 Task: Look for Airbnb properties in Saint Petersburg, United States from 2nd January 2024 to 10th January 2024 for 1 adult. Place can be private room with 1  bedroom having 1 bed and 1 bathroom. Property type can be hotel.
Action: Mouse moved to (424, 110)
Screenshot: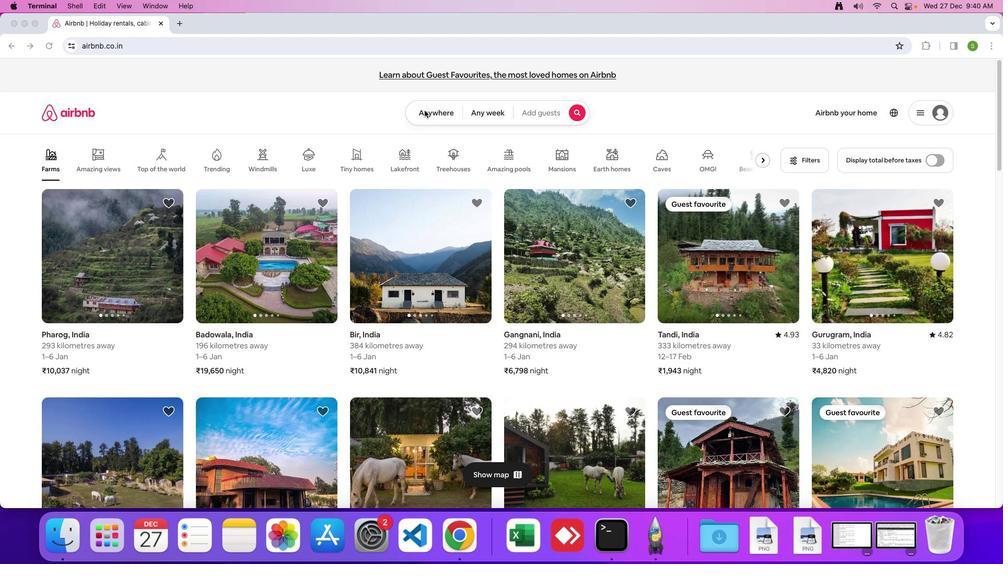 
Action: Mouse pressed left at (424, 110)
Screenshot: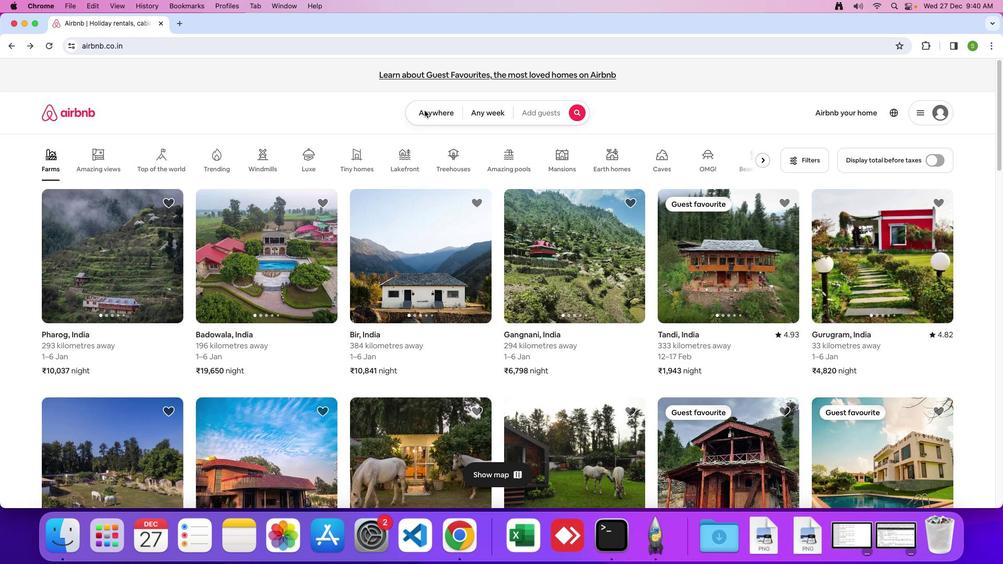 
Action: Mouse moved to (420, 111)
Screenshot: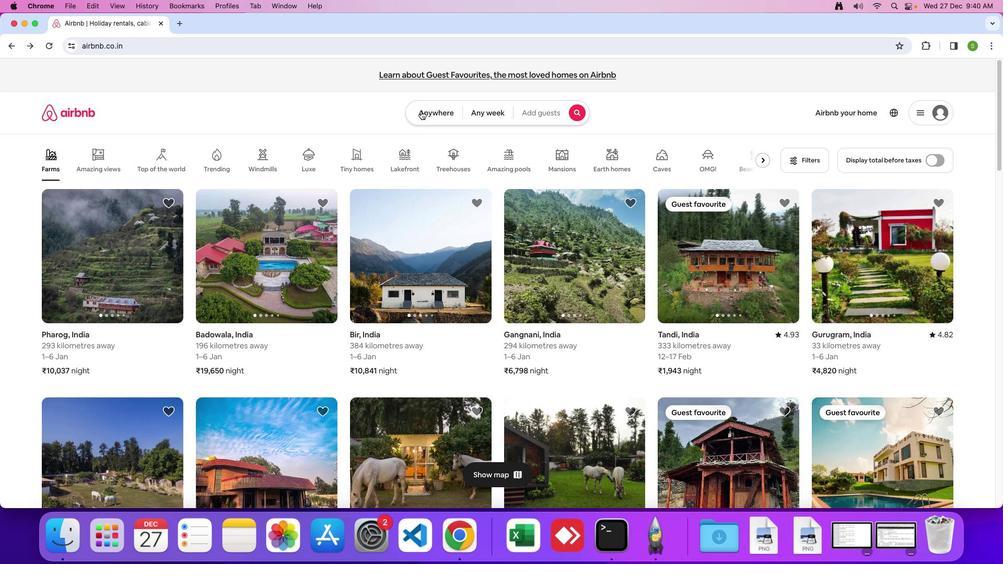 
Action: Mouse pressed left at (420, 111)
Screenshot: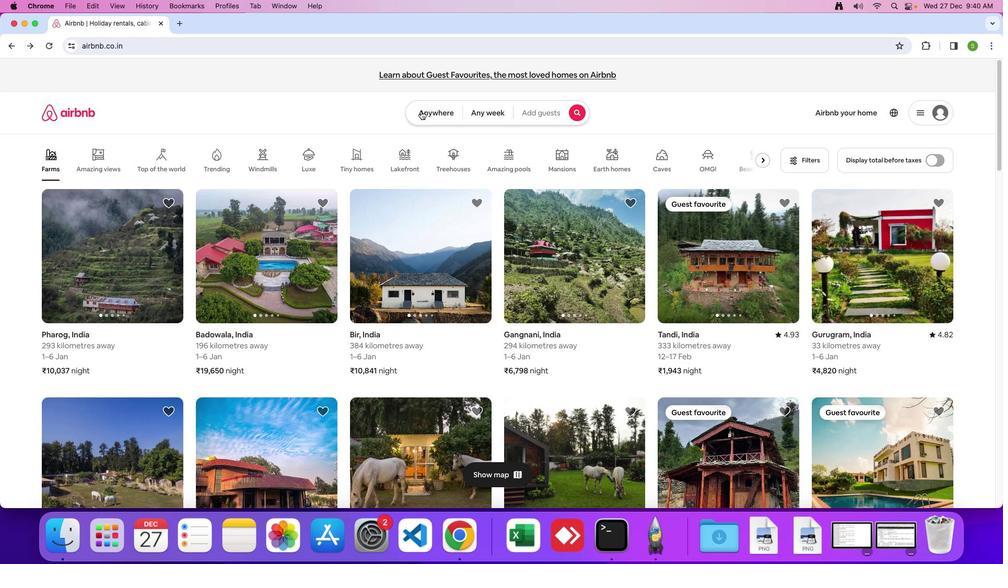 
Action: Mouse moved to (350, 144)
Screenshot: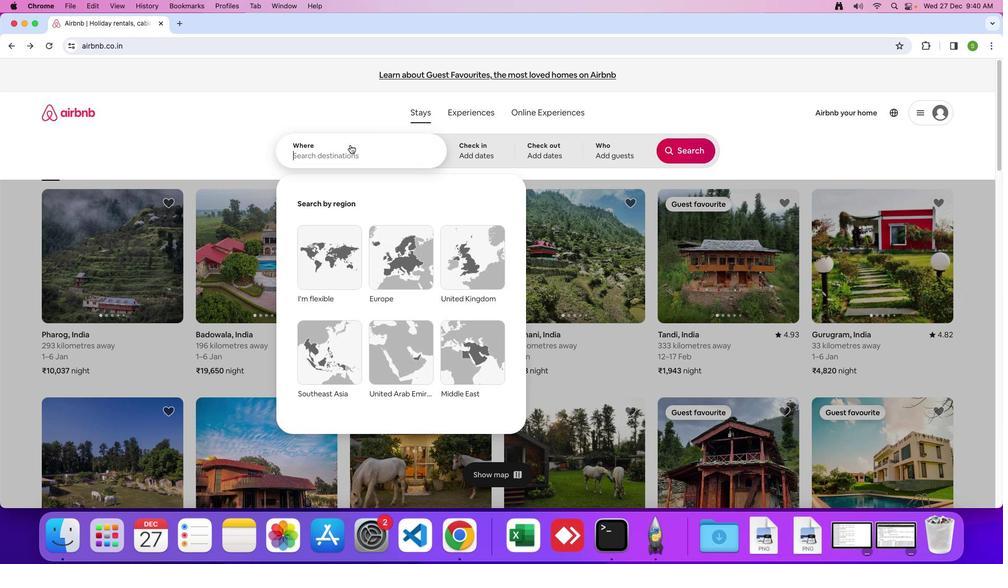 
Action: Mouse pressed left at (350, 144)
Screenshot: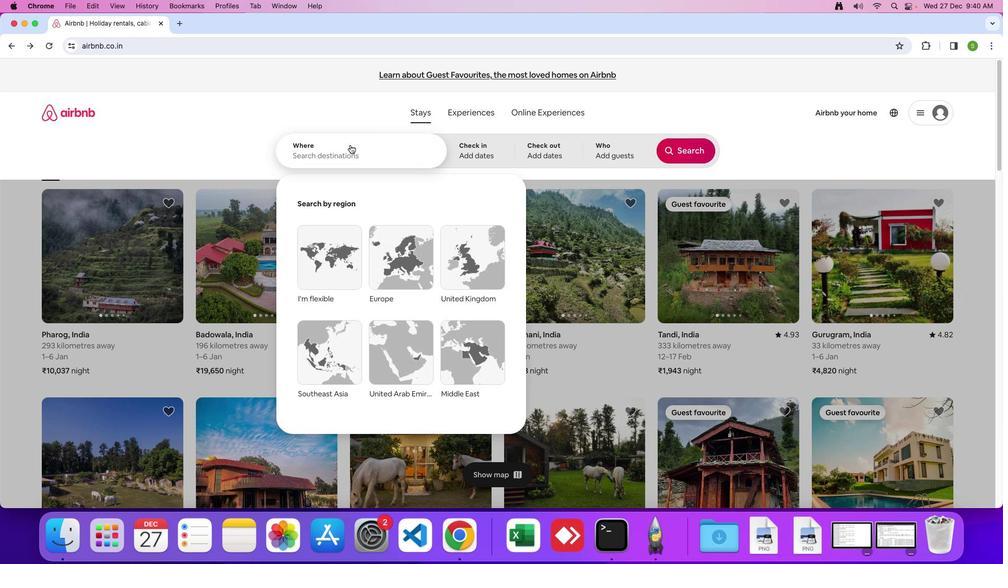 
Action: Key pressed 'S'Key.caps_lock'a''i''n''t'Key.spaceKey.shift'P''e''t''e''r''s''b''u''r''g'','Key.spaceKey.shift'U''n''i''t''e''d'Key.spaceKey.shift'S''t''a''t''e''s'Key.enter
Screenshot: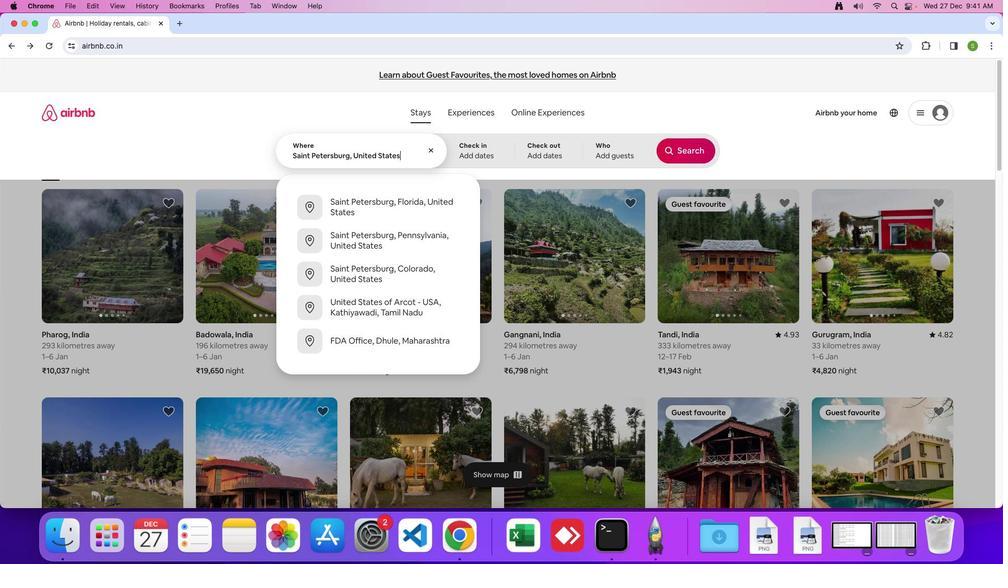 
Action: Mouse moved to (581, 281)
Screenshot: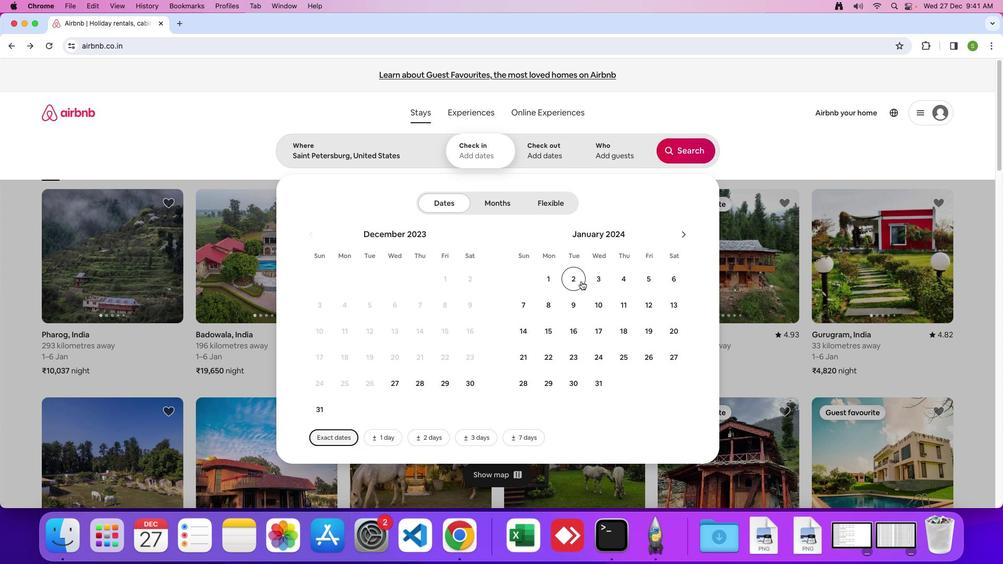 
Action: Mouse pressed left at (581, 281)
Screenshot: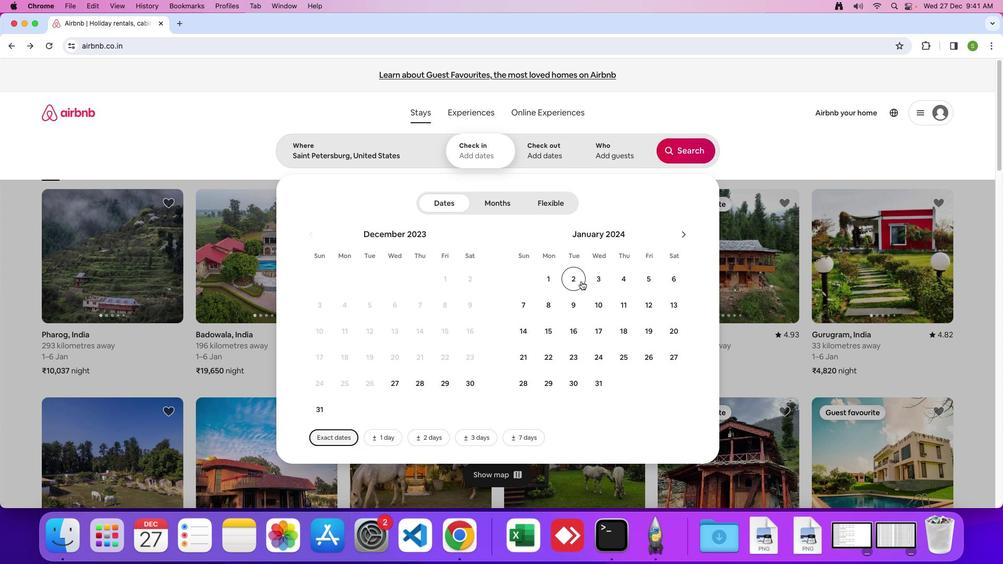 
Action: Mouse moved to (603, 308)
Screenshot: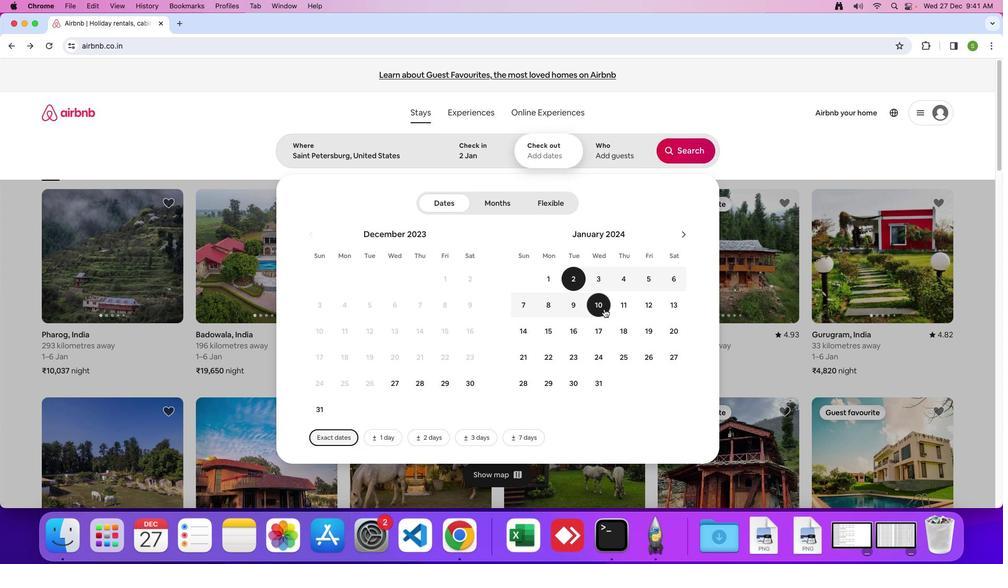 
Action: Mouse pressed left at (603, 308)
Screenshot: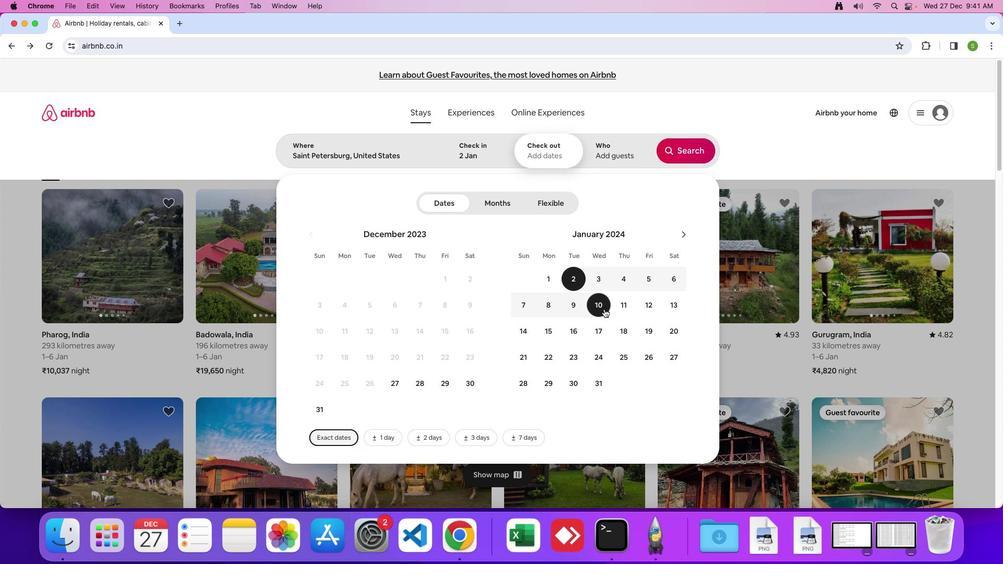 
Action: Mouse moved to (626, 153)
Screenshot: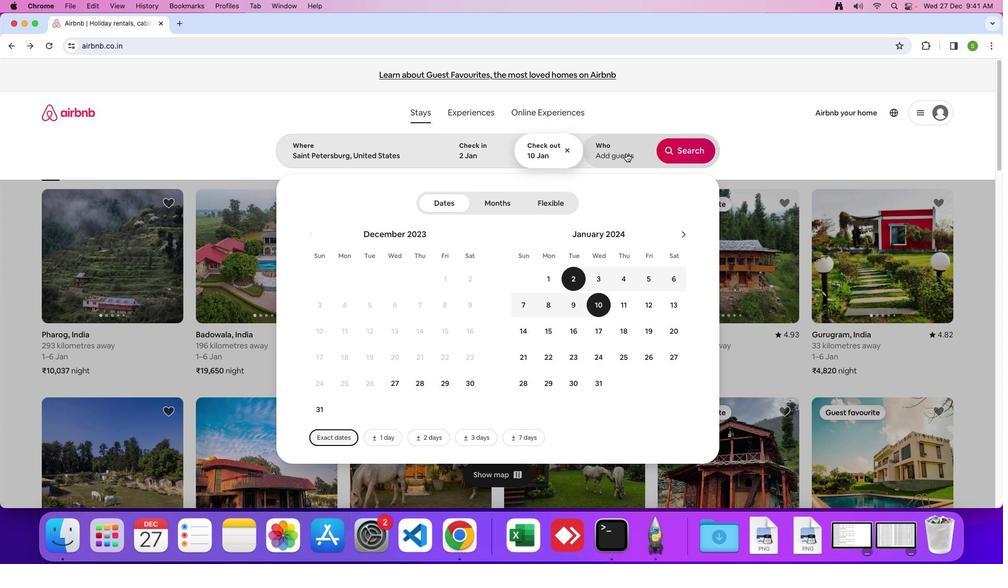 
Action: Mouse pressed left at (626, 153)
Screenshot: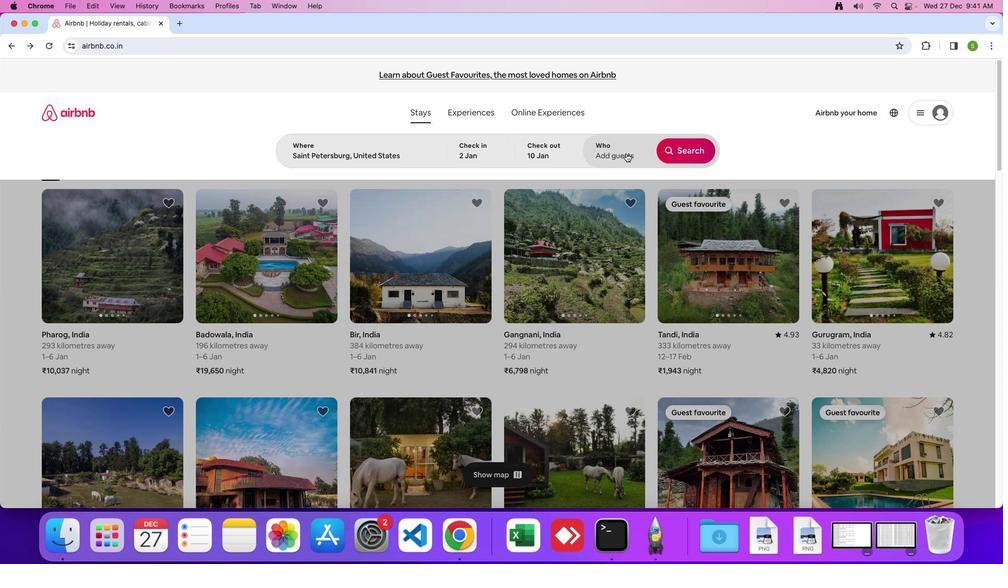 
Action: Mouse moved to (687, 206)
Screenshot: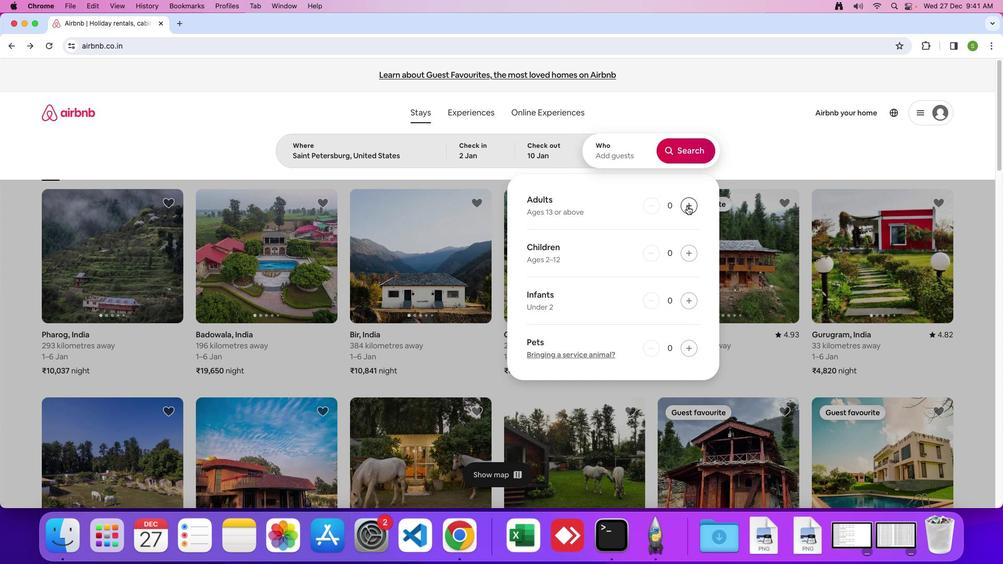 
Action: Mouse pressed left at (687, 206)
Screenshot: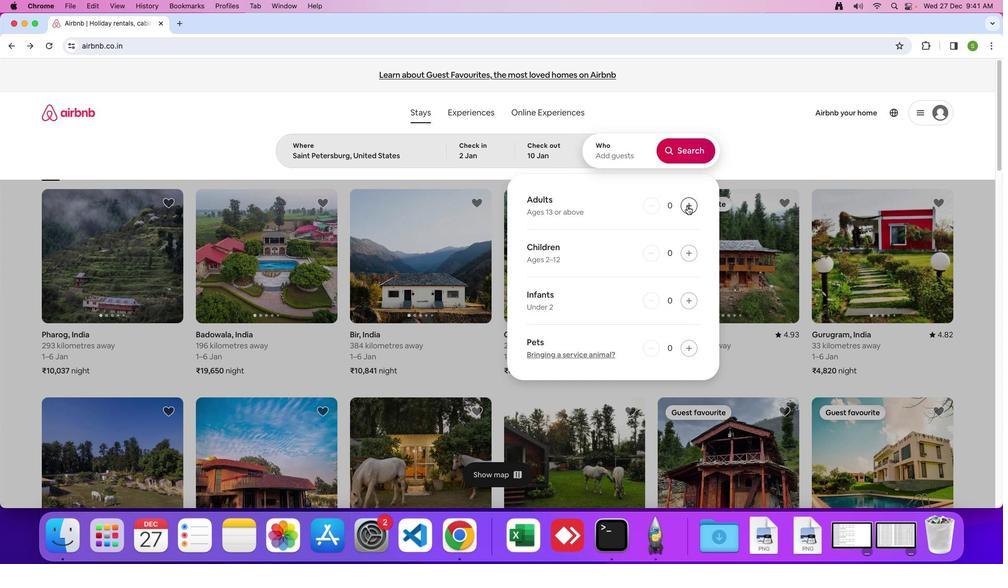 
Action: Mouse moved to (689, 153)
Screenshot: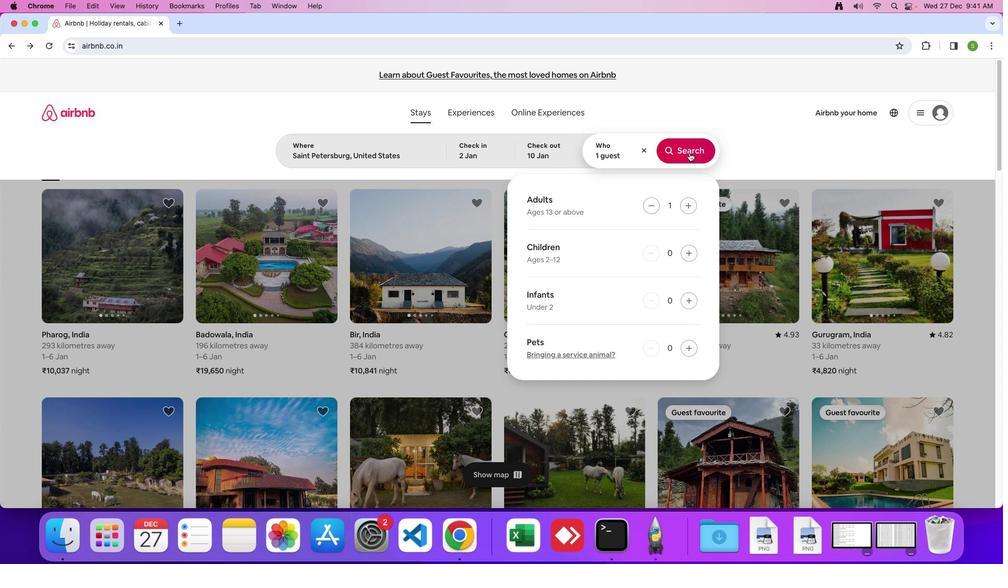 
Action: Mouse pressed left at (689, 153)
Screenshot: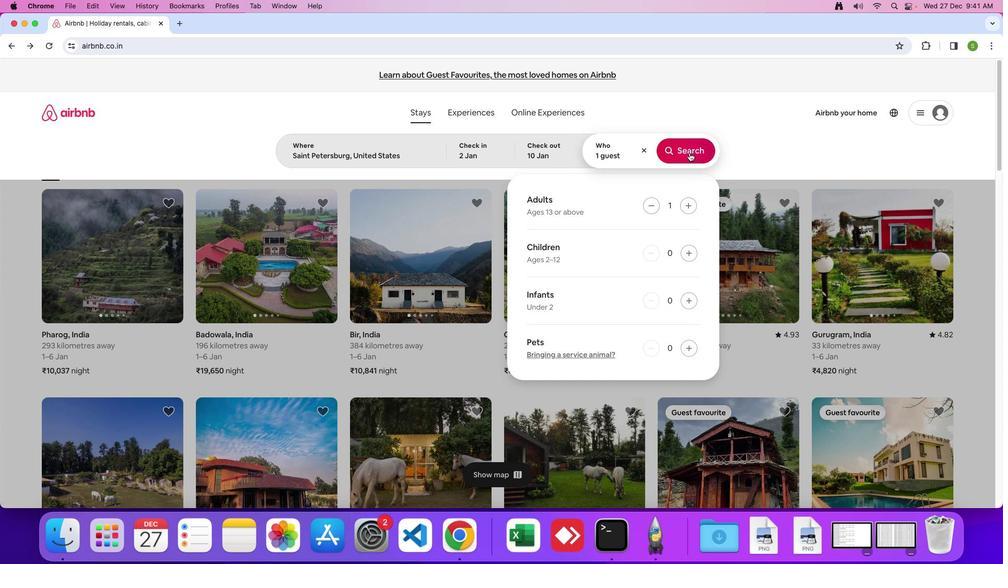 
Action: Mouse moved to (844, 123)
Screenshot: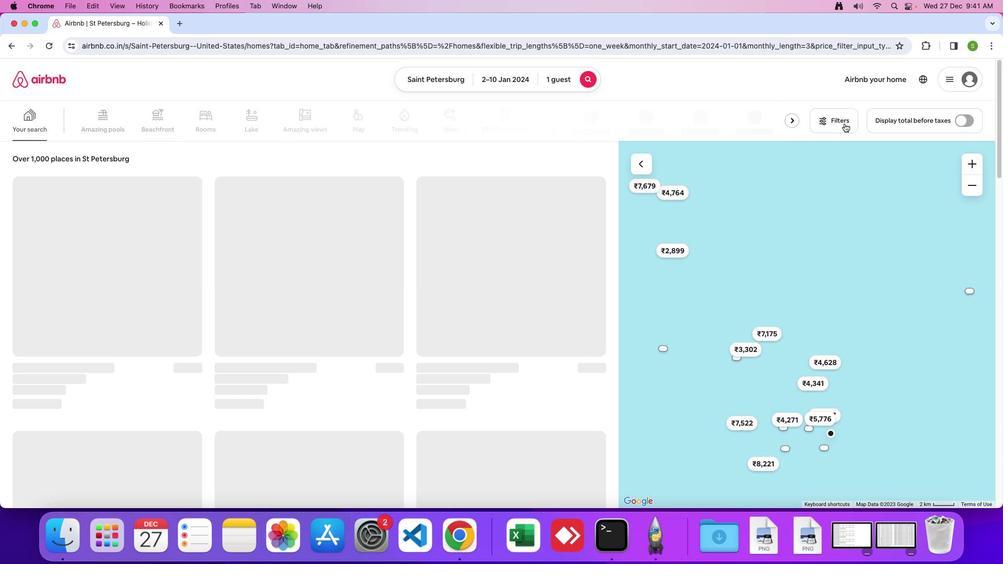 
Action: Mouse pressed left at (844, 123)
Screenshot: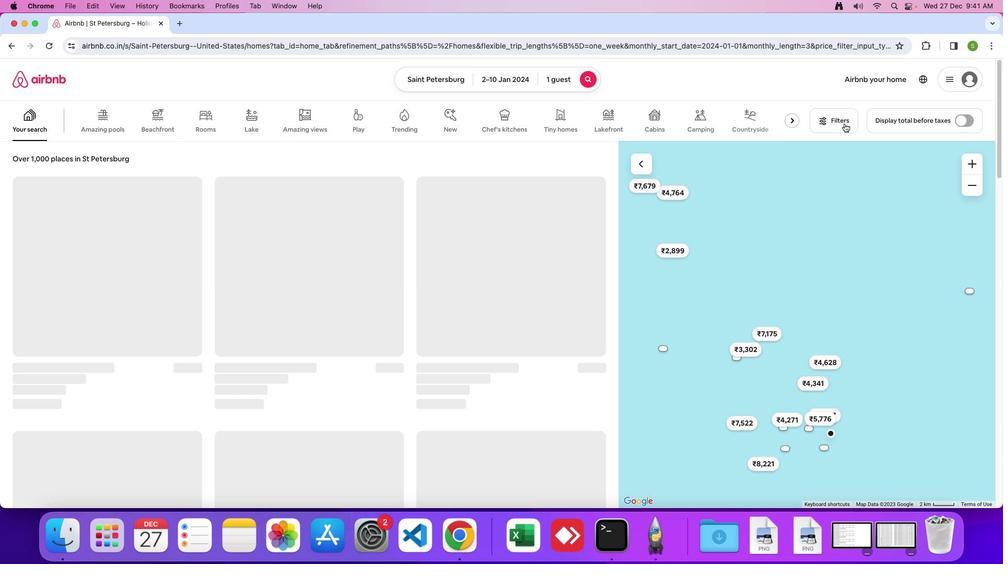 
Action: Mouse moved to (438, 341)
Screenshot: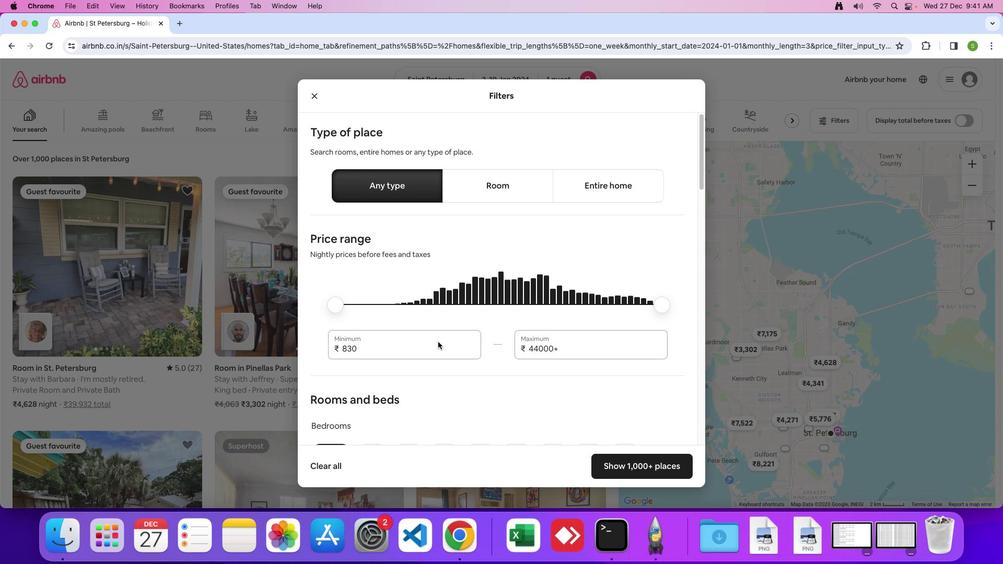 
Action: Mouse scrolled (438, 341) with delta (0, 0)
Screenshot: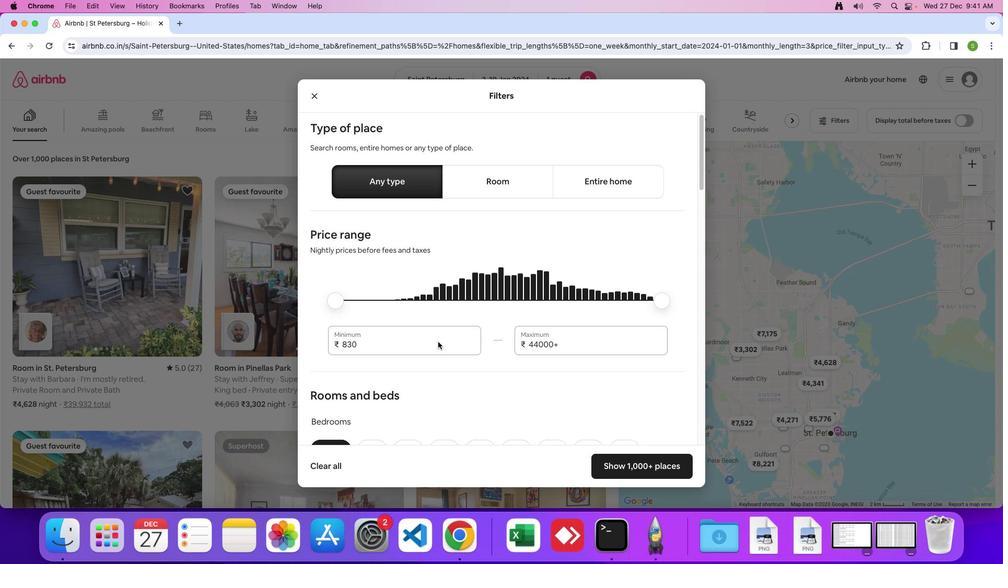 
Action: Mouse scrolled (438, 341) with delta (0, 0)
Screenshot: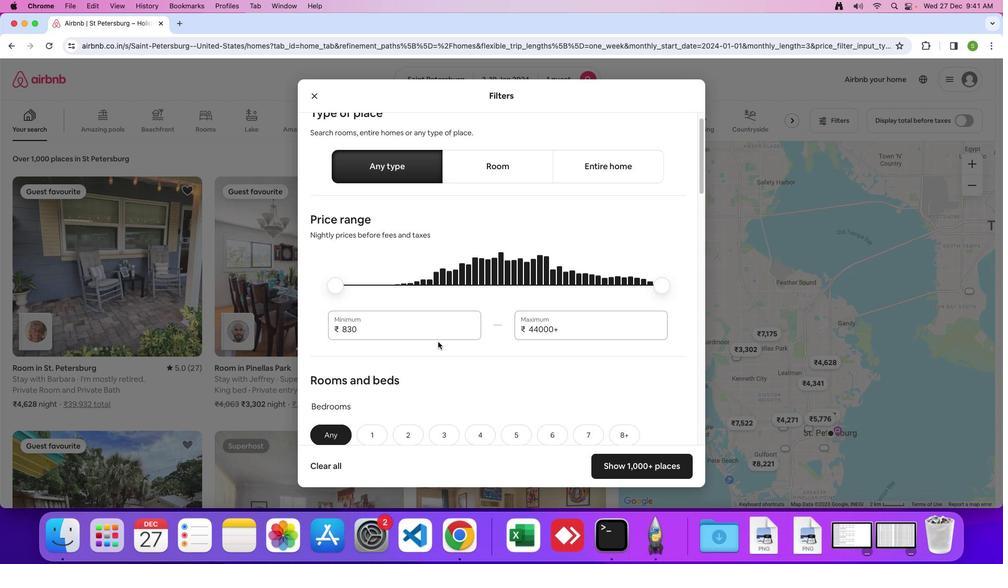 
Action: Mouse scrolled (438, 341) with delta (0, 0)
Screenshot: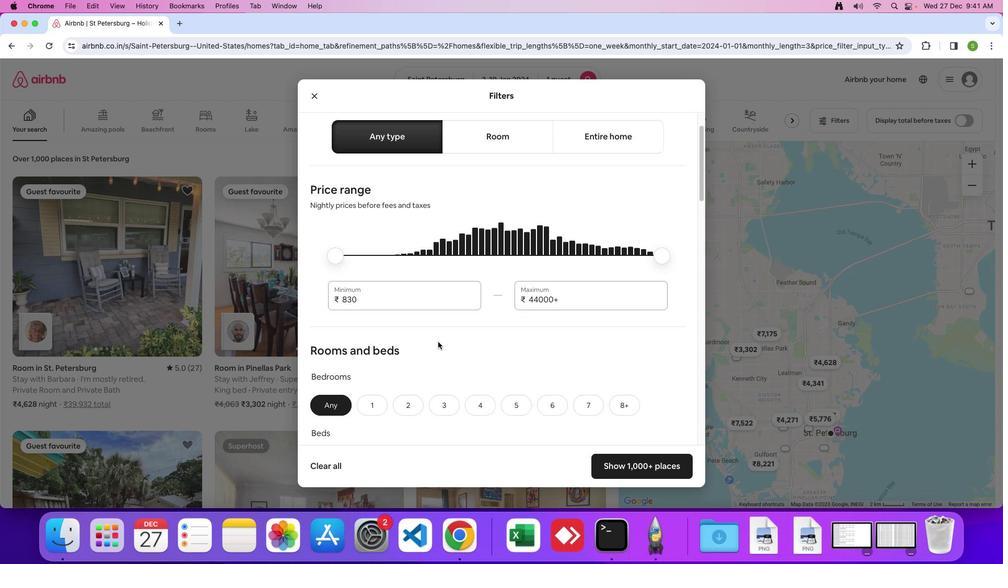 
Action: Mouse scrolled (438, 341) with delta (0, -1)
Screenshot: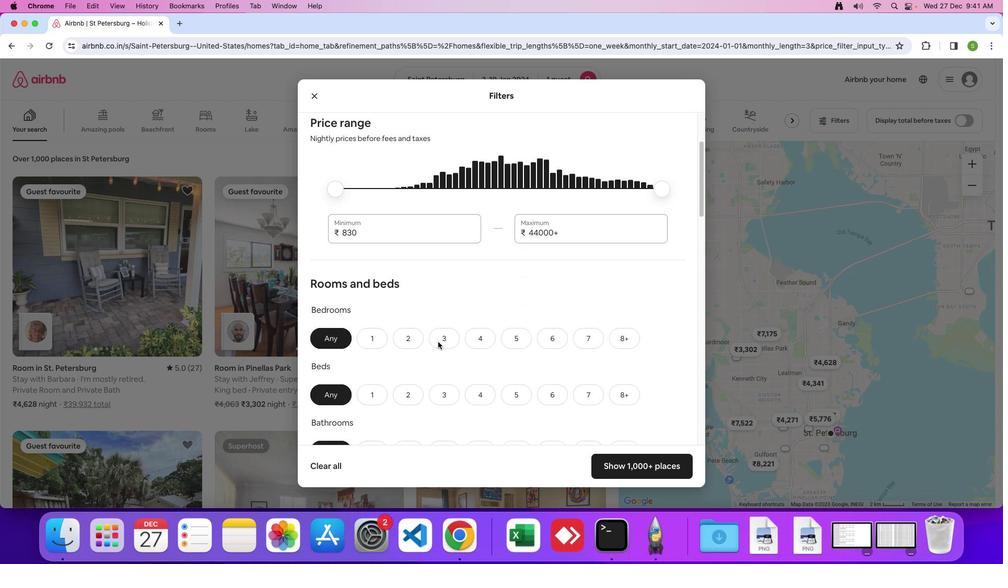 
Action: Mouse scrolled (438, 341) with delta (0, 0)
Screenshot: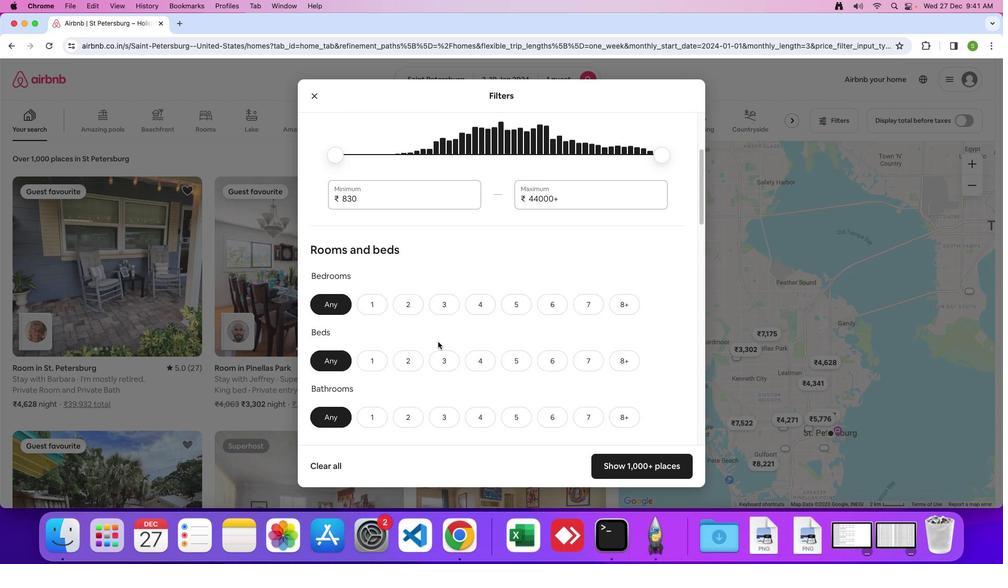 
Action: Mouse scrolled (438, 341) with delta (0, 0)
Screenshot: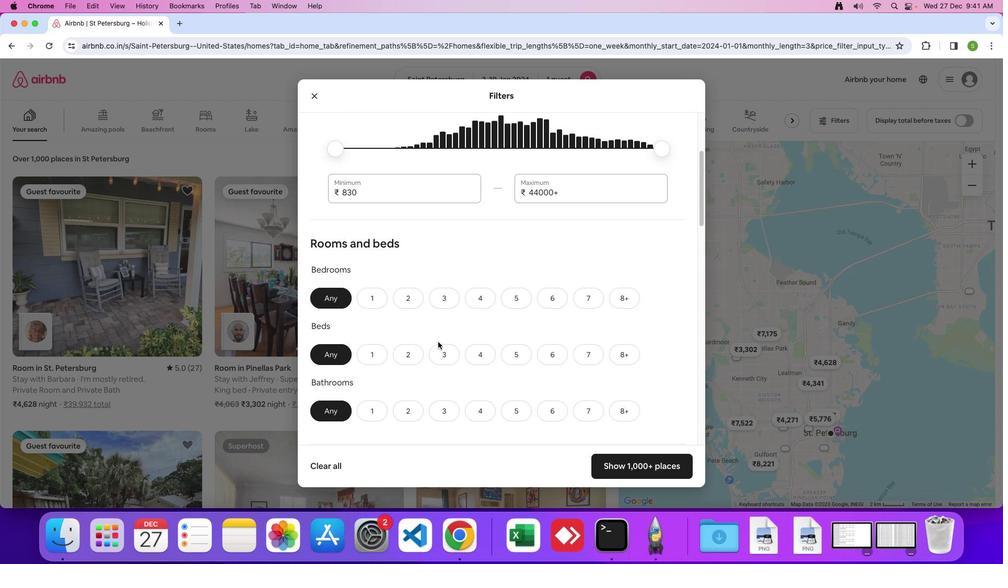 
Action: Mouse scrolled (438, 341) with delta (0, 0)
Screenshot: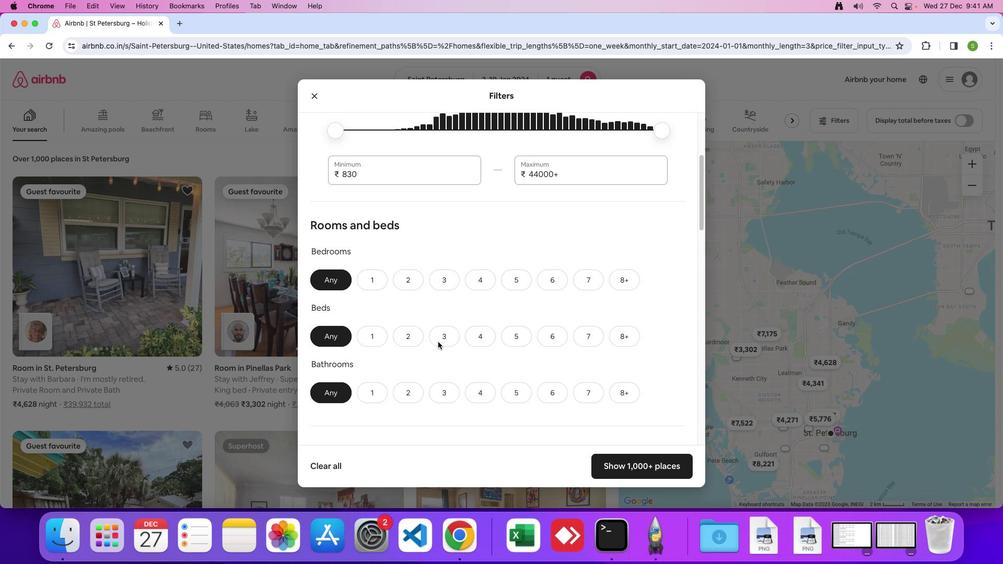 
Action: Mouse scrolled (438, 341) with delta (0, 0)
Screenshot: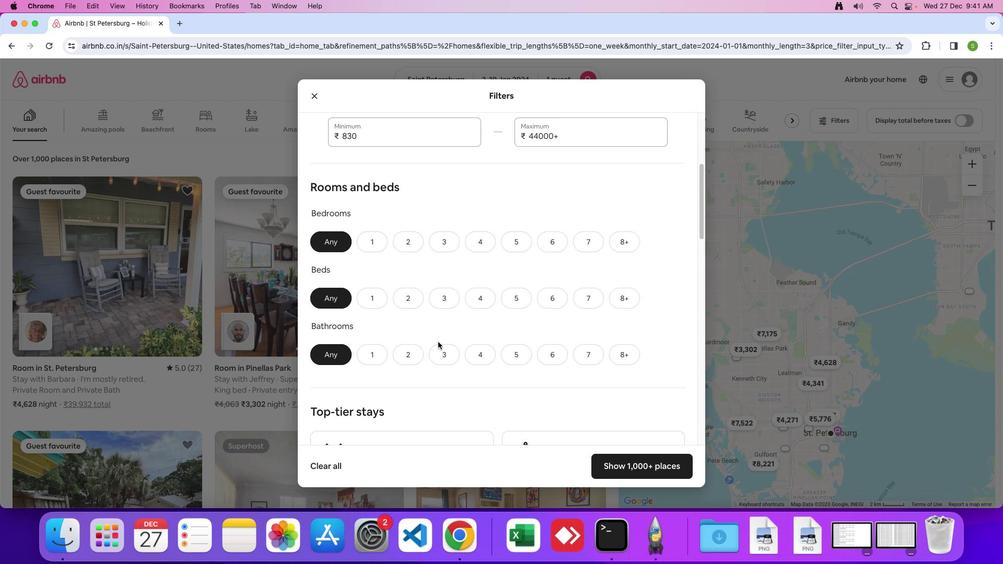 
Action: Mouse scrolled (438, 341) with delta (0, 0)
Screenshot: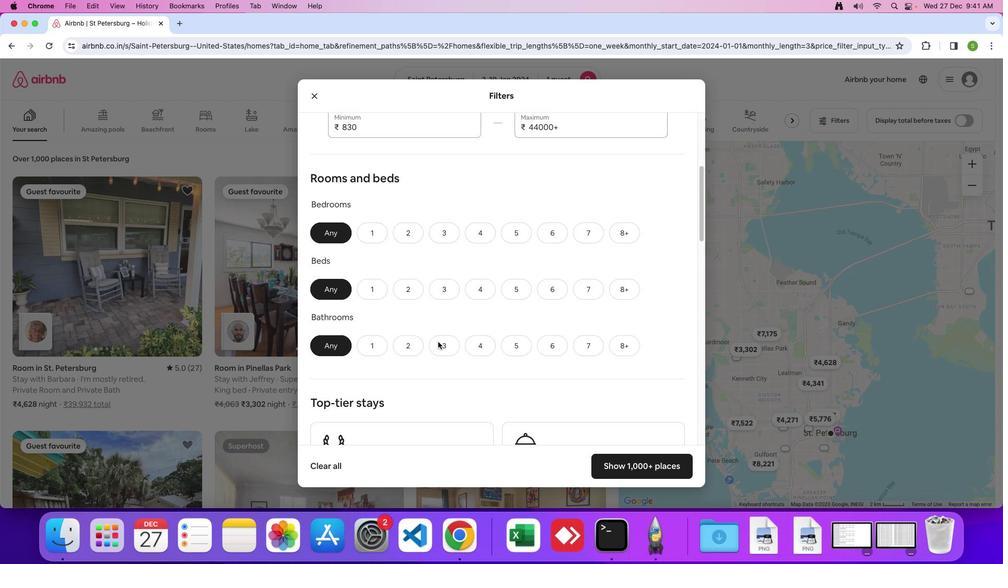 
Action: Mouse scrolled (438, 341) with delta (0, 0)
Screenshot: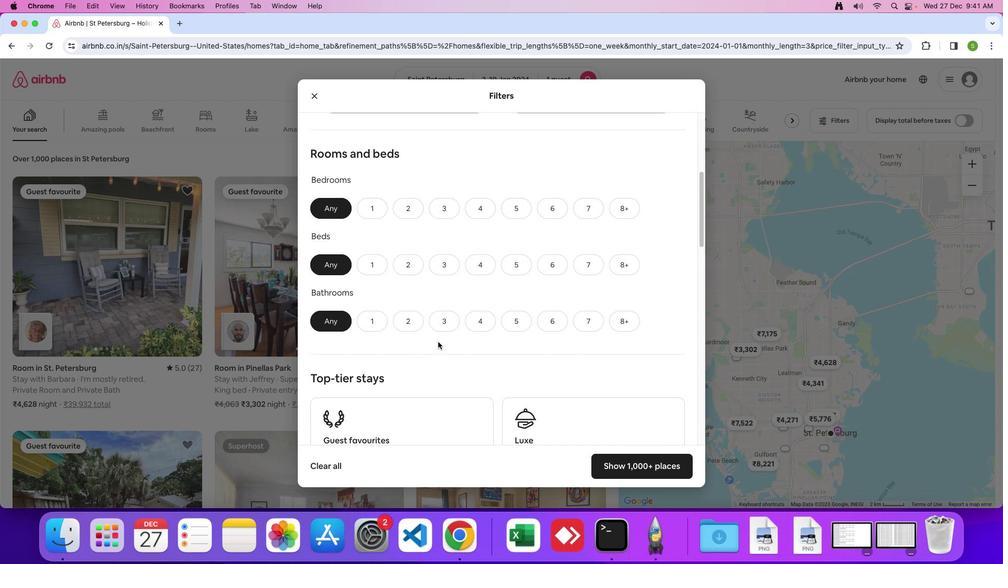 
Action: Mouse scrolled (438, 341) with delta (0, 0)
Screenshot: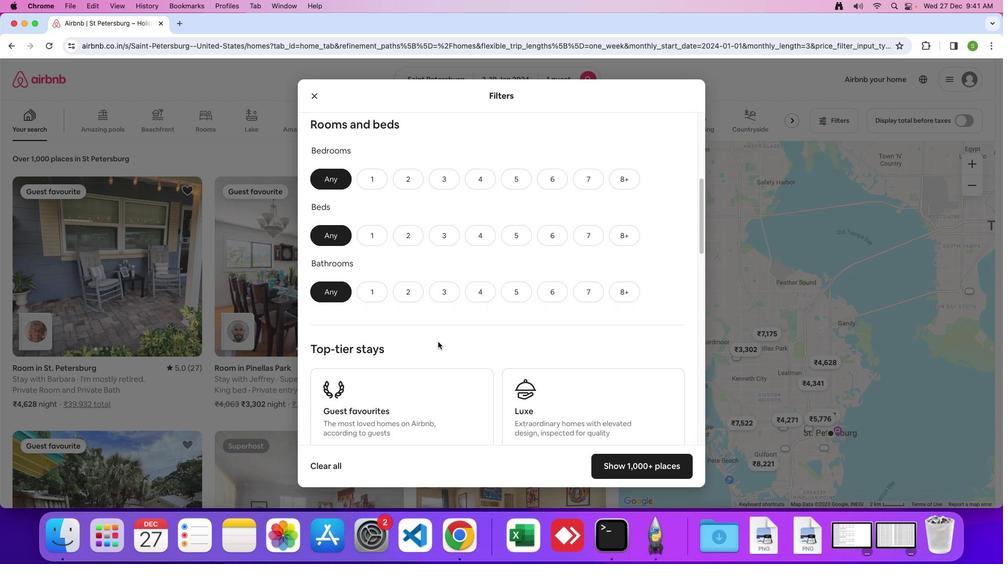 
Action: Mouse scrolled (438, 341) with delta (0, 0)
Screenshot: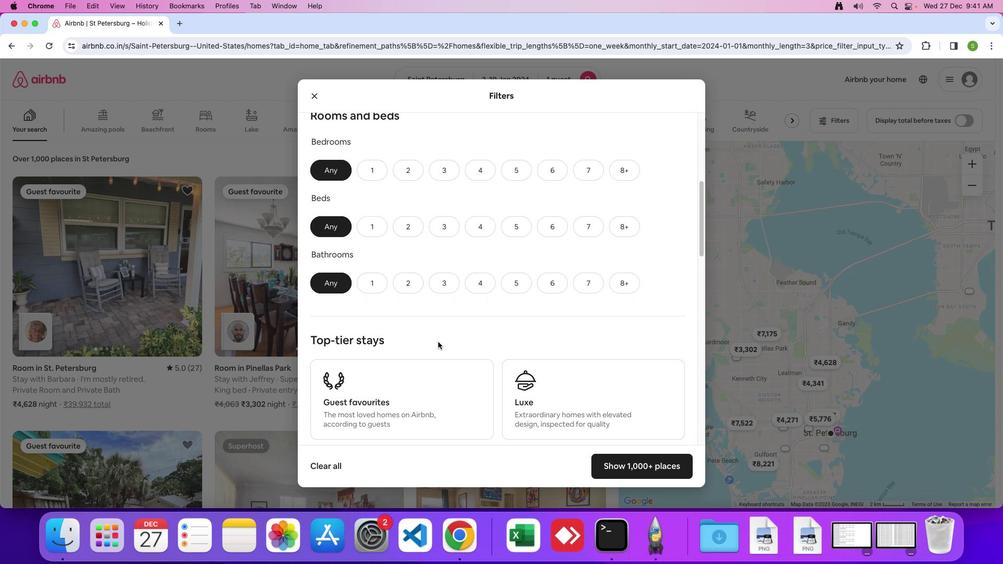 
Action: Mouse scrolled (438, 341) with delta (0, 0)
Screenshot: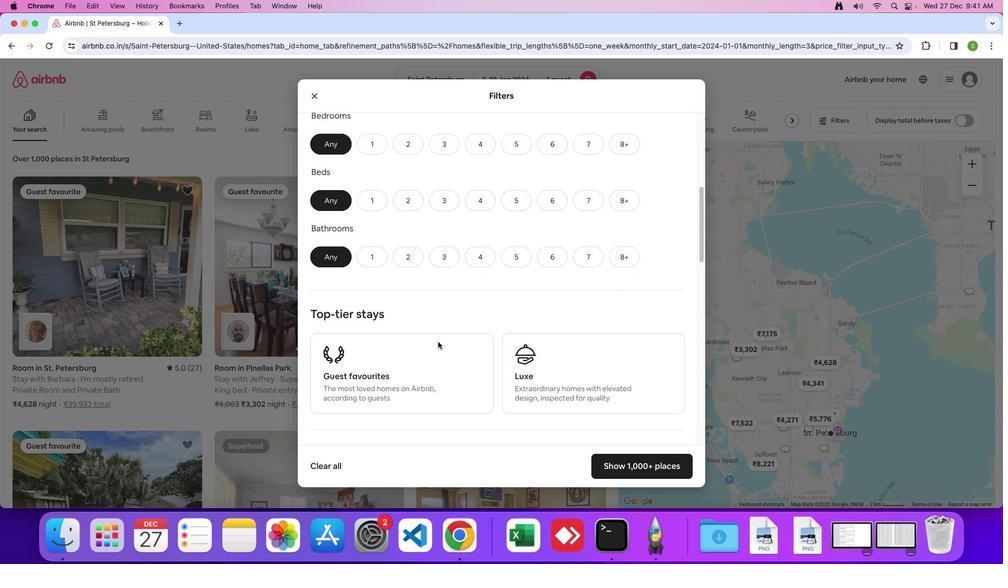 
Action: Mouse moved to (377, 253)
Screenshot: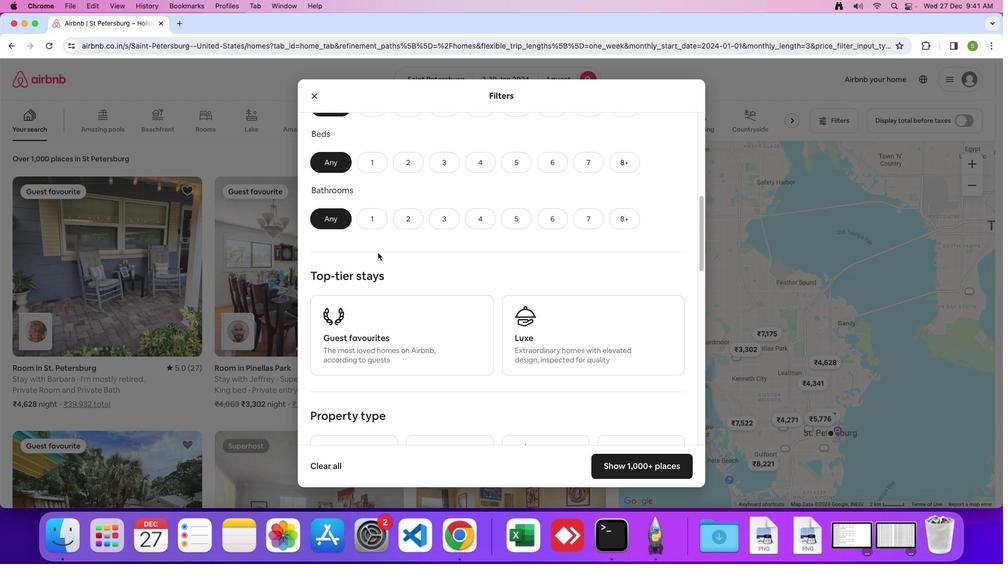 
Action: Mouse scrolled (377, 253) with delta (0, 0)
Screenshot: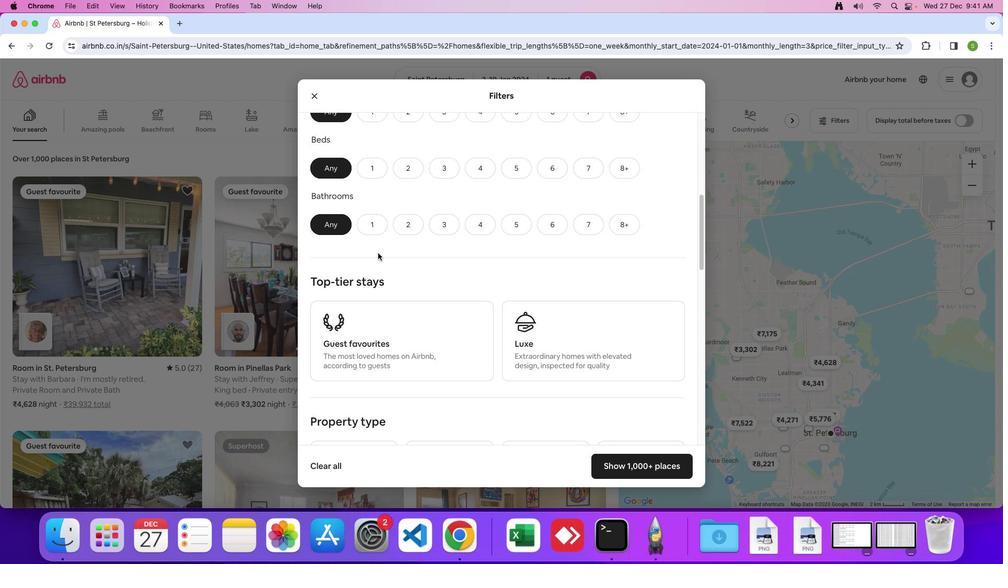 
Action: Mouse scrolled (377, 253) with delta (0, 0)
Screenshot: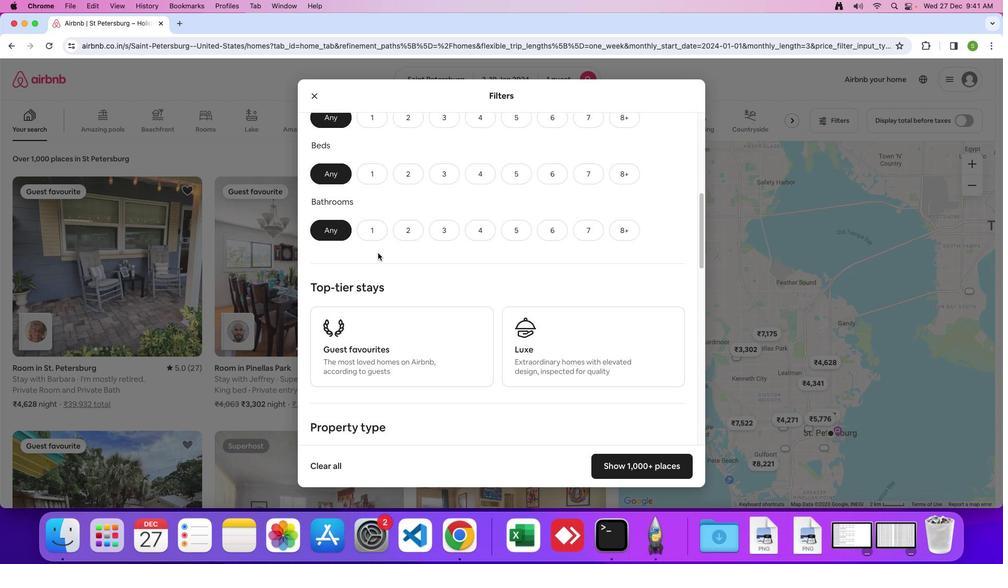 
Action: Mouse moved to (368, 124)
Screenshot: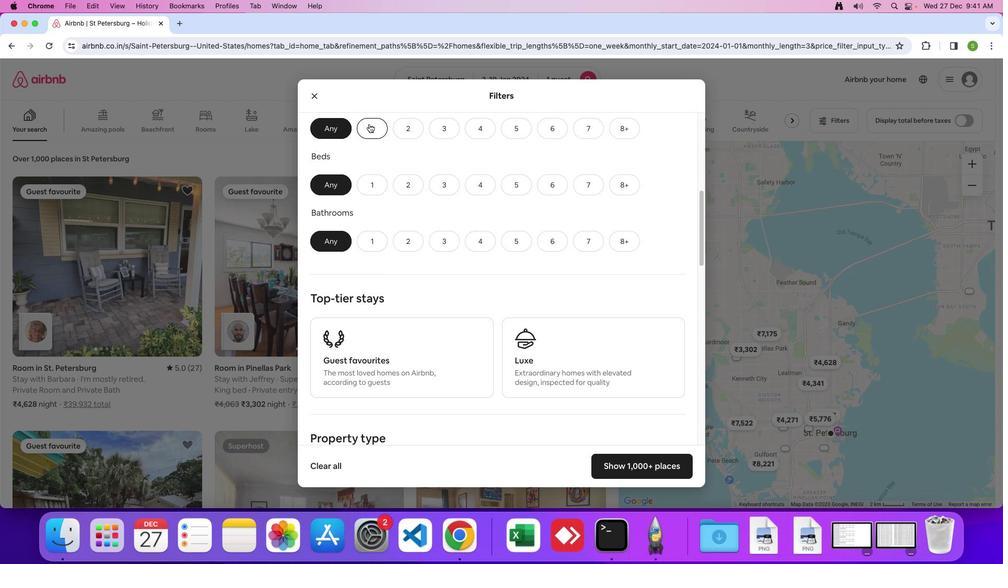 
Action: Mouse pressed left at (368, 124)
Screenshot: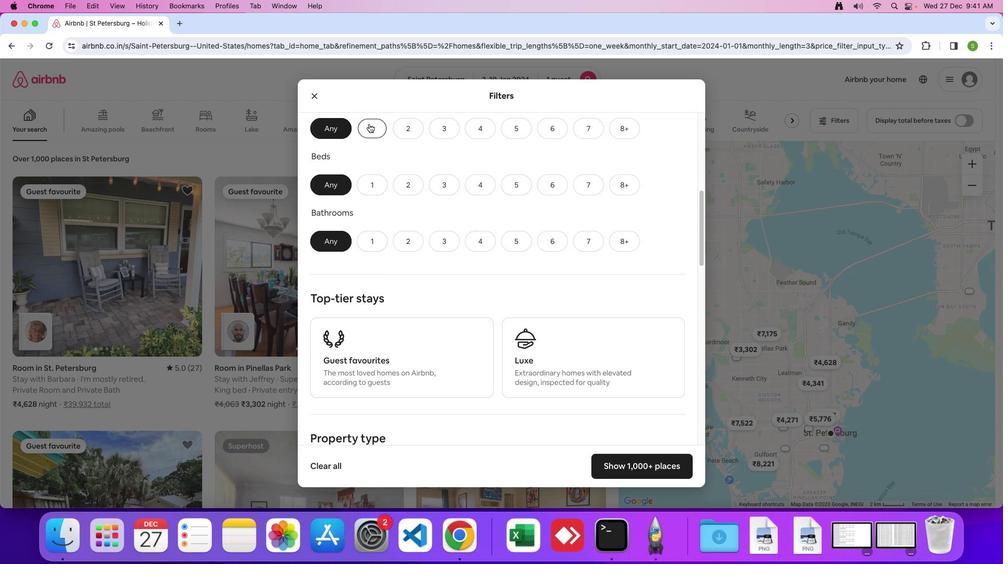 
Action: Mouse moved to (366, 181)
Screenshot: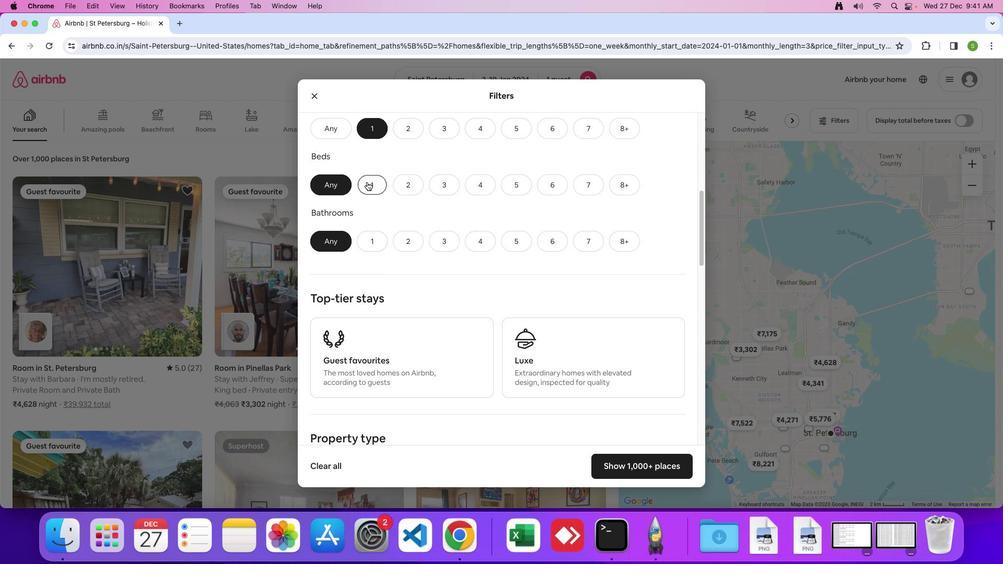 
Action: Mouse pressed left at (366, 181)
Screenshot: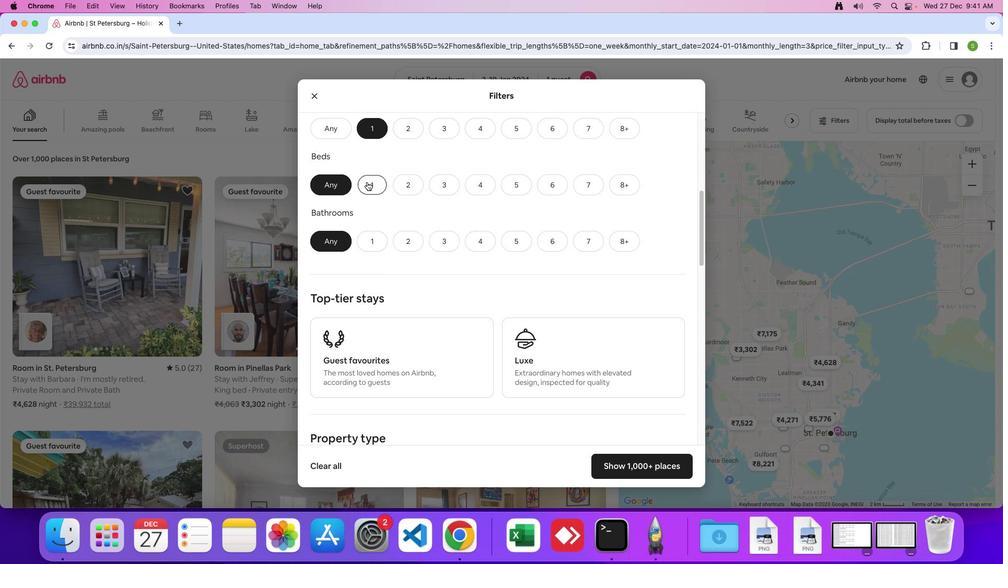 
Action: Mouse moved to (375, 246)
Screenshot: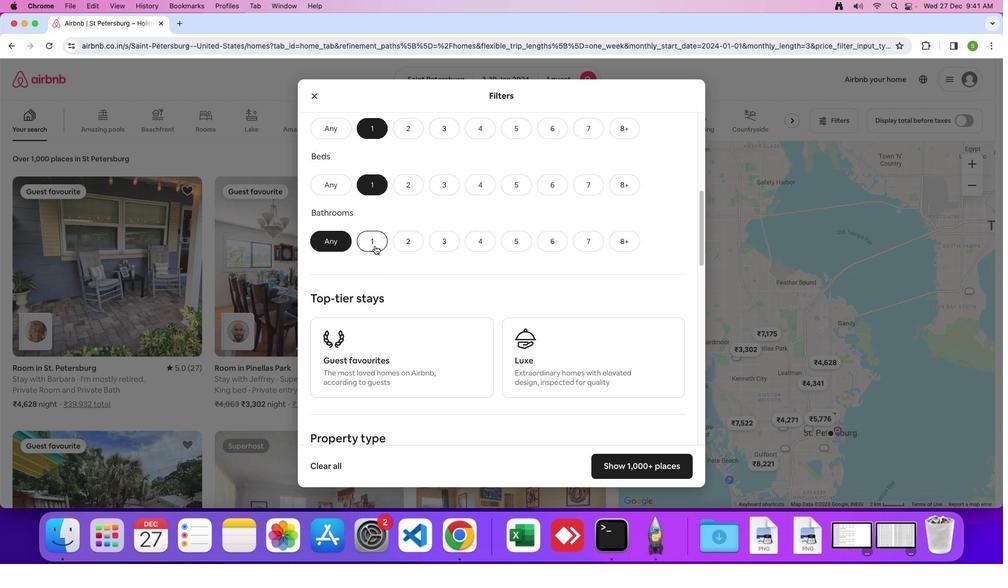 
Action: Mouse pressed left at (375, 246)
Screenshot: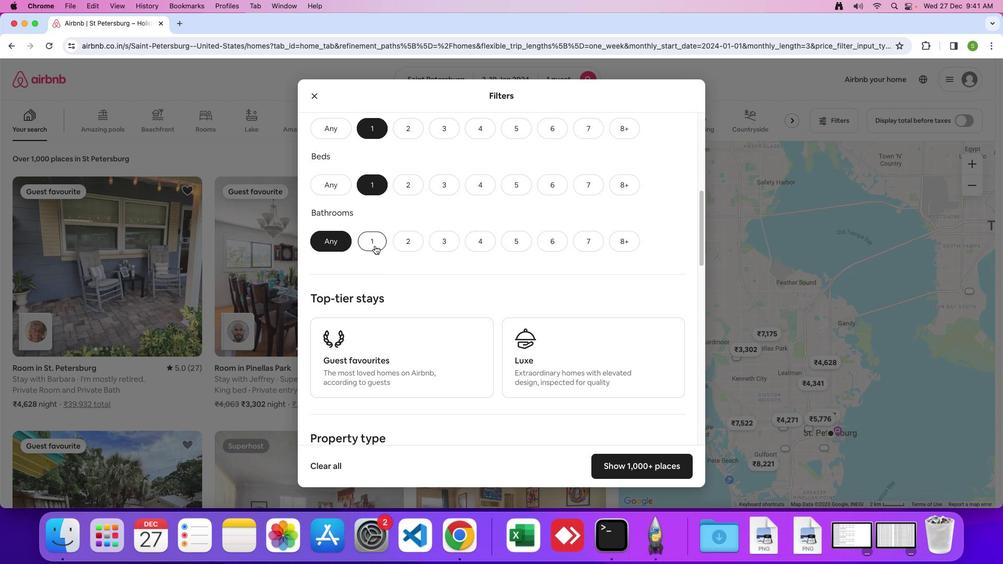 
Action: Mouse moved to (452, 268)
Screenshot: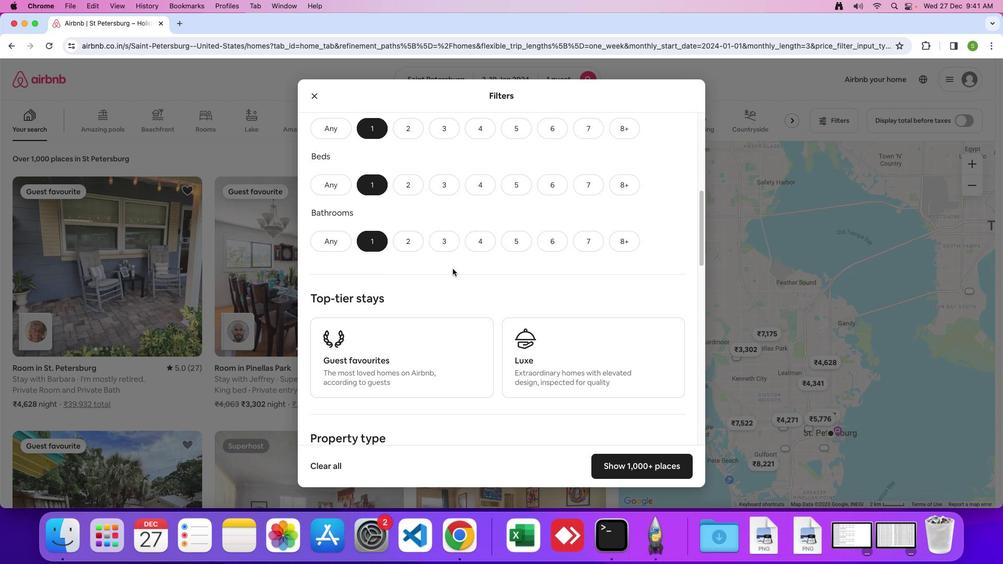 
Action: Mouse scrolled (452, 268) with delta (0, 0)
Screenshot: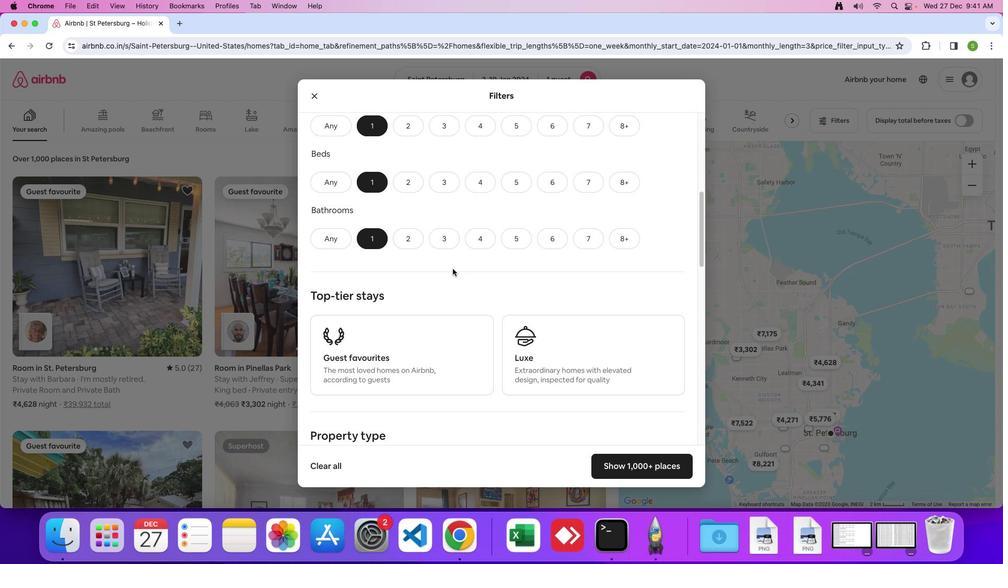 
Action: Mouse scrolled (452, 268) with delta (0, 0)
Screenshot: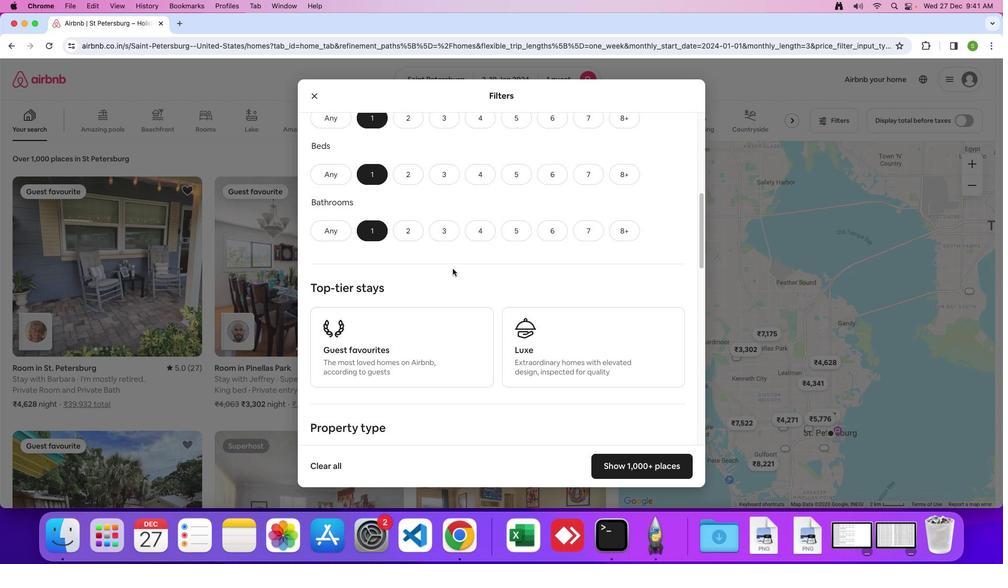 
Action: Mouse scrolled (452, 268) with delta (0, 0)
Screenshot: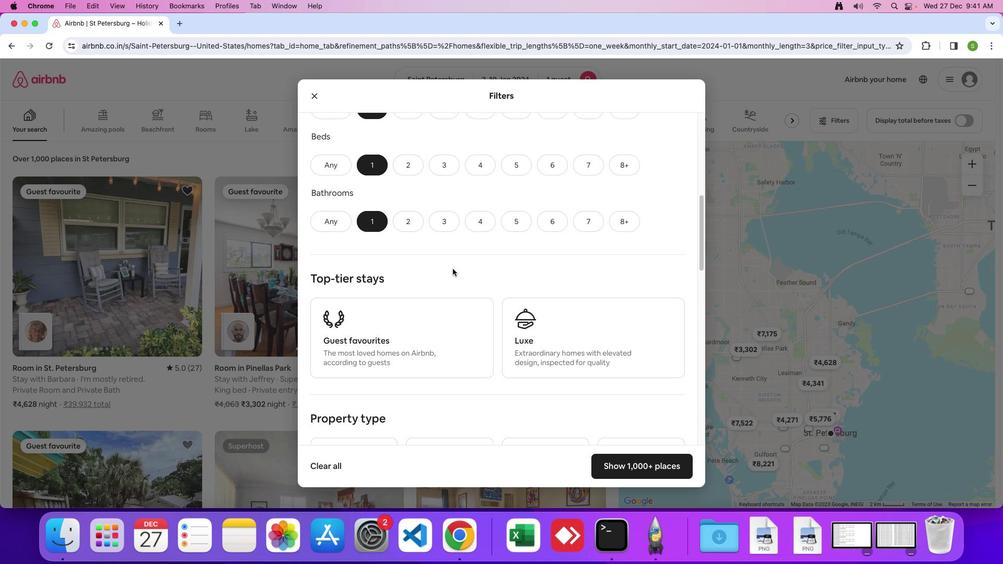
Action: Mouse scrolled (452, 268) with delta (0, 0)
Screenshot: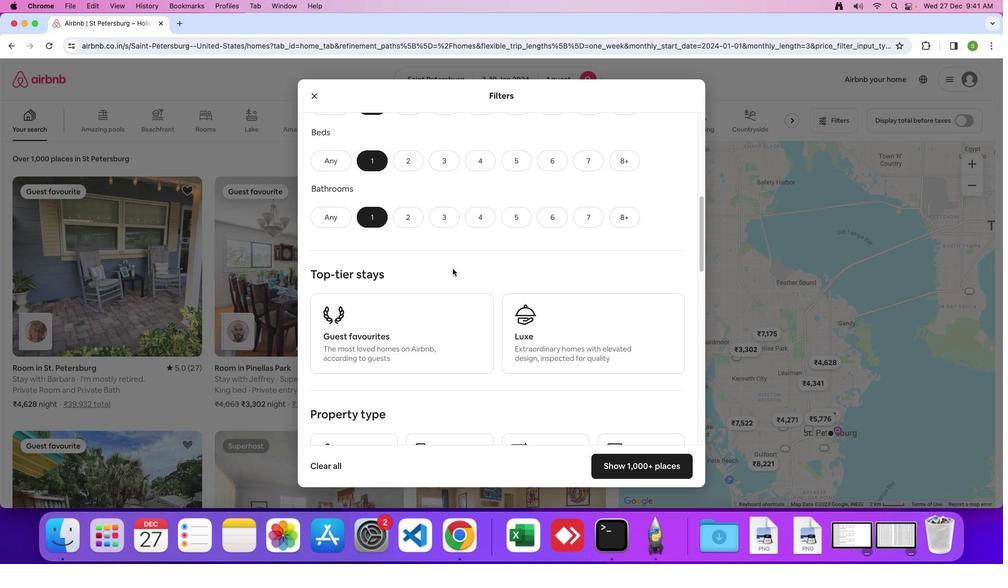 
Action: Mouse scrolled (452, 268) with delta (0, 0)
Screenshot: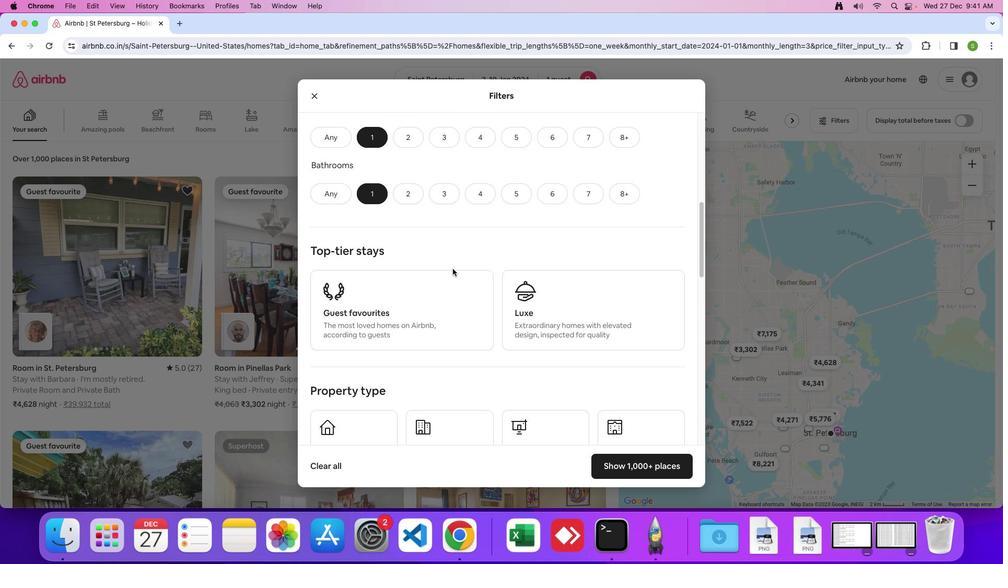 
Action: Mouse scrolled (452, 268) with delta (0, 0)
Screenshot: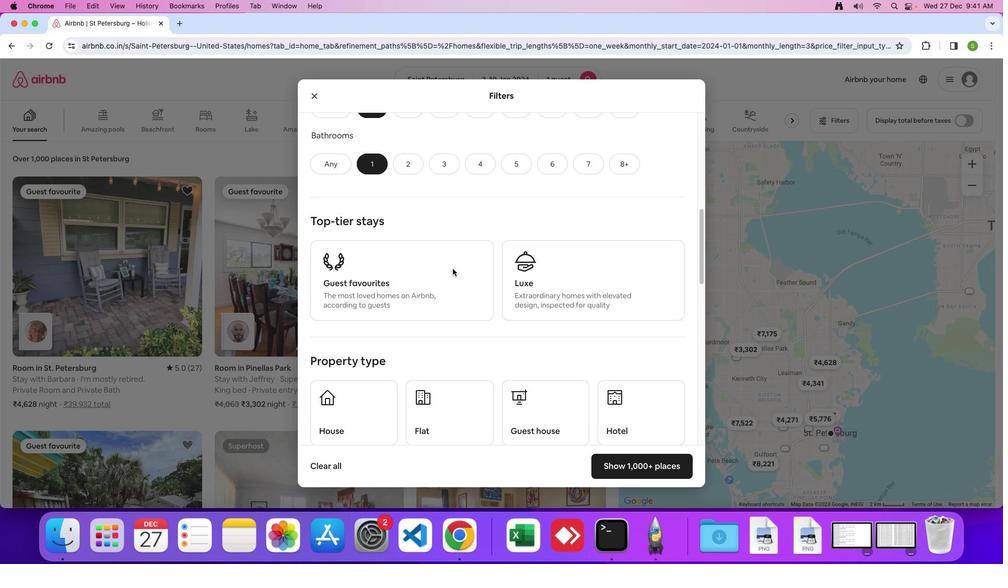 
Action: Mouse scrolled (452, 268) with delta (0, 0)
Screenshot: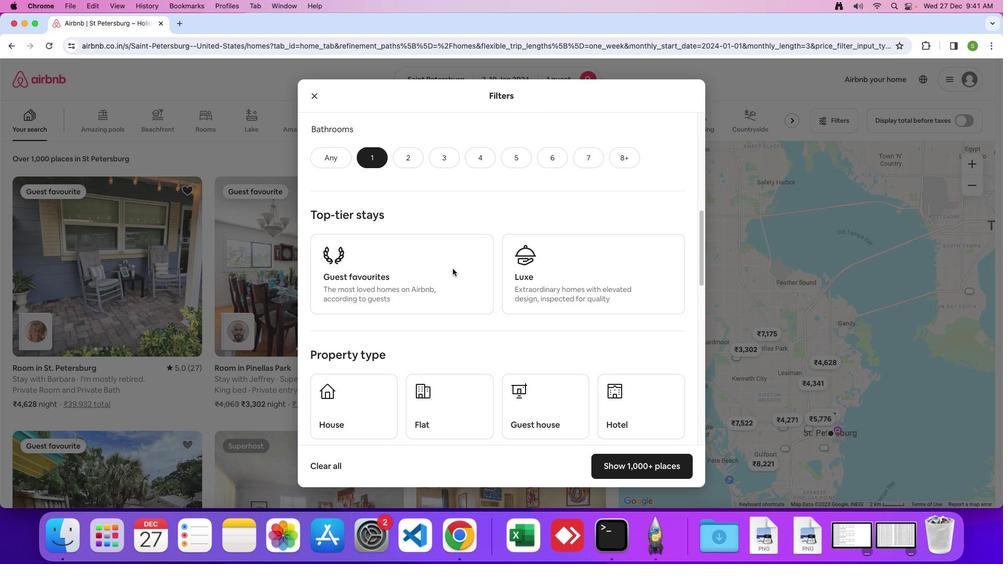 
Action: Mouse scrolled (452, 268) with delta (0, 0)
Screenshot: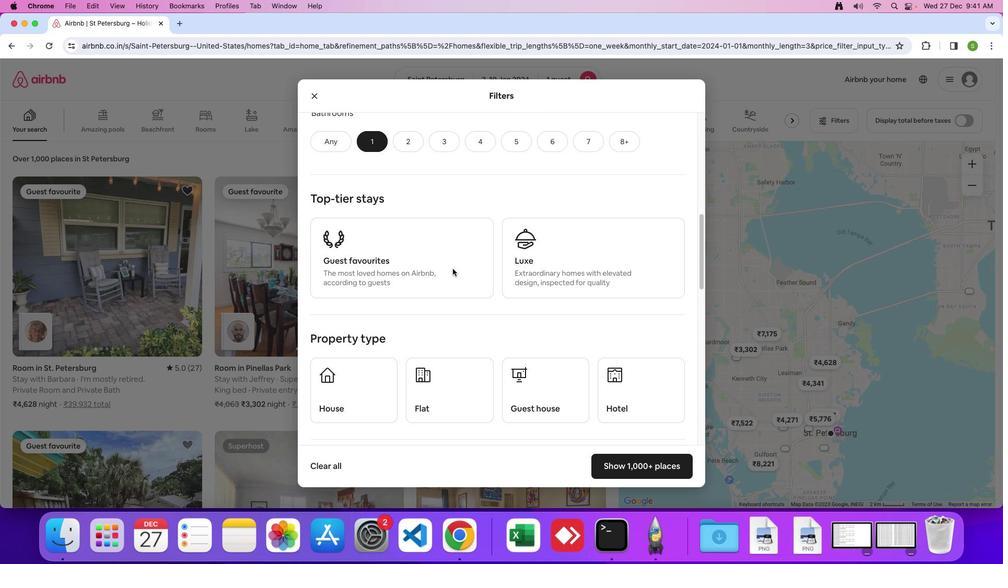 
Action: Mouse scrolled (452, 268) with delta (0, 0)
Screenshot: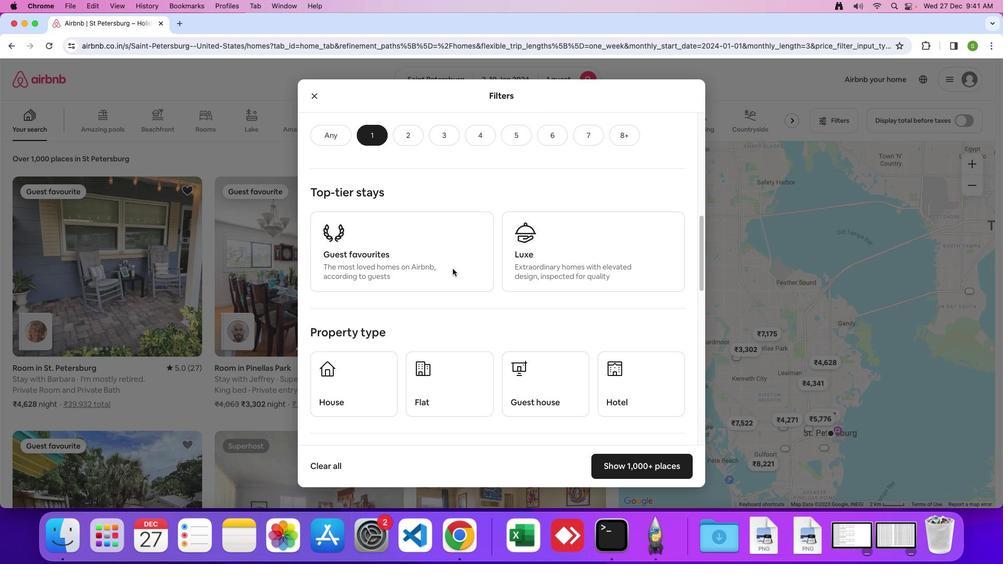 
Action: Mouse scrolled (452, 268) with delta (0, 0)
Screenshot: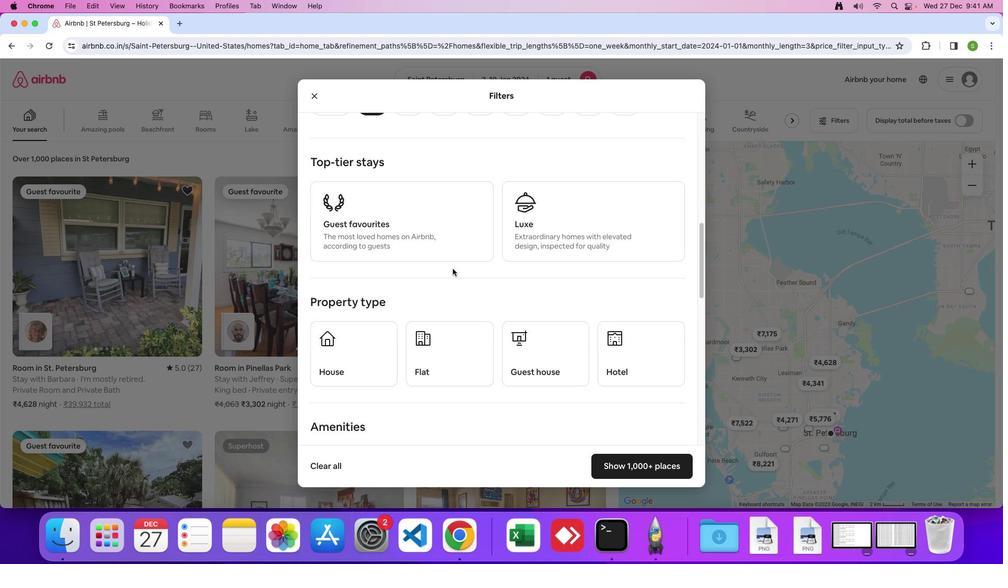 
Action: Mouse scrolled (452, 268) with delta (0, 0)
Screenshot: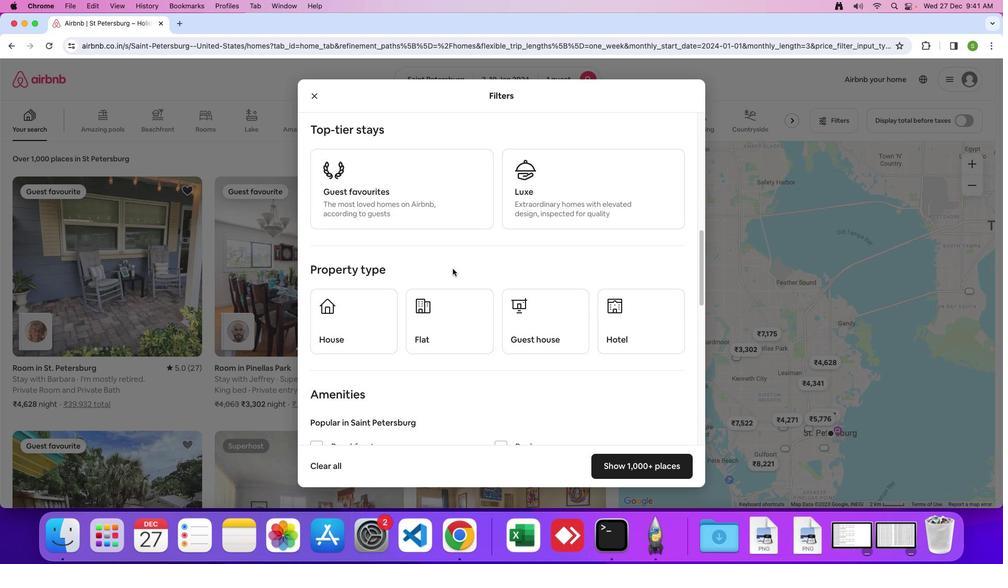 
Action: Mouse scrolled (452, 268) with delta (0, 0)
Screenshot: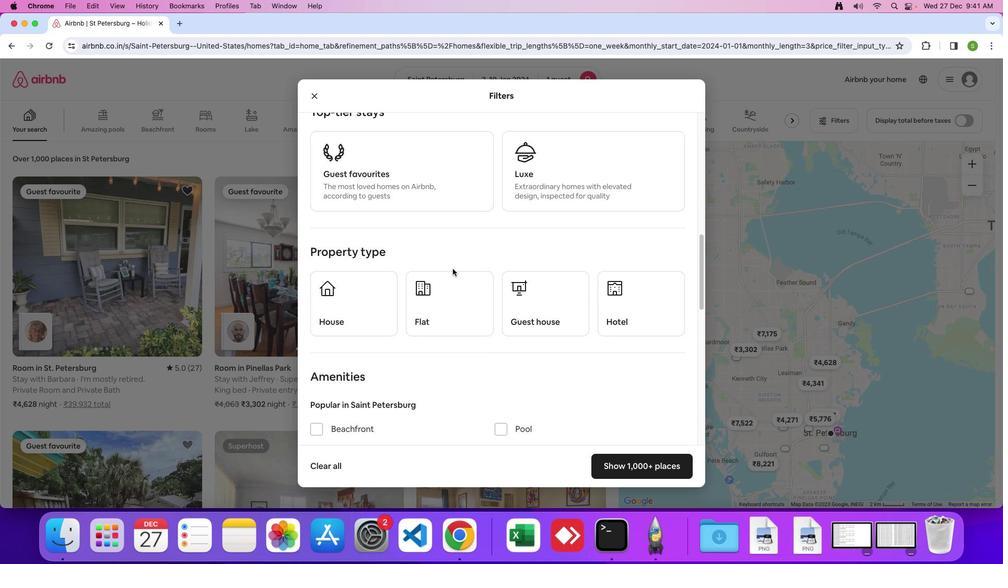
Action: Mouse scrolled (452, 268) with delta (0, 0)
Screenshot: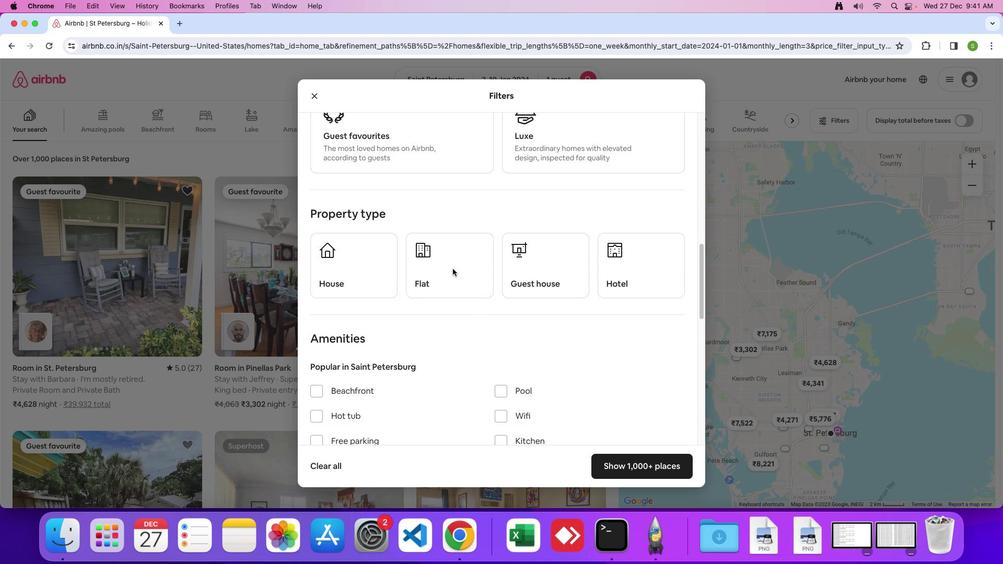 
Action: Mouse moved to (613, 257)
Screenshot: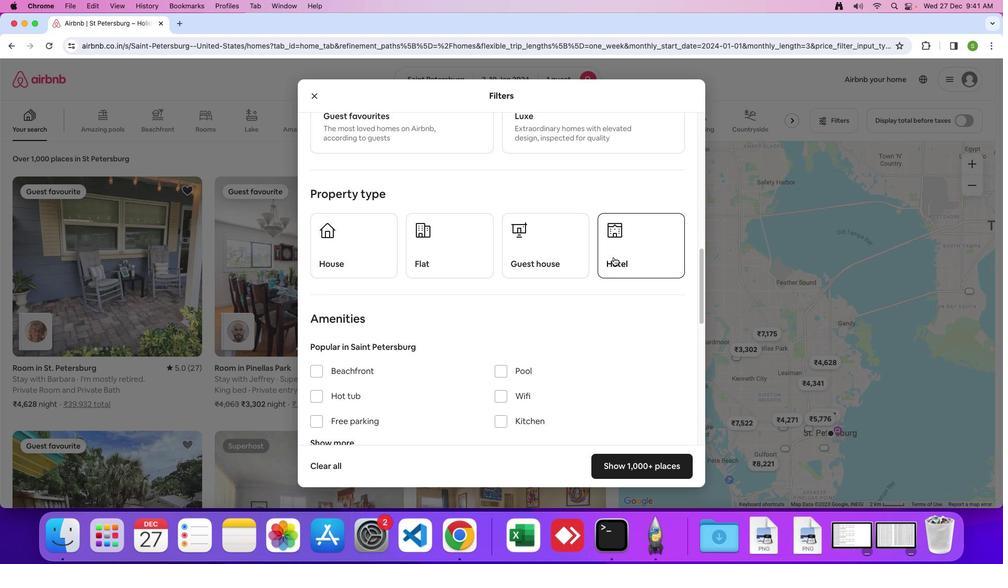 
Action: Mouse pressed left at (613, 257)
Screenshot: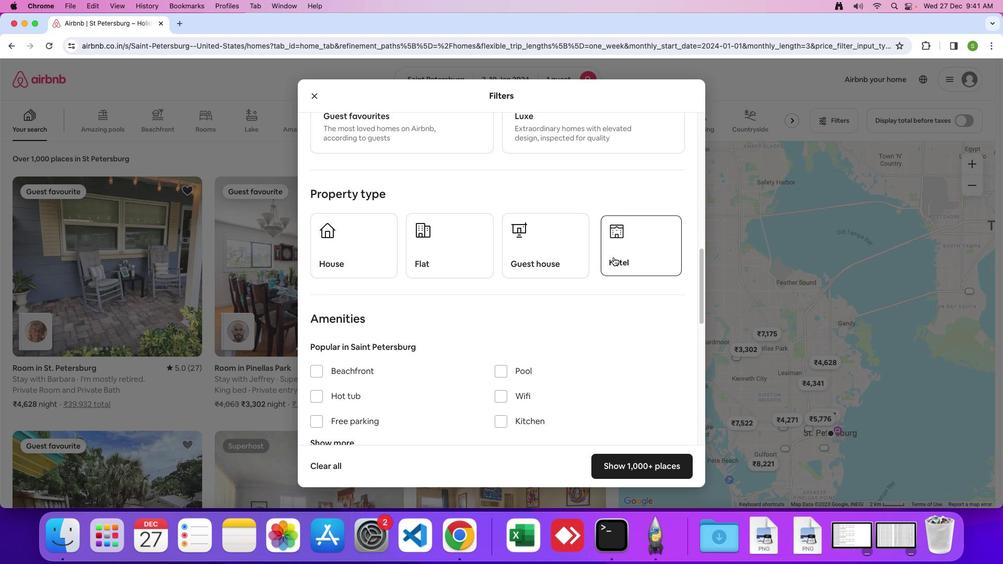 
Action: Mouse moved to (466, 324)
Screenshot: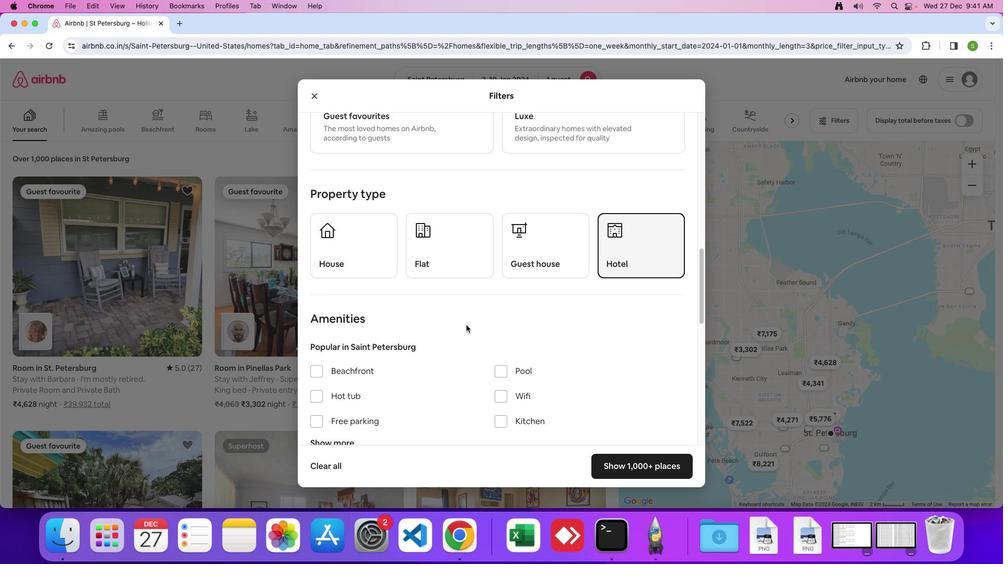
Action: Mouse scrolled (466, 324) with delta (0, 0)
Screenshot: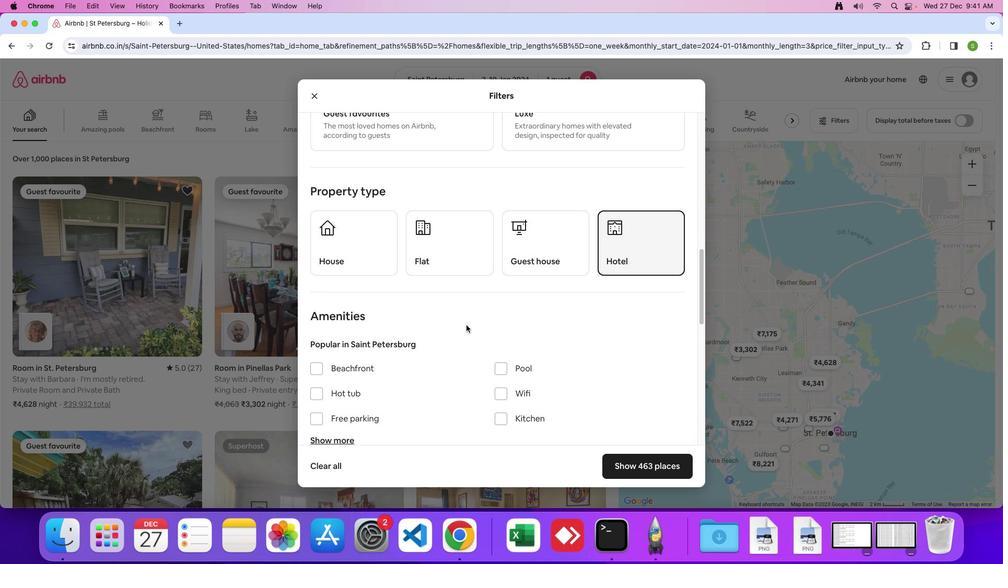 
Action: Mouse scrolled (466, 324) with delta (0, 0)
Screenshot: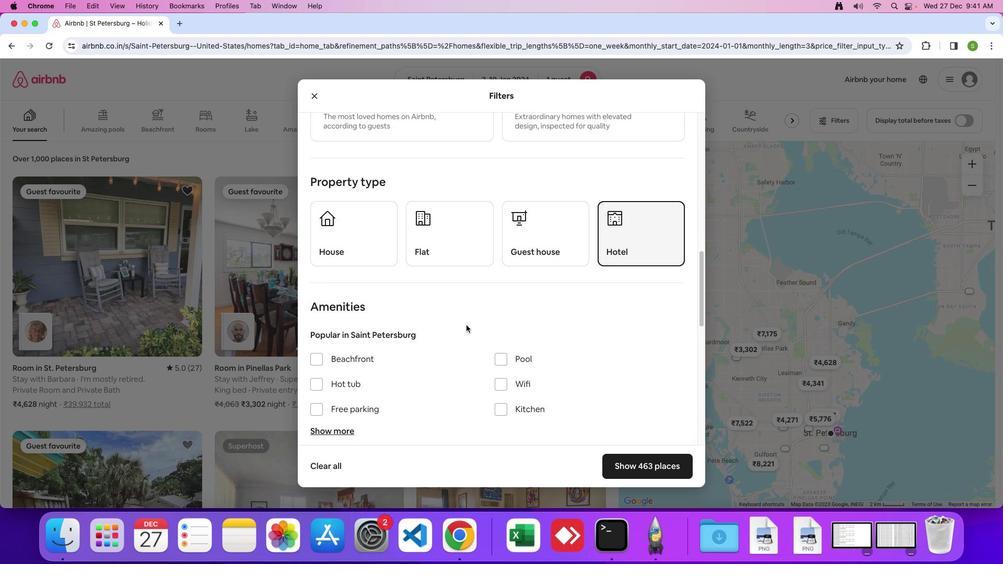 
Action: Mouse scrolled (466, 324) with delta (0, 0)
Screenshot: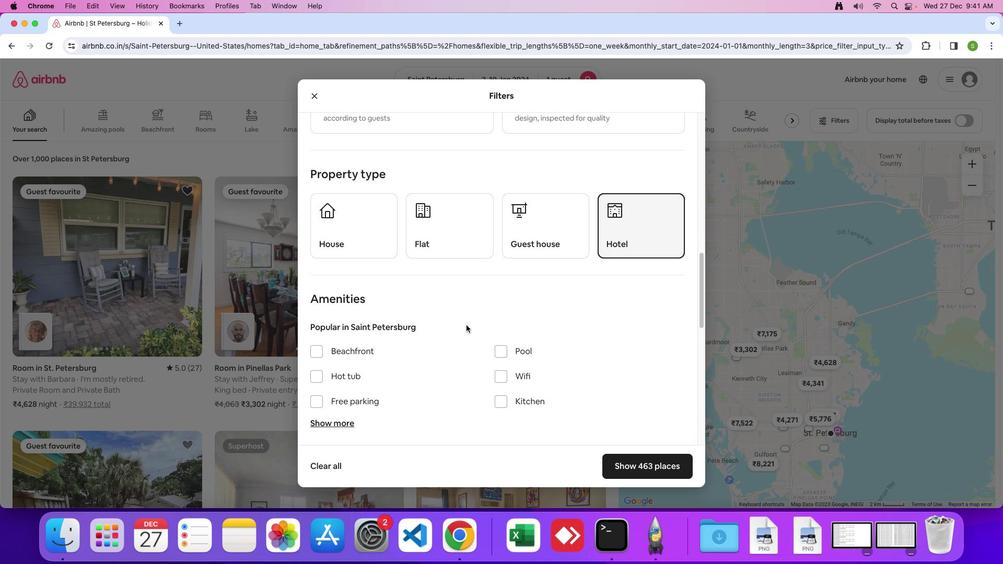 
Action: Mouse scrolled (466, 324) with delta (0, 0)
Screenshot: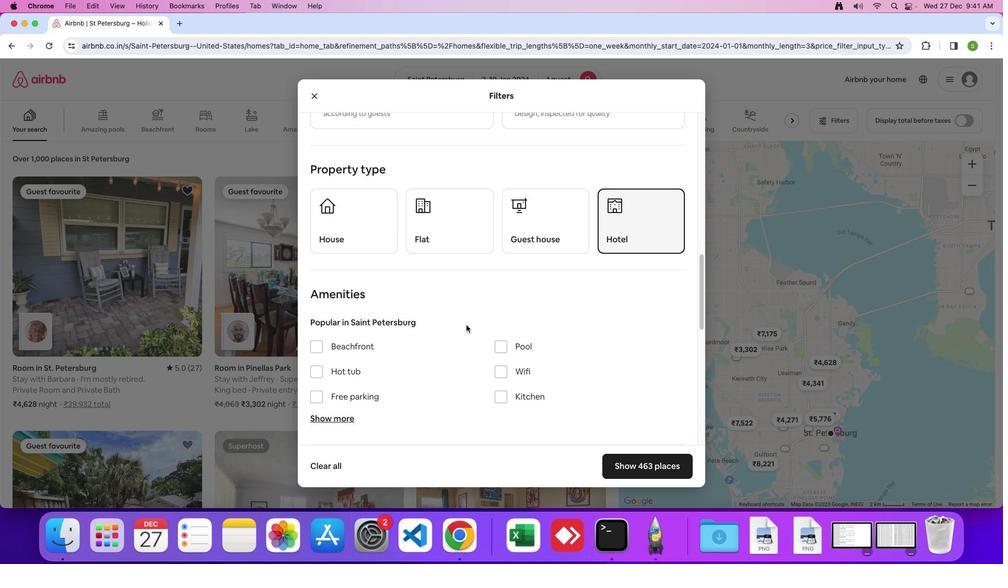 
Action: Mouse scrolled (466, 324) with delta (0, 0)
Screenshot: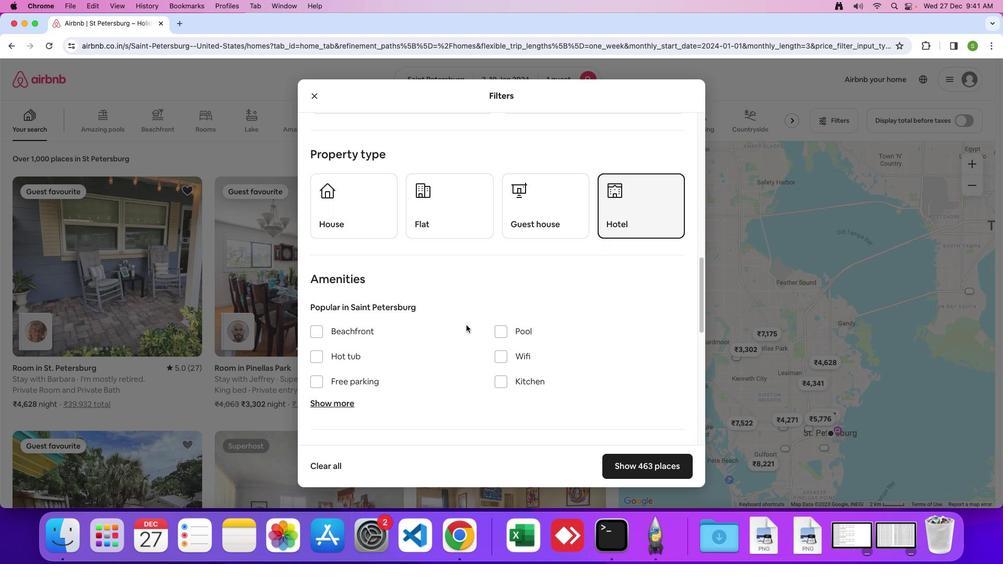 
Action: Mouse scrolled (466, 324) with delta (0, 0)
Screenshot: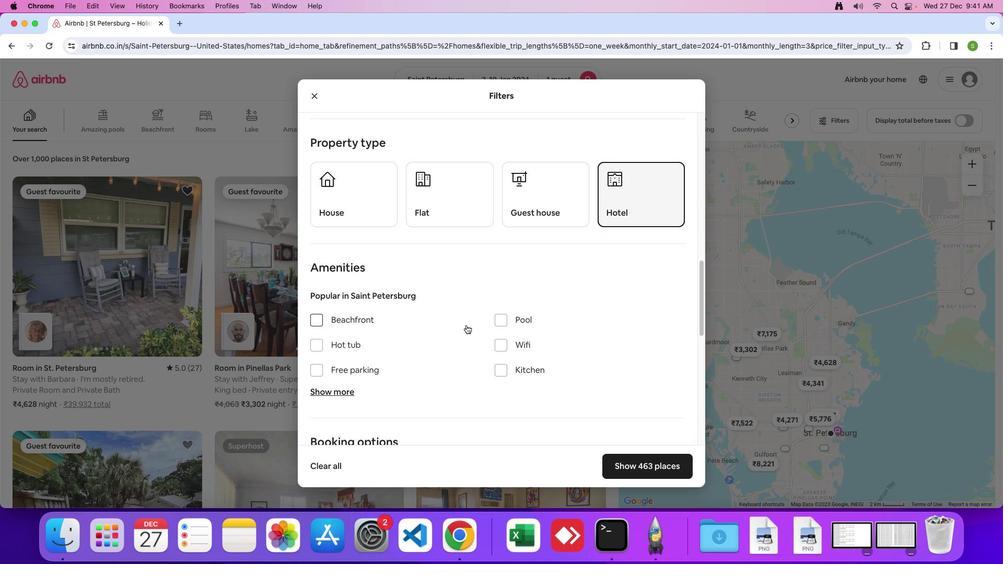 
Action: Mouse scrolled (466, 324) with delta (0, 0)
Screenshot: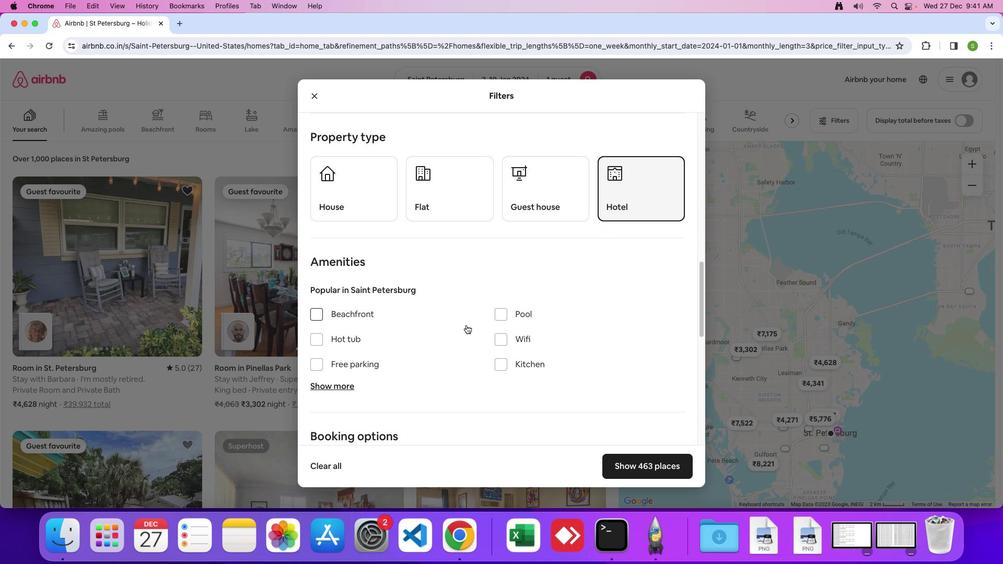 
Action: Mouse scrolled (466, 324) with delta (0, 0)
Screenshot: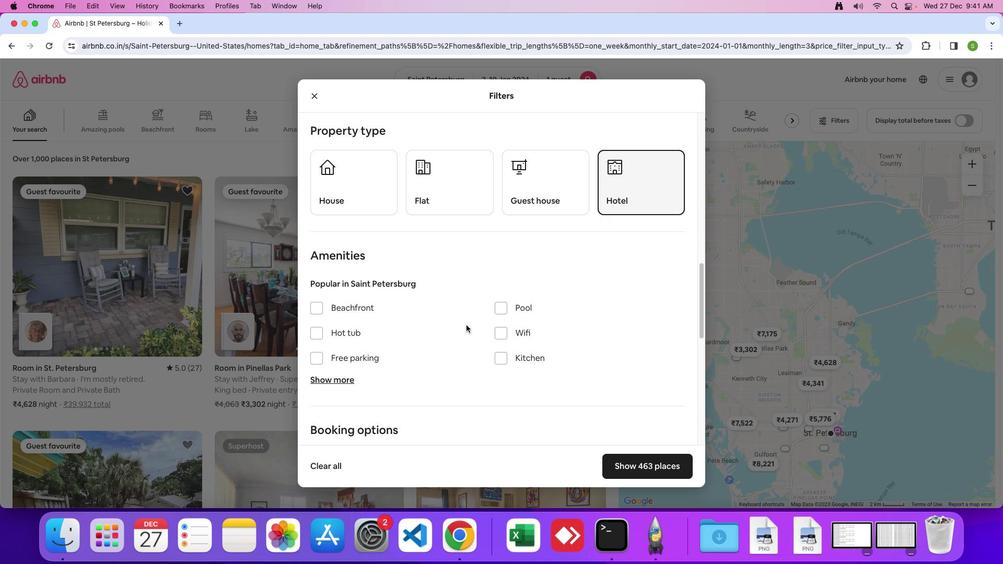 
Action: Mouse scrolled (466, 324) with delta (0, 0)
Screenshot: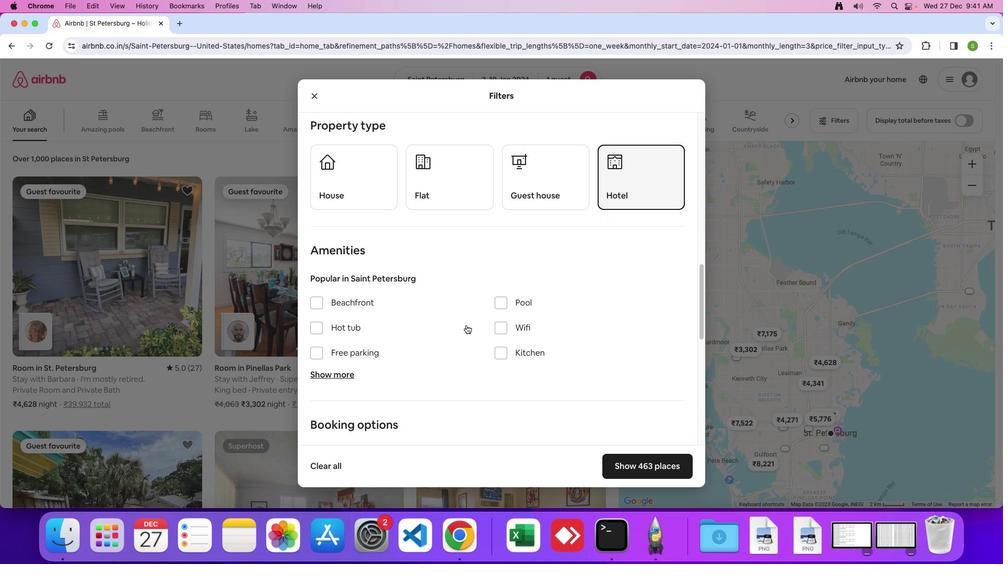 
Action: Mouse moved to (451, 335)
Screenshot: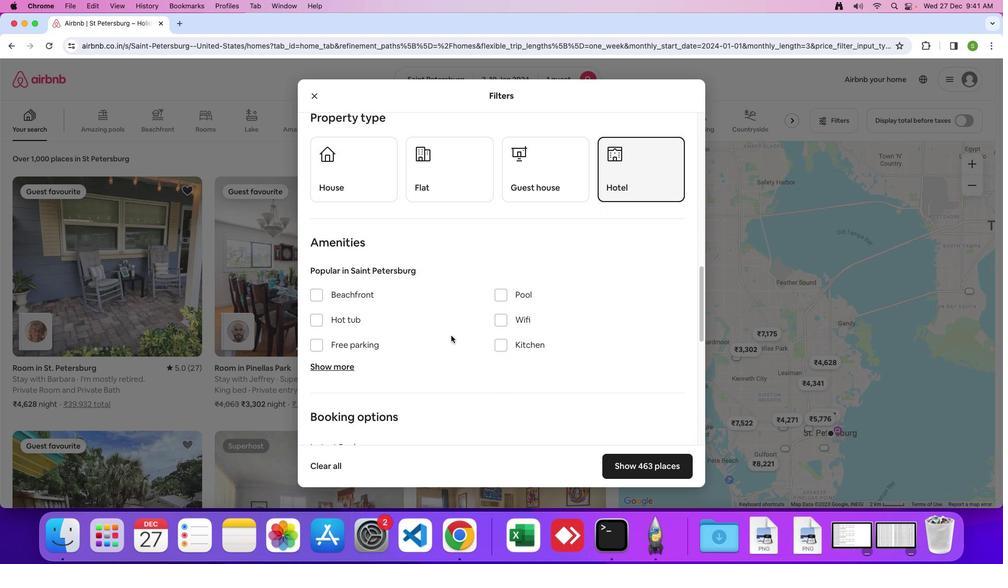 
Action: Mouse scrolled (451, 335) with delta (0, 0)
Screenshot: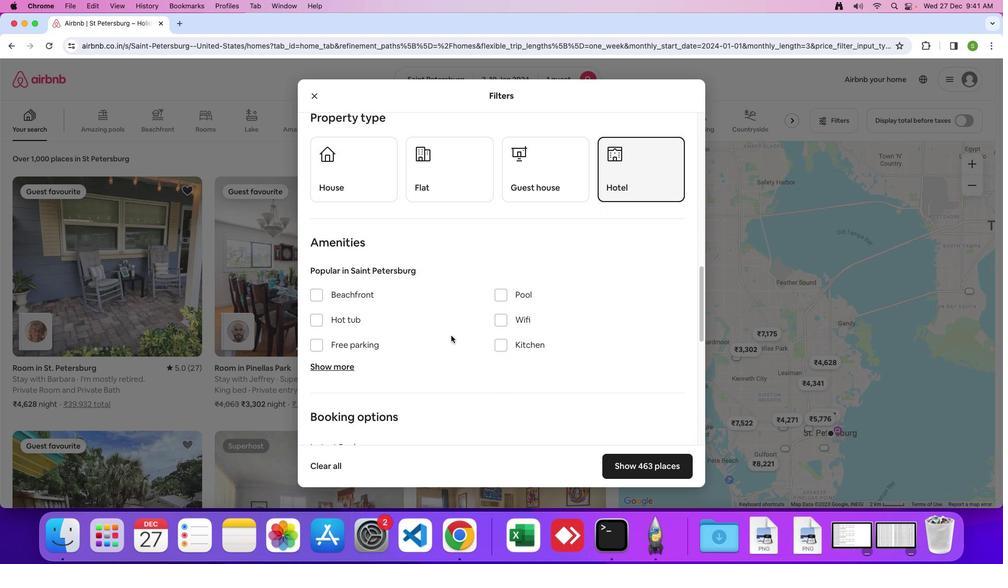 
Action: Mouse moved to (450, 335)
Screenshot: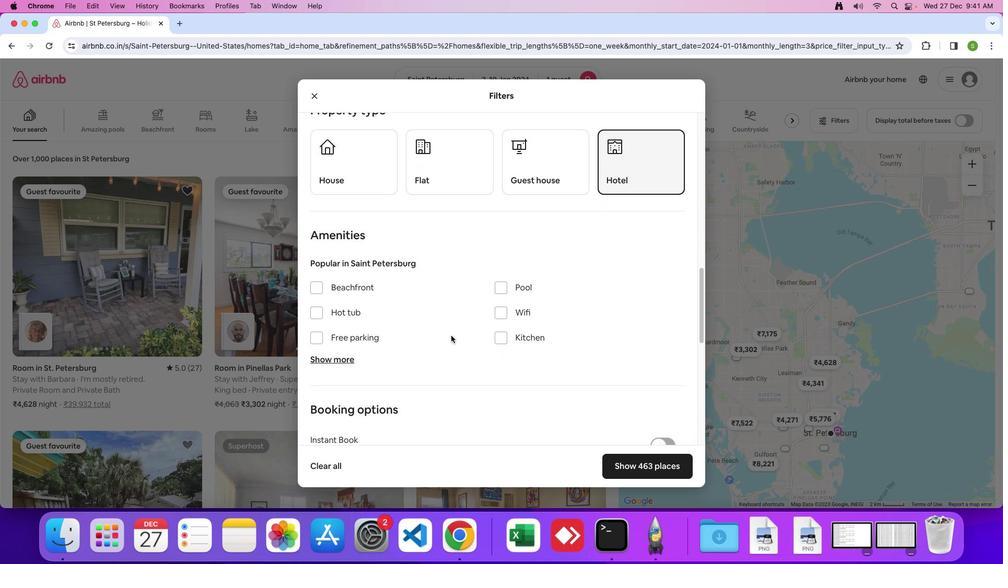 
Action: Mouse scrolled (450, 335) with delta (0, 0)
Screenshot: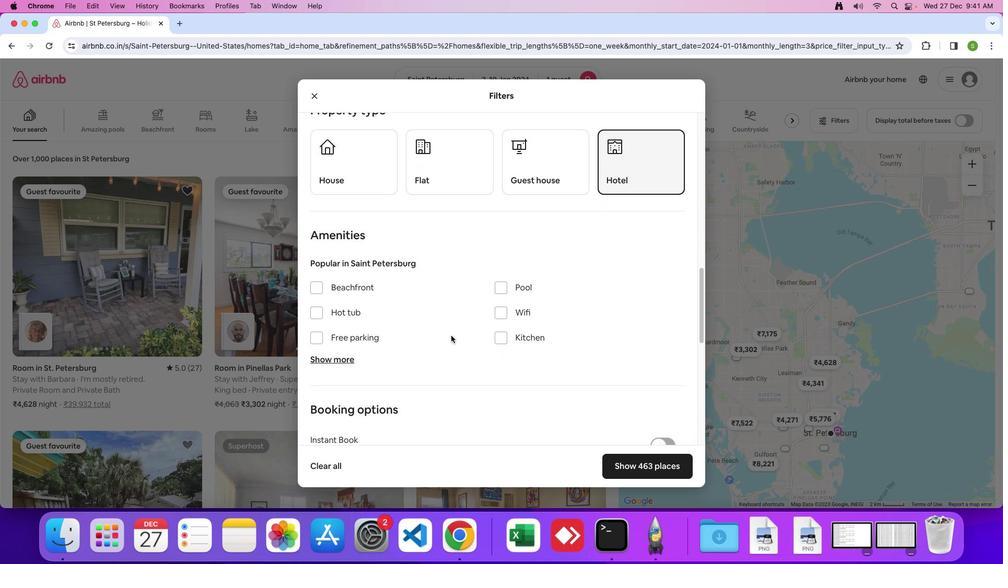 
Action: Mouse moved to (451, 335)
Screenshot: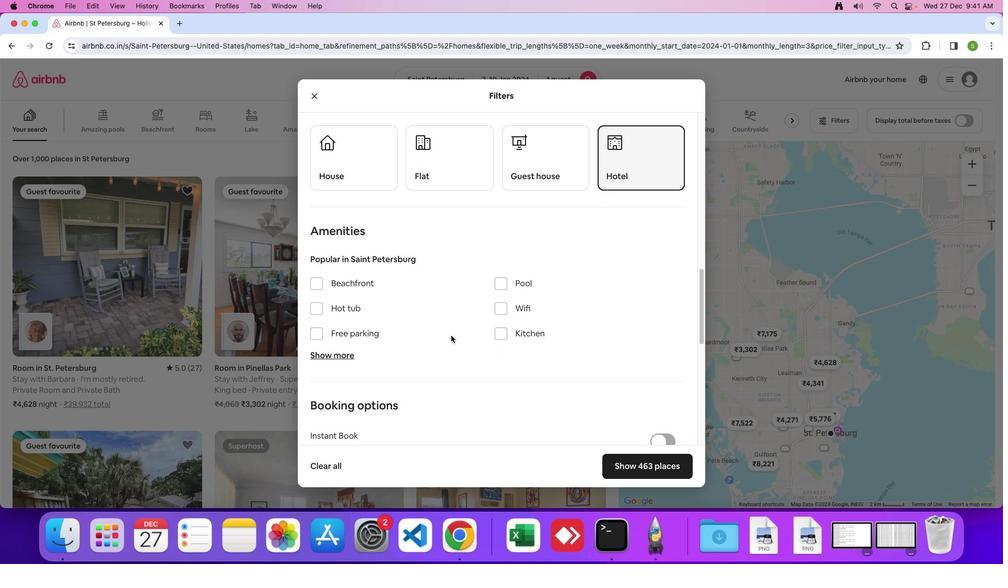 
Action: Mouse scrolled (451, 335) with delta (0, 0)
Screenshot: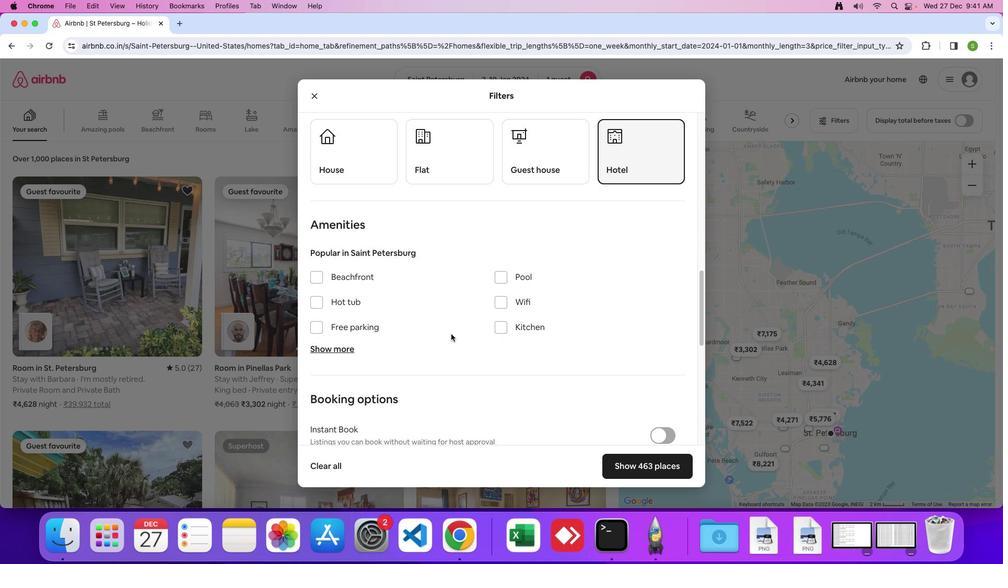 
Action: Mouse moved to (451, 334)
Screenshot: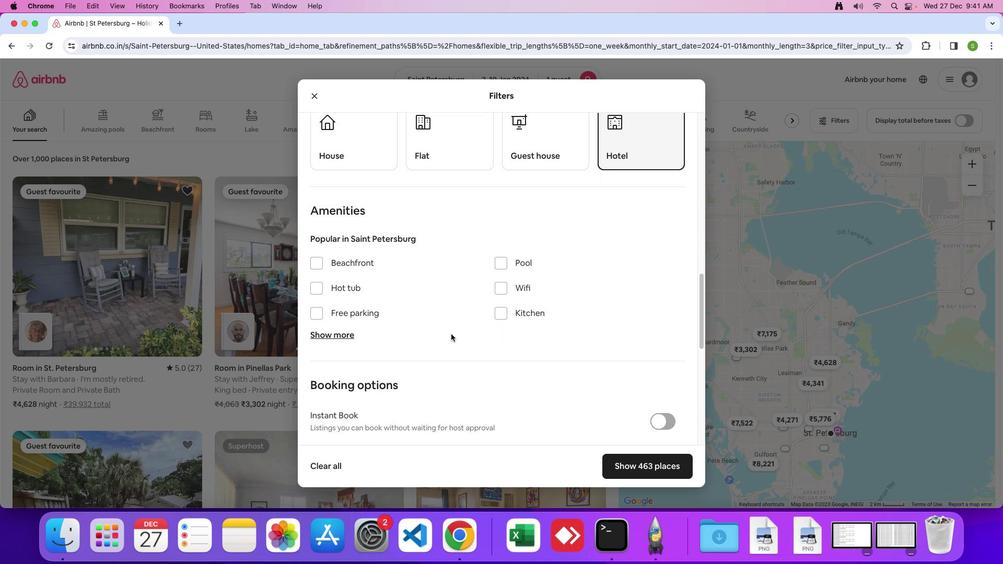 
Action: Mouse scrolled (451, 334) with delta (0, 0)
Screenshot: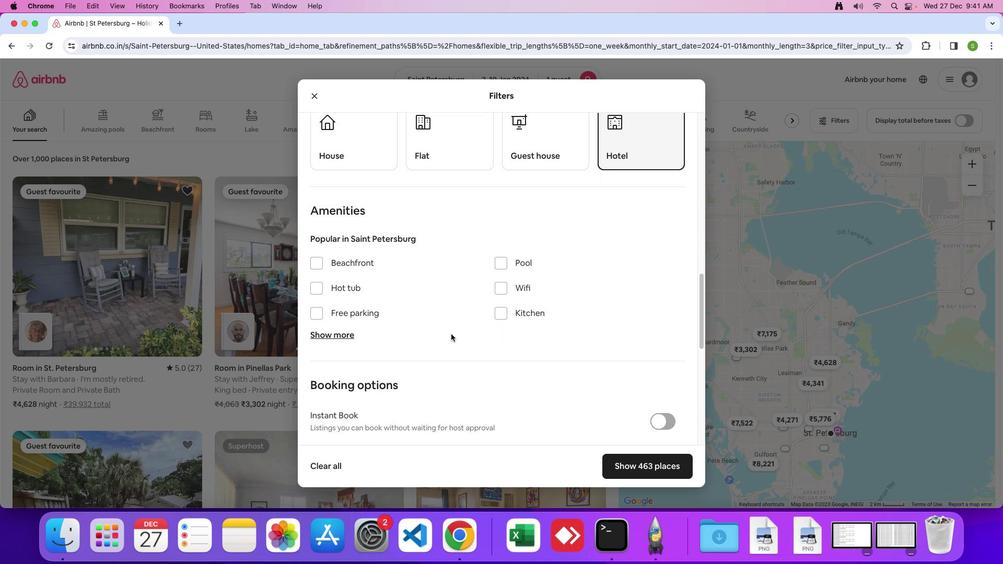 
Action: Mouse moved to (451, 334)
Screenshot: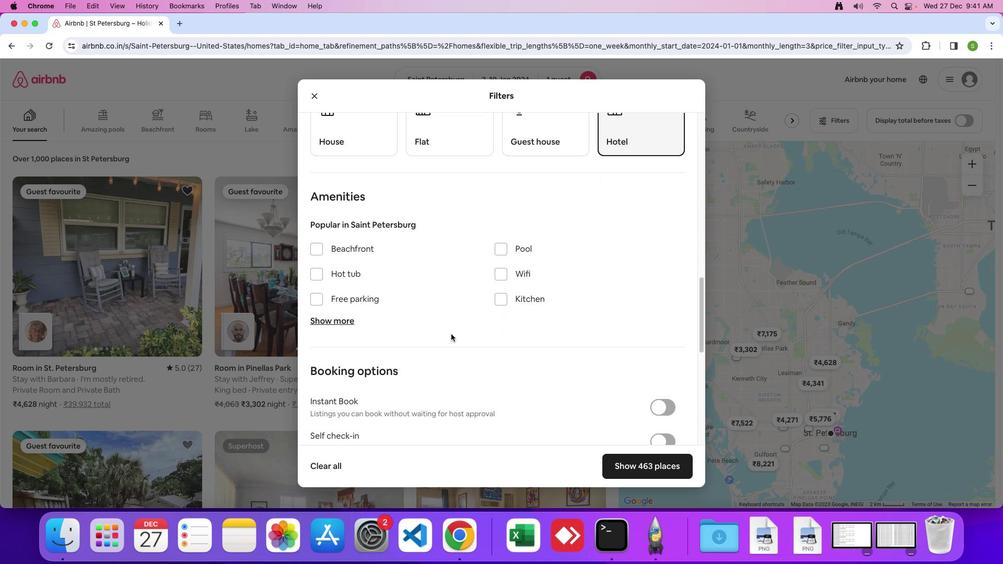 
Action: Mouse scrolled (451, 334) with delta (0, 0)
Screenshot: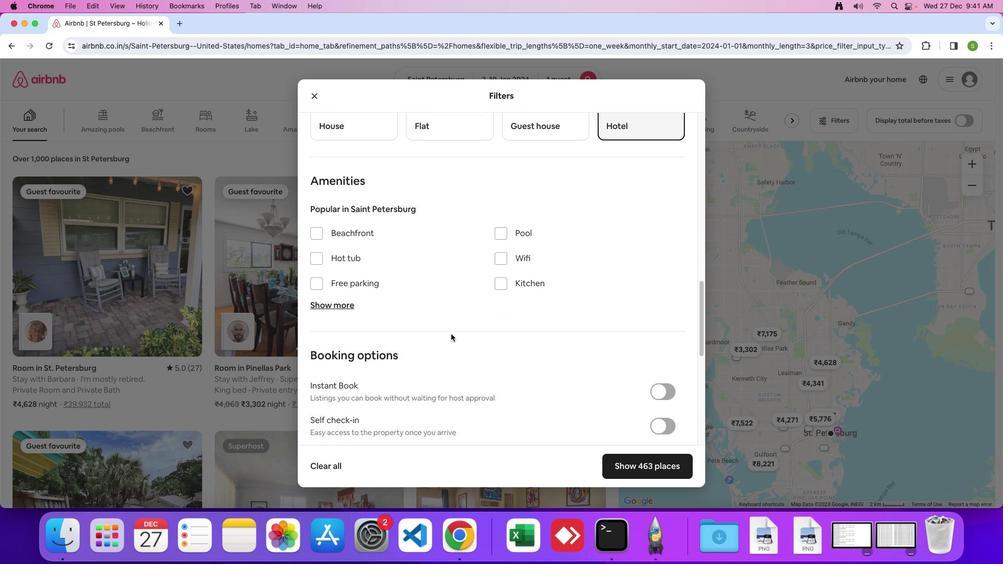 
Action: Mouse moved to (451, 332)
Screenshot: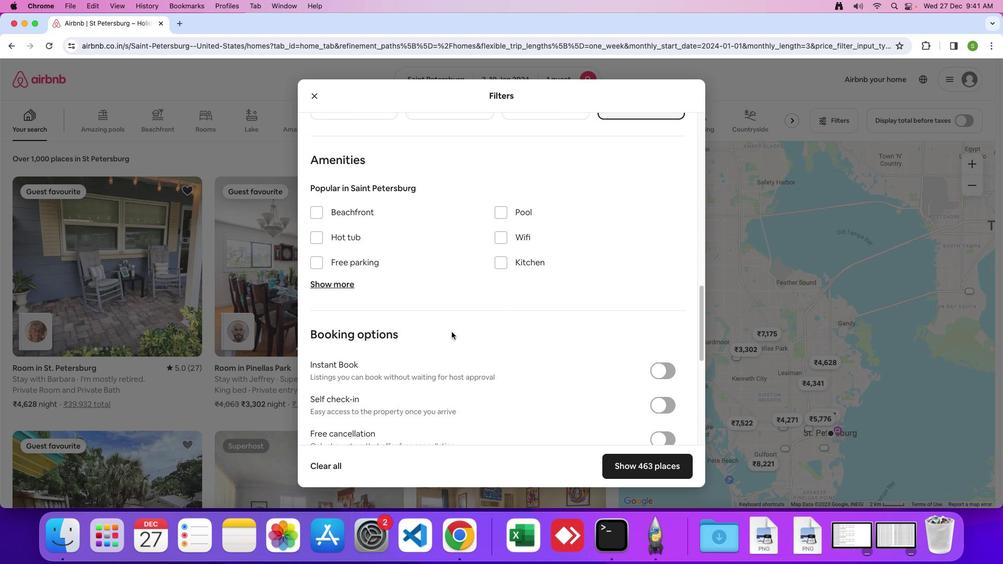 
Action: Mouse scrolled (451, 332) with delta (0, 0)
Screenshot: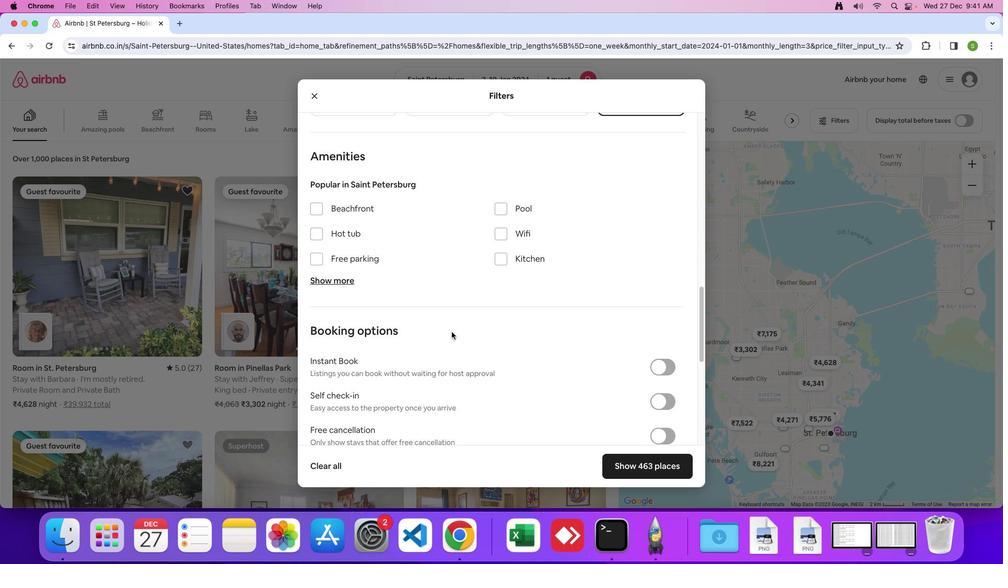 
Action: Mouse moved to (451, 331)
Screenshot: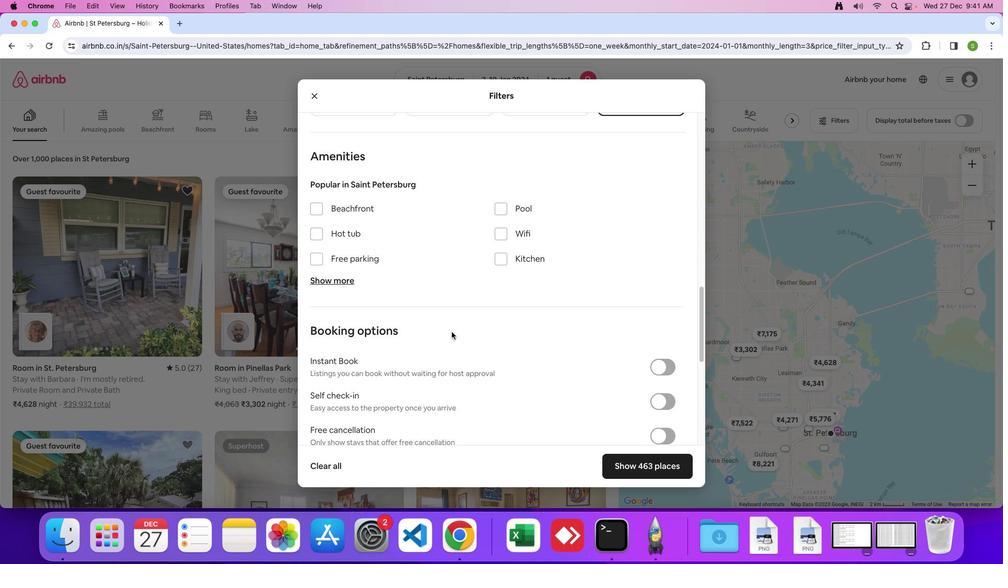 
Action: Mouse scrolled (451, 331) with delta (0, 0)
Screenshot: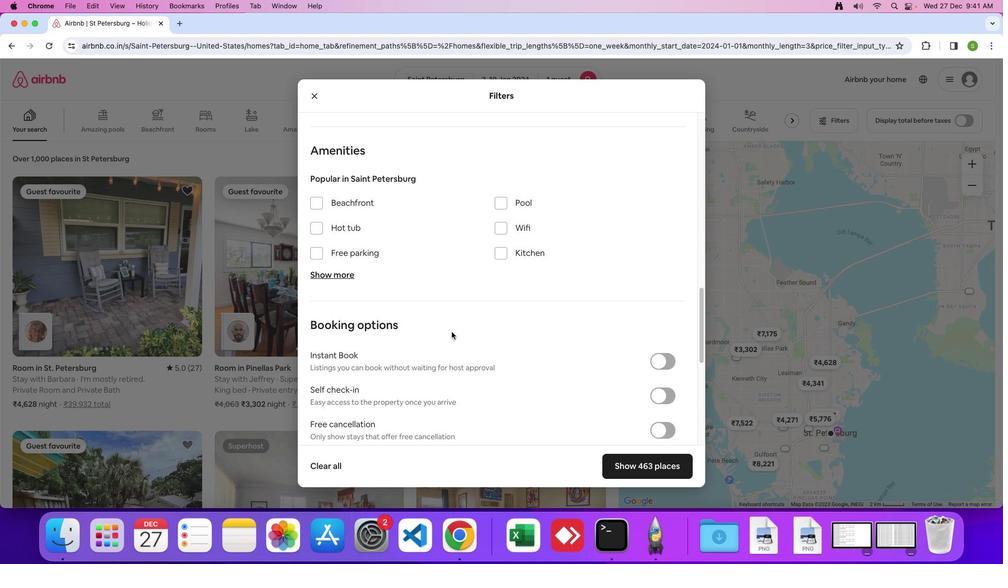 
Action: Mouse moved to (451, 331)
Screenshot: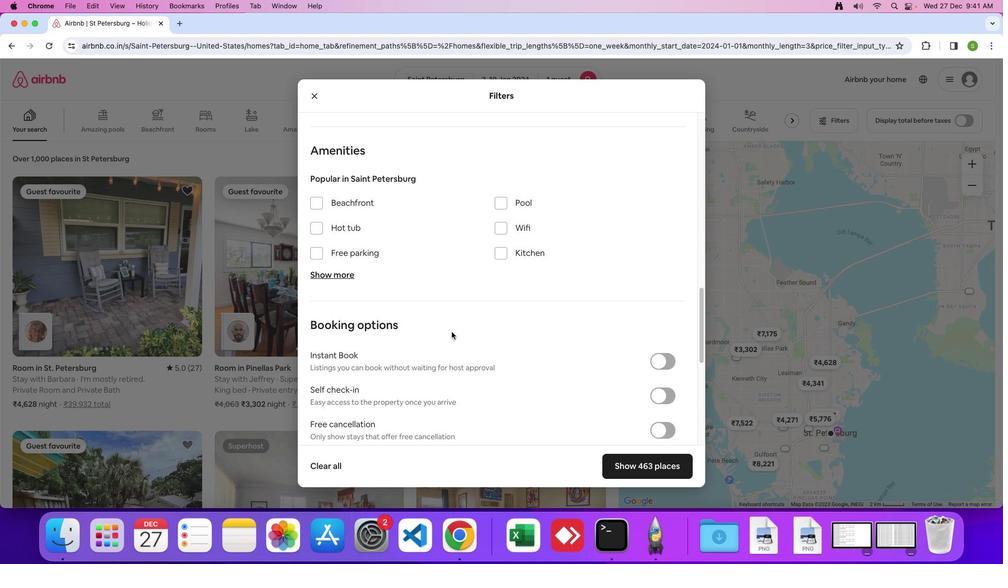 
Action: Mouse scrolled (451, 331) with delta (0, 0)
Screenshot: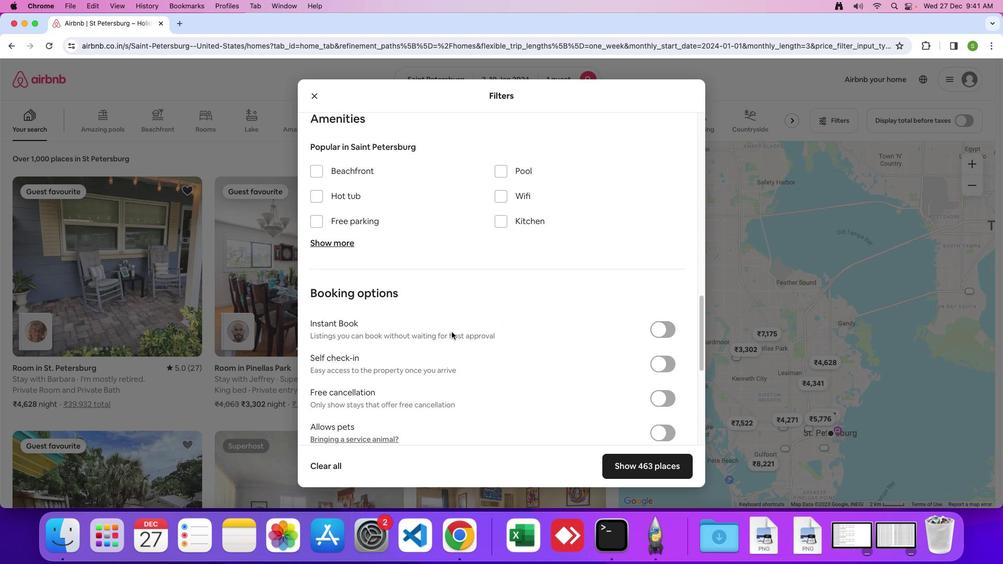 
Action: Mouse scrolled (451, 331) with delta (0, 0)
Screenshot: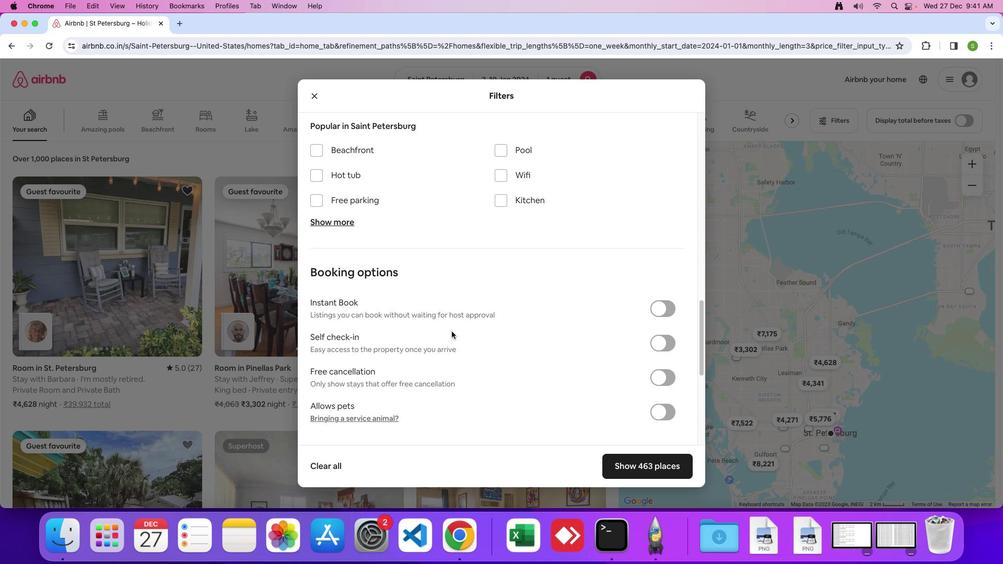 
Action: Mouse scrolled (451, 331) with delta (0, 0)
Screenshot: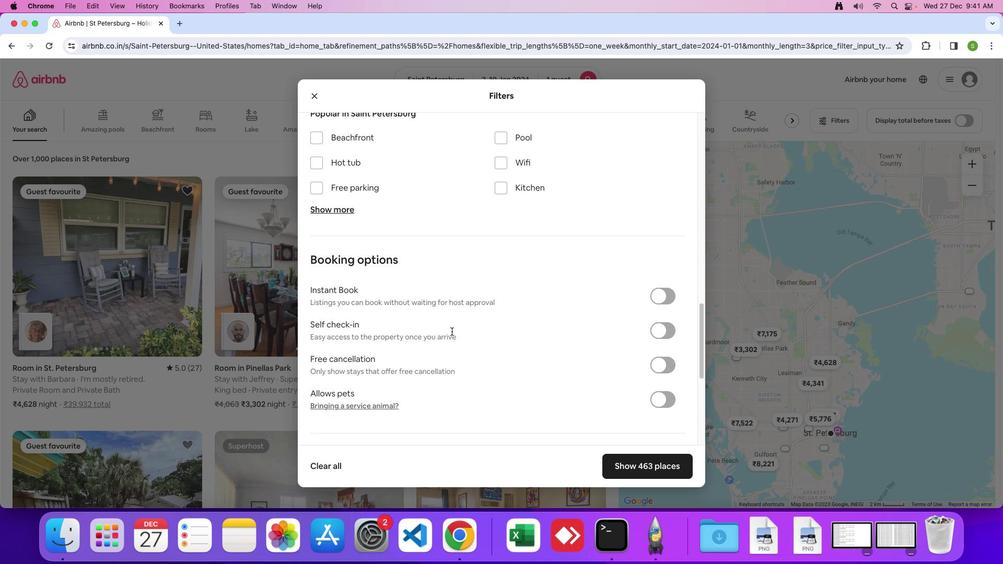 
Action: Mouse moved to (451, 331)
Screenshot: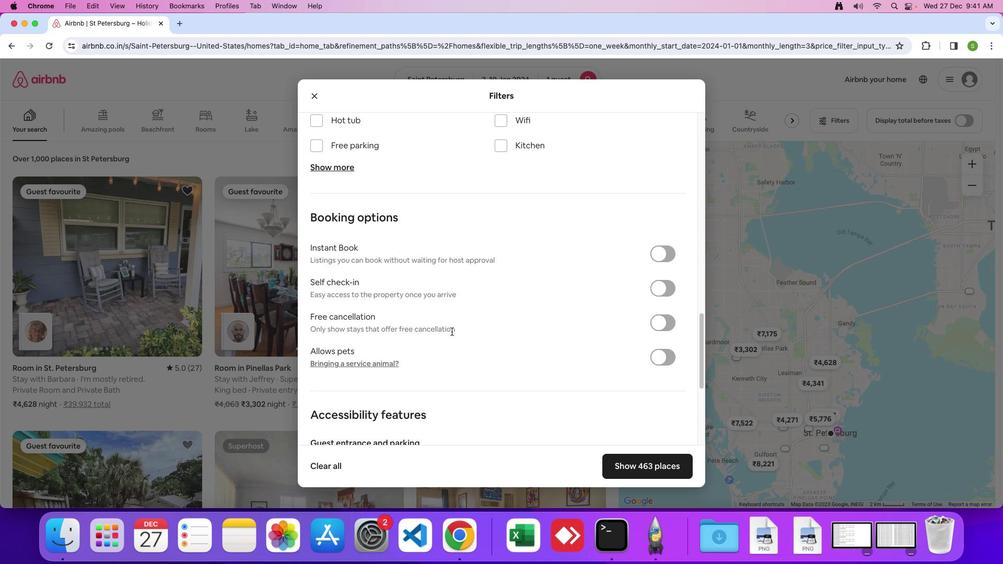 
Action: Mouse scrolled (451, 331) with delta (0, -1)
Screenshot: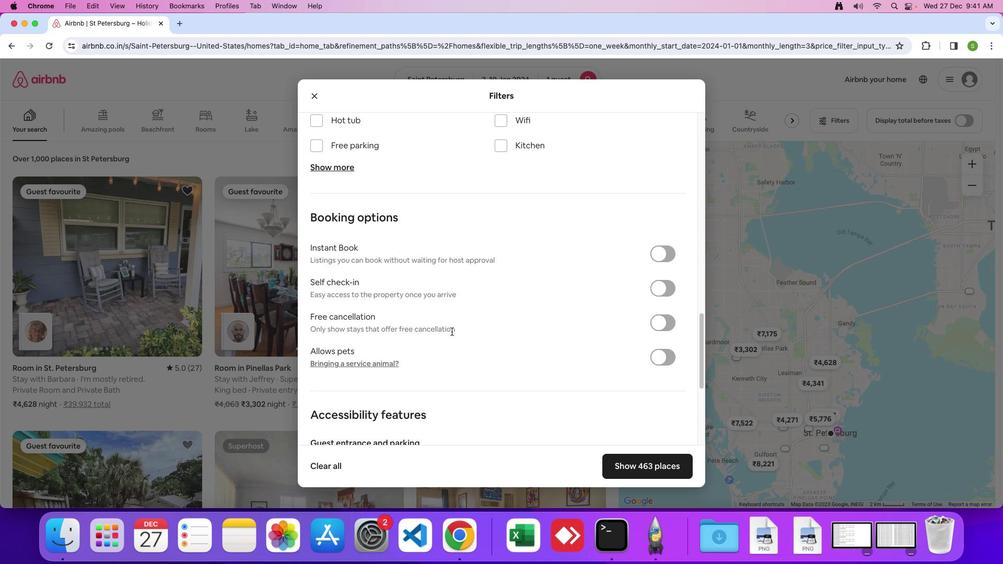 
Action: Mouse moved to (451, 331)
Screenshot: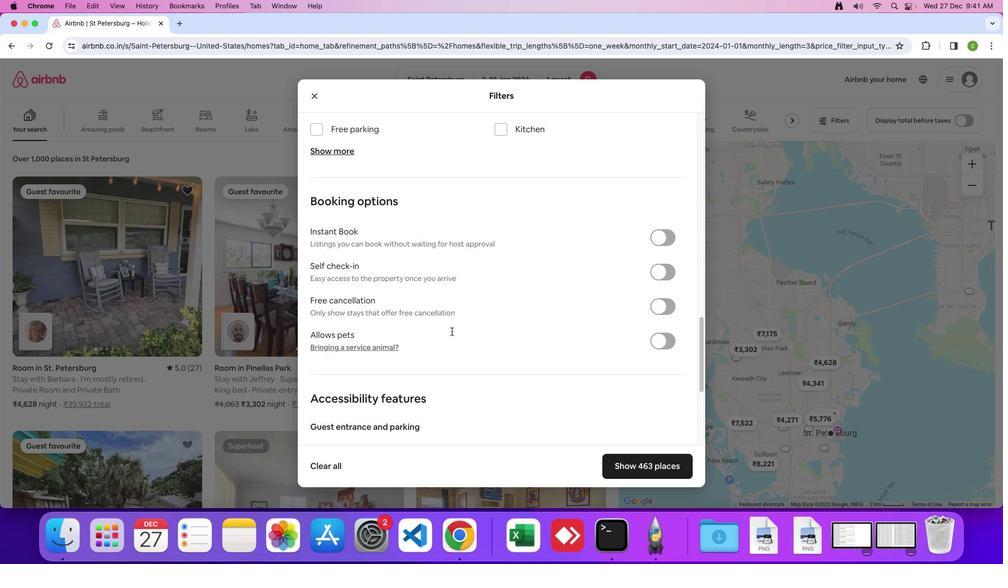 
Action: Mouse scrolled (451, 331) with delta (0, 0)
Screenshot: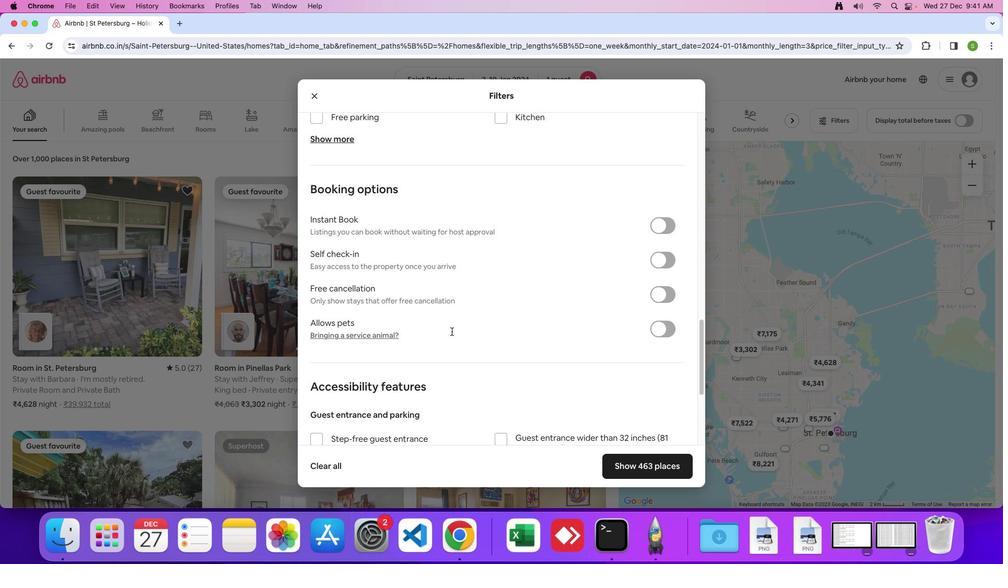 
Action: Mouse scrolled (451, 331) with delta (0, 0)
Screenshot: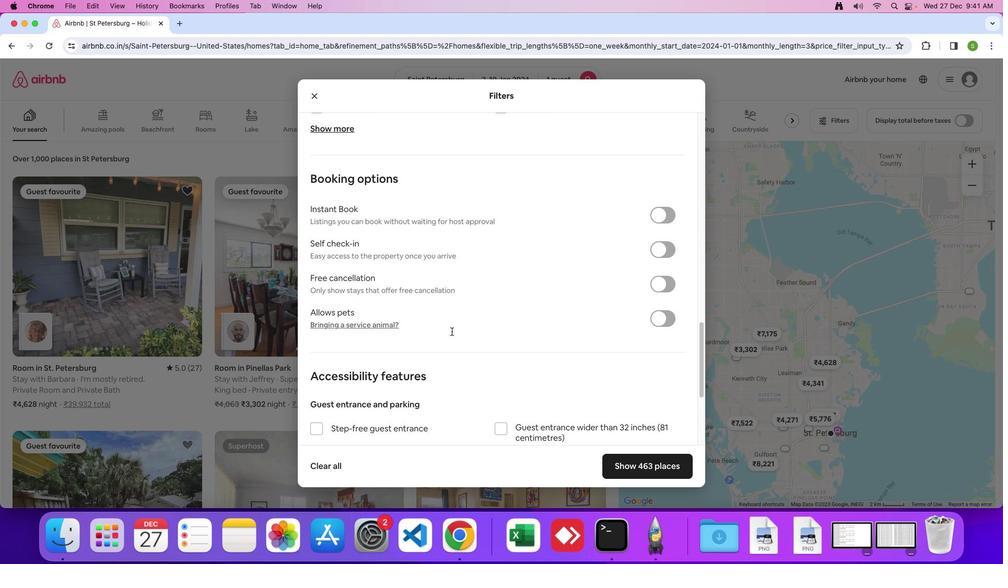 
Action: Mouse scrolled (451, 331) with delta (0, 0)
Screenshot: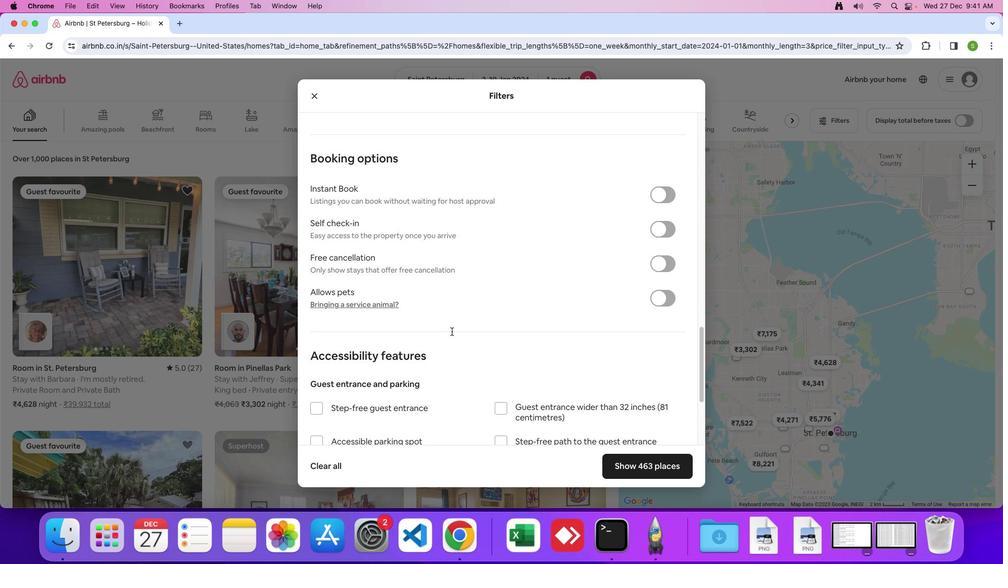 
Action: Mouse scrolled (451, 331) with delta (0, 0)
Screenshot: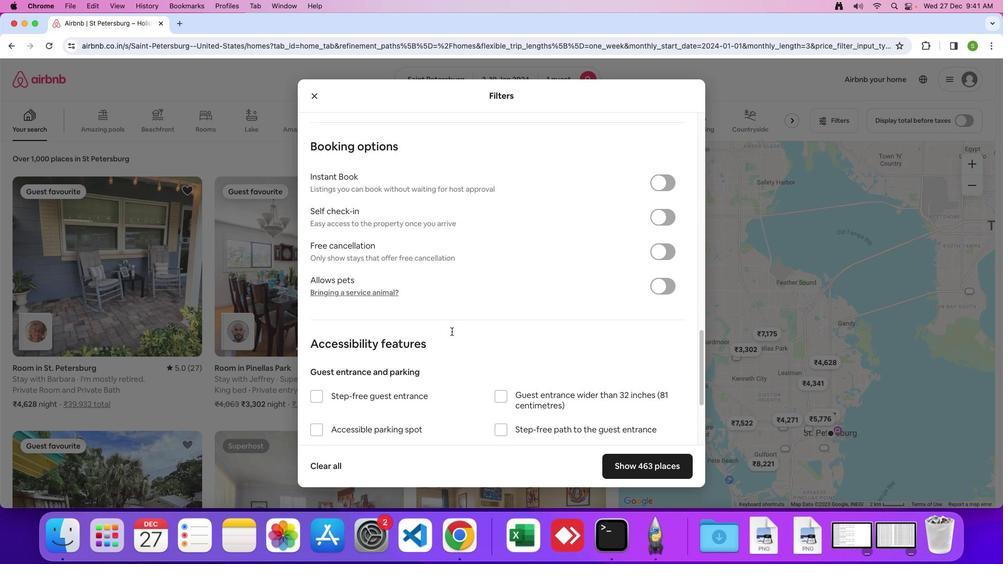 
Action: Mouse scrolled (451, 331) with delta (0, 0)
Screenshot: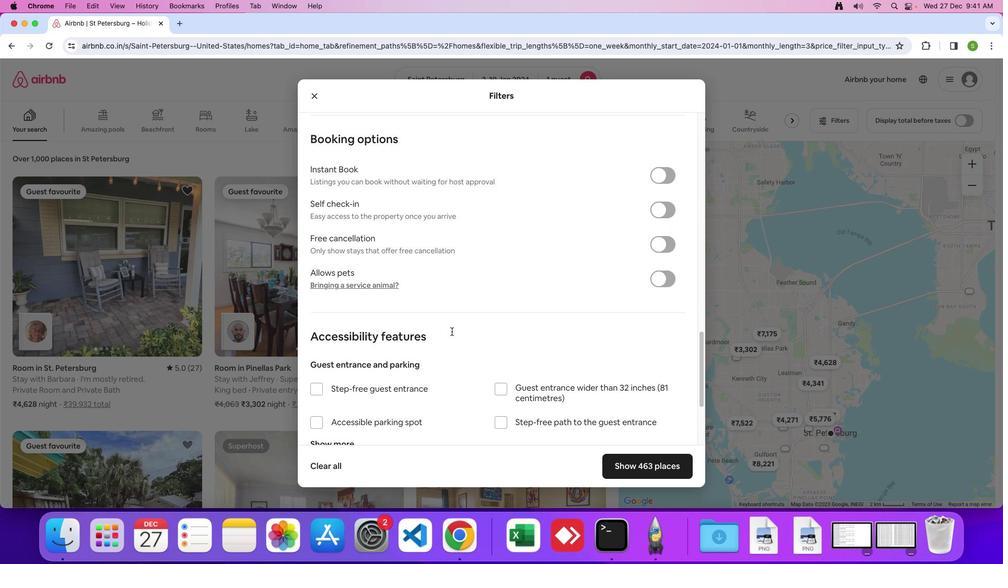 
Action: Mouse scrolled (451, 331) with delta (0, 0)
Screenshot: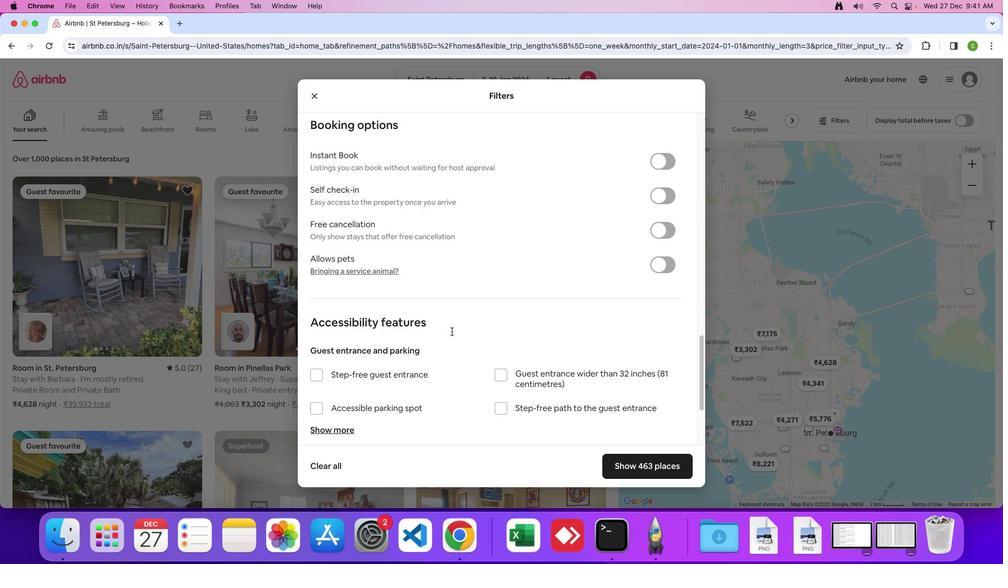 
Action: Mouse scrolled (451, 331) with delta (0, 0)
Screenshot: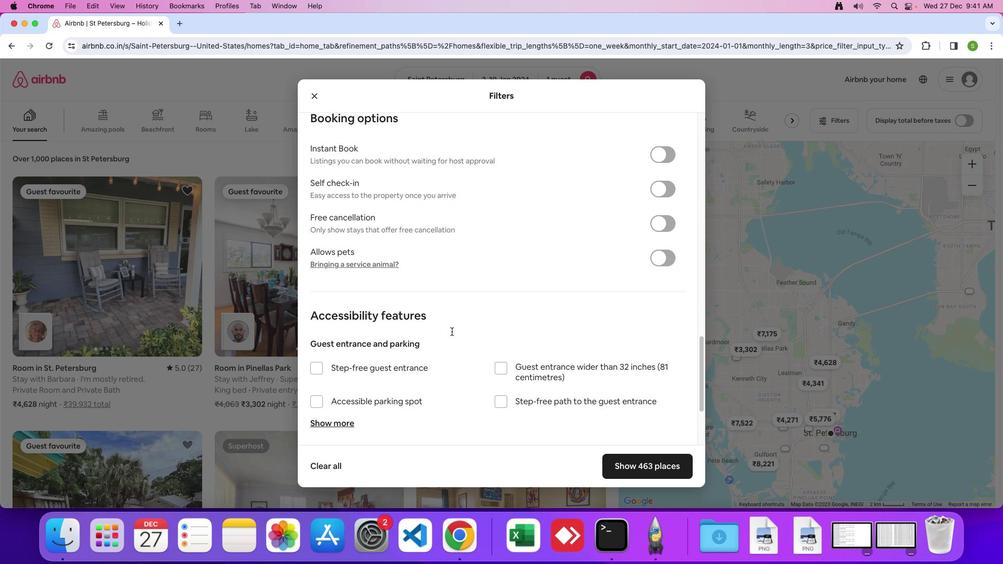 
Action: Mouse scrolled (451, 331) with delta (0, -1)
Screenshot: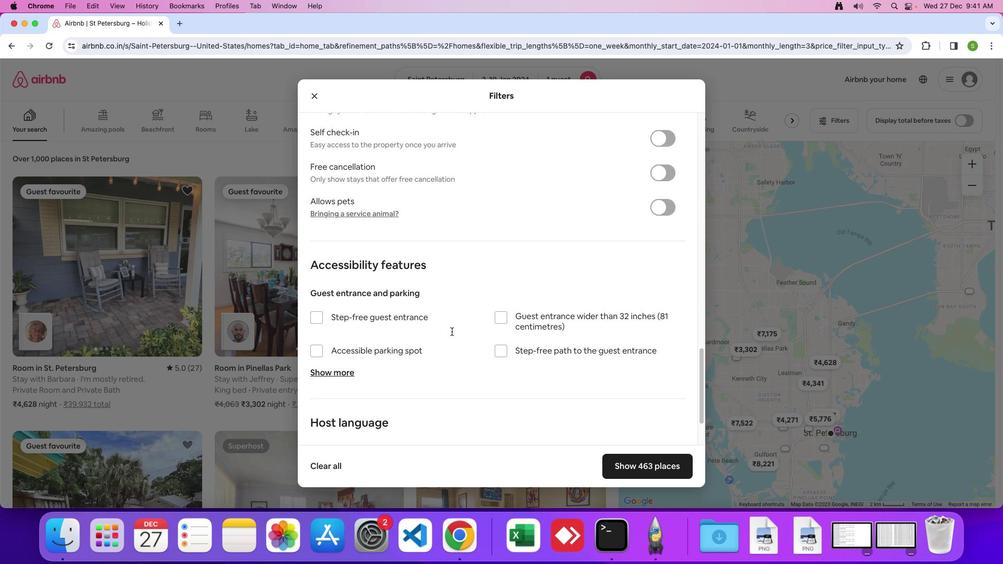 
Action: Mouse scrolled (451, 331) with delta (0, 0)
Screenshot: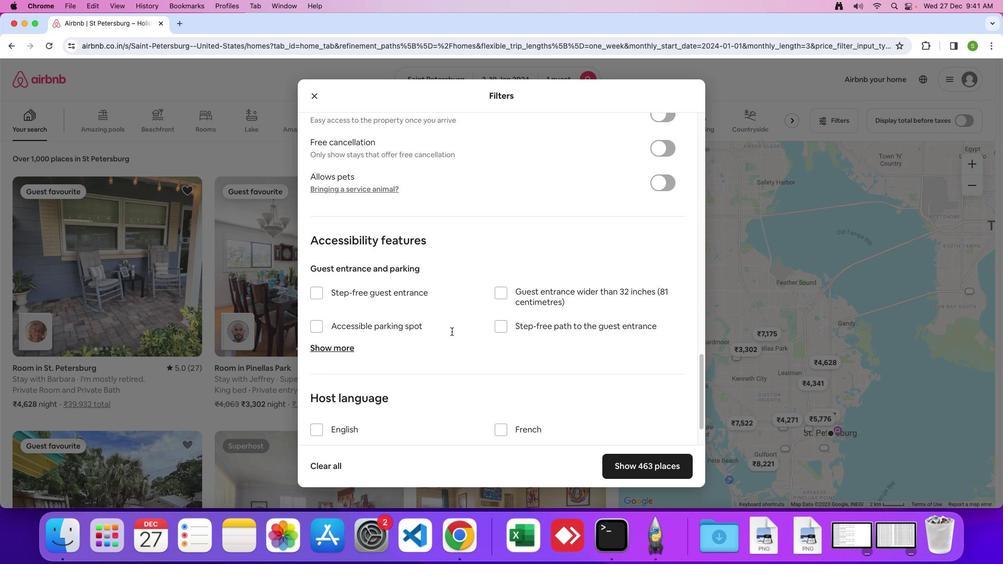 
Action: Mouse scrolled (451, 331) with delta (0, 0)
Screenshot: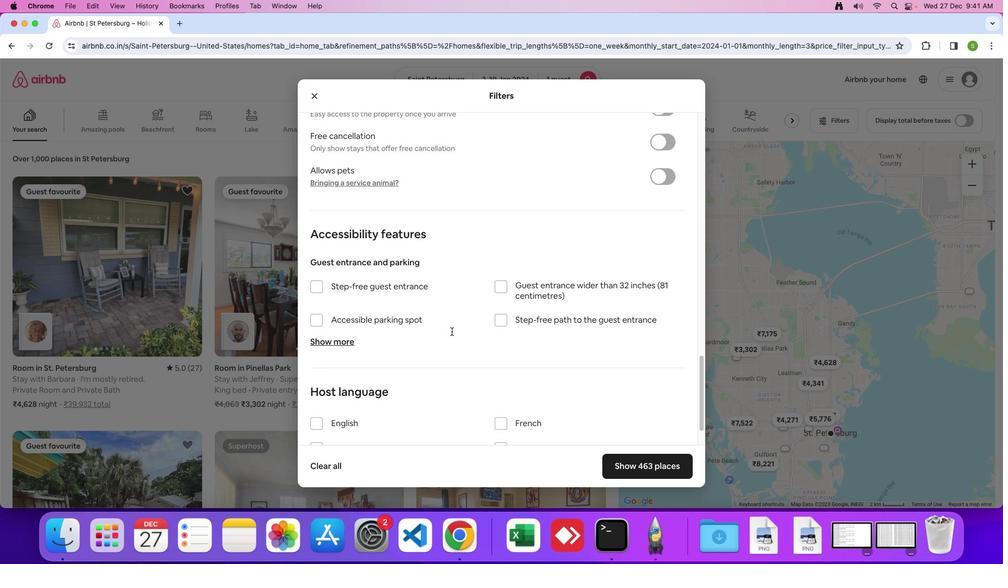 
Action: Mouse scrolled (451, 331) with delta (0, 0)
Screenshot: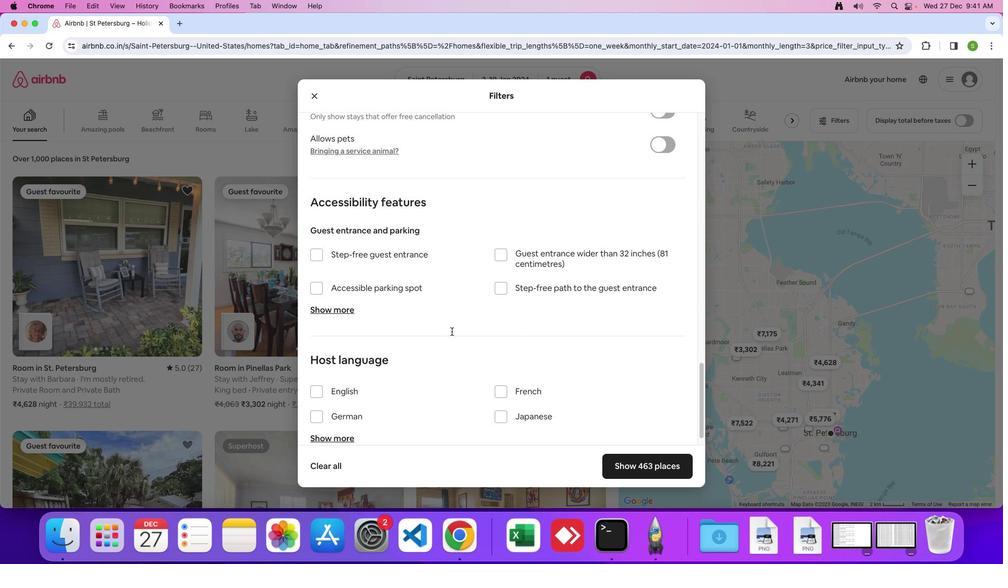 
Action: Mouse scrolled (451, 331) with delta (0, 0)
Screenshot: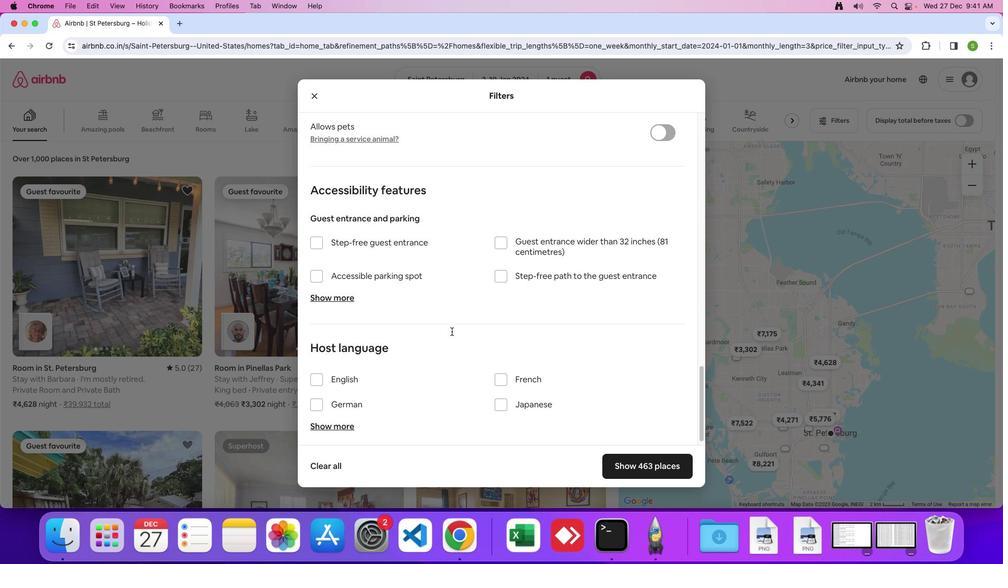 
Action: Mouse scrolled (451, 331) with delta (0, 0)
Screenshot: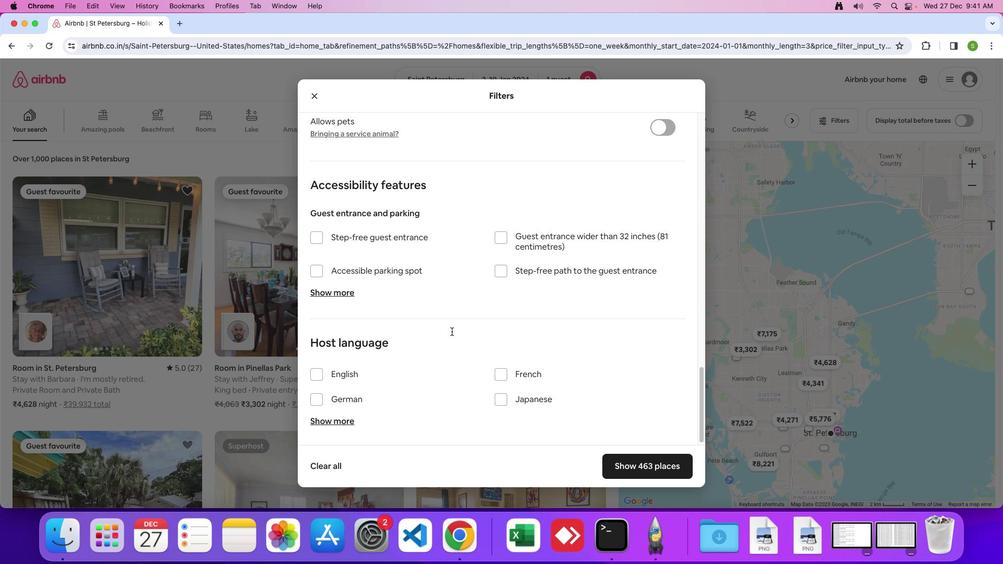 
Action: Mouse scrolled (451, 331) with delta (0, 0)
Screenshot: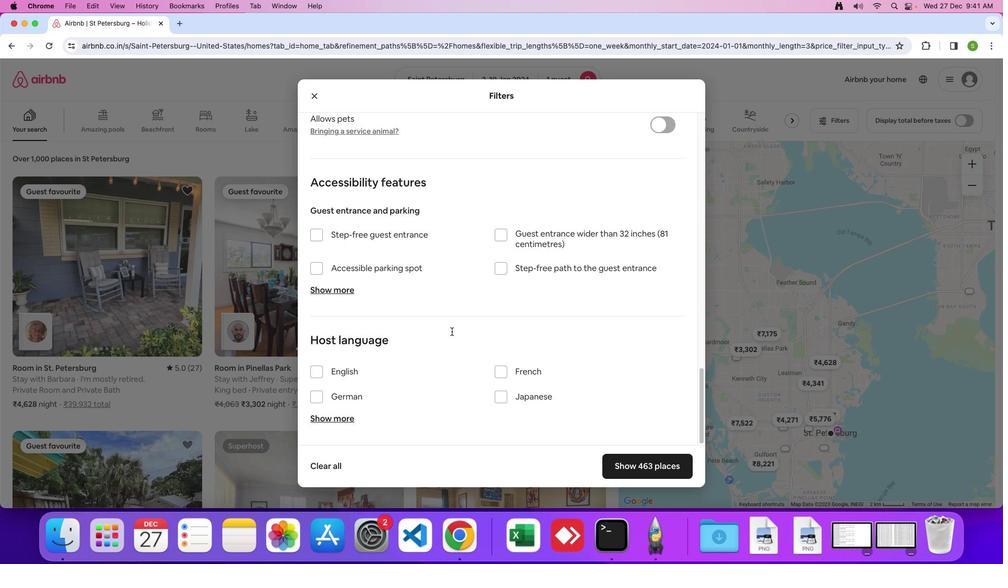 
Action: Mouse scrolled (451, 331) with delta (0, 0)
Screenshot: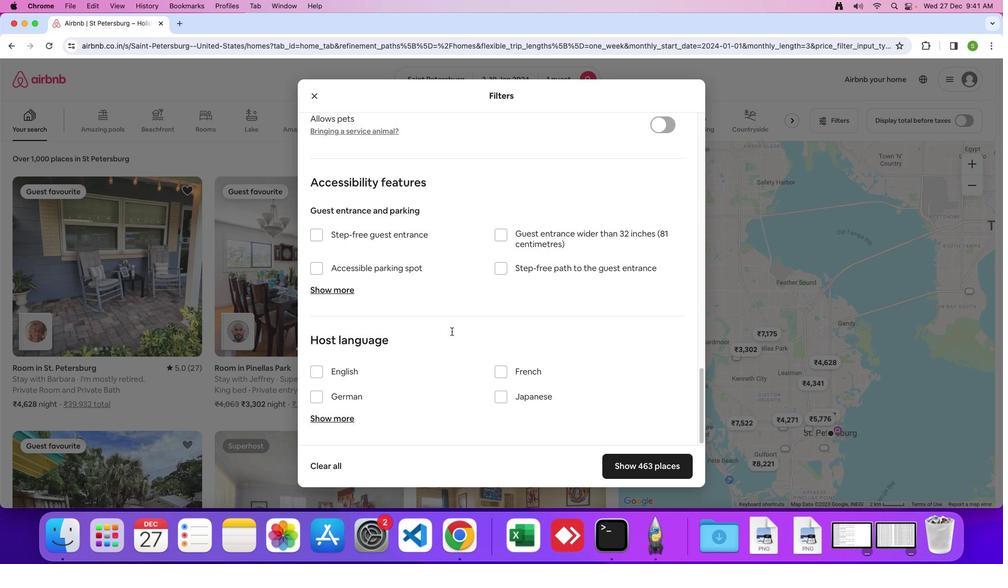 
Action: Mouse scrolled (451, 331) with delta (0, 0)
Screenshot: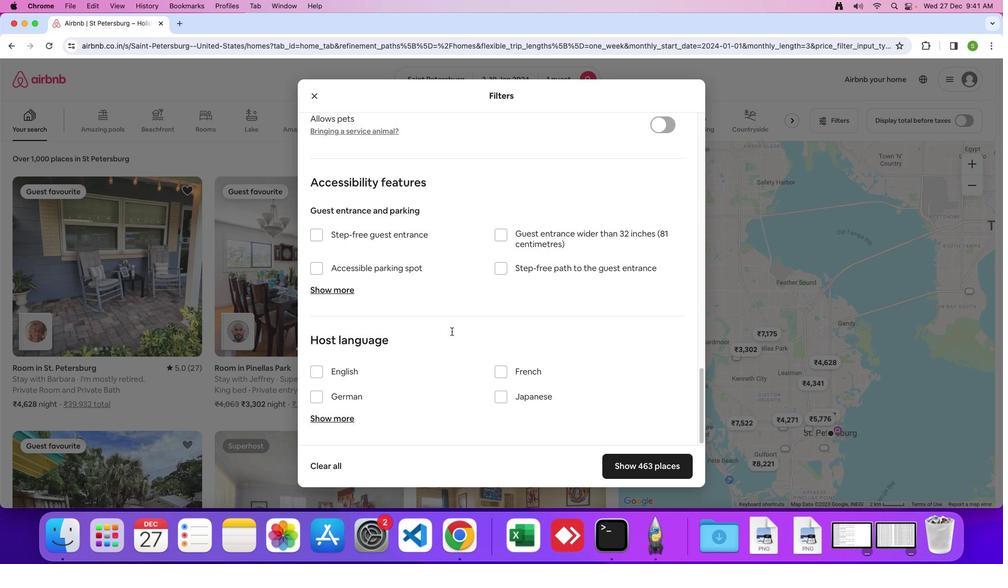
Action: Mouse moved to (649, 465)
Screenshot: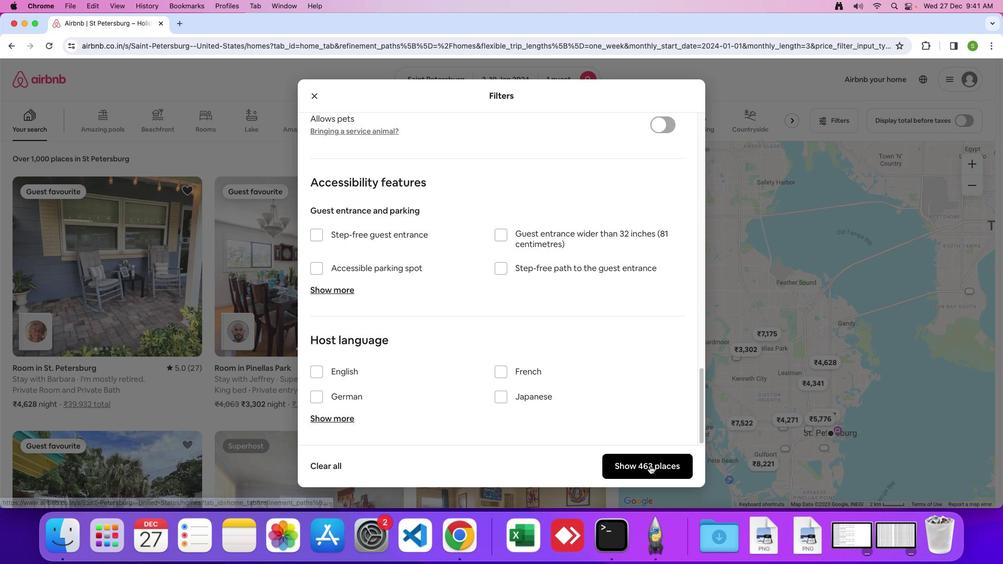 
Action: Mouse pressed left at (649, 465)
Screenshot: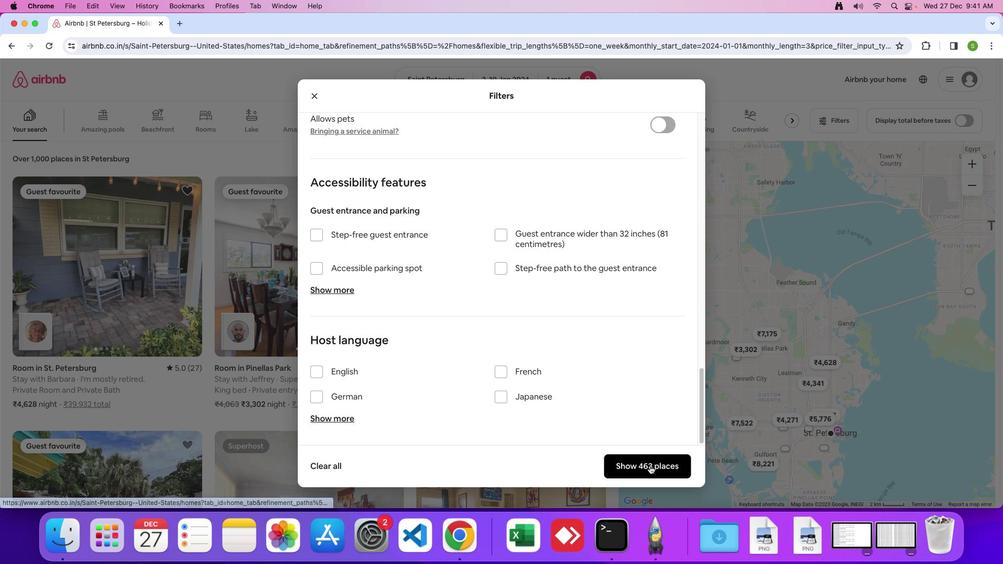 
Action: Mouse moved to (131, 303)
Screenshot: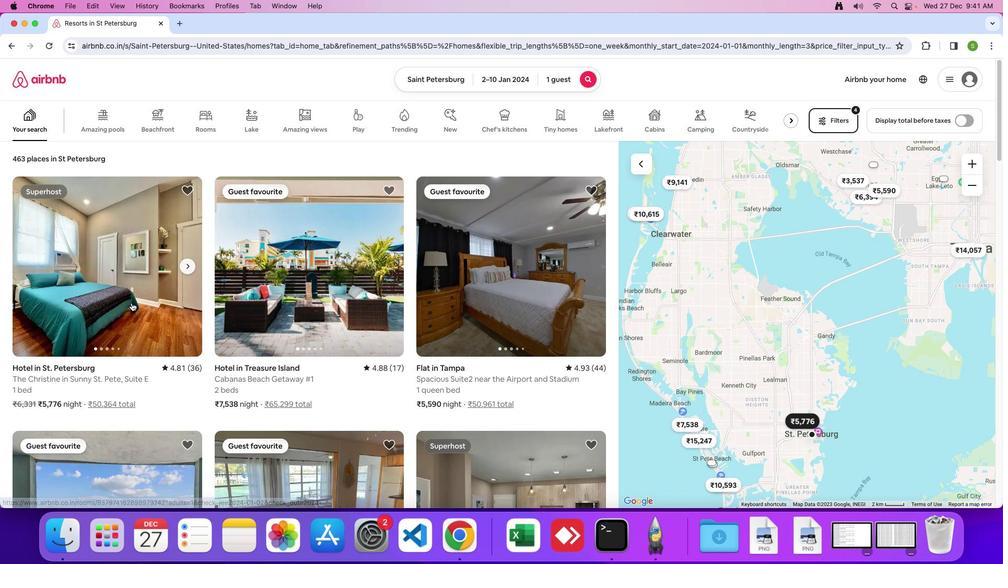 
Action: Mouse pressed left at (131, 303)
Screenshot: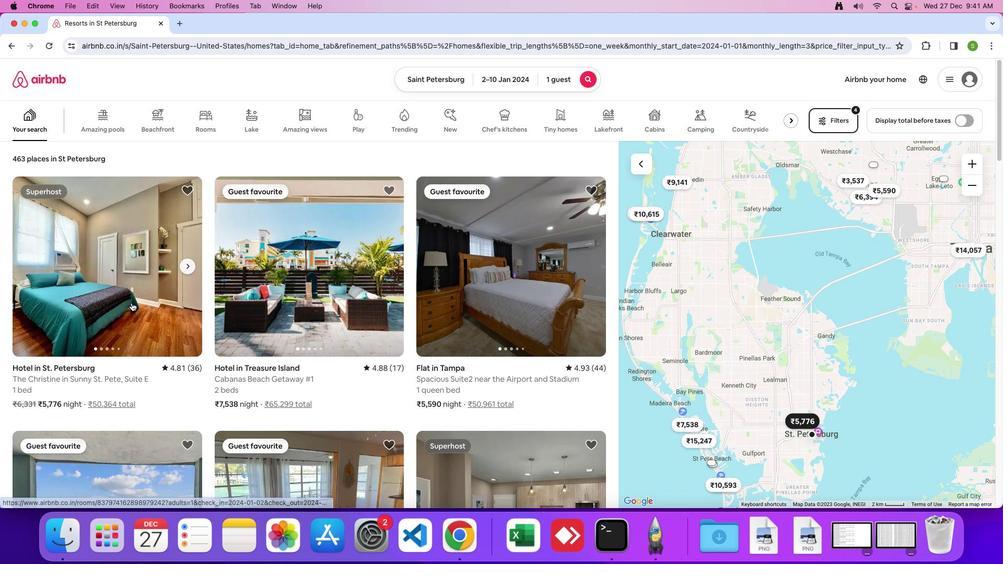 
Action: Mouse moved to (387, 275)
Screenshot: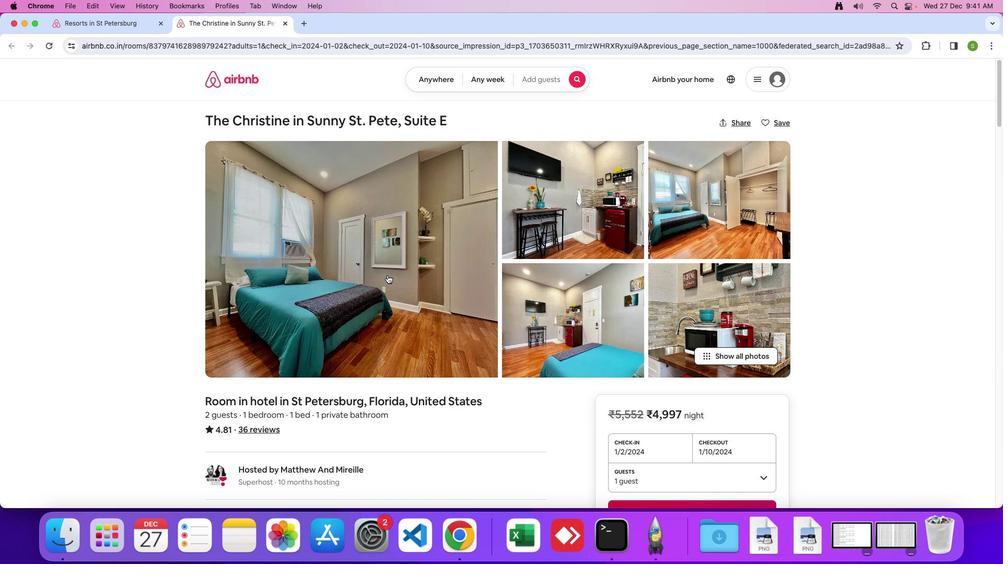 
Action: Mouse pressed left at (387, 275)
Screenshot: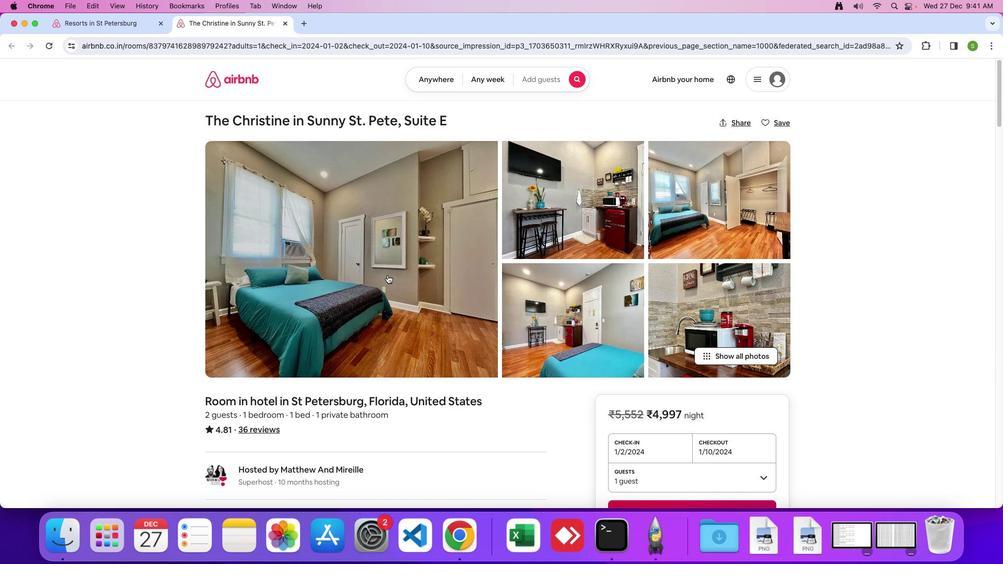 
Action: Mouse moved to (421, 321)
Screenshot: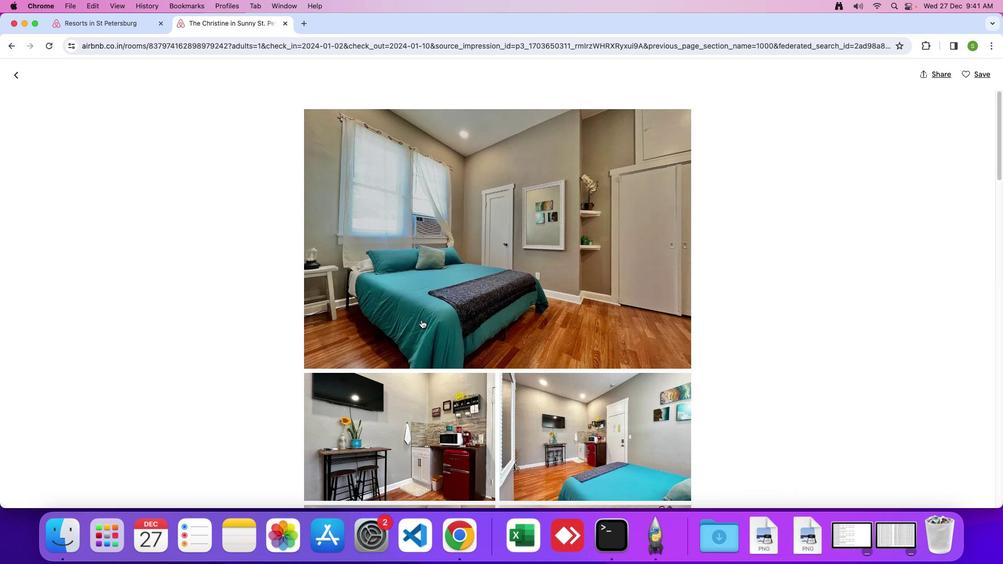 
Action: Mouse scrolled (421, 321) with delta (0, 0)
Screenshot: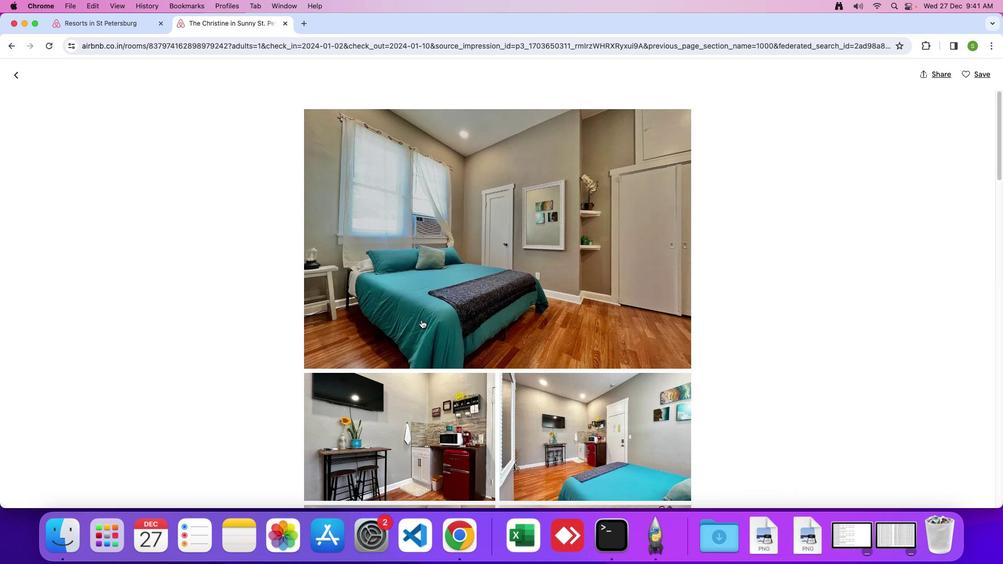 
Action: Mouse moved to (421, 320)
Screenshot: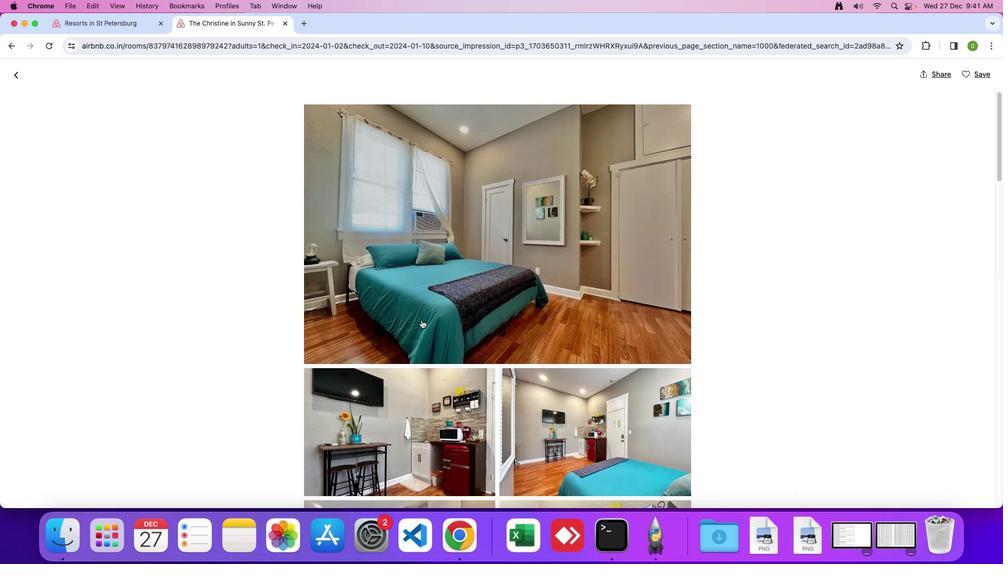 
Action: Mouse scrolled (421, 320) with delta (0, 0)
Screenshot: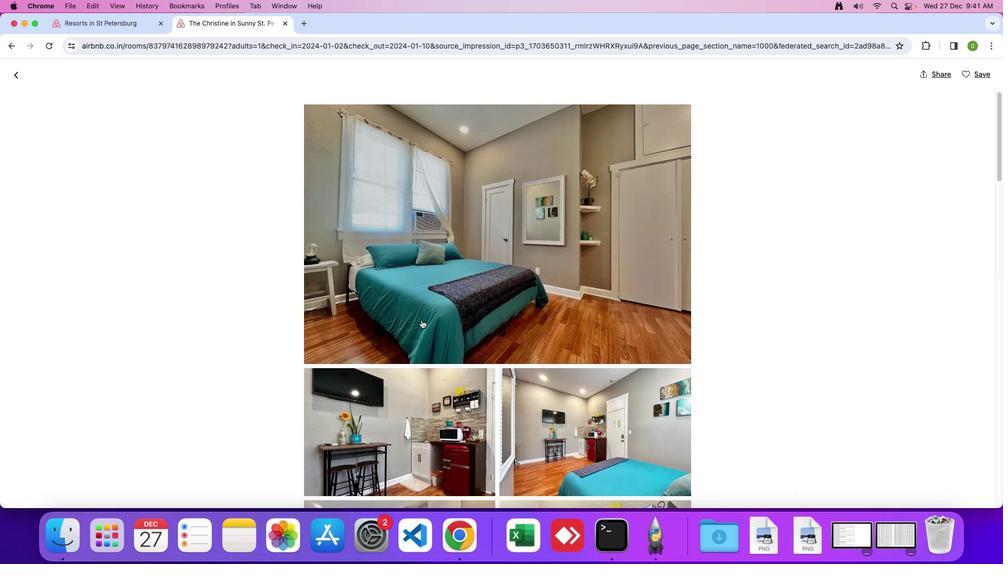 
Action: Mouse moved to (421, 320)
Screenshot: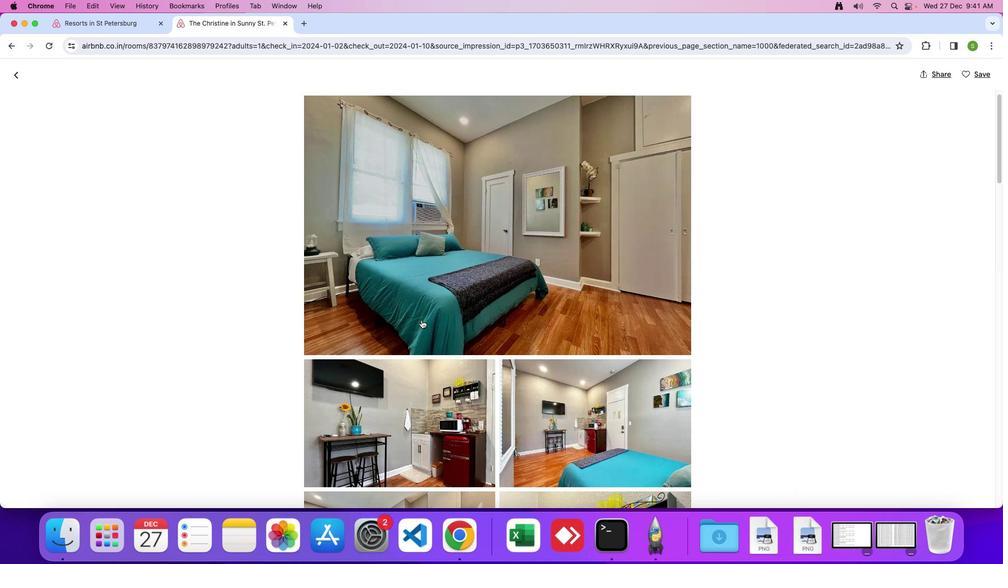 
Action: Mouse scrolled (421, 320) with delta (0, 0)
Screenshot: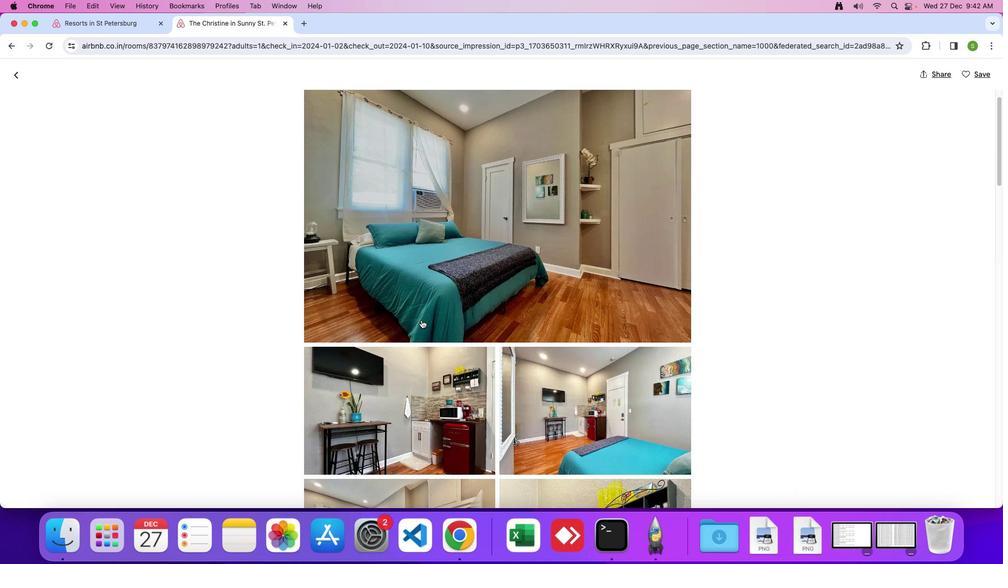 
Action: Mouse scrolled (421, 320) with delta (0, 0)
Screenshot: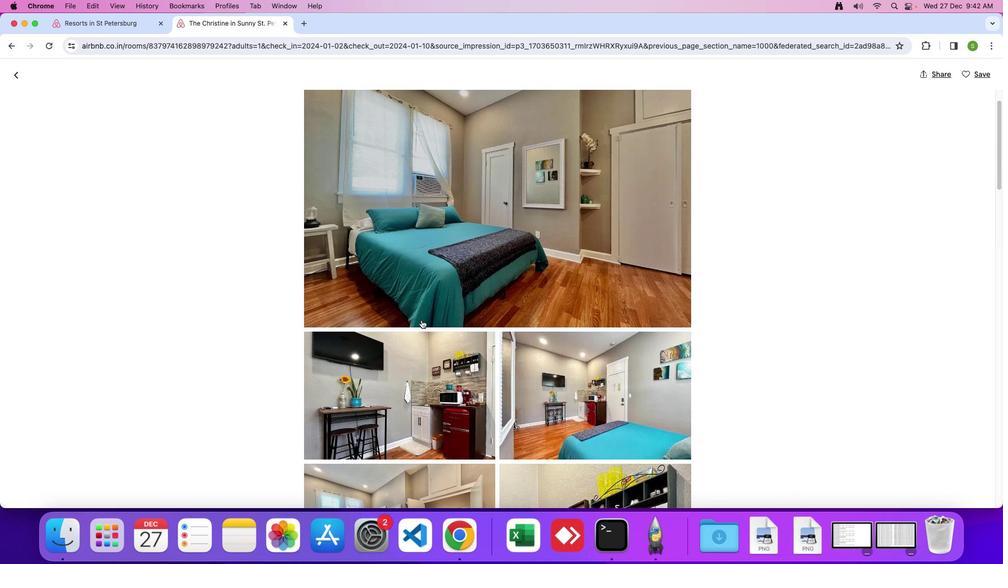 
Action: Mouse scrolled (421, 320) with delta (0, 0)
Screenshot: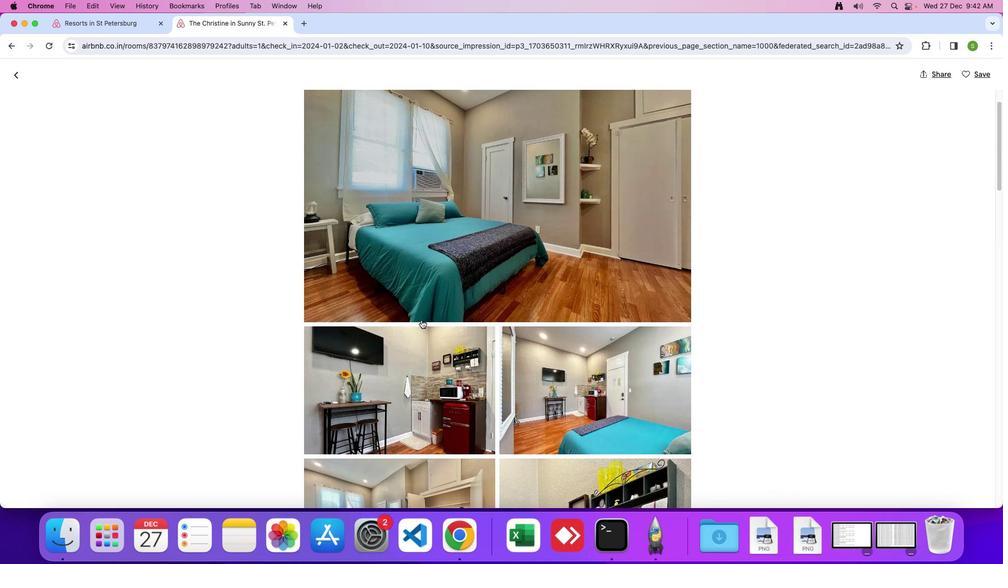 
Action: Mouse scrolled (421, 320) with delta (0, 0)
Screenshot: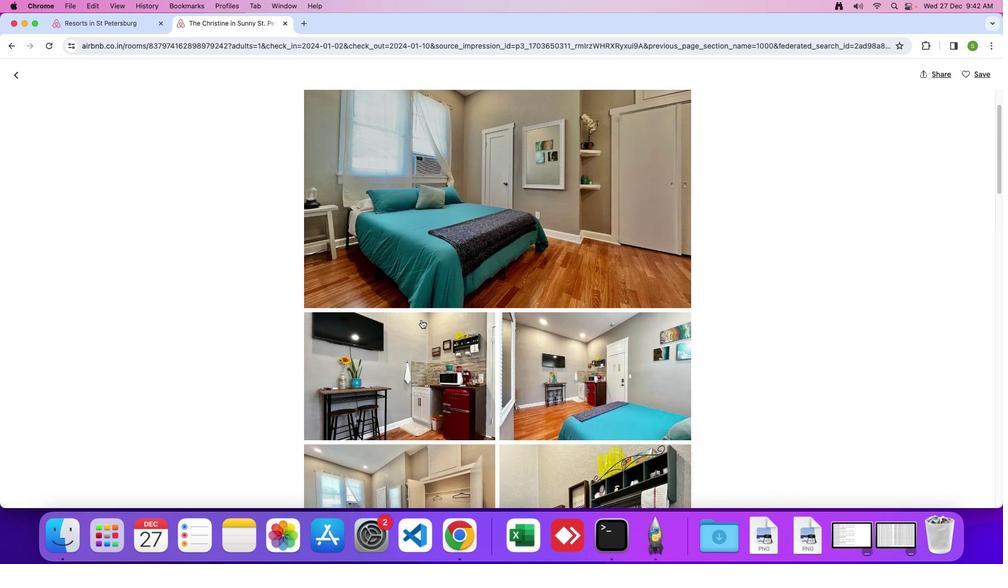 
Action: Mouse scrolled (421, 320) with delta (0, 0)
Screenshot: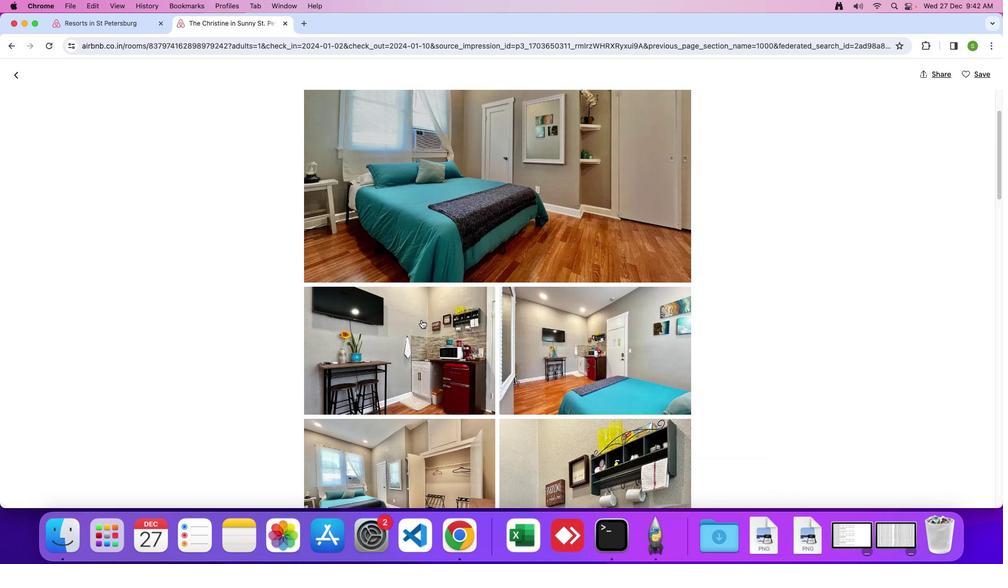 
Action: Mouse scrolled (421, 320) with delta (0, 0)
Screenshot: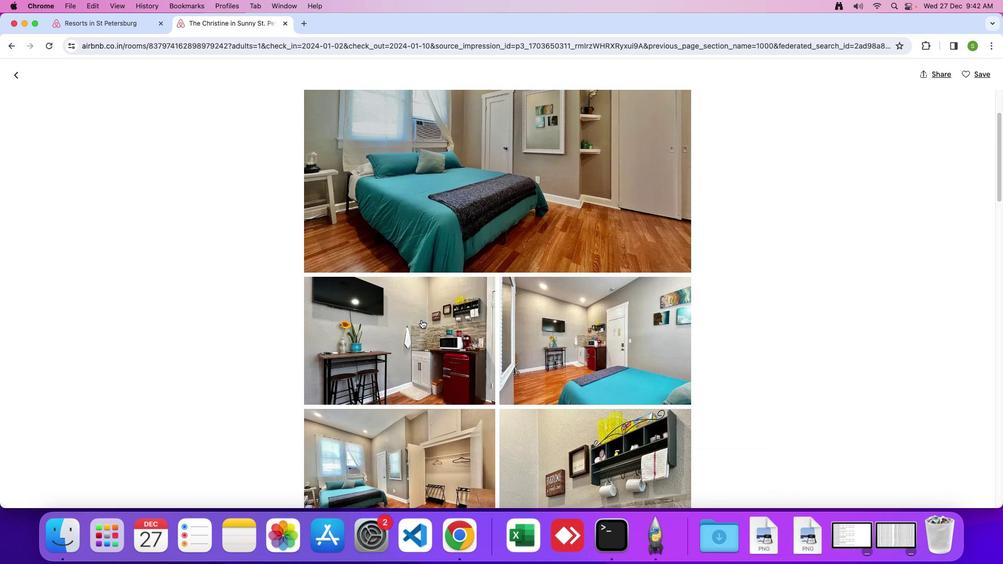 
Action: Mouse scrolled (421, 320) with delta (0, 0)
Screenshot: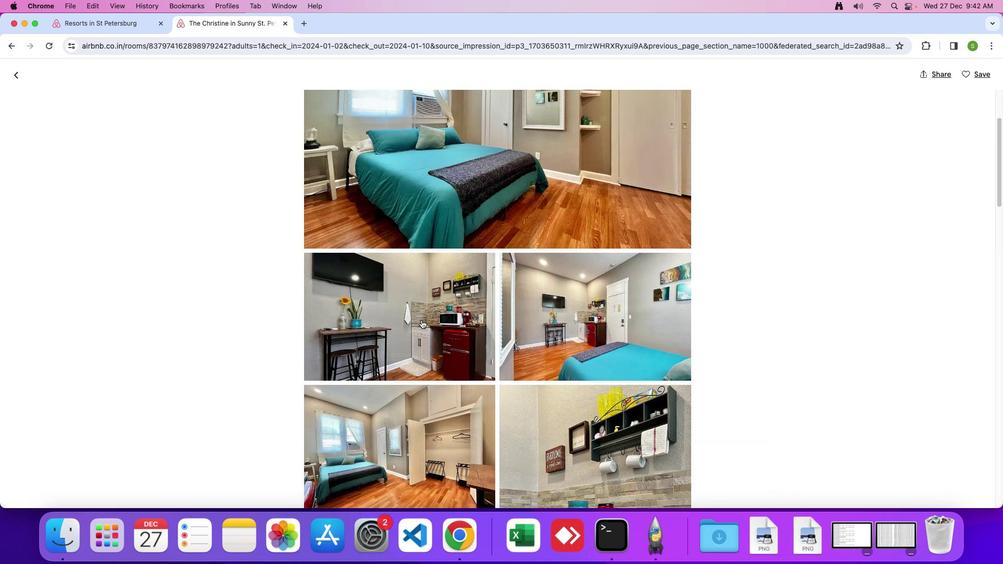 
Action: Mouse scrolled (421, 320) with delta (0, 0)
Screenshot: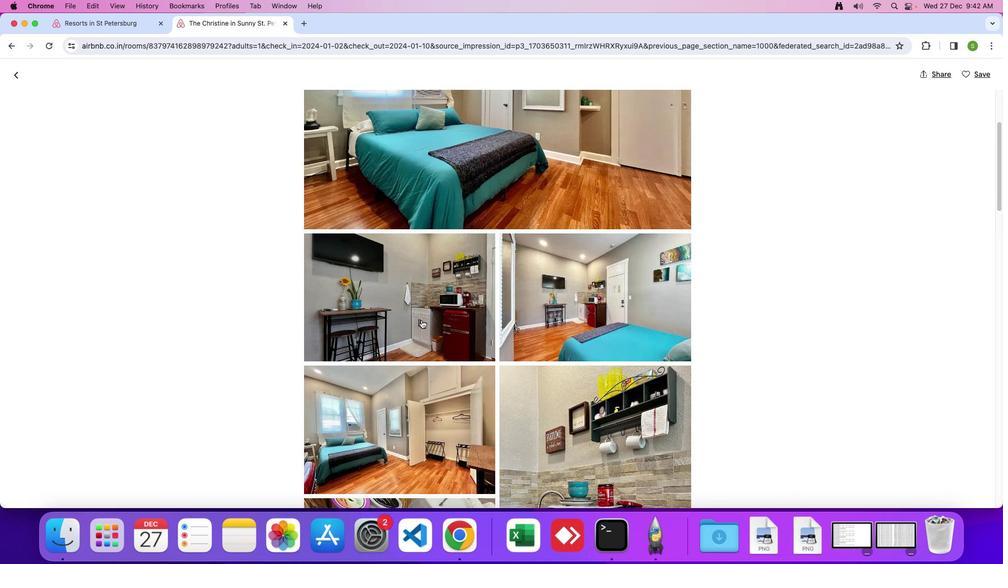 
Action: Mouse scrolled (421, 320) with delta (0, 0)
Screenshot: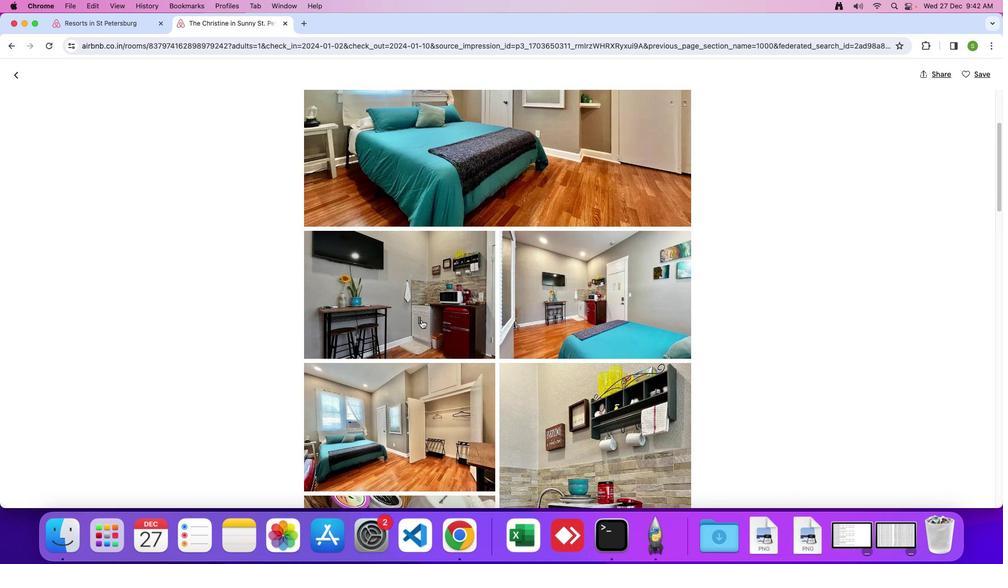 
Action: Mouse scrolled (421, 320) with delta (0, 0)
Screenshot: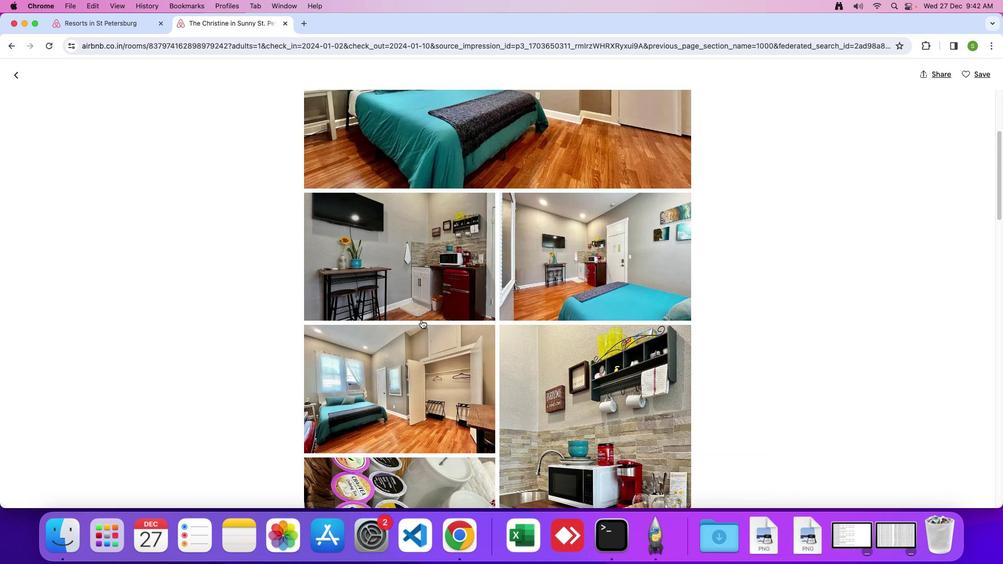 
Action: Mouse scrolled (421, 320) with delta (0, 0)
Screenshot: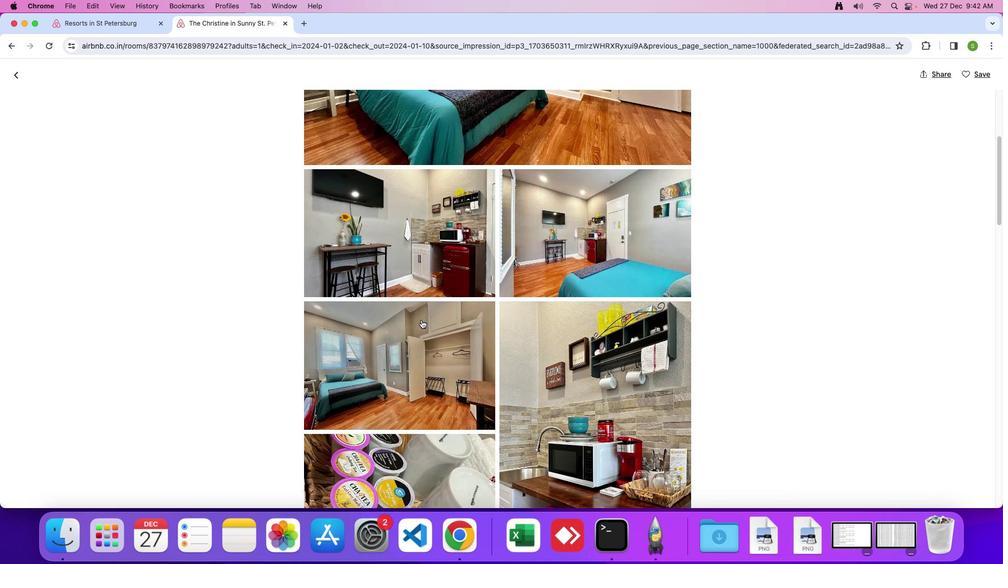
Action: Mouse scrolled (421, 320) with delta (0, 0)
Screenshot: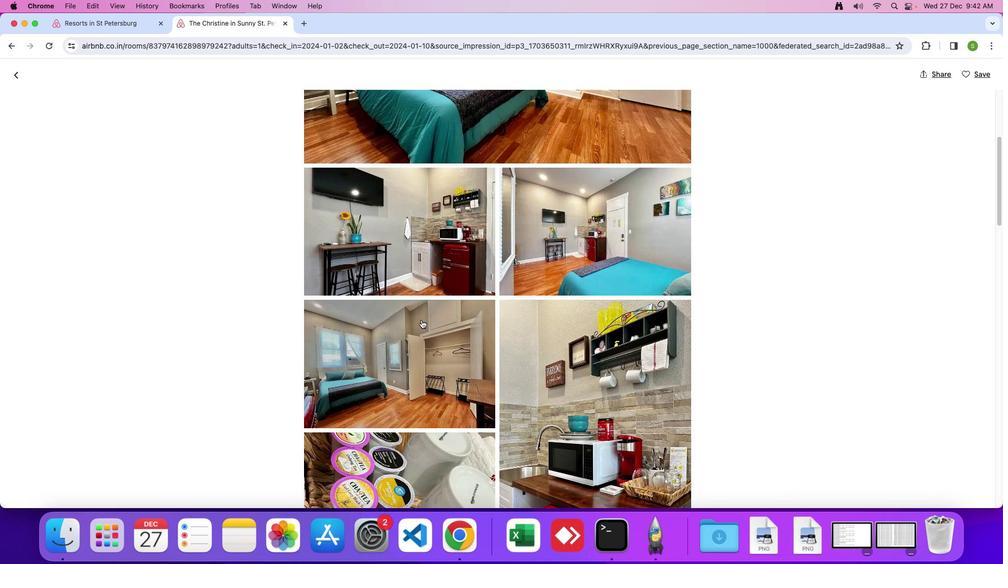 
Action: Mouse scrolled (421, 320) with delta (0, 0)
Screenshot: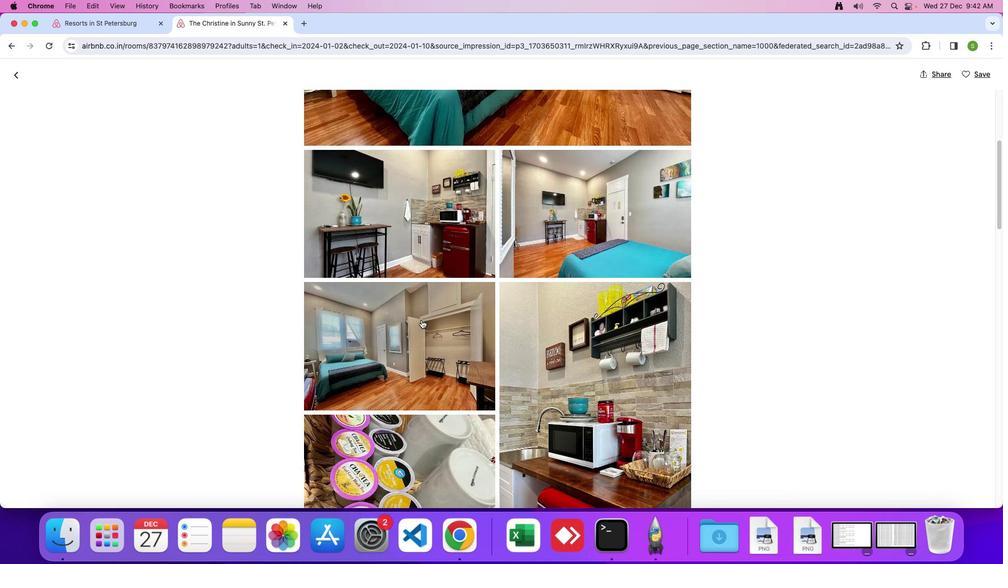 
Action: Mouse scrolled (421, 320) with delta (0, 0)
Screenshot: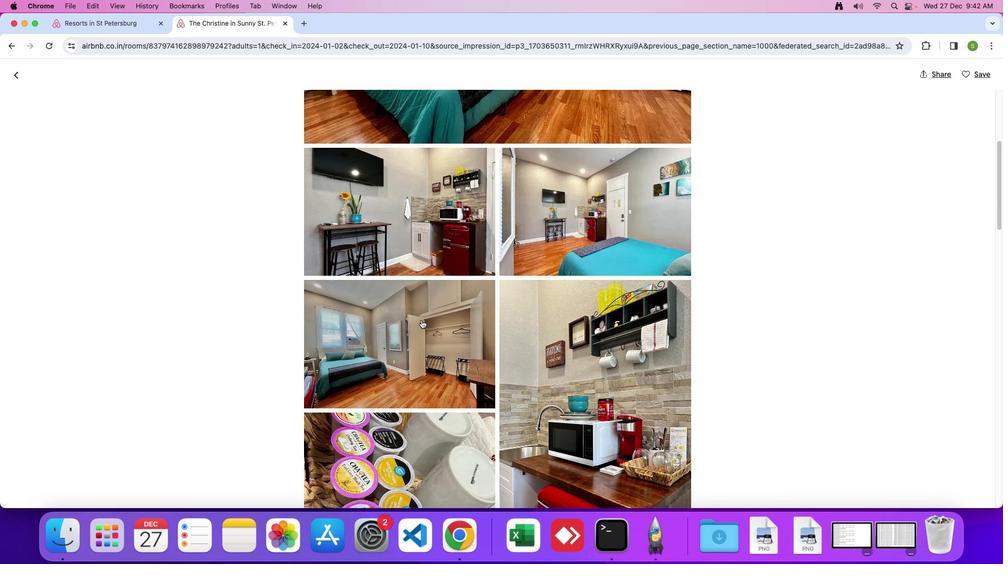 
Action: Mouse scrolled (421, 320) with delta (0, 0)
Screenshot: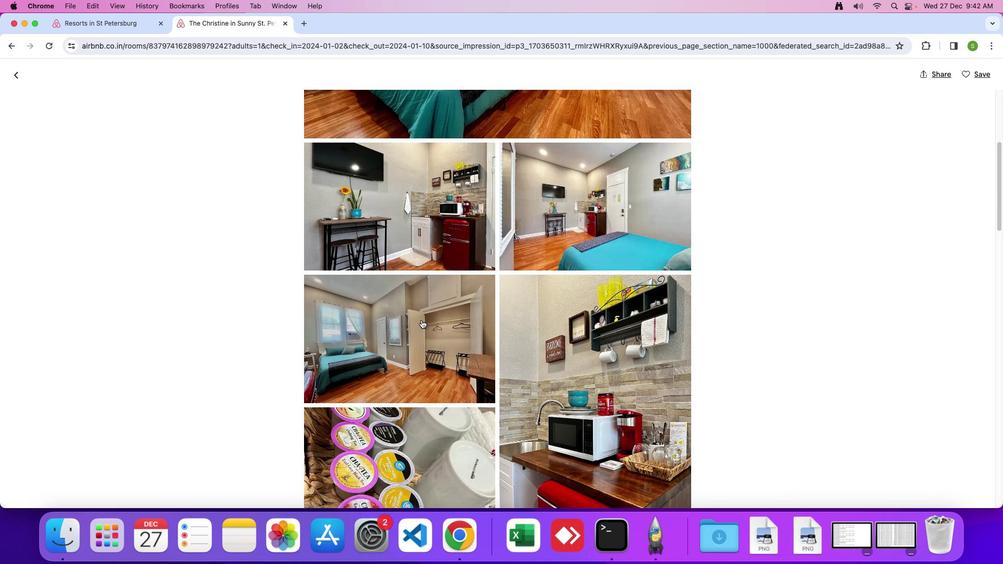 
Action: Mouse scrolled (421, 320) with delta (0, 0)
Screenshot: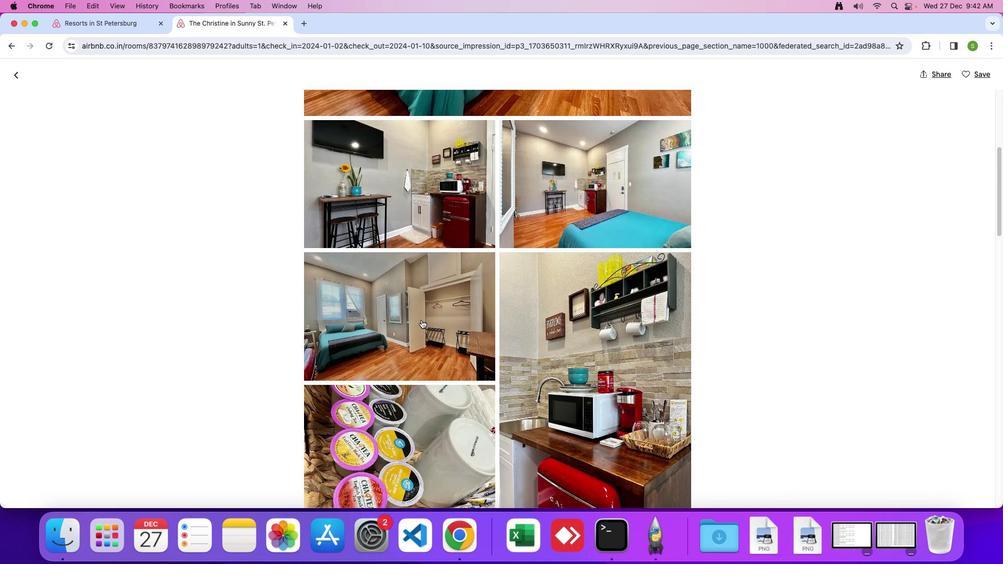 
Action: Mouse moved to (412, 305)
Screenshot: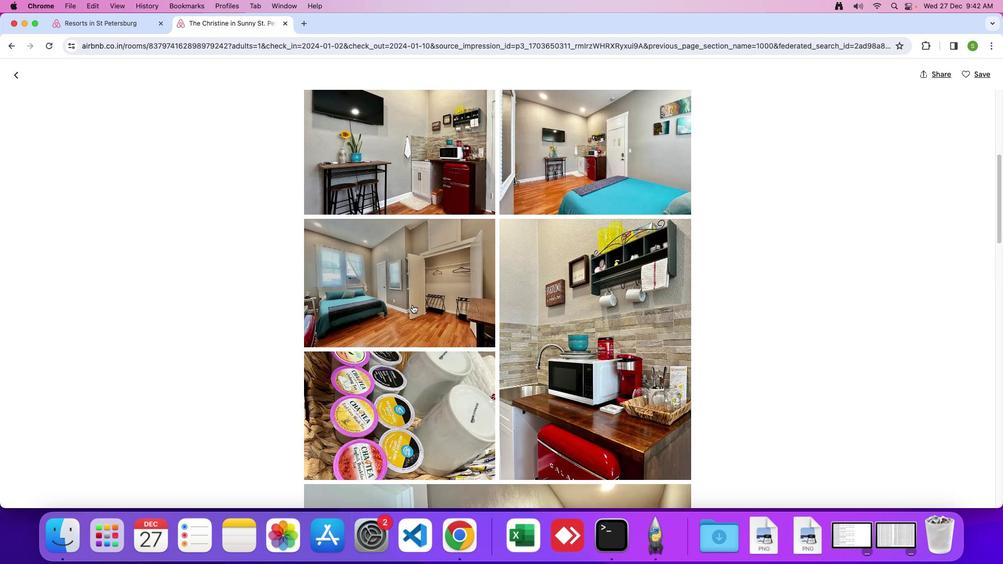 
Action: Mouse scrolled (412, 305) with delta (0, 0)
Screenshot: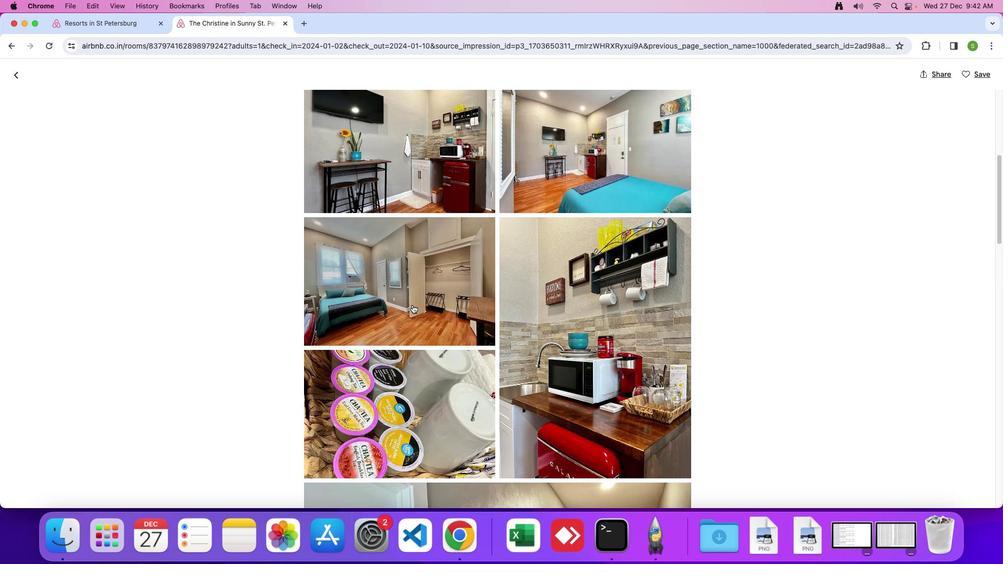 
Action: Mouse scrolled (412, 305) with delta (0, 0)
Screenshot: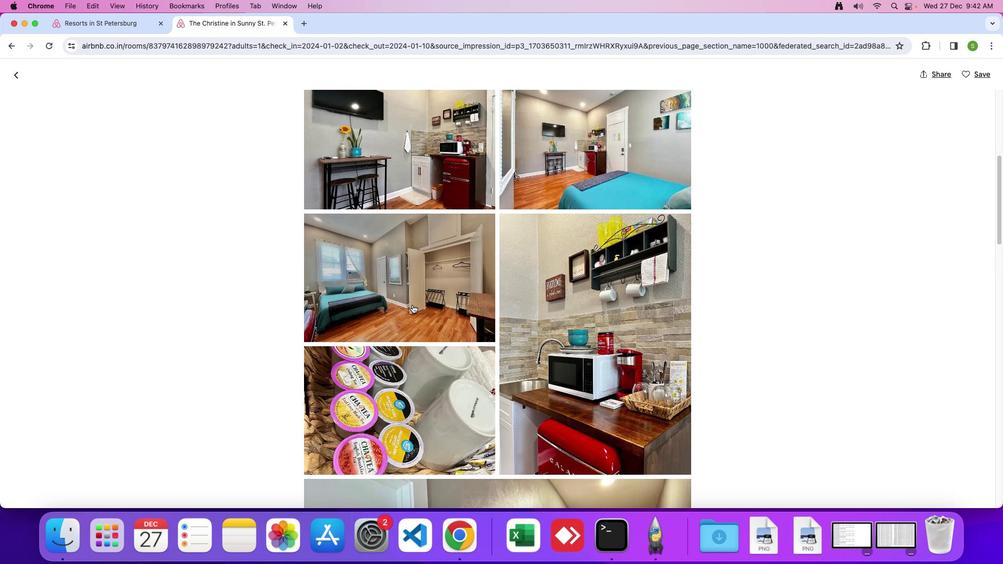 
Action: Mouse scrolled (412, 305) with delta (0, 0)
Screenshot: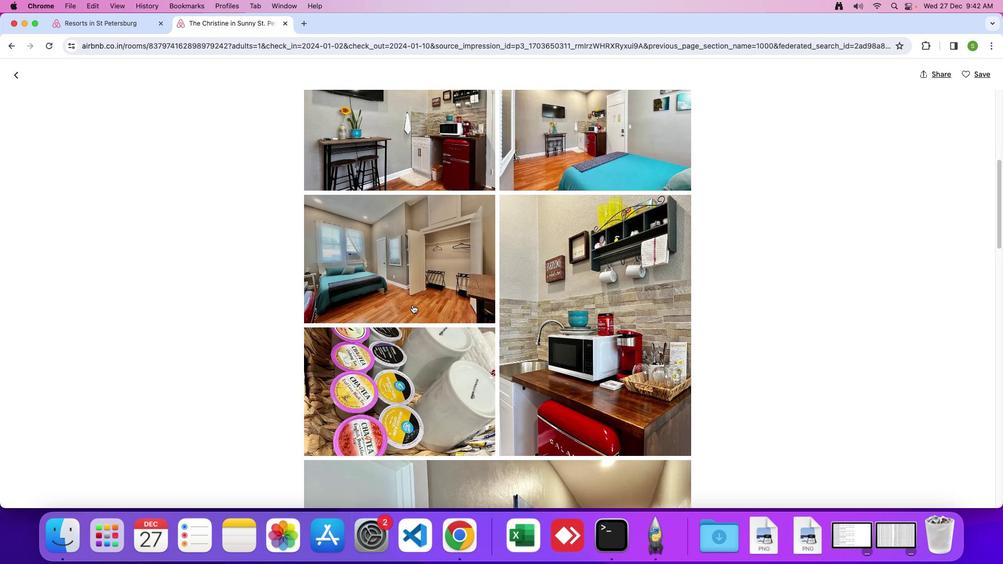 
Action: Mouse scrolled (412, 305) with delta (0, 0)
Screenshot: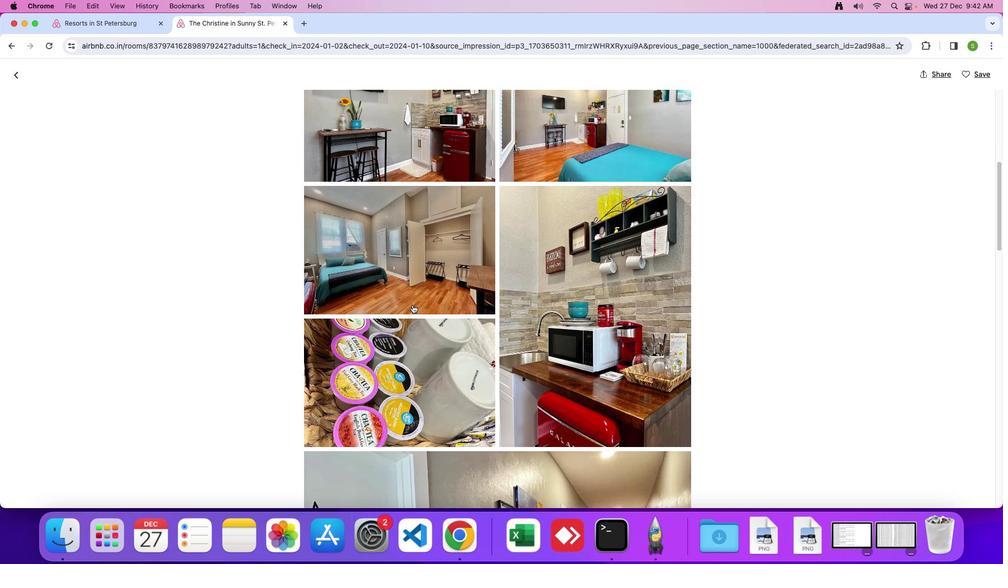 
Action: Mouse scrolled (412, 305) with delta (0, 0)
Screenshot: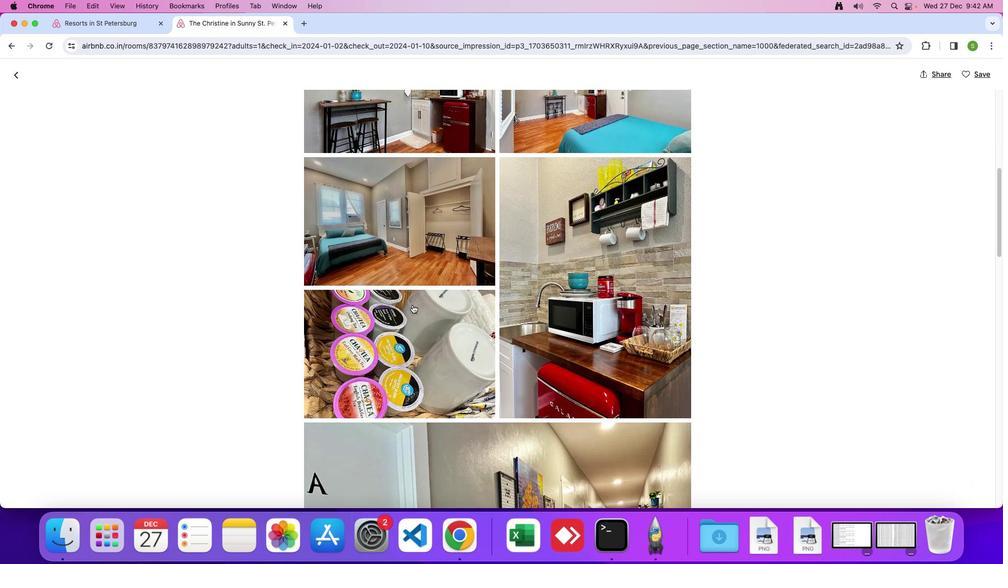 
Action: Mouse scrolled (412, 305) with delta (0, 0)
Screenshot: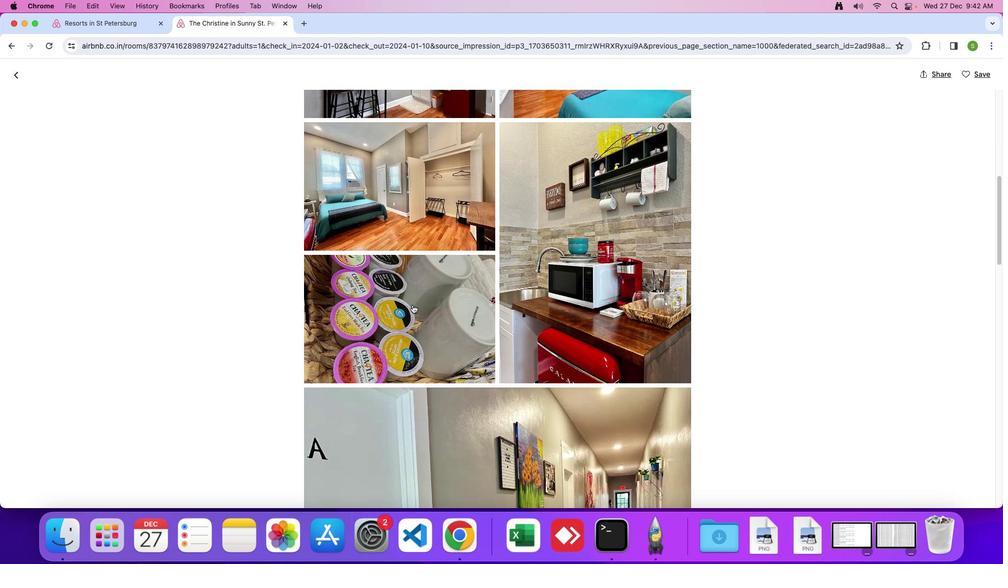 
Action: Mouse scrolled (412, 305) with delta (0, 0)
Screenshot: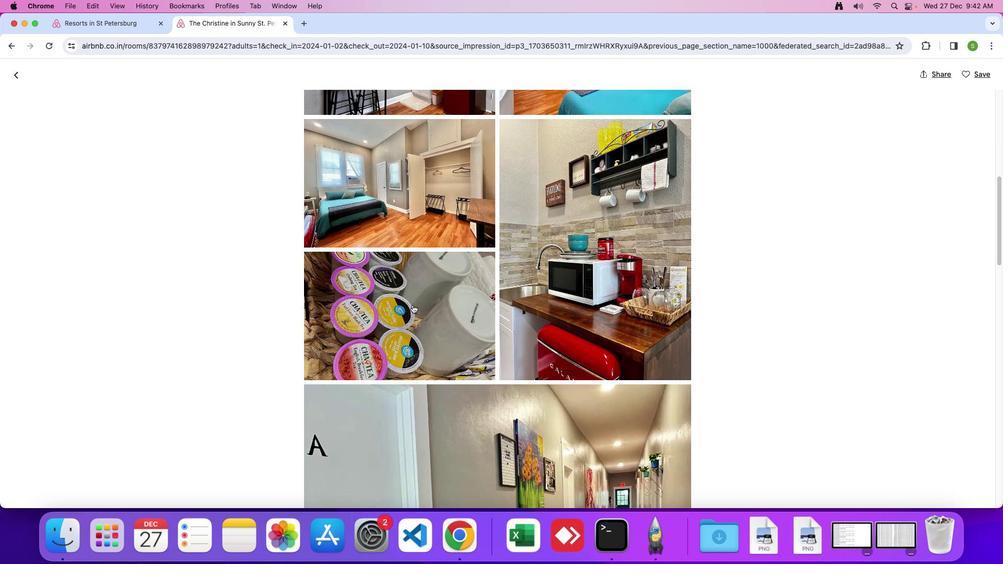 
Action: Mouse scrolled (412, 305) with delta (0, 0)
Screenshot: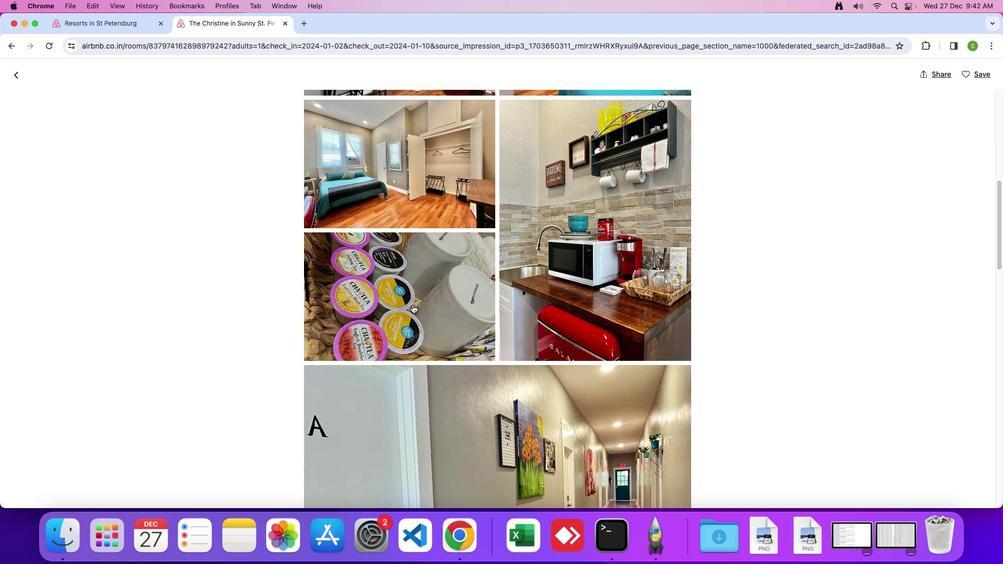 
Action: Mouse scrolled (412, 305) with delta (0, 0)
Screenshot: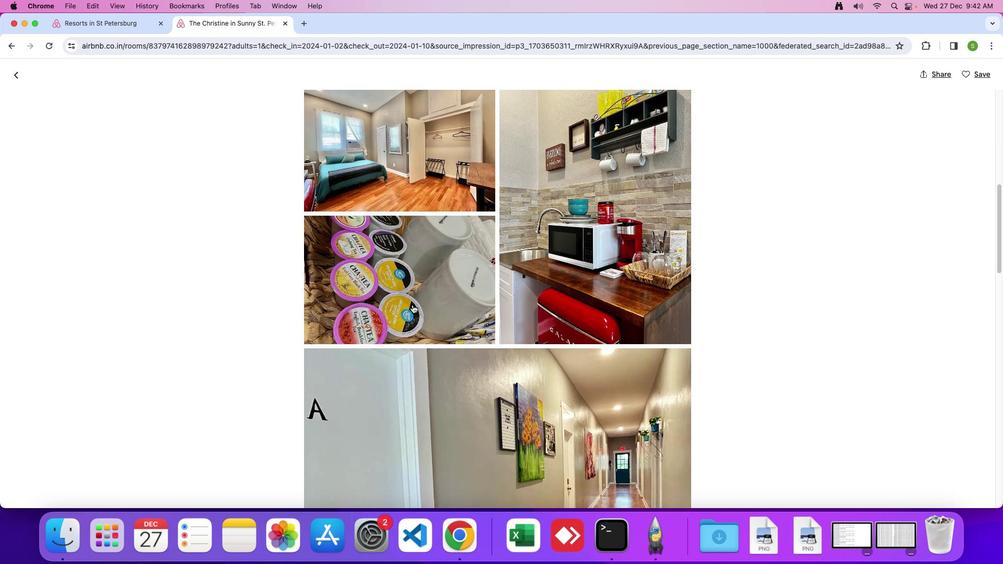 
Action: Mouse scrolled (412, 305) with delta (0, 0)
Screenshot: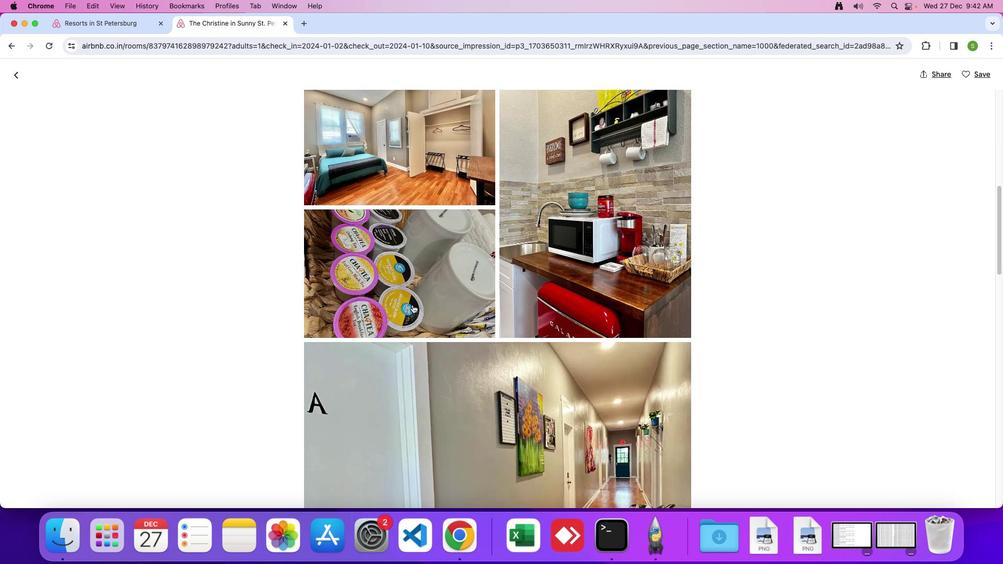 
Action: Mouse scrolled (412, 305) with delta (0, 0)
Screenshot: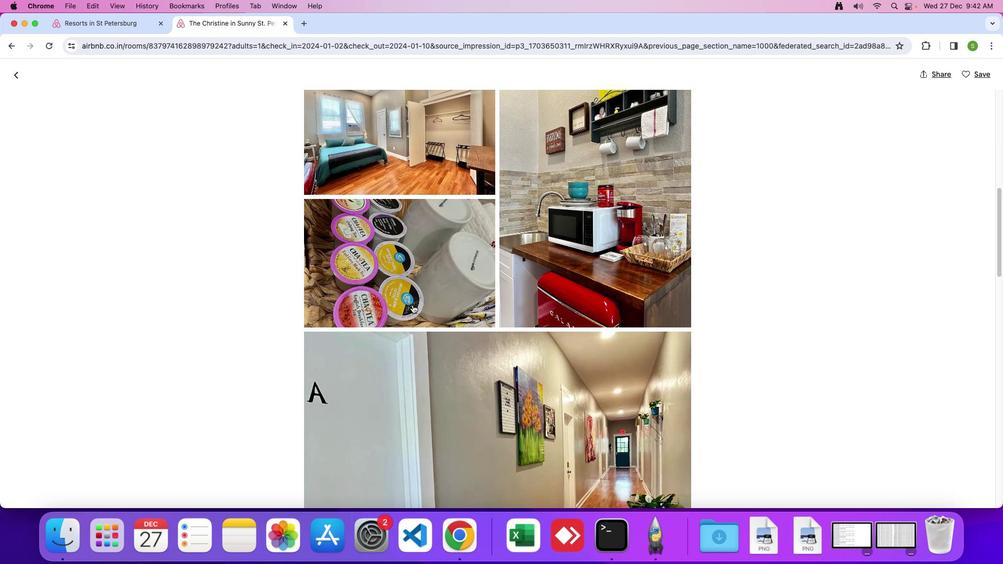 
Action: Mouse scrolled (412, 305) with delta (0, 0)
Screenshot: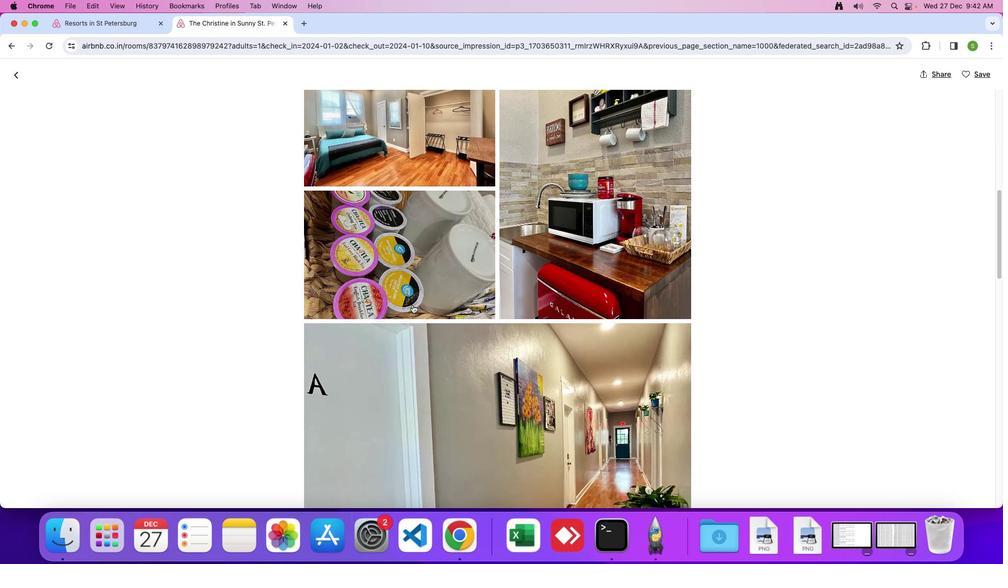 
Action: Mouse scrolled (412, 305) with delta (0, 0)
Screenshot: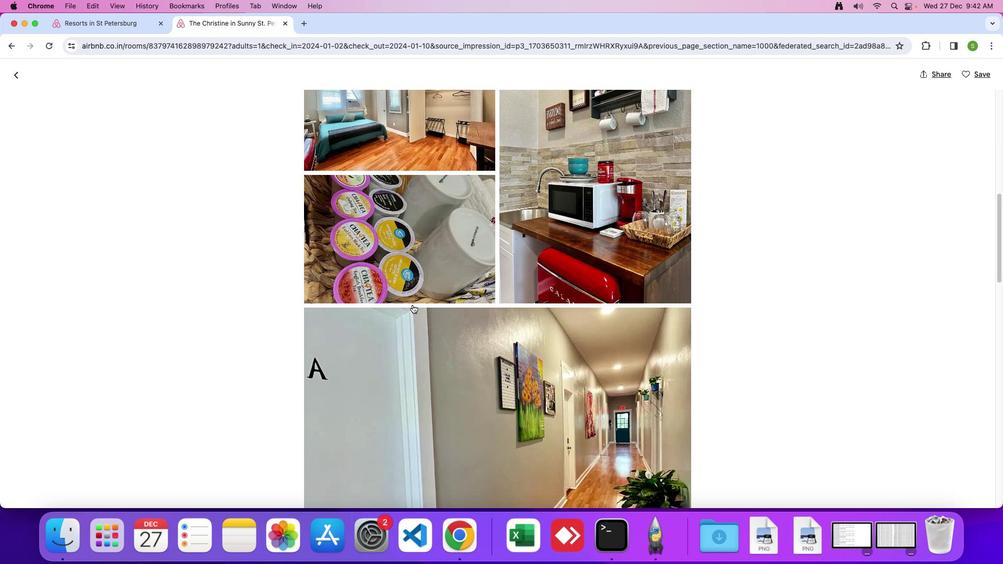 
Action: Mouse scrolled (412, 305) with delta (0, 0)
Screenshot: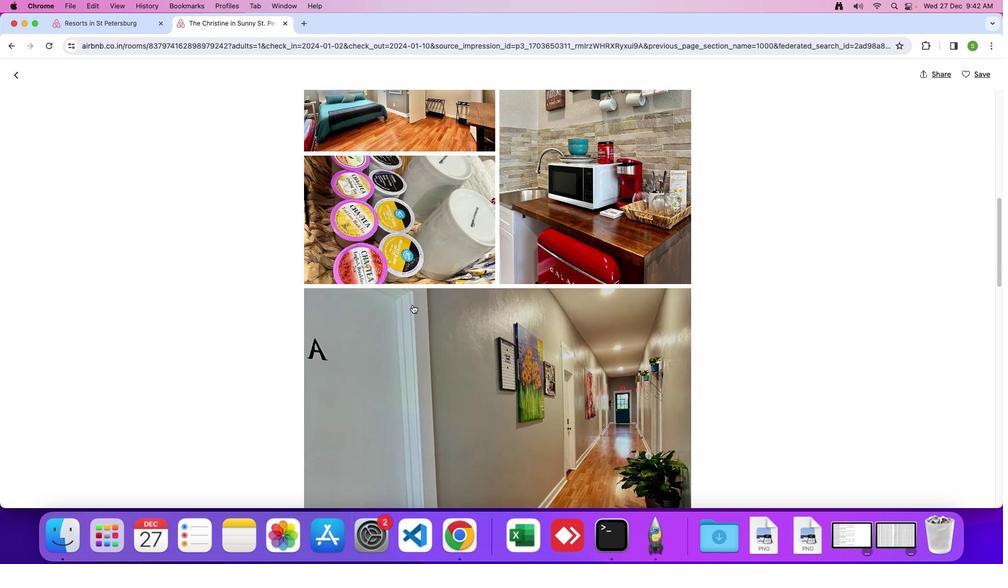 
Action: Mouse scrolled (412, 305) with delta (0, 0)
Screenshot: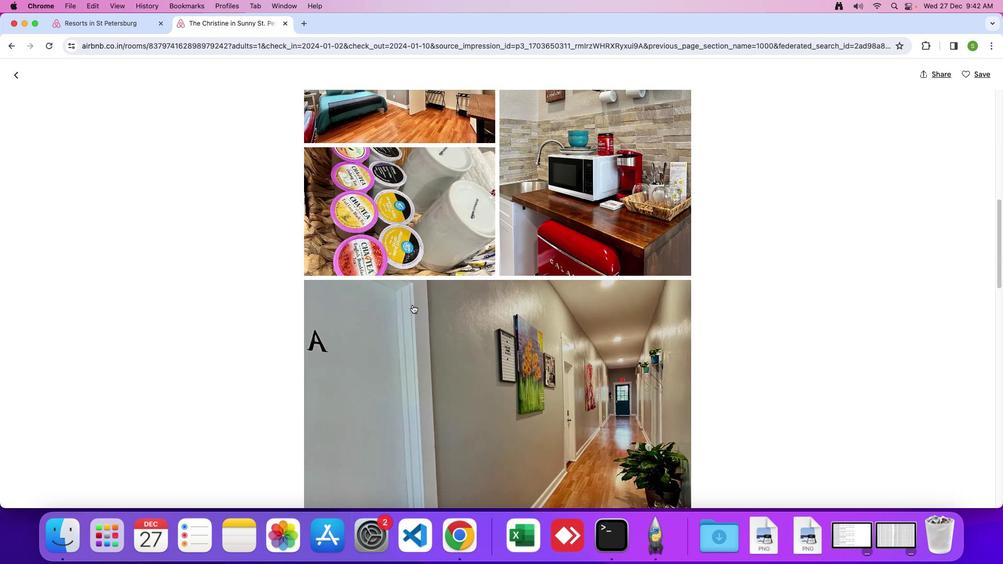 
Action: Mouse scrolled (412, 305) with delta (0, 0)
Screenshot: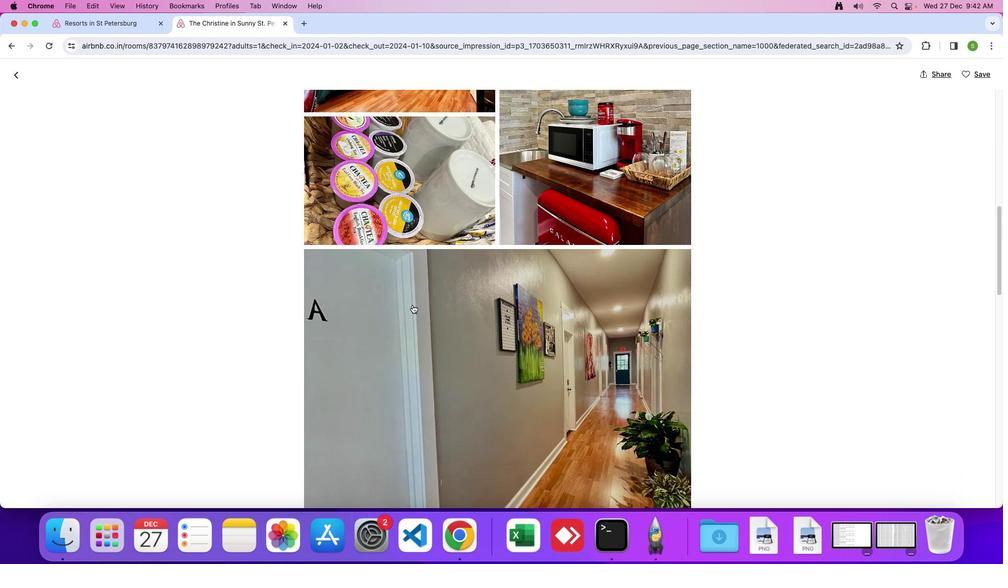 
Action: Mouse moved to (531, 322)
Screenshot: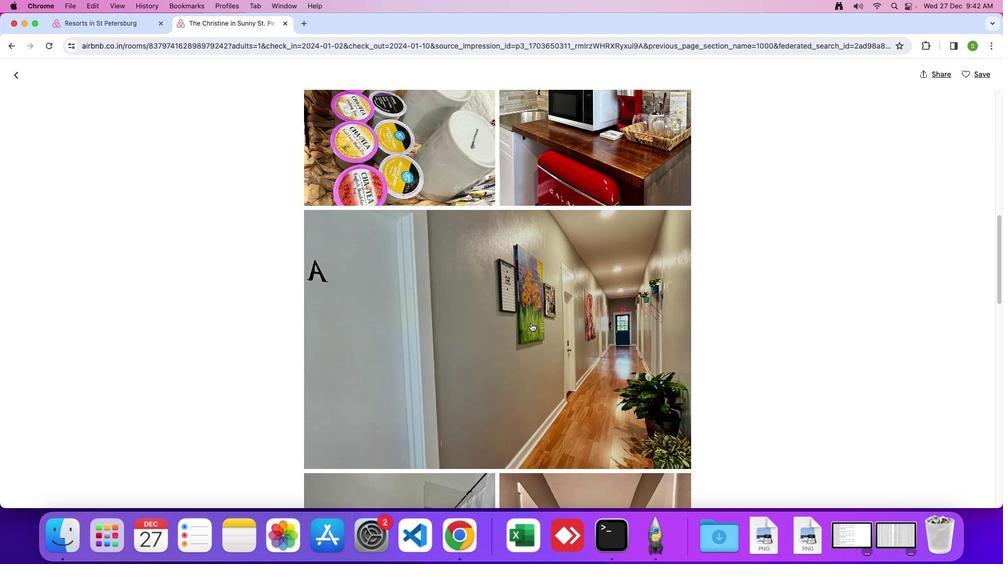 
Action: Mouse scrolled (531, 322) with delta (0, 0)
Screenshot: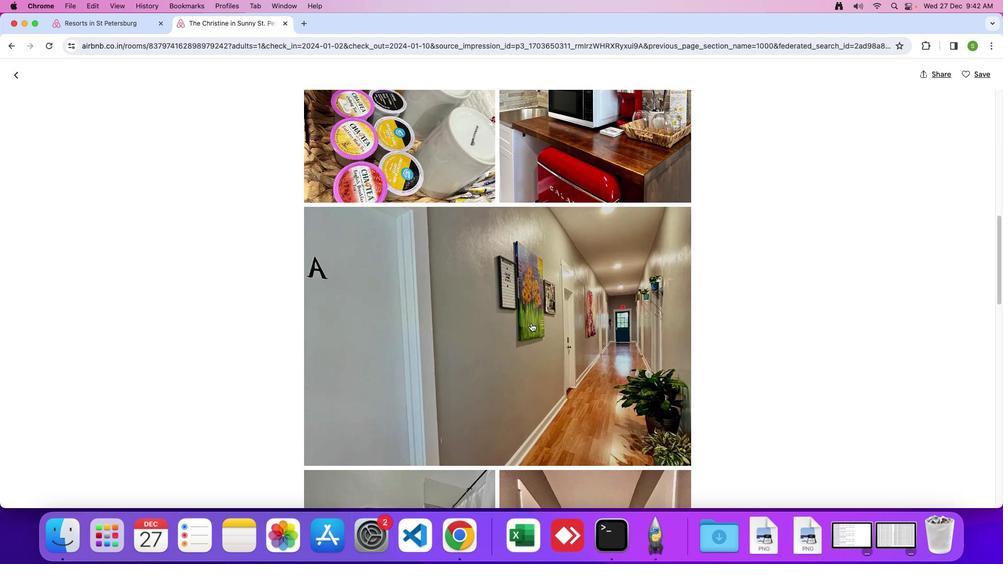 
Action: Mouse scrolled (531, 322) with delta (0, 0)
Screenshot: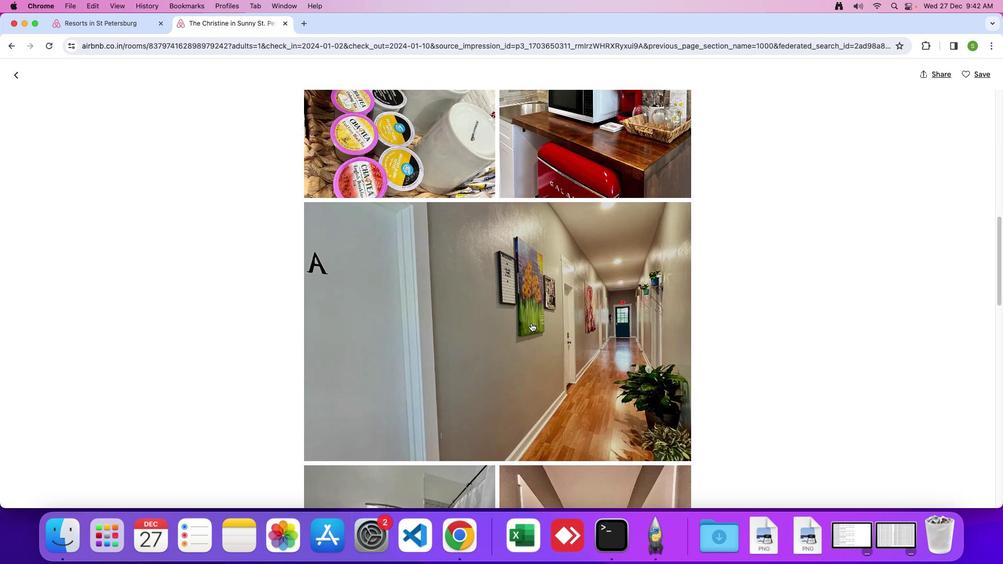 
Action: Mouse moved to (527, 324)
Screenshot: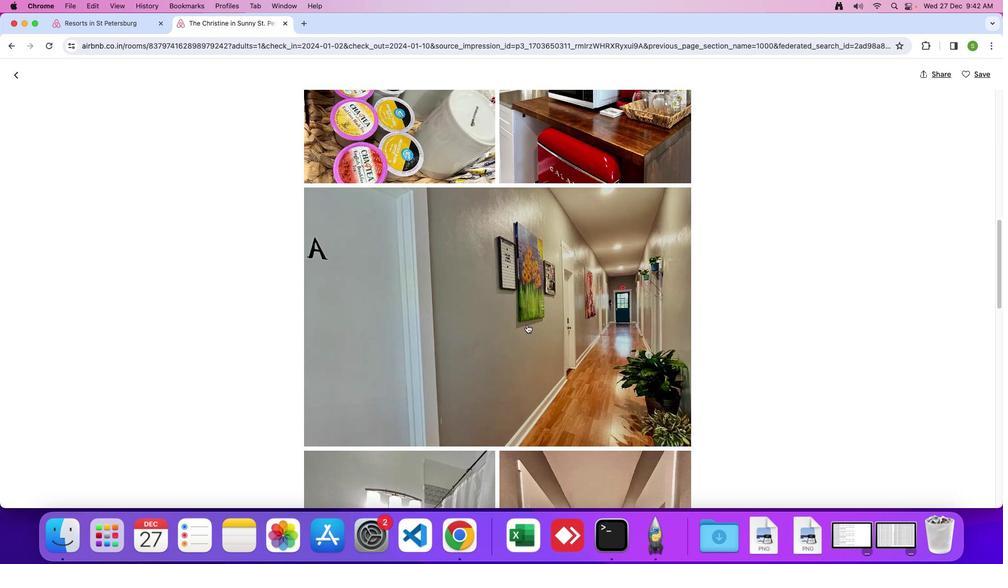 
Action: Mouse scrolled (527, 324) with delta (0, 0)
Screenshot: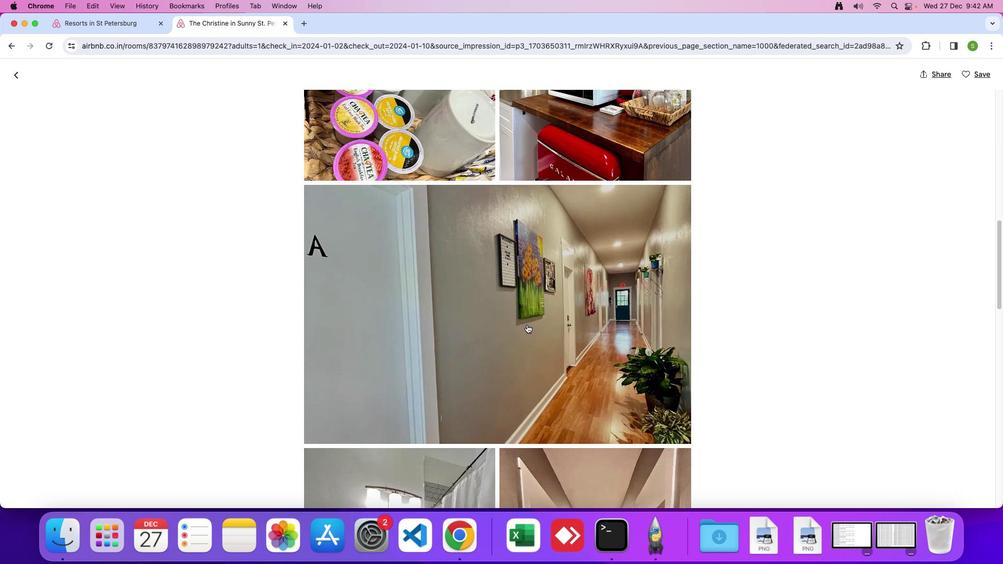
Action: Mouse moved to (527, 324)
Screenshot: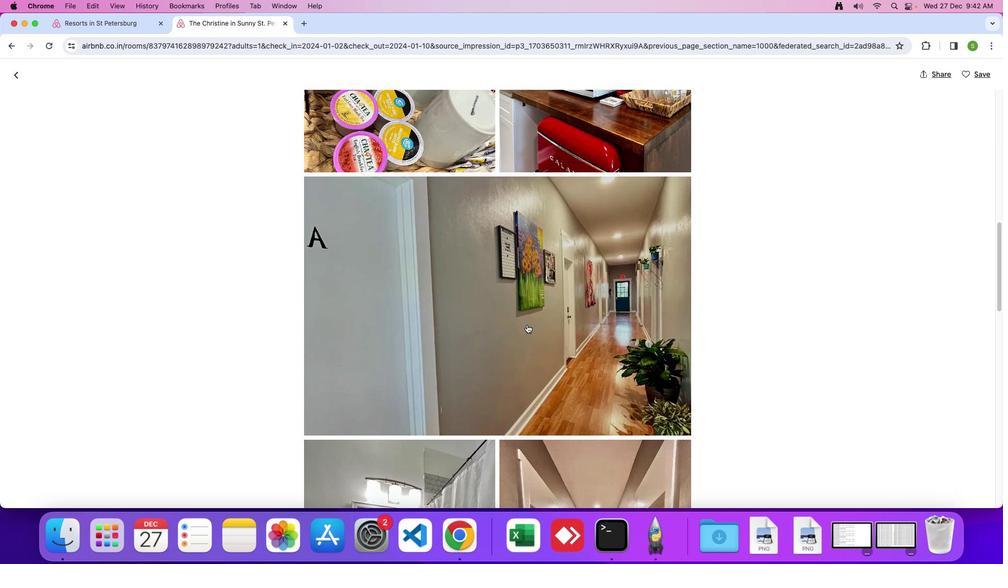 
Action: Mouse scrolled (527, 324) with delta (0, 0)
Screenshot: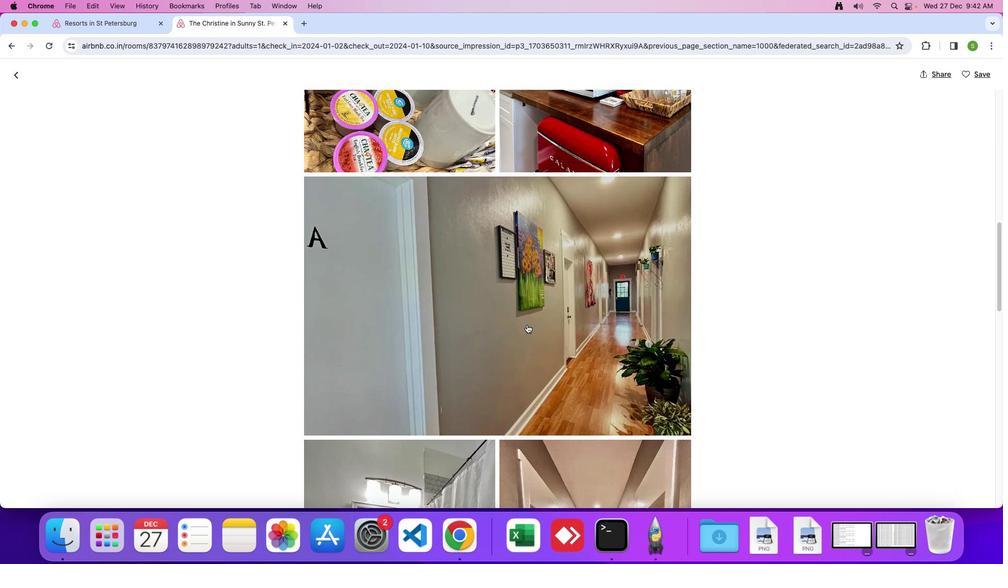 
Action: Mouse moved to (526, 324)
Screenshot: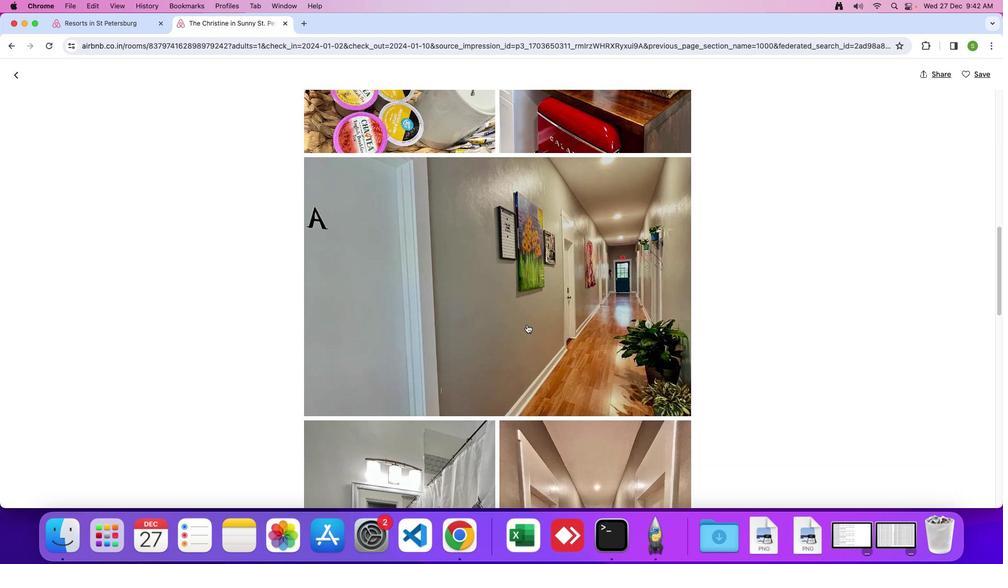 
Action: Mouse scrolled (526, 324) with delta (0, -1)
Screenshot: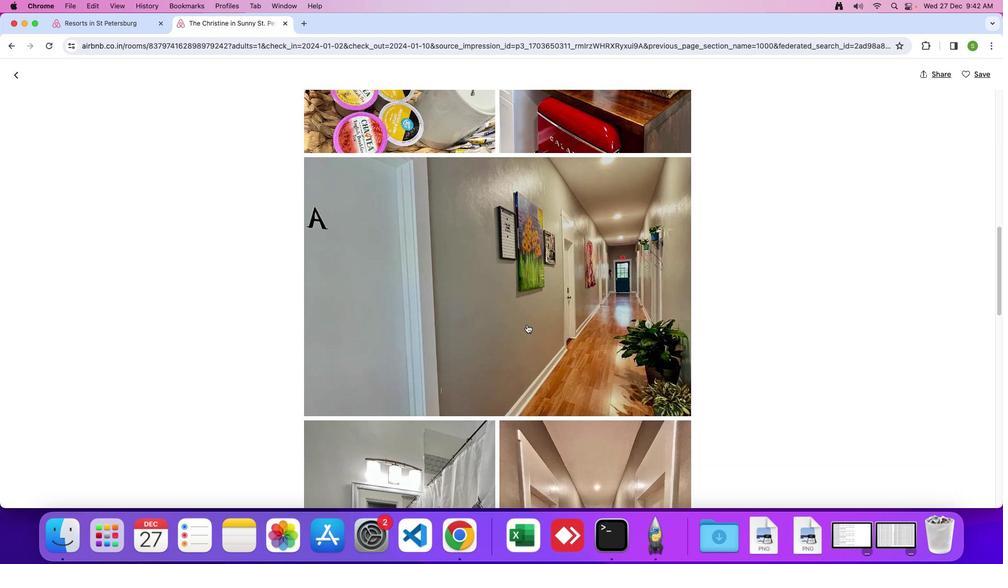 
Action: Mouse moved to (474, 331)
Screenshot: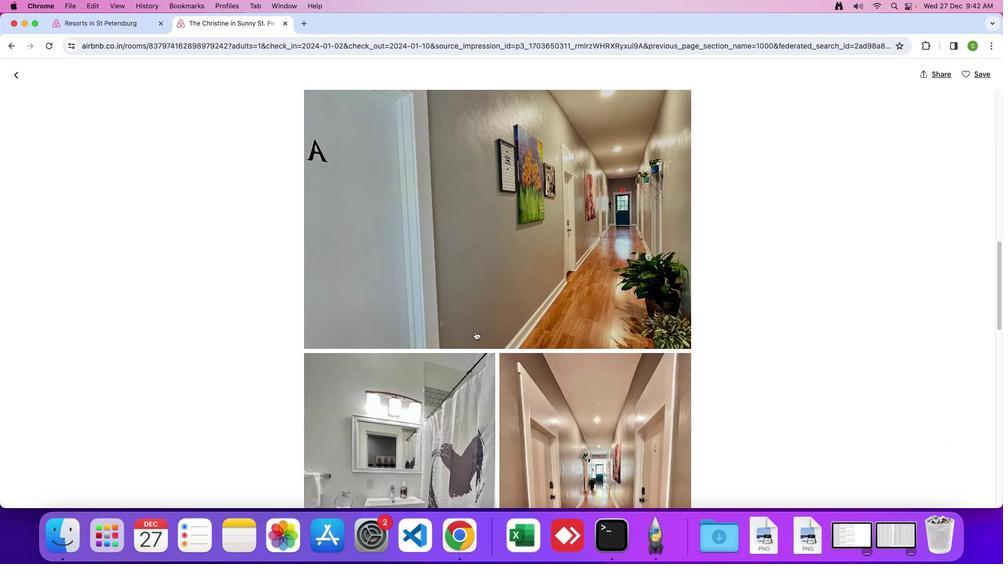 
Action: Mouse scrolled (474, 331) with delta (0, 0)
Screenshot: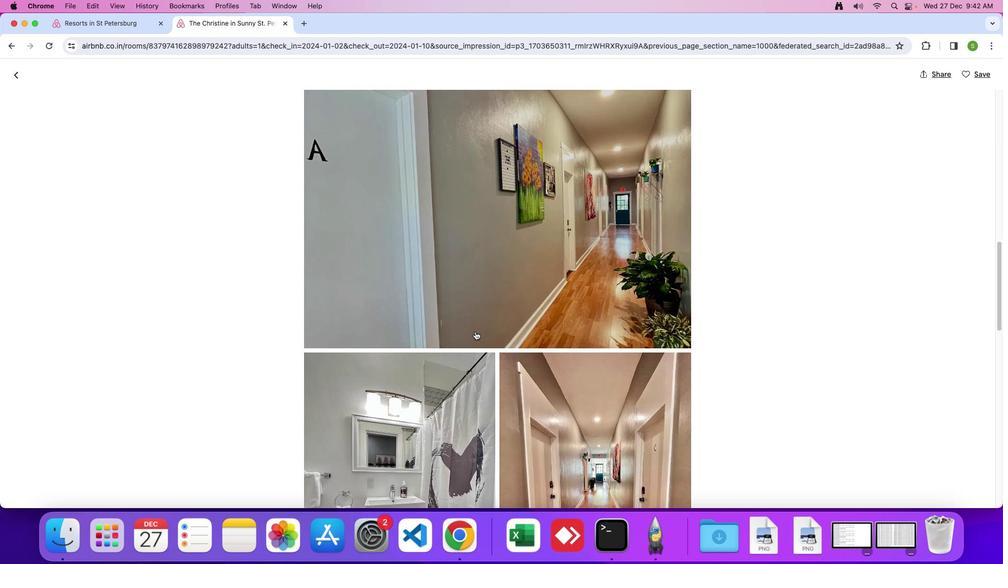 
Action: Mouse scrolled (474, 331) with delta (0, 0)
Screenshot: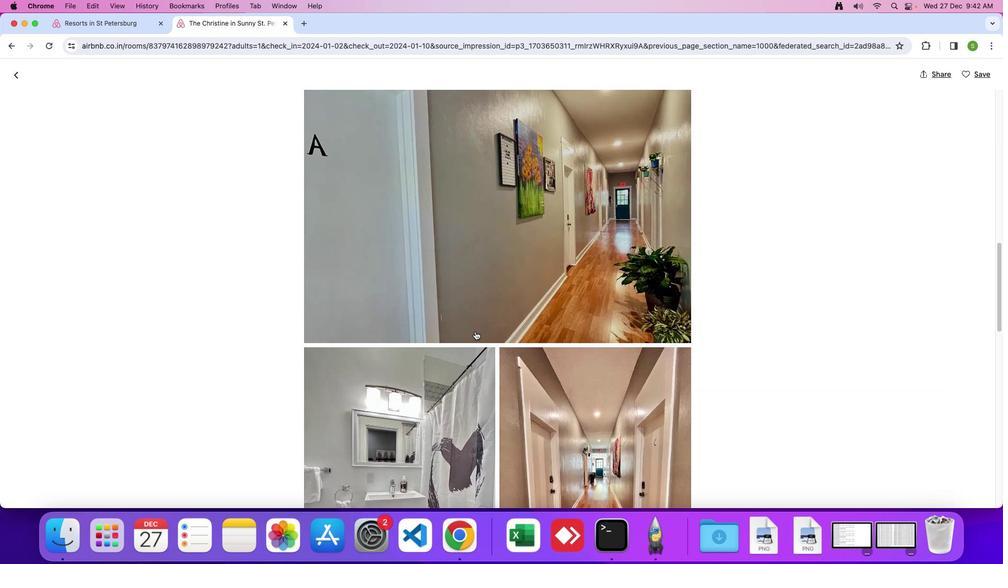 
Action: Mouse scrolled (474, 331) with delta (0, 0)
Screenshot: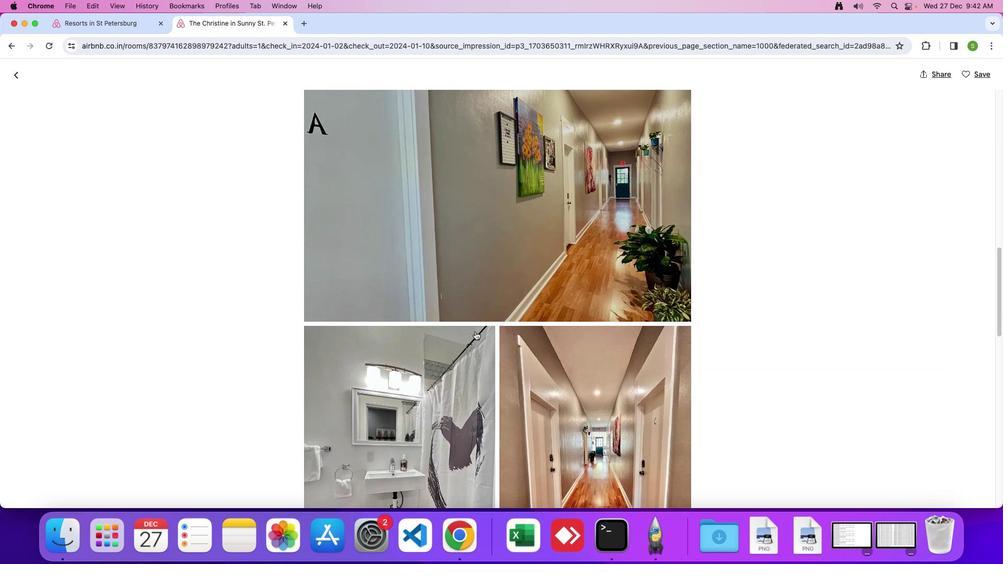 
Action: Mouse scrolled (474, 331) with delta (0, 0)
Screenshot: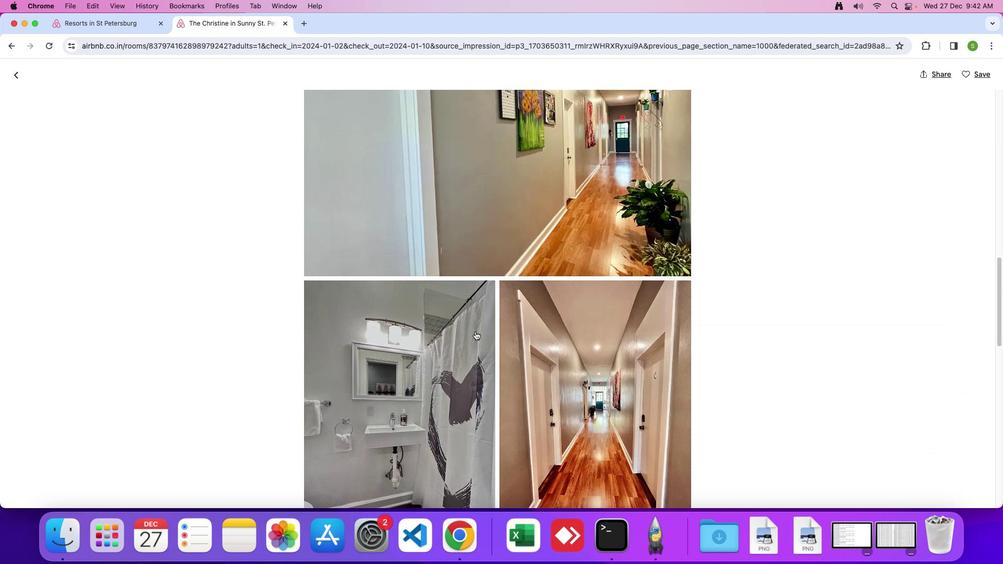 
Action: Mouse scrolled (474, 331) with delta (0, 0)
Screenshot: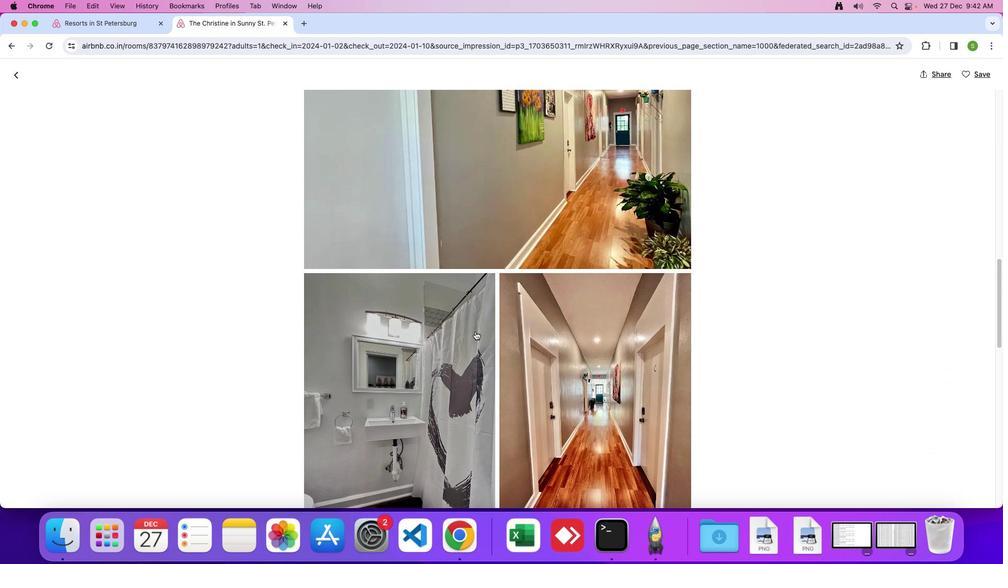 
Action: Mouse scrolled (474, 331) with delta (0, 0)
Screenshot: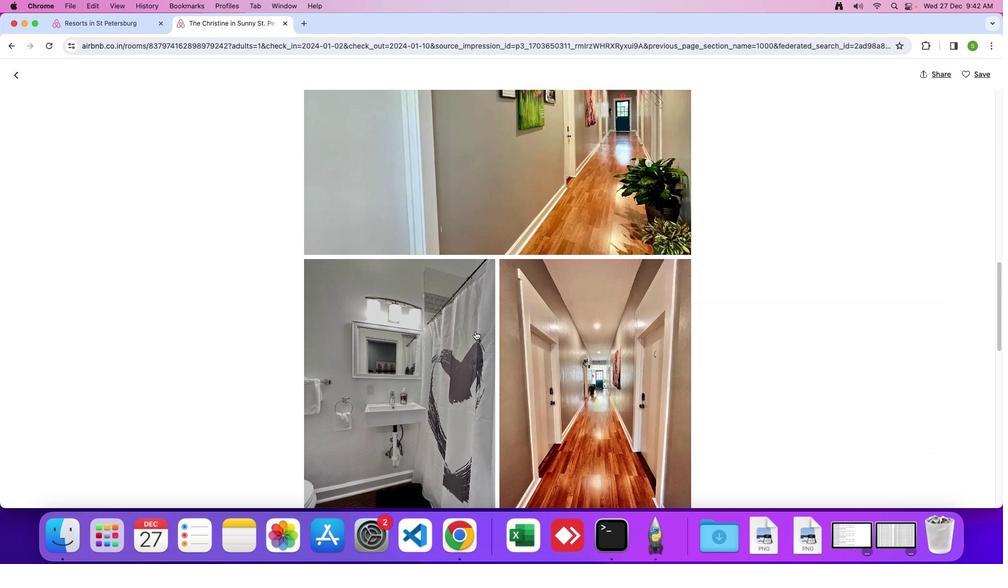 
Action: Mouse scrolled (474, 331) with delta (0, 0)
Screenshot: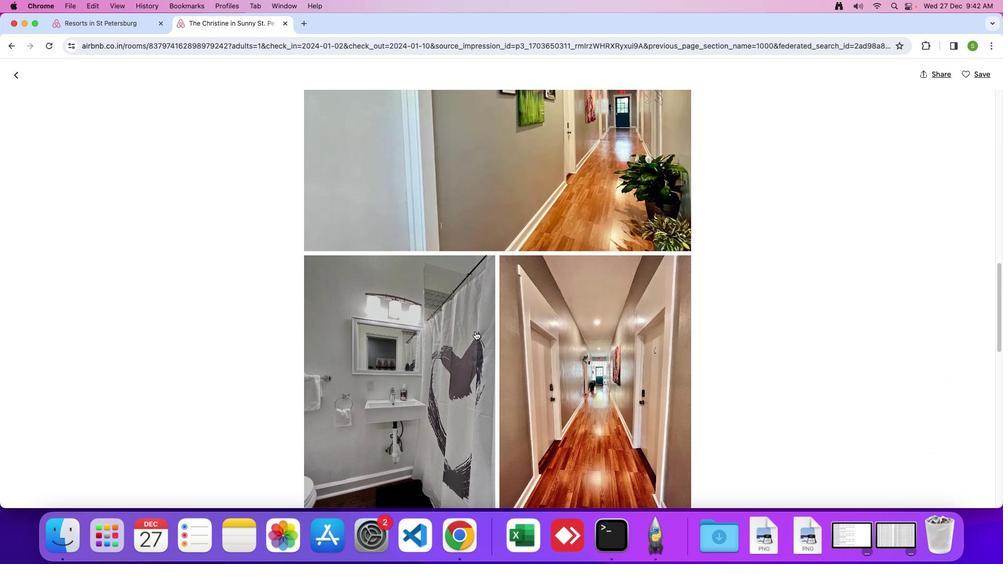 
Action: Mouse scrolled (474, 331) with delta (0, 0)
Screenshot: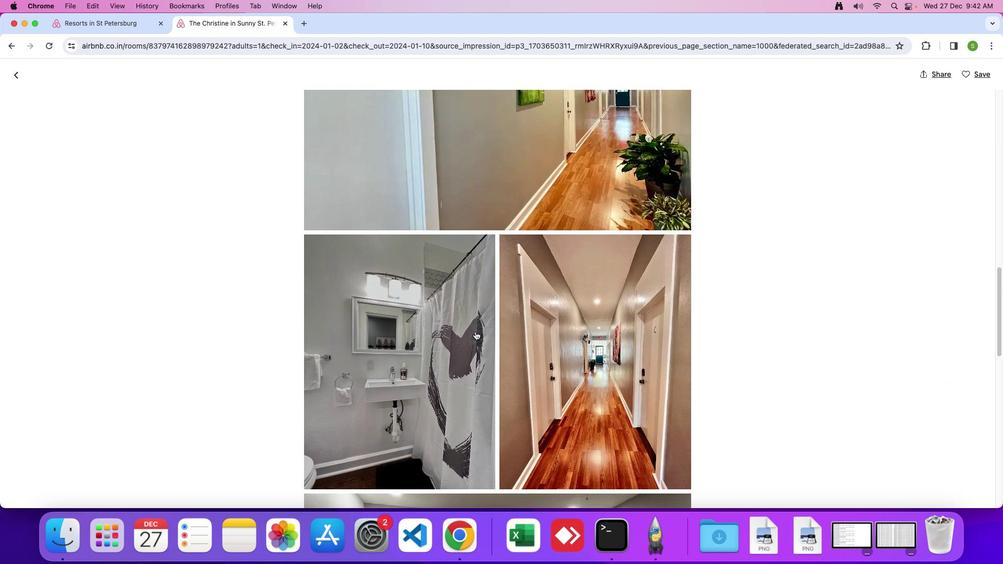 
Action: Mouse scrolled (474, 331) with delta (0, 0)
Screenshot: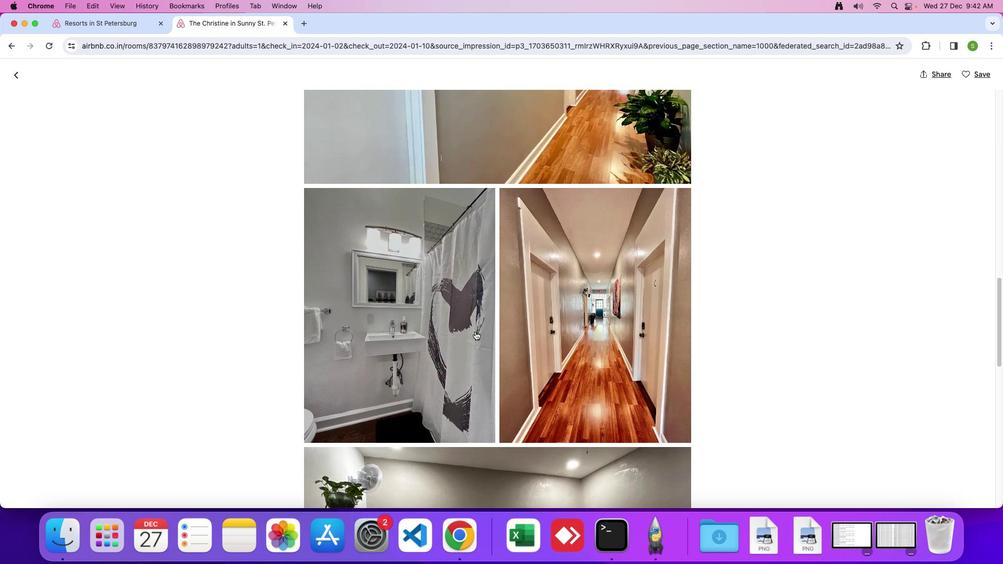 
Action: Mouse scrolled (474, 331) with delta (0, 0)
Screenshot: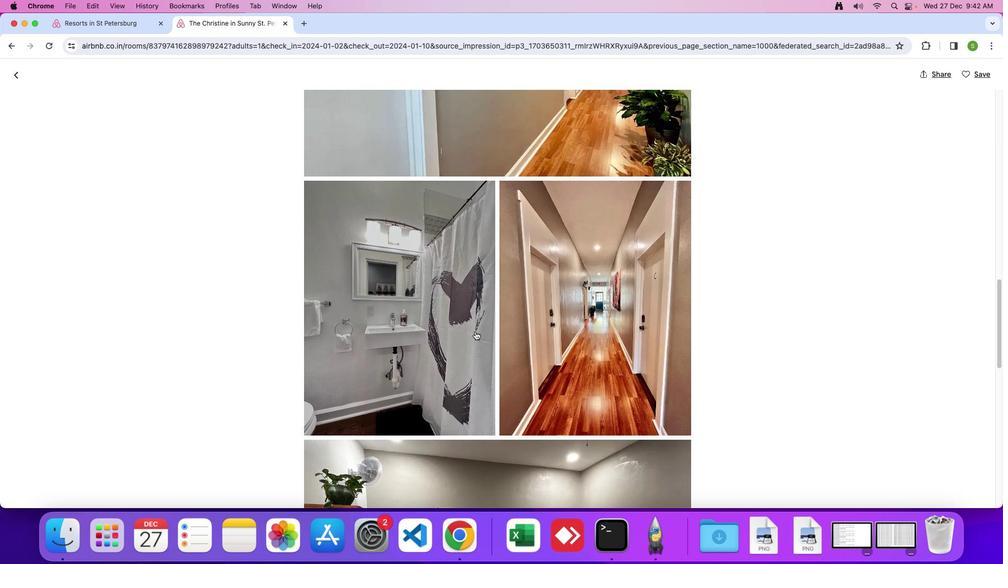 
Action: Mouse scrolled (474, 331) with delta (0, 0)
Screenshot: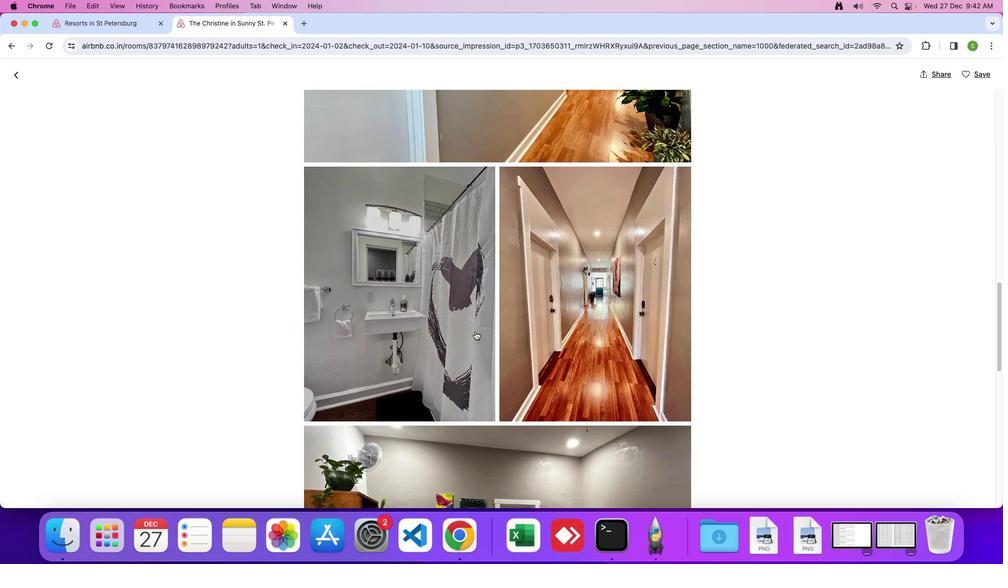 
Action: Mouse scrolled (474, 331) with delta (0, 0)
Screenshot: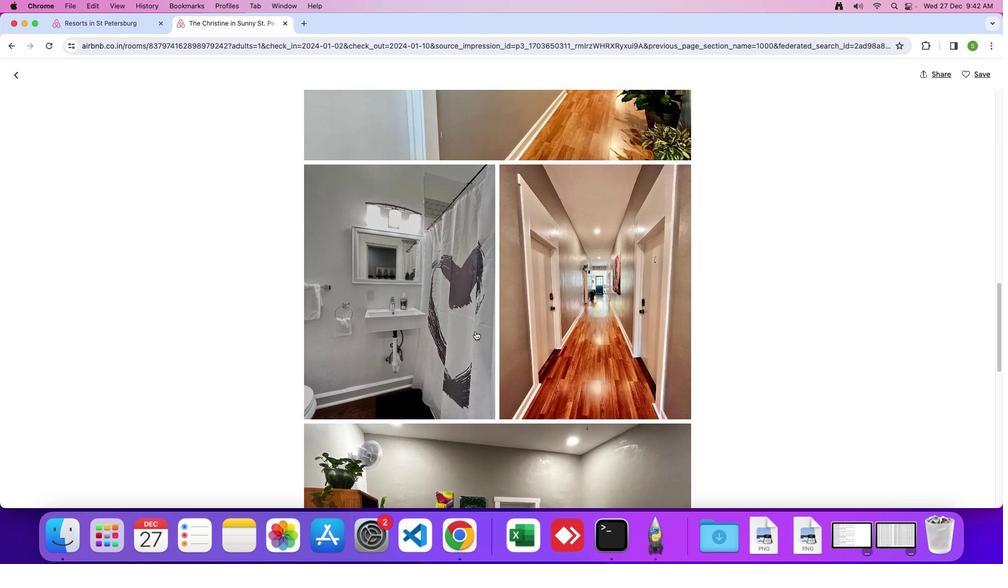 
Action: Mouse scrolled (474, 331) with delta (0, 0)
Screenshot: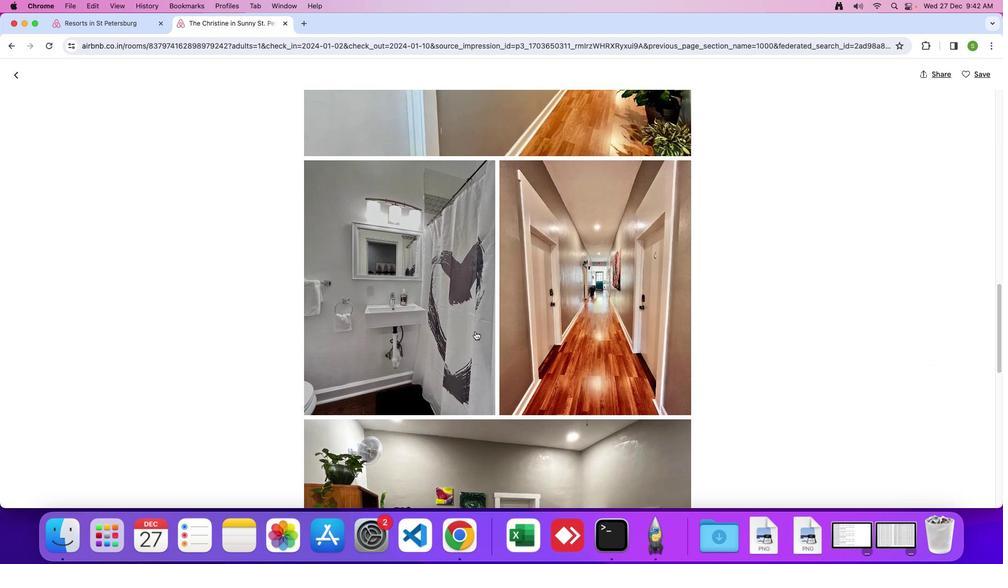 
Action: Mouse scrolled (474, 331) with delta (0, 0)
Screenshot: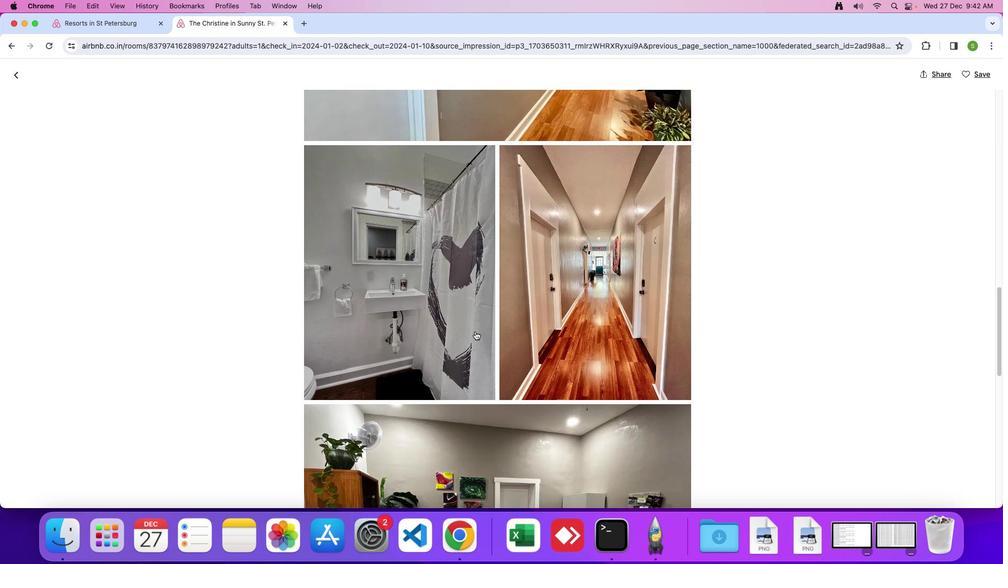 
Action: Mouse scrolled (474, 331) with delta (0, 0)
Screenshot: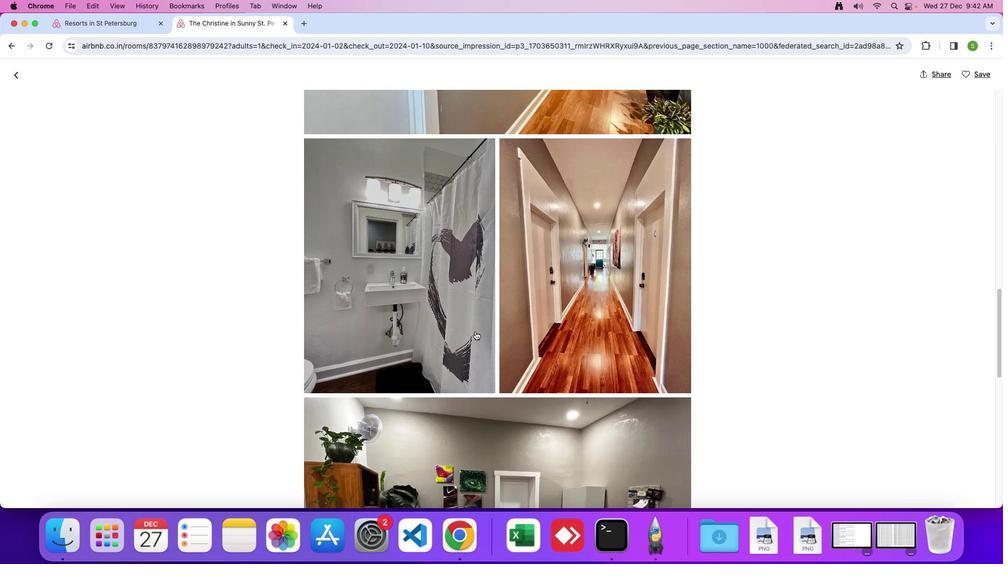 
Action: Mouse scrolled (474, 331) with delta (0, 0)
Screenshot: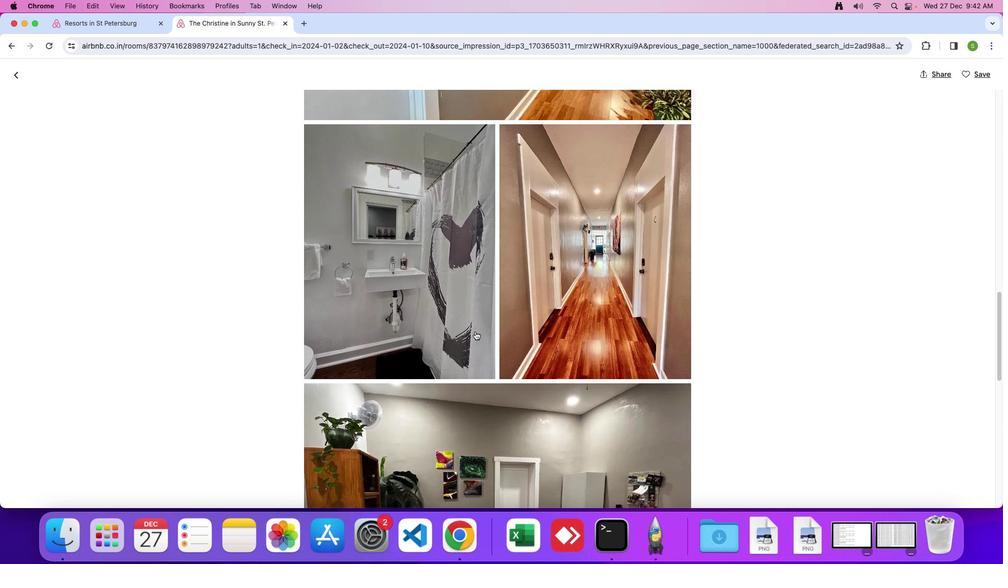 
Action: Mouse scrolled (474, 331) with delta (0, 0)
Screenshot: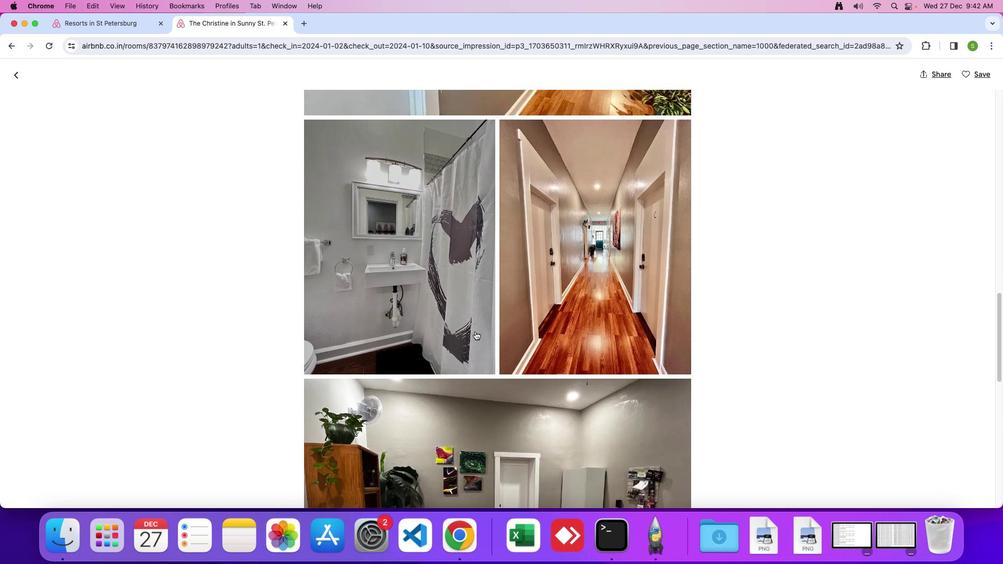 
Action: Mouse scrolled (474, 331) with delta (0, 0)
Screenshot: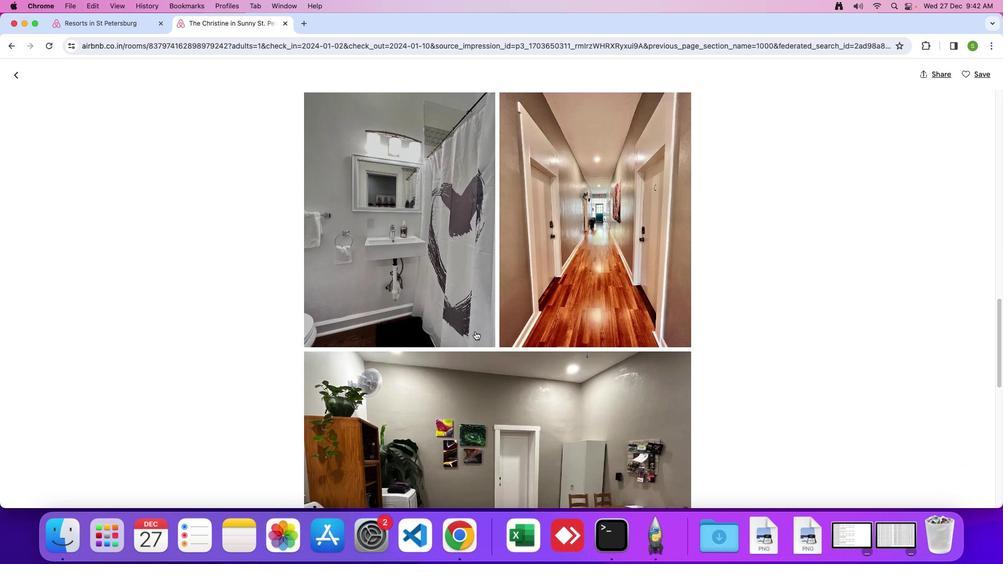
Action: Mouse scrolled (474, 331) with delta (0, 0)
Screenshot: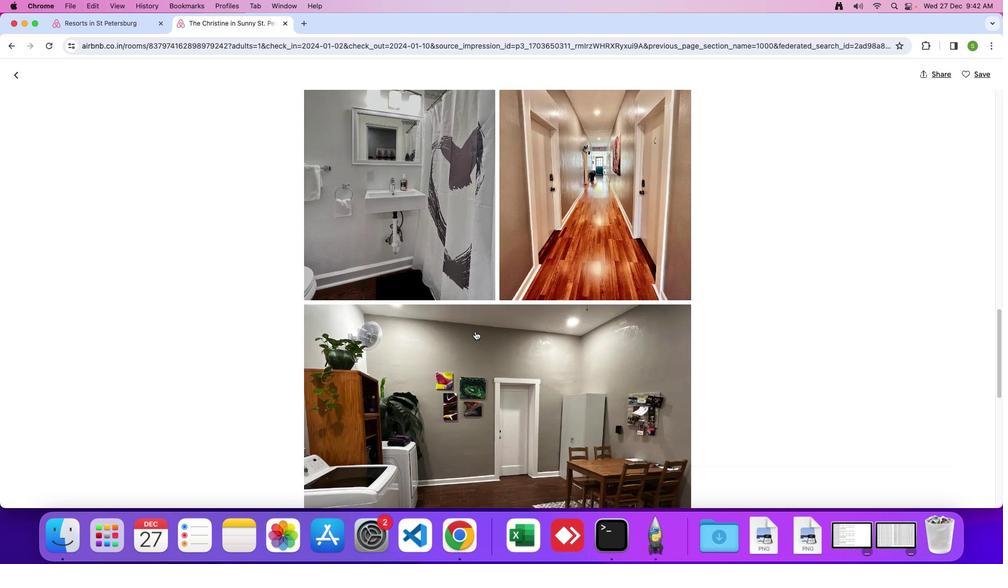 
Action: Mouse scrolled (474, 331) with delta (0, 0)
Screenshot: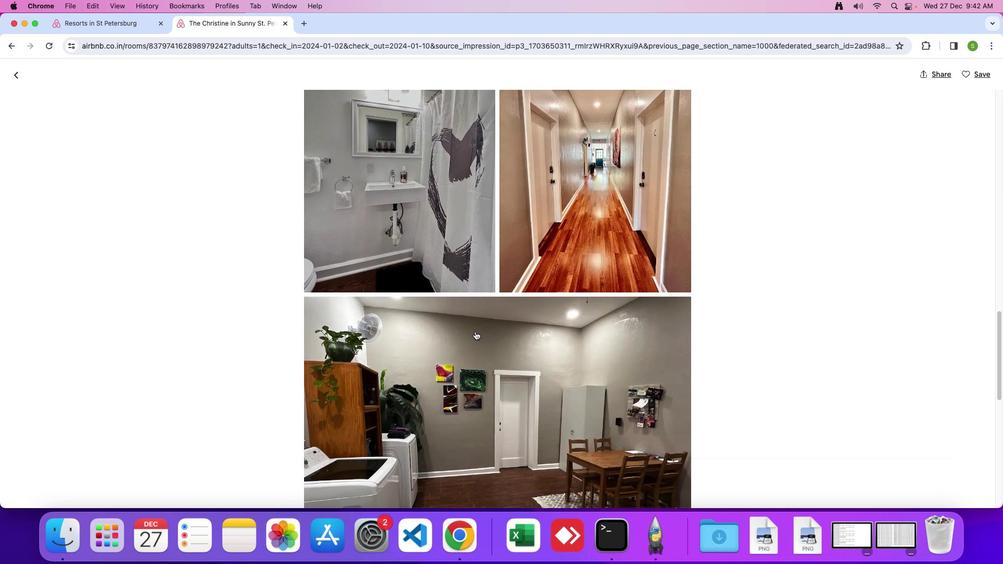 
Action: Mouse scrolled (474, 331) with delta (0, 0)
Screenshot: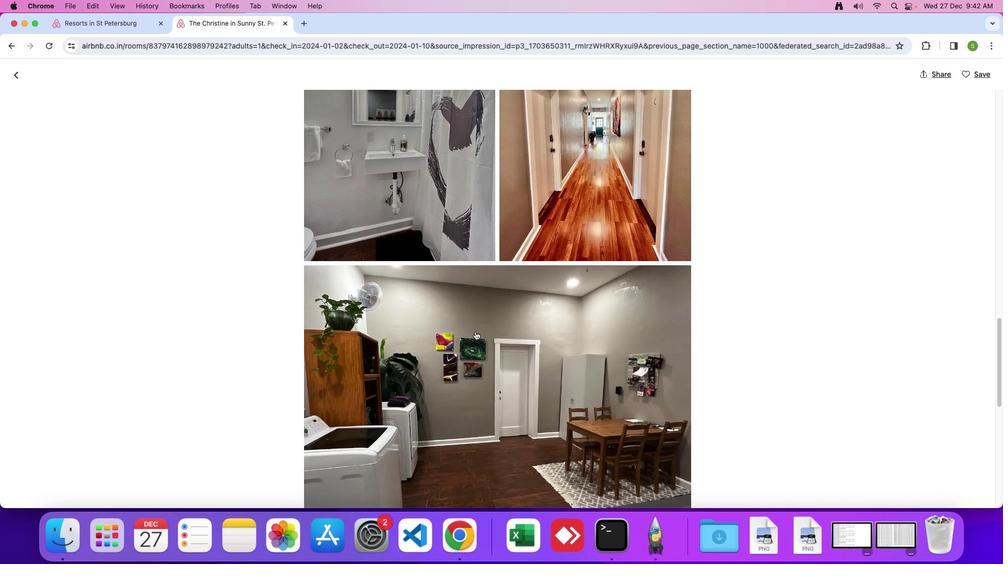 
Action: Mouse scrolled (474, 331) with delta (0, 0)
Screenshot: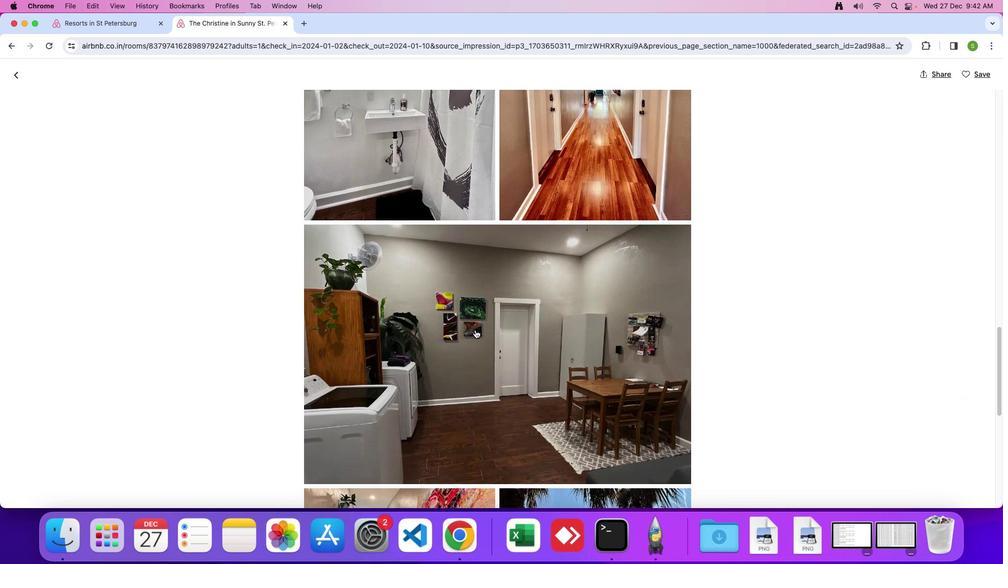 
Action: Mouse scrolled (474, 331) with delta (0, 0)
Screenshot: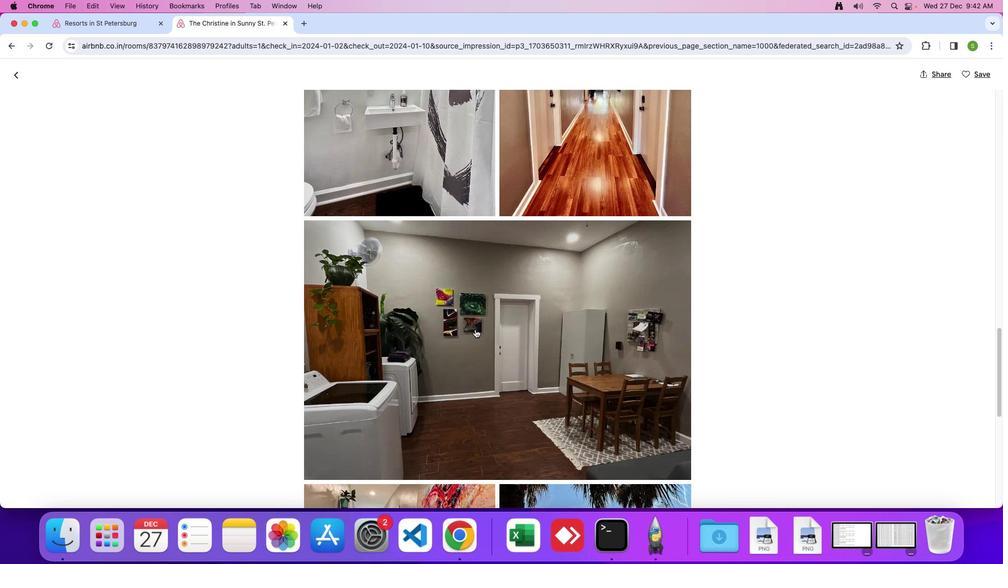 
Action: Mouse moved to (474, 329)
Screenshot: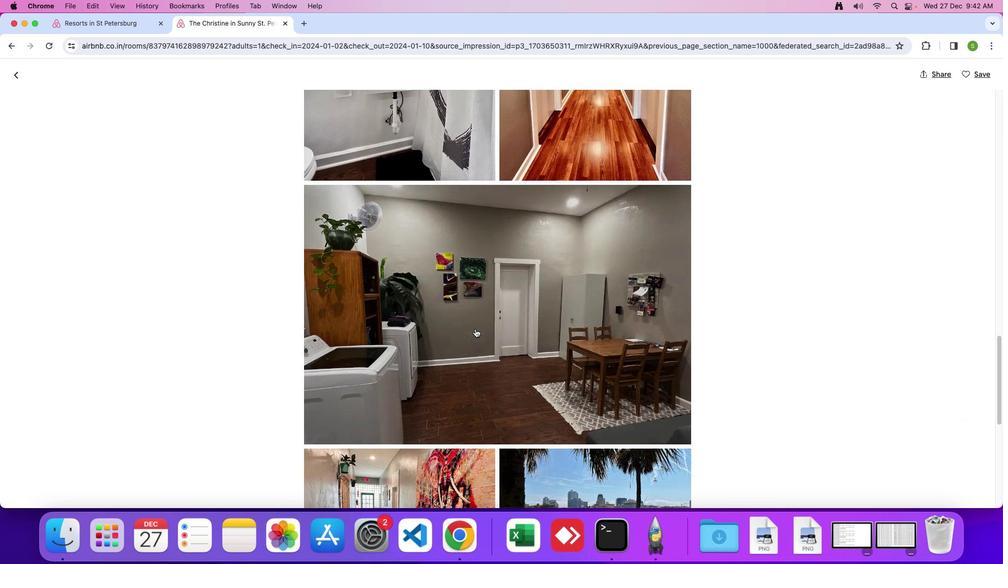 
Action: Mouse scrolled (474, 329) with delta (0, 0)
Screenshot: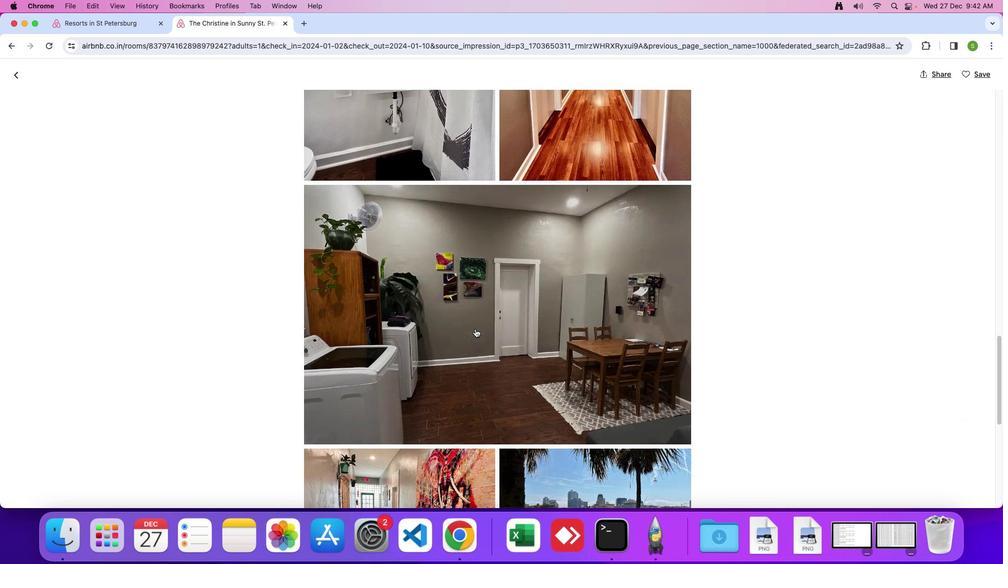 
Action: Mouse moved to (476, 320)
Screenshot: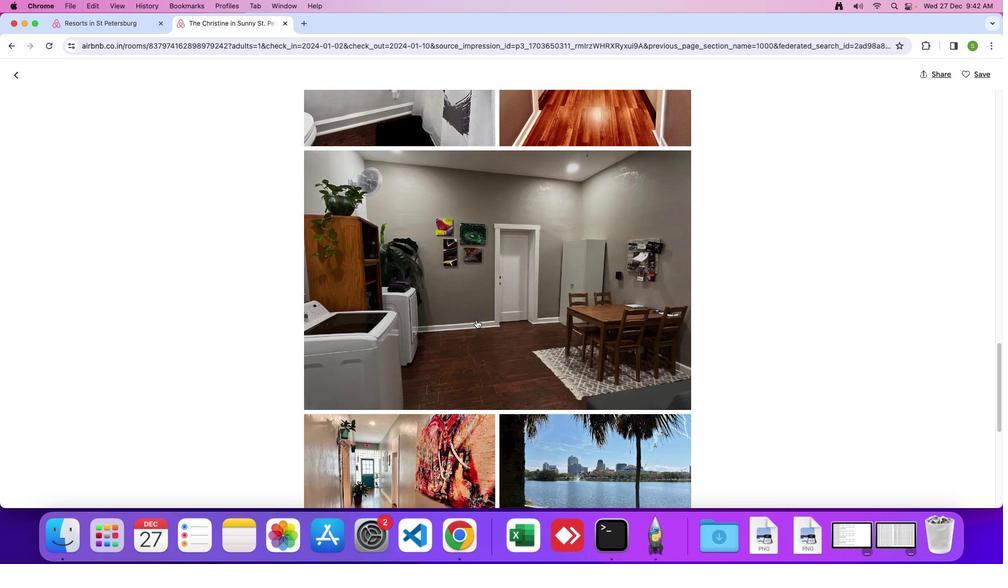 
Action: Mouse scrolled (476, 320) with delta (0, 0)
Screenshot: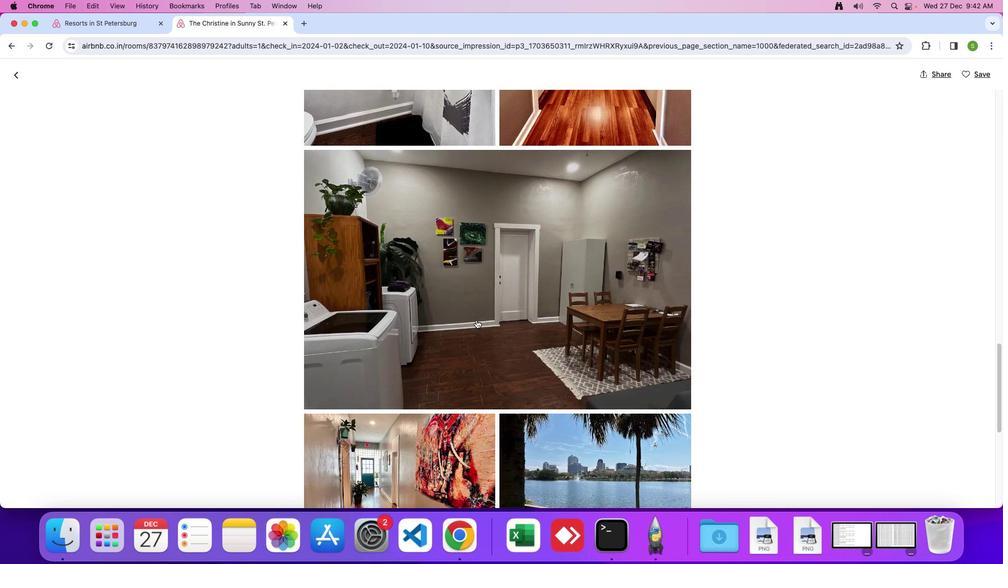 
Action: Mouse scrolled (476, 320) with delta (0, 0)
Screenshot: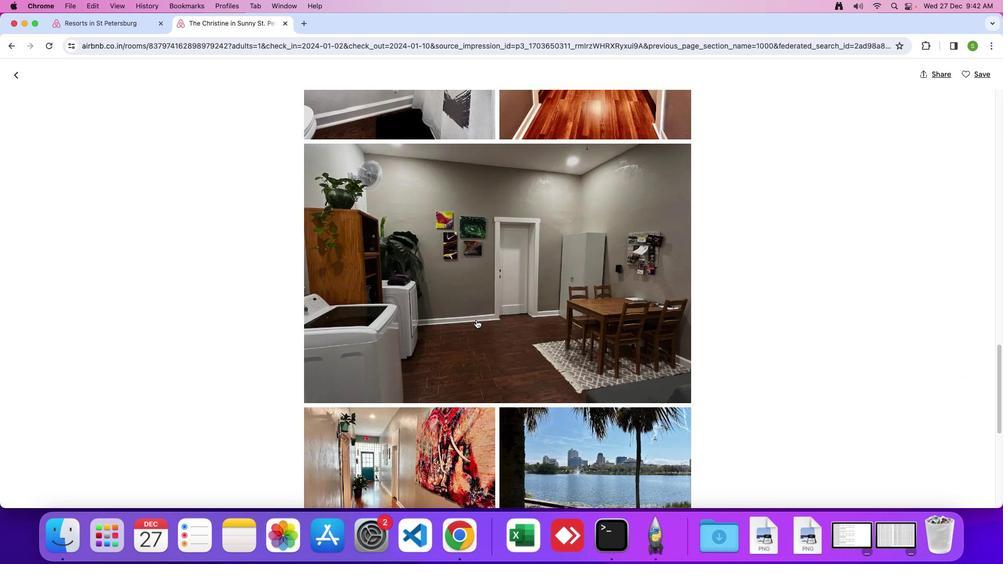 
Action: Mouse scrolled (476, 320) with delta (0, 0)
Screenshot: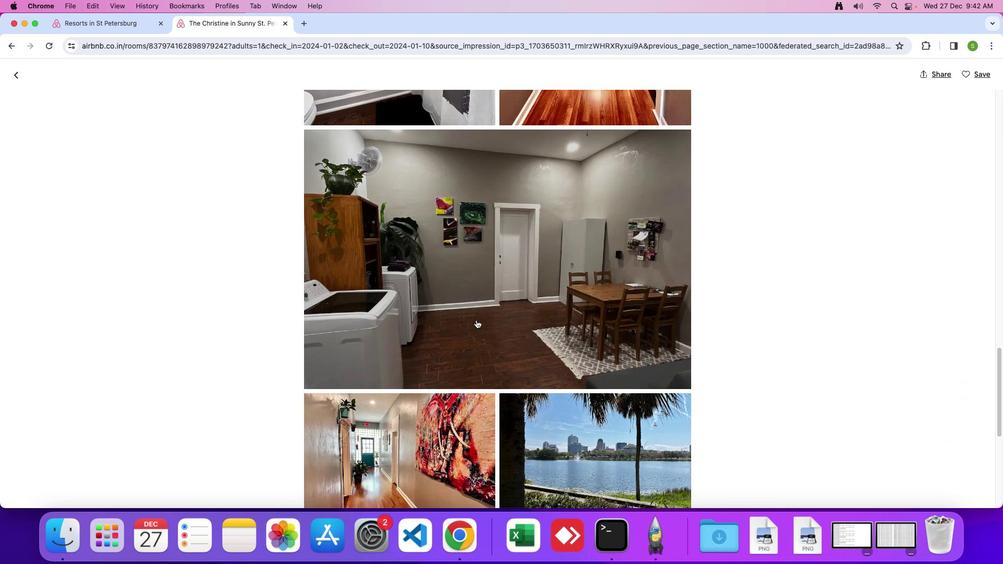 
Action: Mouse scrolled (476, 320) with delta (0, 0)
Screenshot: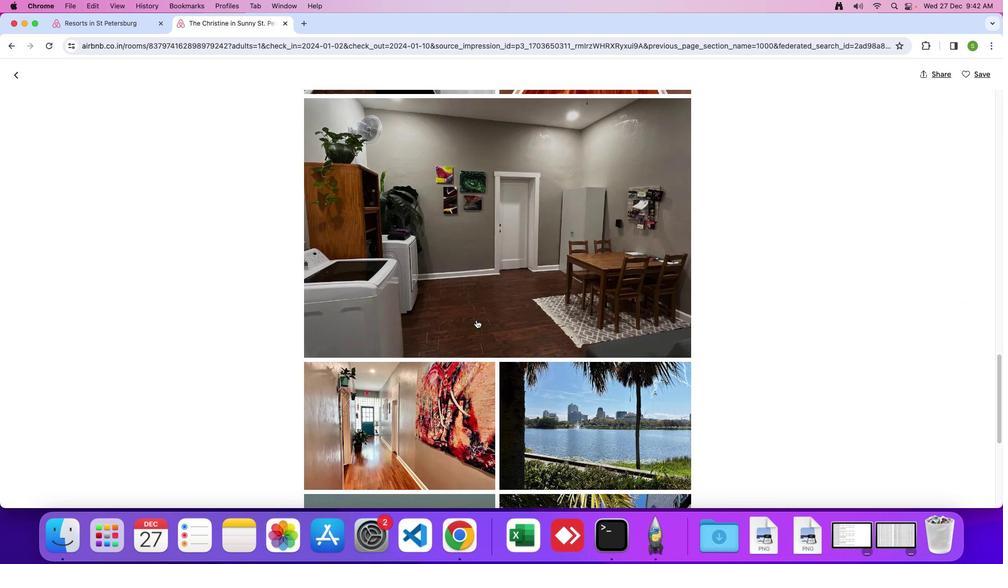 
Action: Mouse scrolled (476, 320) with delta (0, 0)
Screenshot: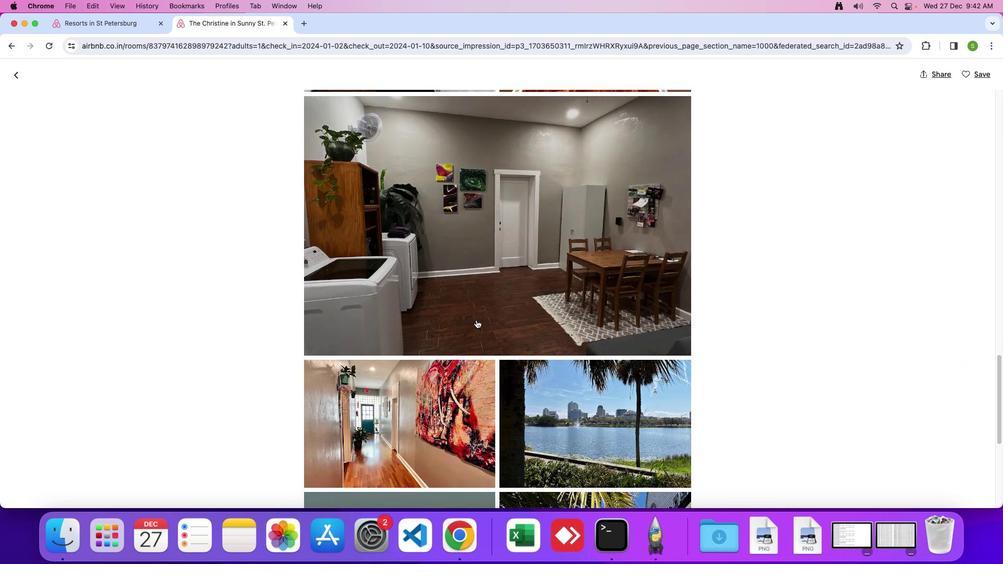 
Action: Mouse scrolled (476, 320) with delta (0, 0)
Screenshot: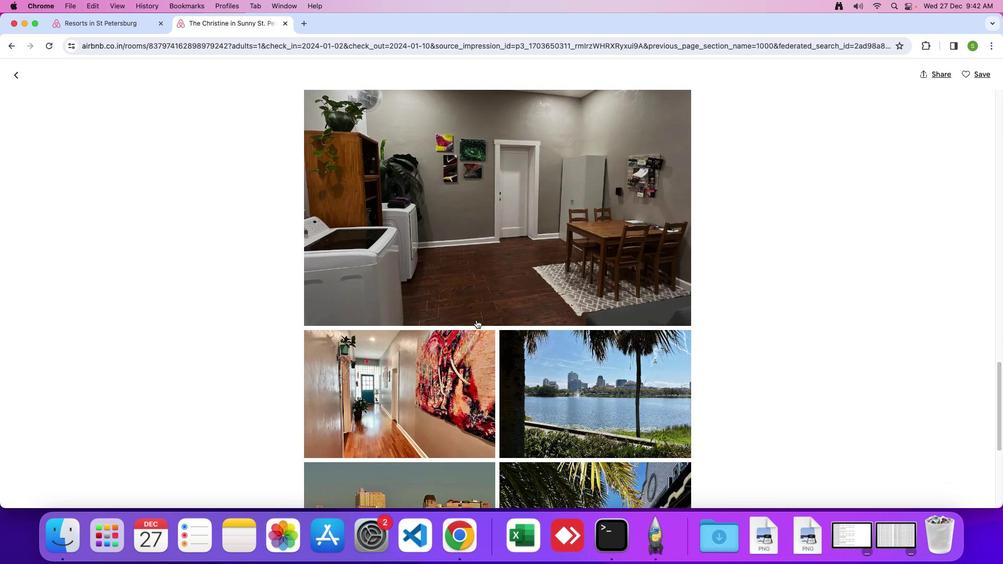 
Action: Mouse scrolled (476, 320) with delta (0, 0)
Screenshot: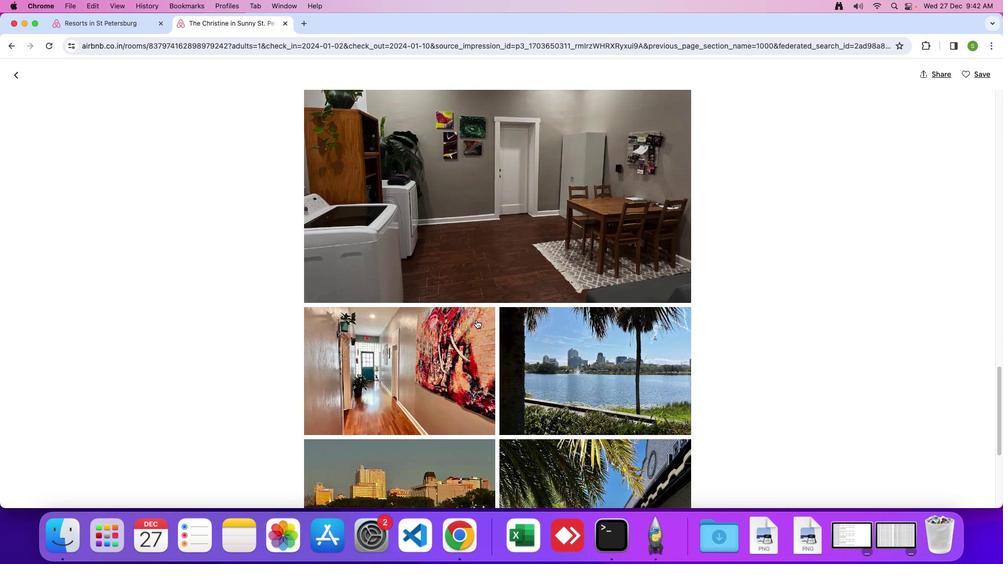 
Action: Mouse scrolled (476, 320) with delta (0, 0)
Screenshot: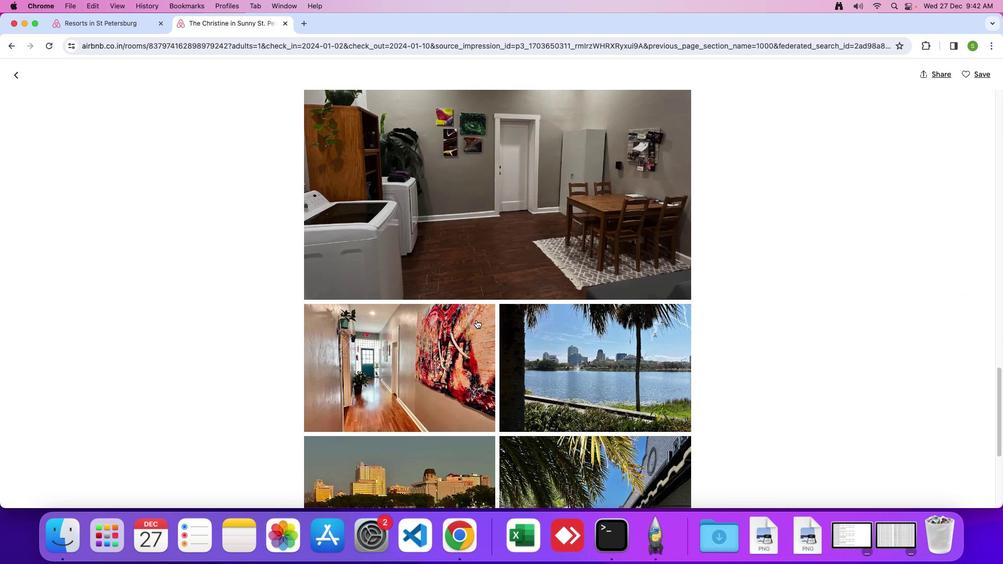 
Action: Mouse scrolled (476, 320) with delta (0, 0)
Screenshot: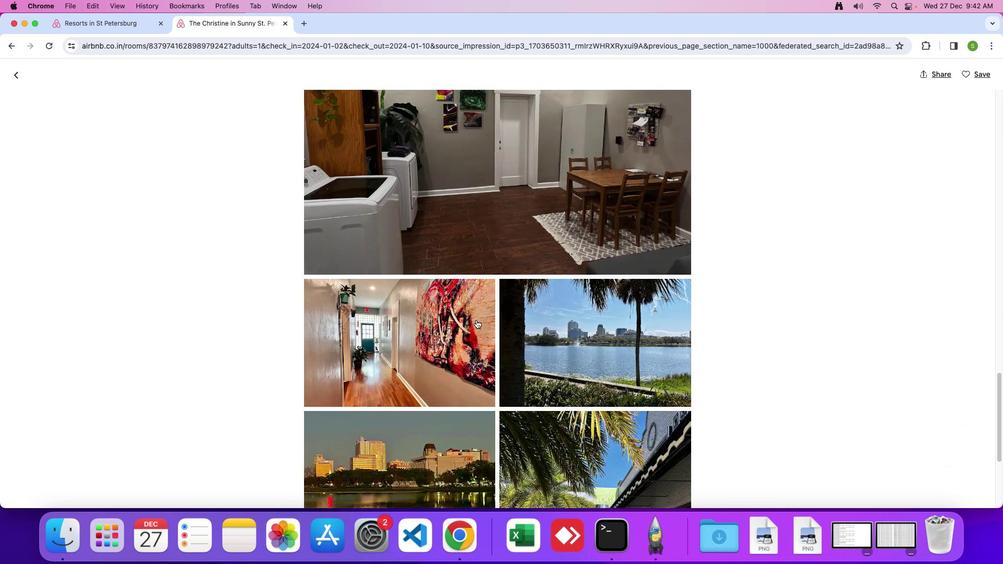 
Action: Mouse scrolled (476, 320) with delta (0, 0)
Screenshot: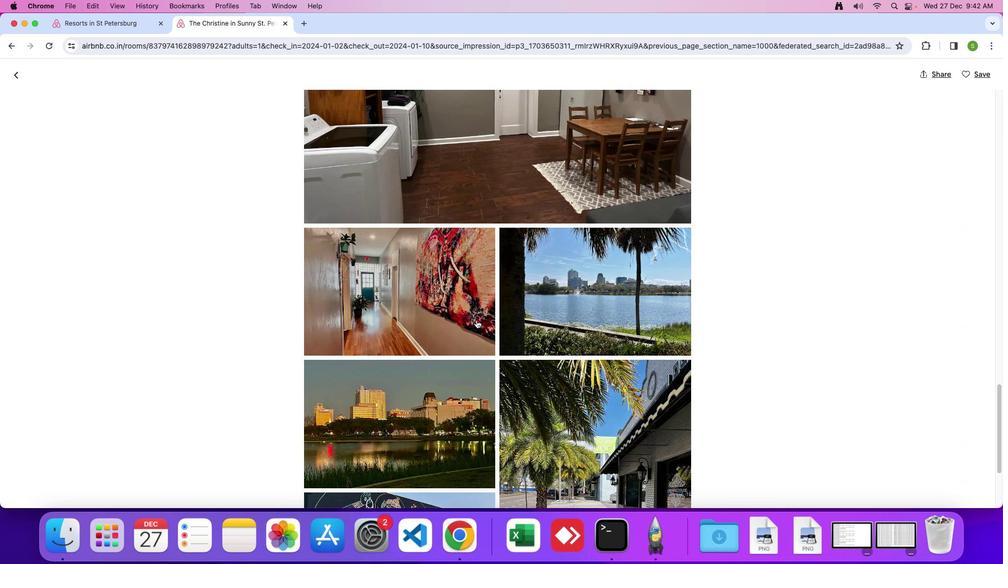 
Action: Mouse scrolled (476, 320) with delta (0, 0)
Screenshot: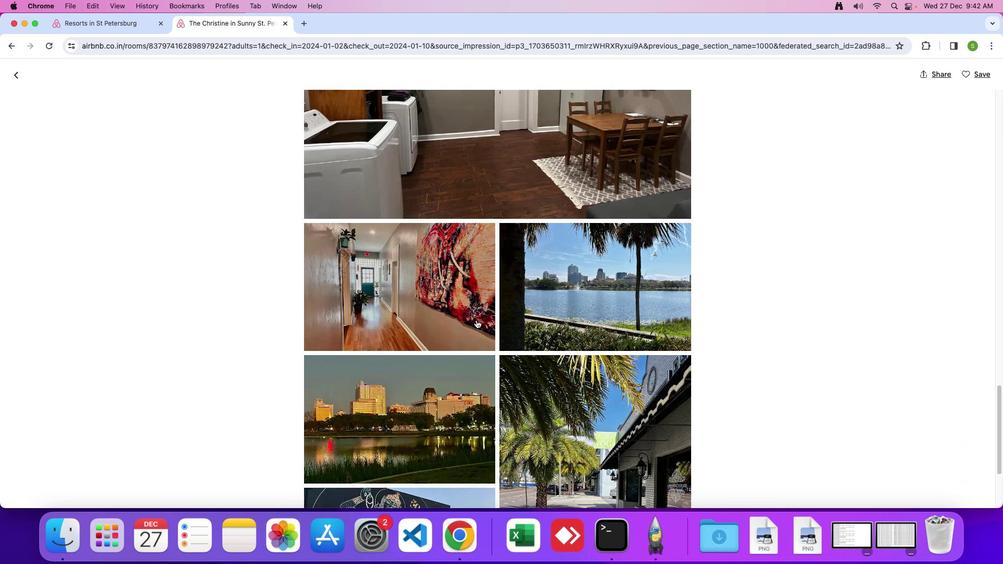 
Action: Mouse scrolled (476, 320) with delta (0, 0)
Screenshot: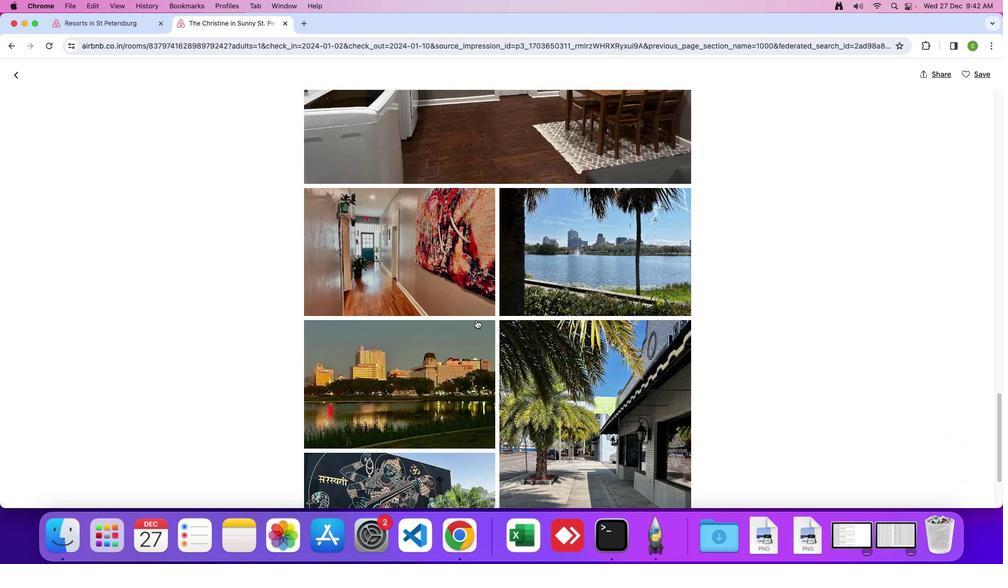 
Action: Mouse scrolled (476, 320) with delta (0, 0)
Screenshot: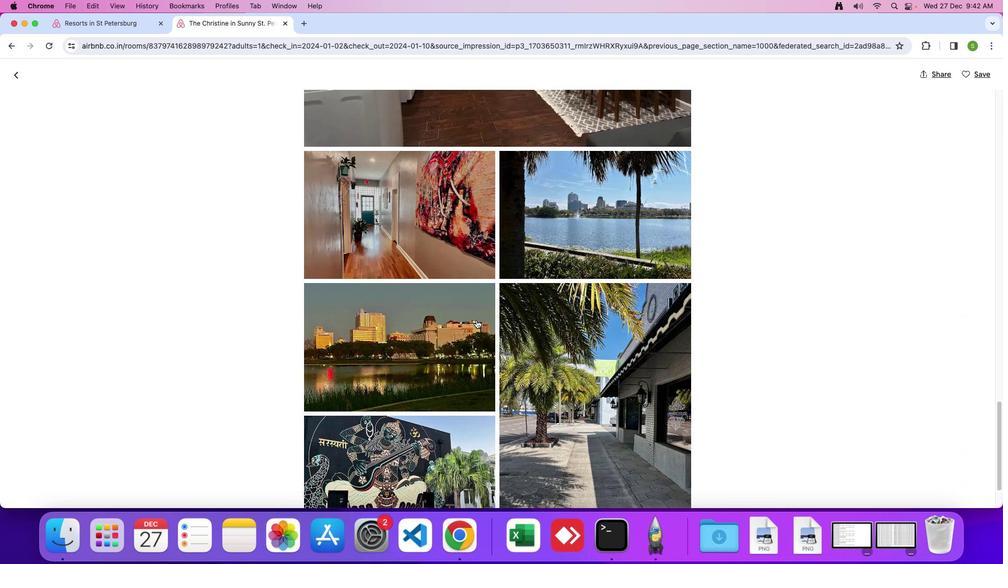 
Action: Mouse scrolled (476, 320) with delta (0, 0)
Screenshot: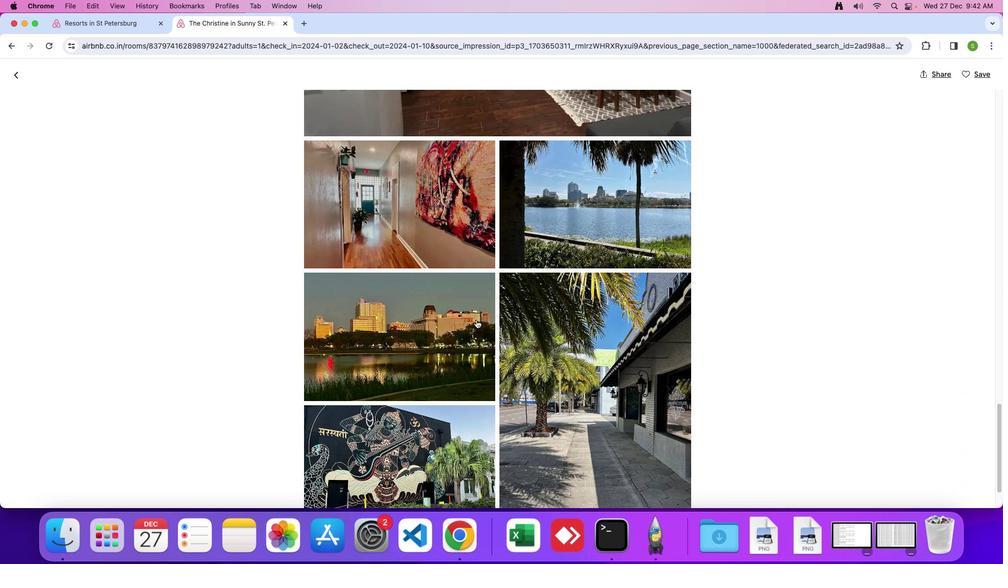 
Action: Mouse scrolled (476, 320) with delta (0, 0)
Screenshot: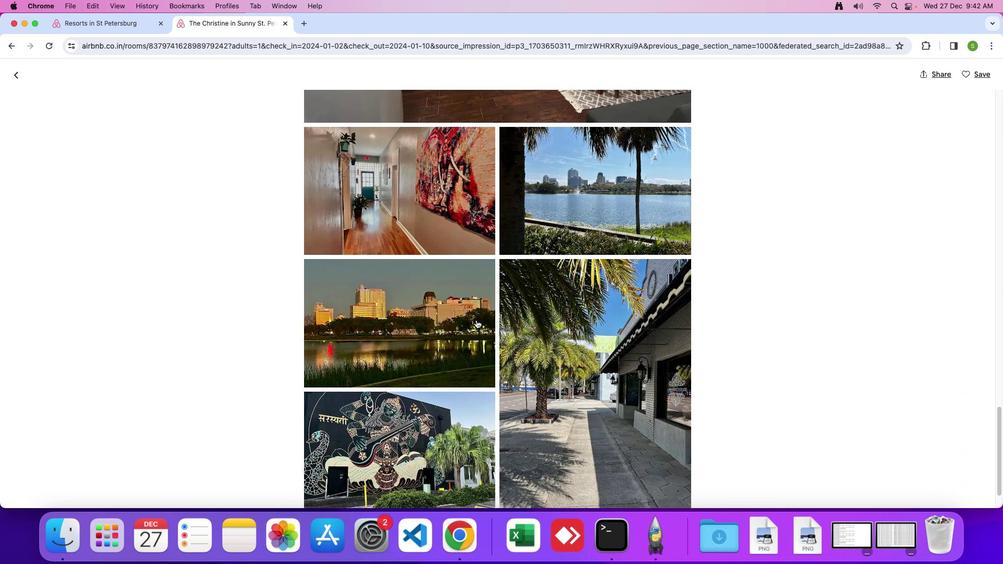 
Action: Mouse scrolled (476, 320) with delta (0, 0)
Screenshot: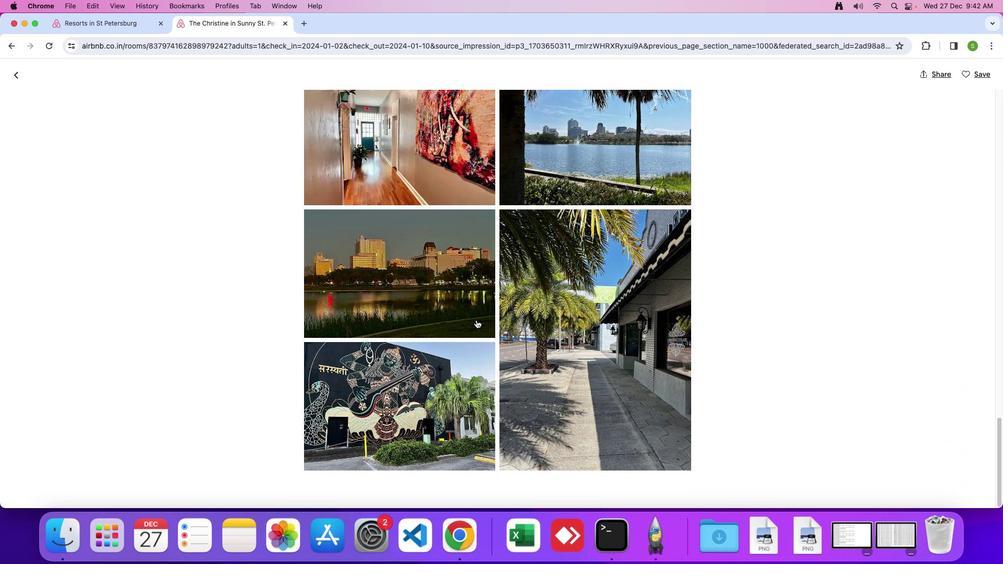 
Action: Mouse scrolled (476, 320) with delta (0, 0)
Screenshot: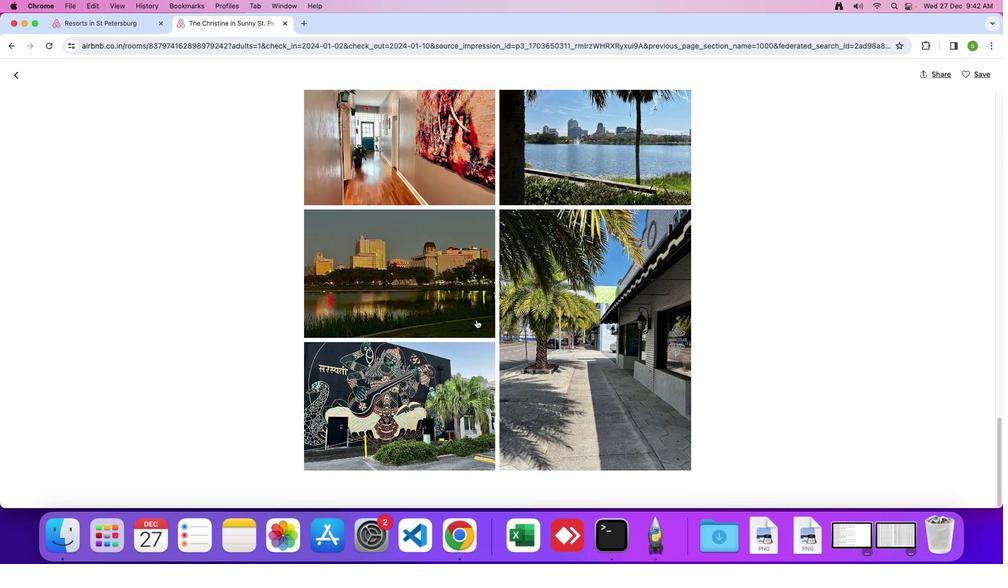 
Action: Mouse scrolled (476, 320) with delta (0, 0)
Screenshot: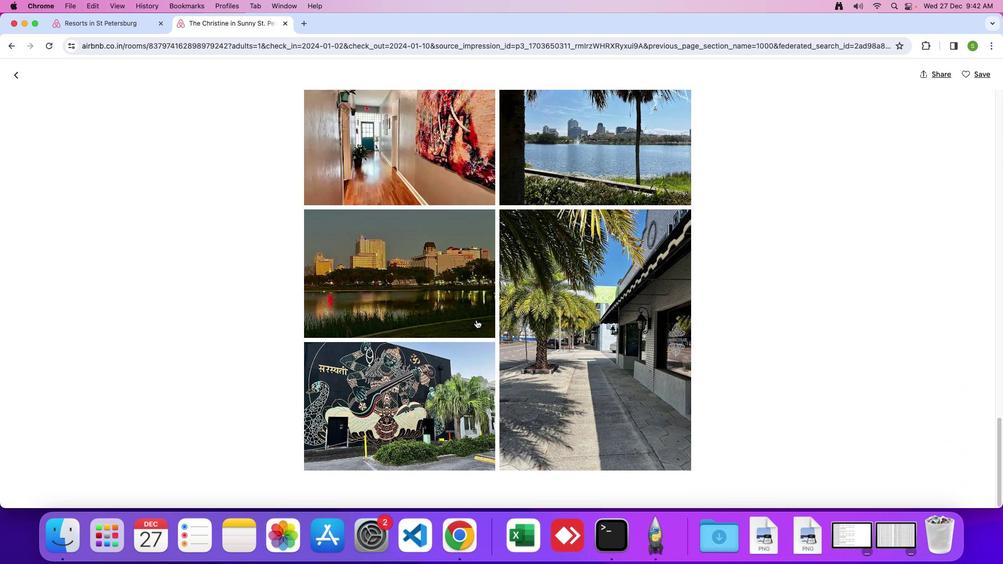 
Action: Mouse moved to (17, 77)
Screenshot: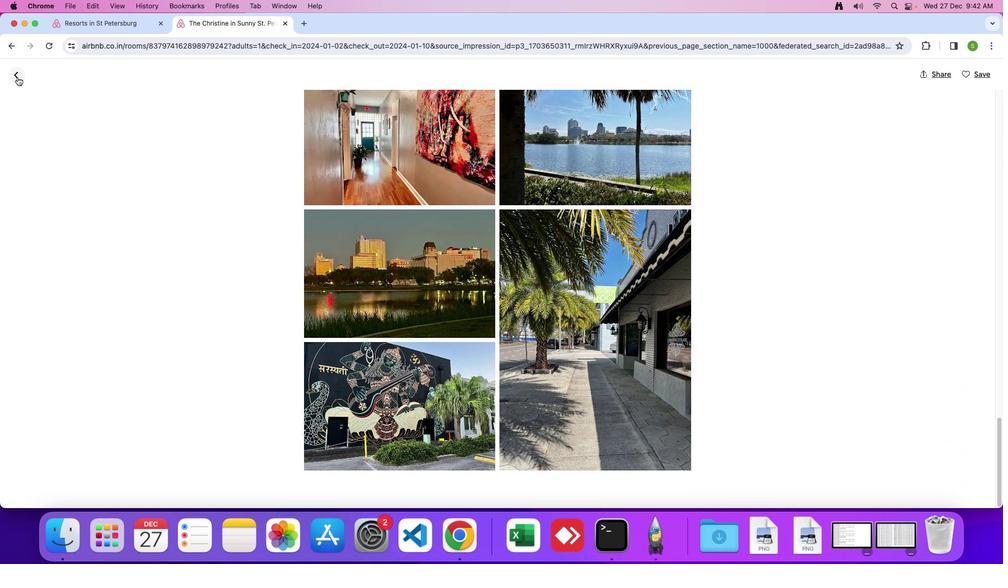 
Action: Mouse pressed left at (17, 77)
Screenshot: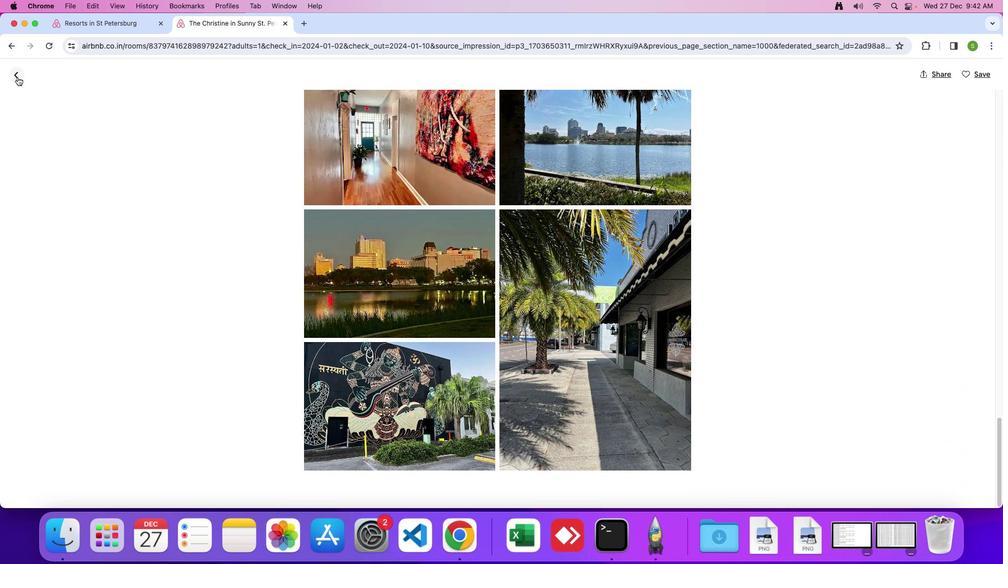 
Action: Mouse moved to (482, 329)
Screenshot: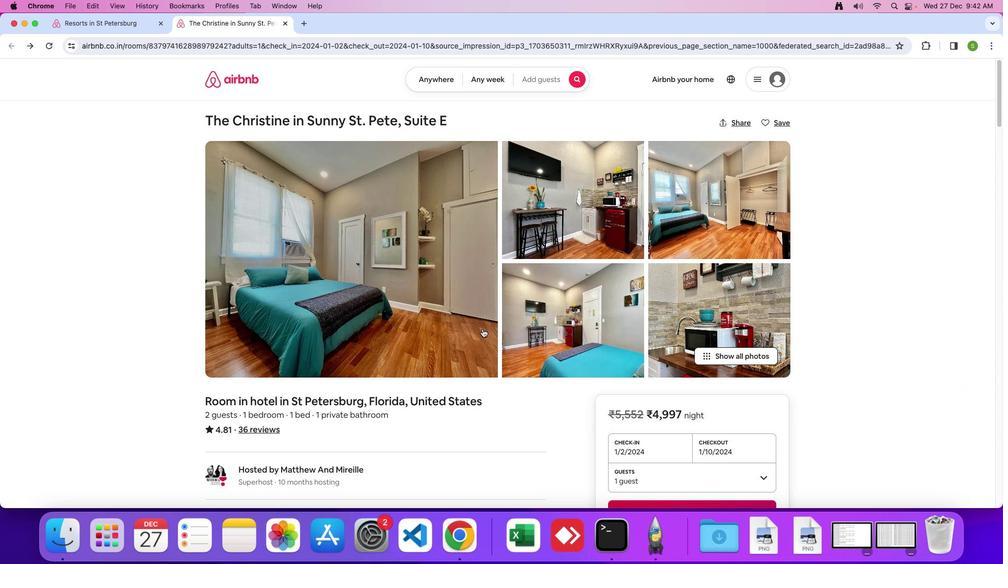 
Action: Mouse scrolled (482, 329) with delta (0, 0)
Screenshot: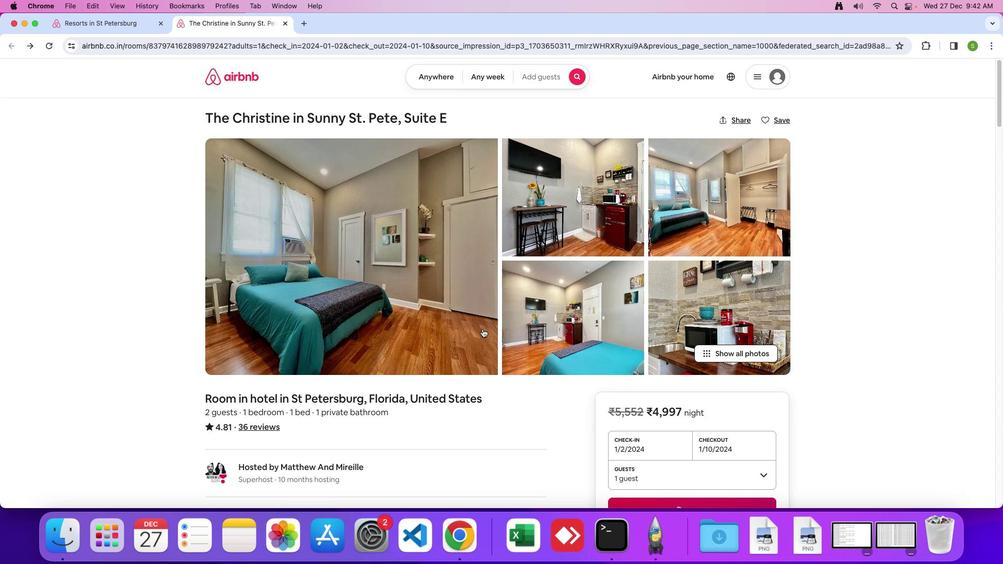 
Action: Mouse scrolled (482, 329) with delta (0, 0)
Screenshot: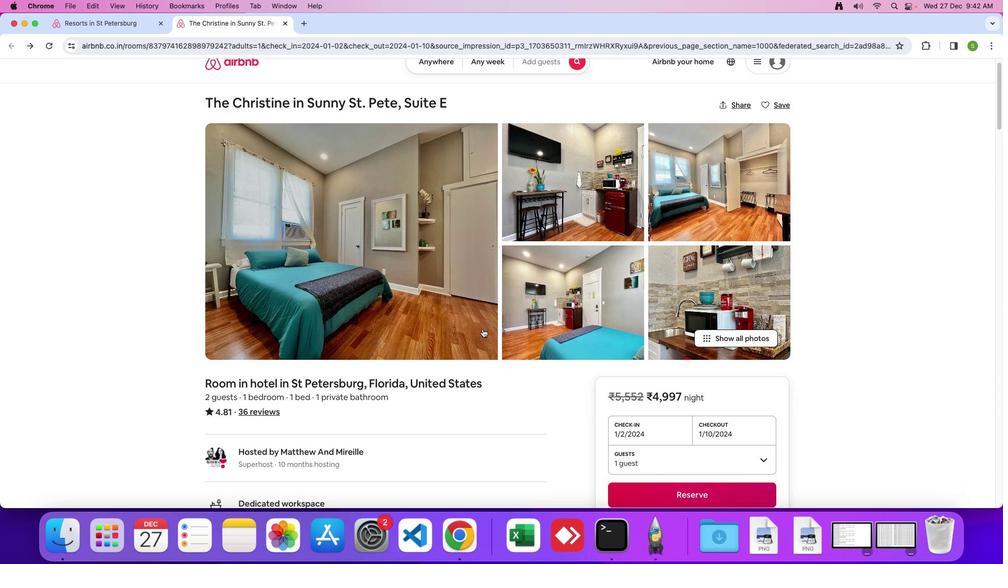 
Action: Mouse scrolled (482, 329) with delta (0, 0)
Screenshot: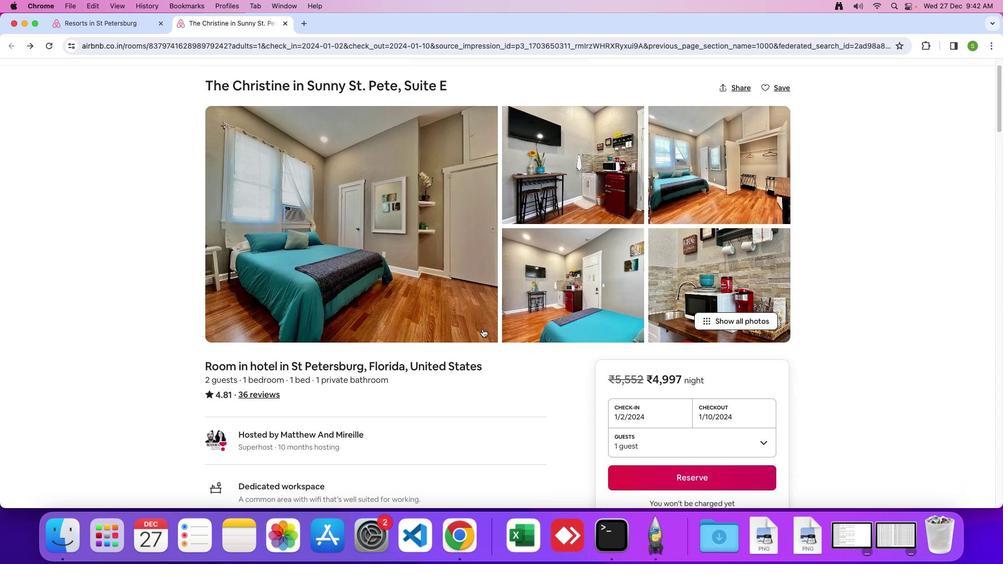 
Action: Mouse moved to (482, 332)
Screenshot: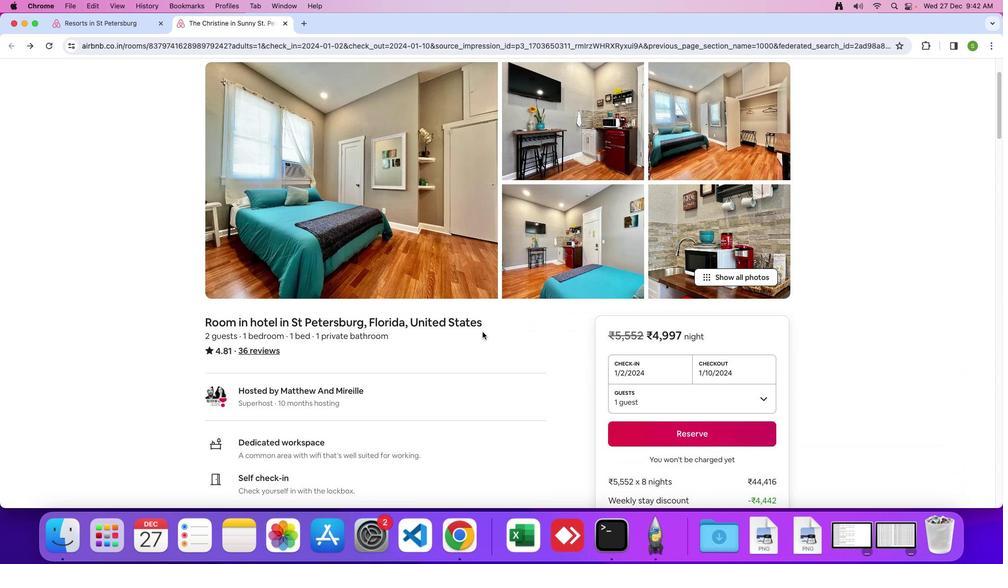
Action: Mouse scrolled (482, 332) with delta (0, 0)
Screenshot: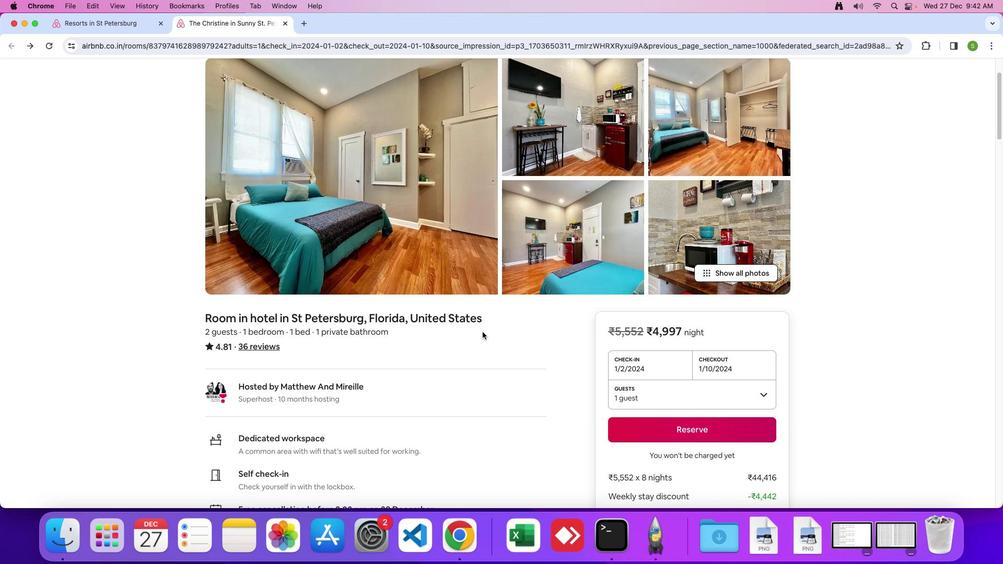 
Action: Mouse scrolled (482, 332) with delta (0, 0)
Screenshot: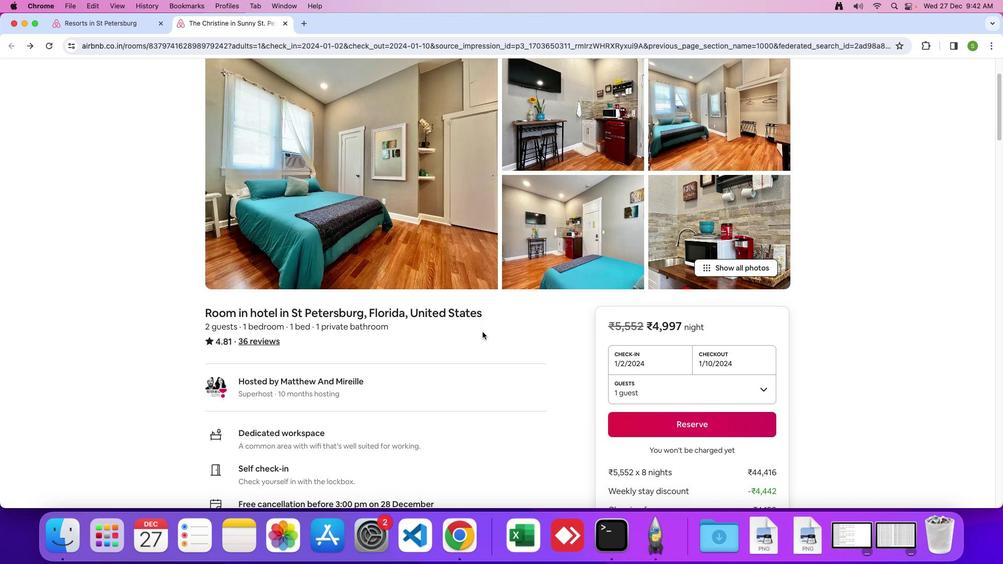 
Action: Mouse scrolled (482, 332) with delta (0, 0)
Screenshot: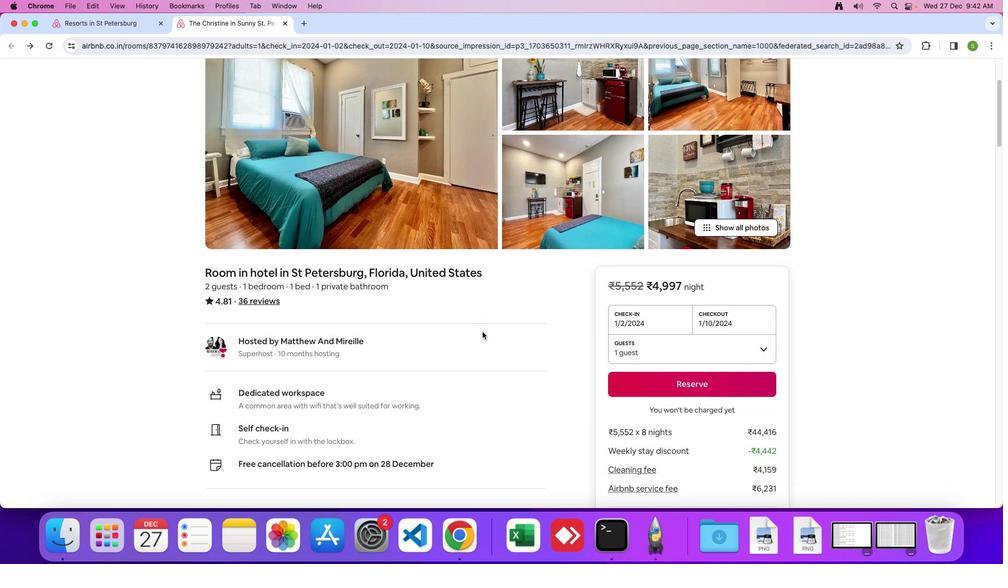 
Action: Mouse scrolled (482, 332) with delta (0, 0)
Screenshot: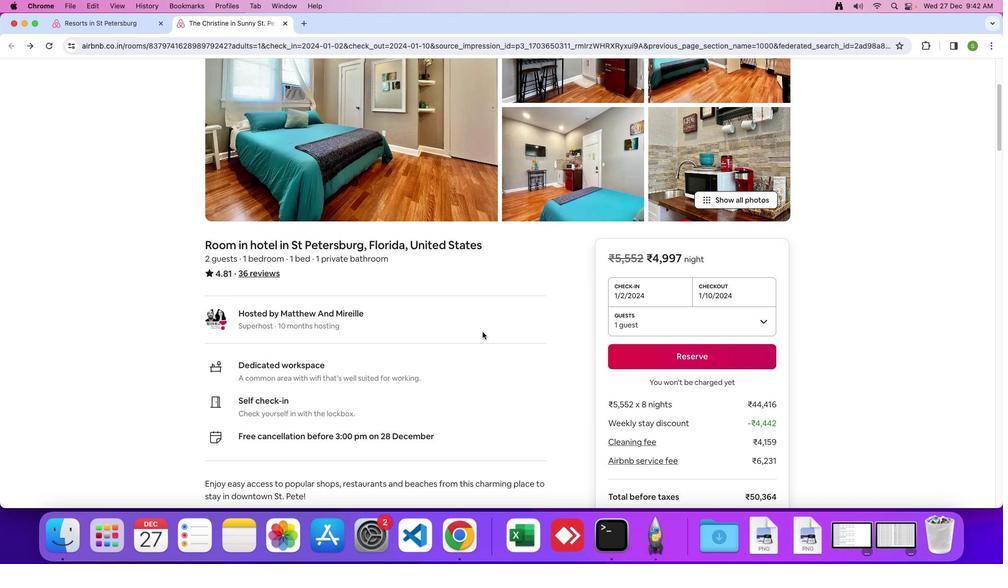 
Action: Mouse moved to (482, 332)
Screenshot: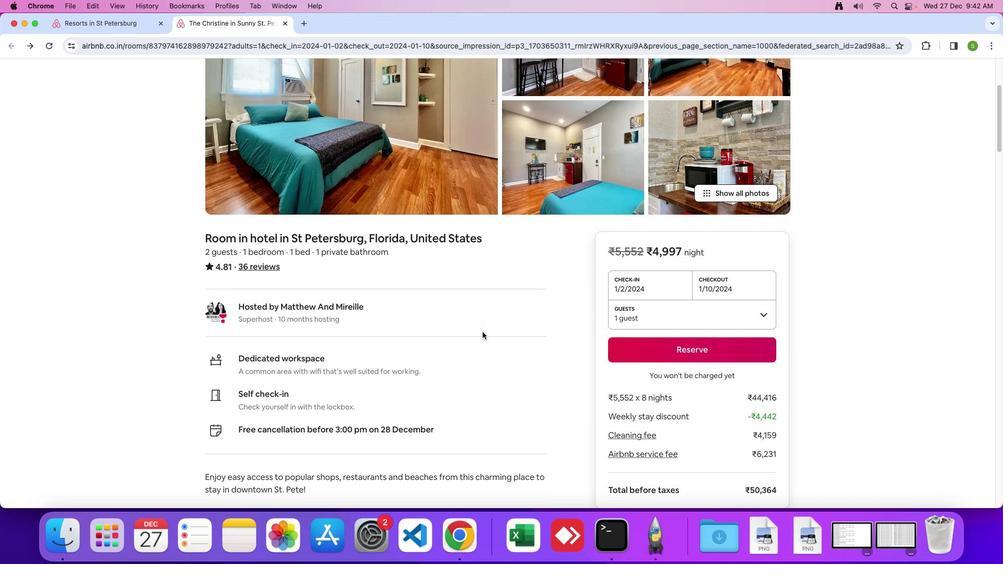 
Action: Mouse scrolled (482, 332) with delta (0, 0)
Screenshot: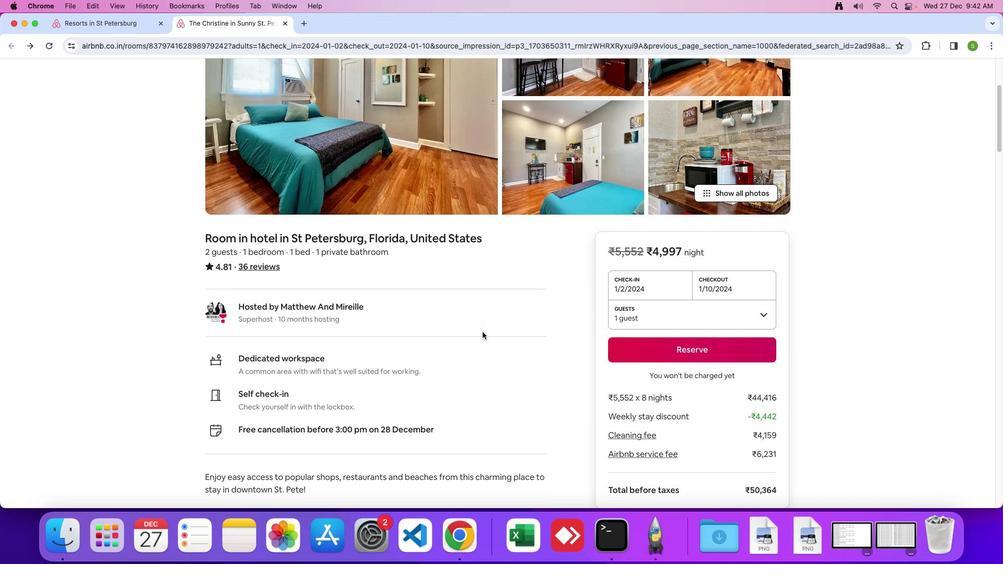 
Action: Mouse moved to (482, 331)
Screenshot: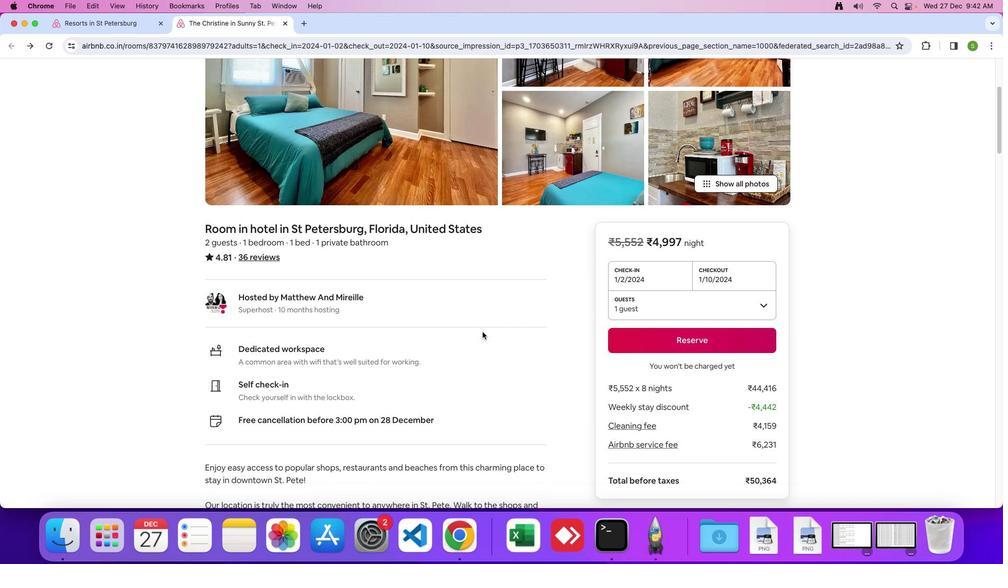 
Action: Mouse scrolled (482, 331) with delta (0, 0)
Screenshot: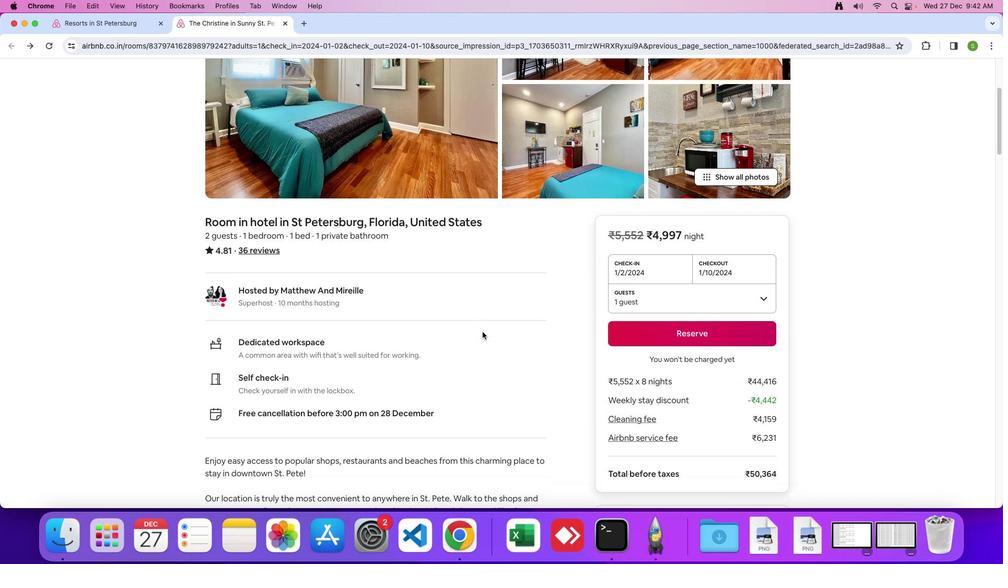 
Action: Mouse scrolled (482, 331) with delta (0, 0)
Screenshot: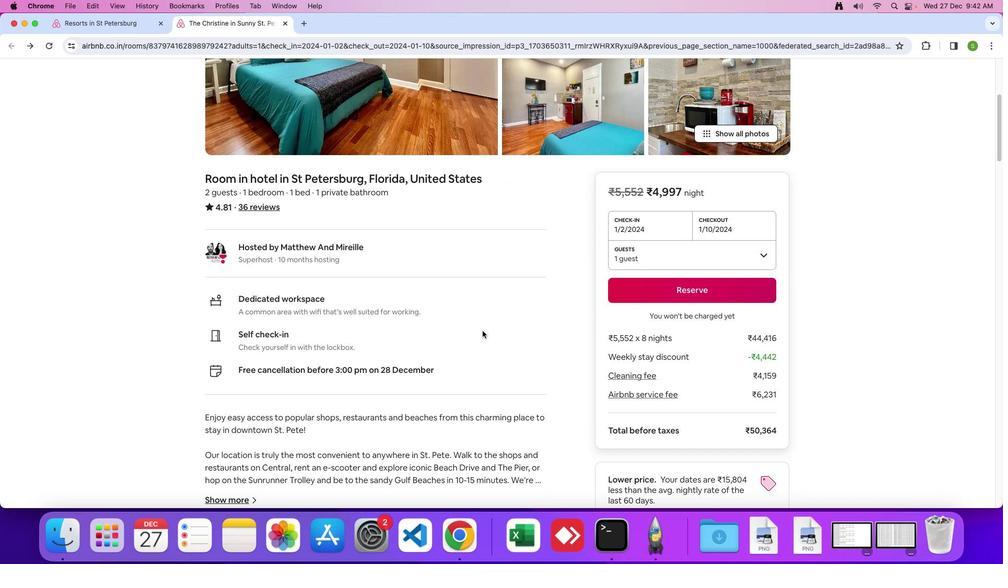 
Action: Mouse moved to (482, 331)
Screenshot: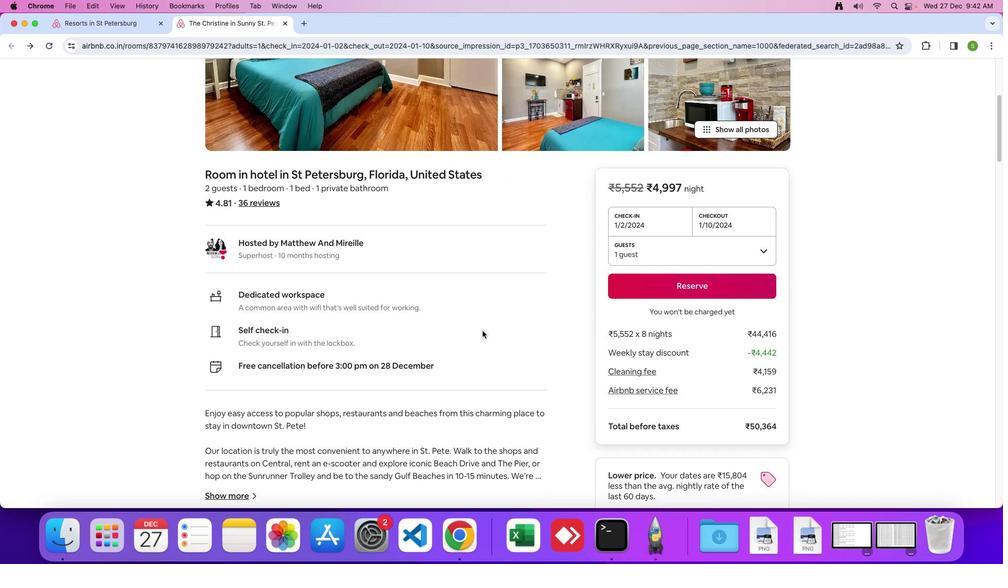 
Action: Mouse scrolled (482, 331) with delta (0, 0)
Screenshot: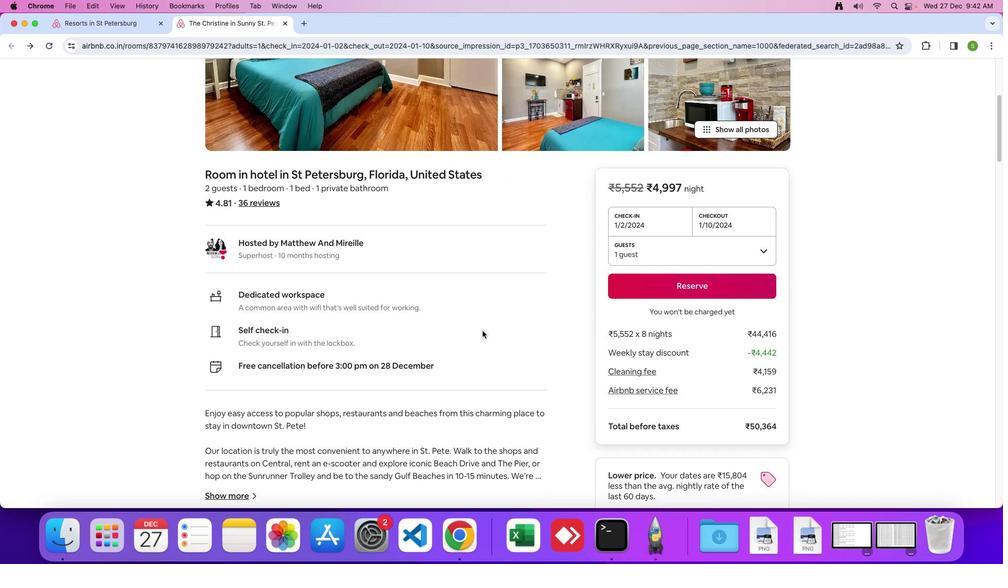 
Action: Mouse moved to (482, 331)
Screenshot: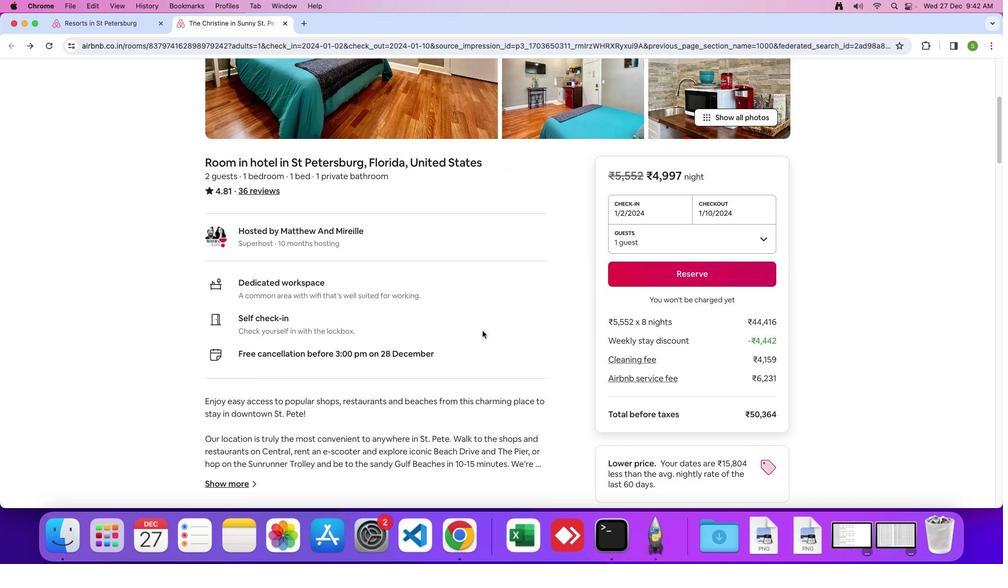 
Action: Mouse scrolled (482, 331) with delta (0, 0)
Screenshot: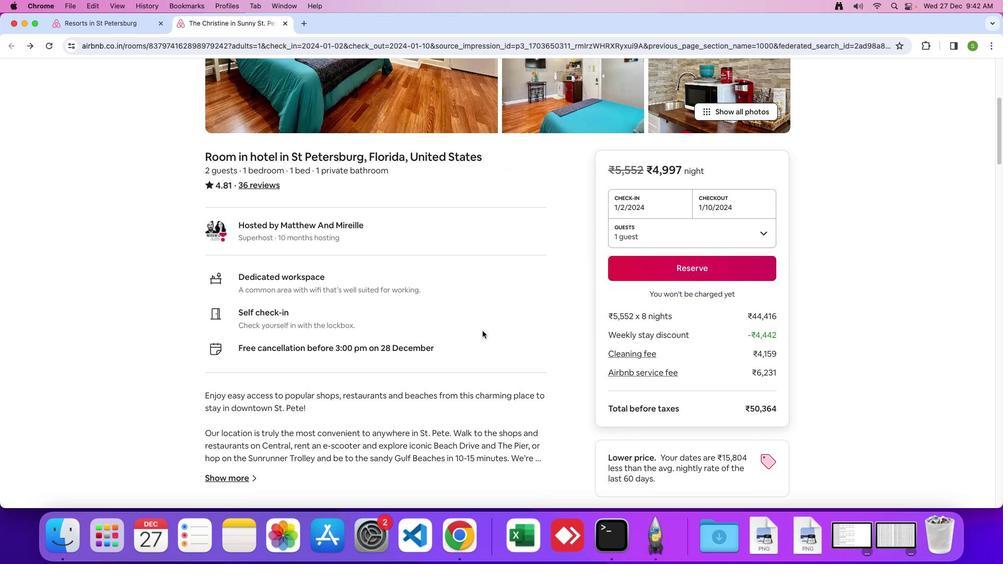 
Action: Mouse scrolled (482, 331) with delta (0, 0)
Screenshot: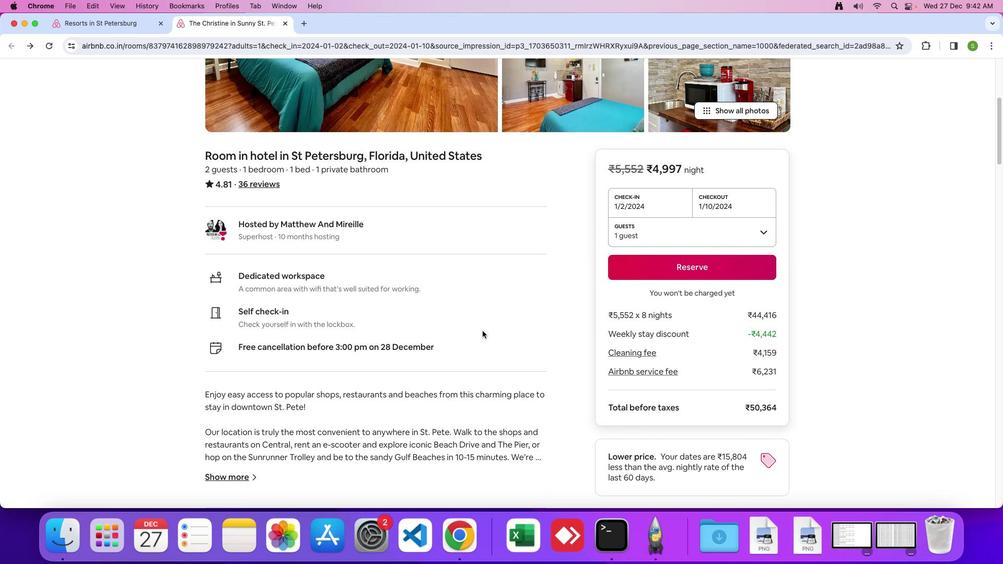 
Action: Mouse scrolled (482, 331) with delta (0, 0)
Screenshot: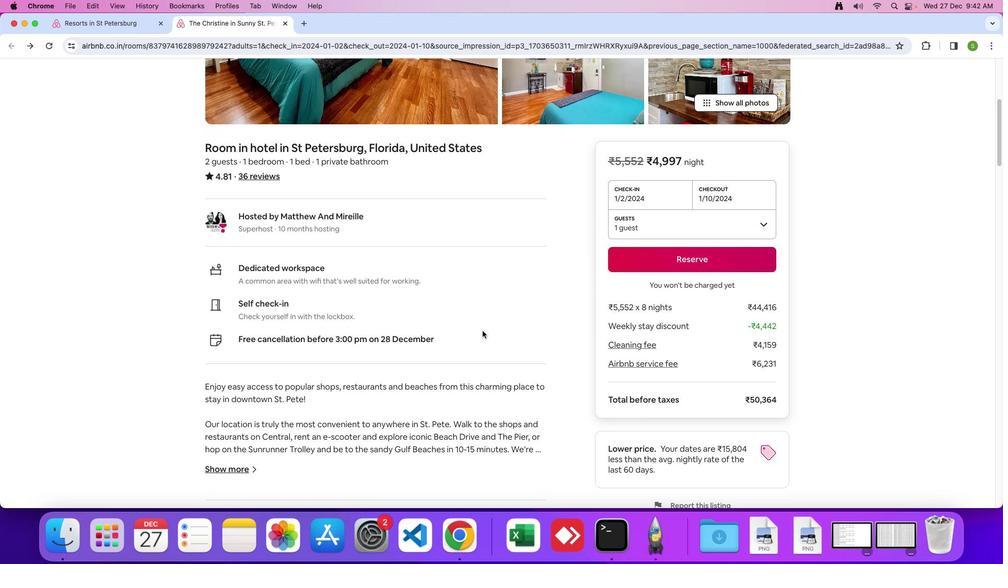 
Action: Mouse scrolled (482, 331) with delta (0, 0)
Screenshot: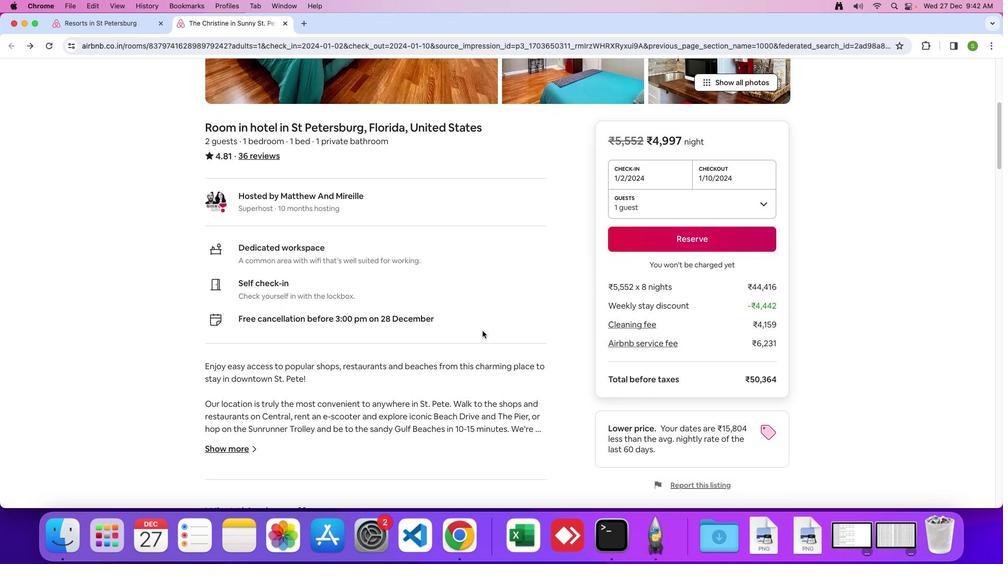 
Action: Mouse moved to (482, 331)
Screenshot: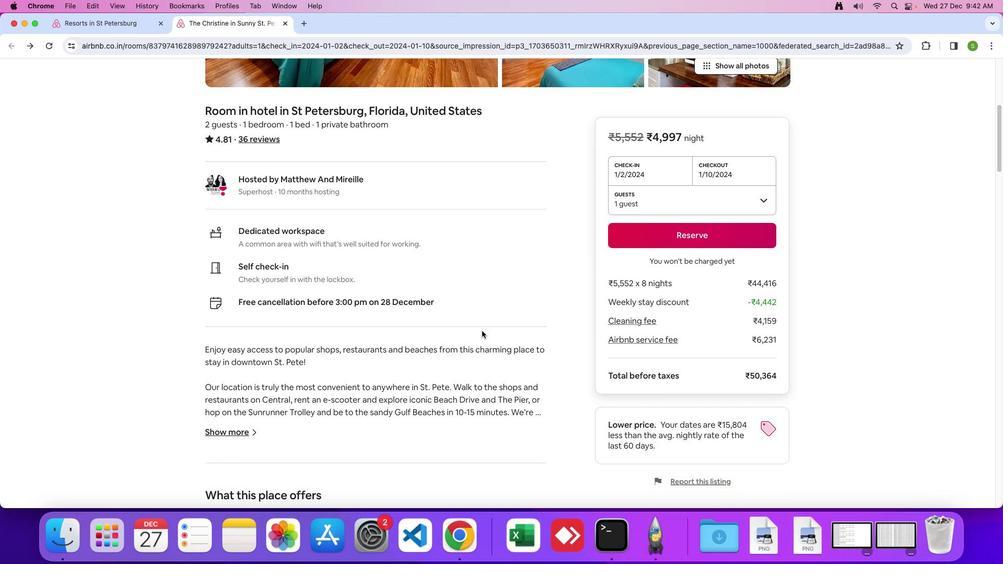 
Action: Mouse scrolled (482, 331) with delta (0, 0)
Screenshot: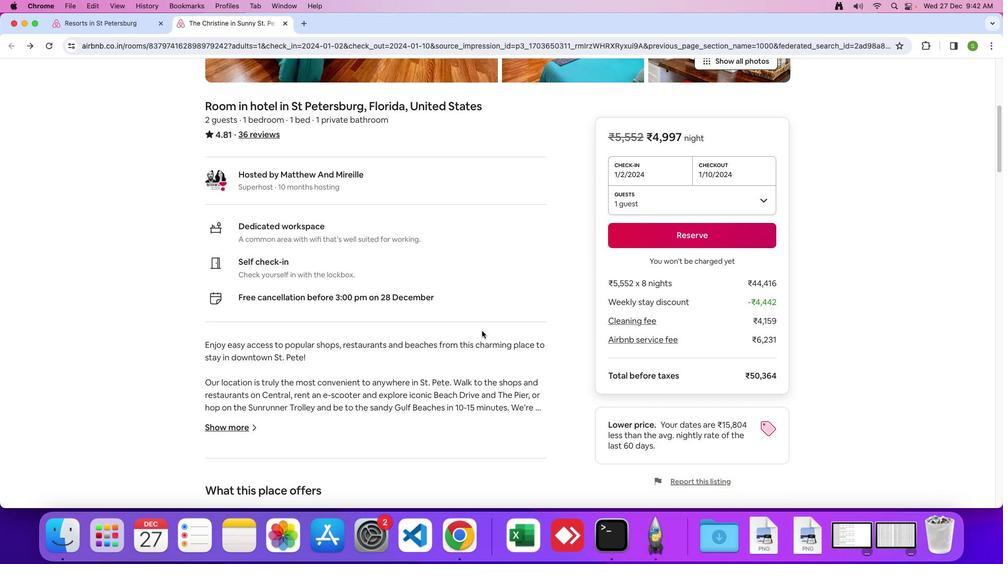 
Action: Mouse scrolled (482, 331) with delta (0, 0)
Screenshot: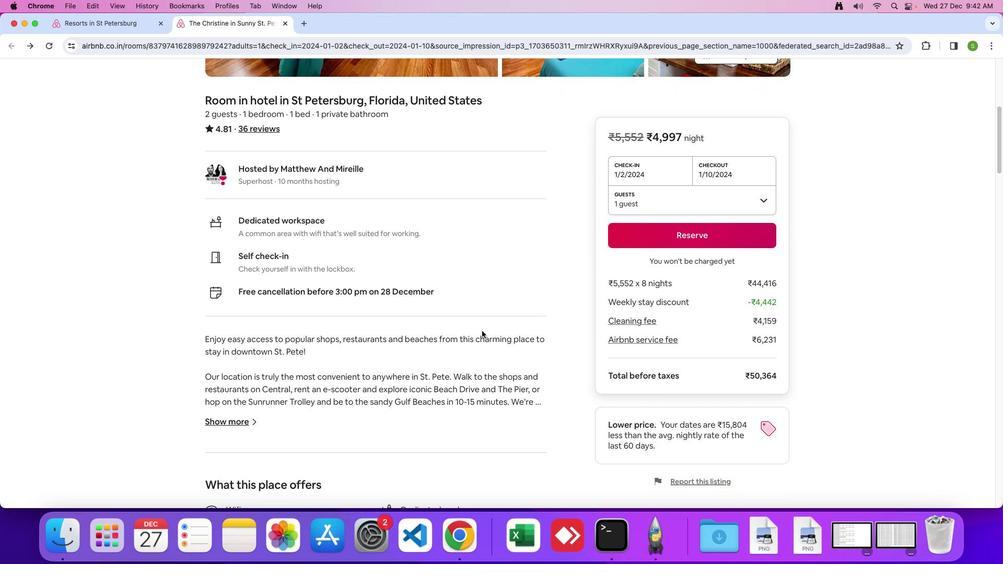 
Action: Mouse scrolled (482, 331) with delta (0, 0)
Screenshot: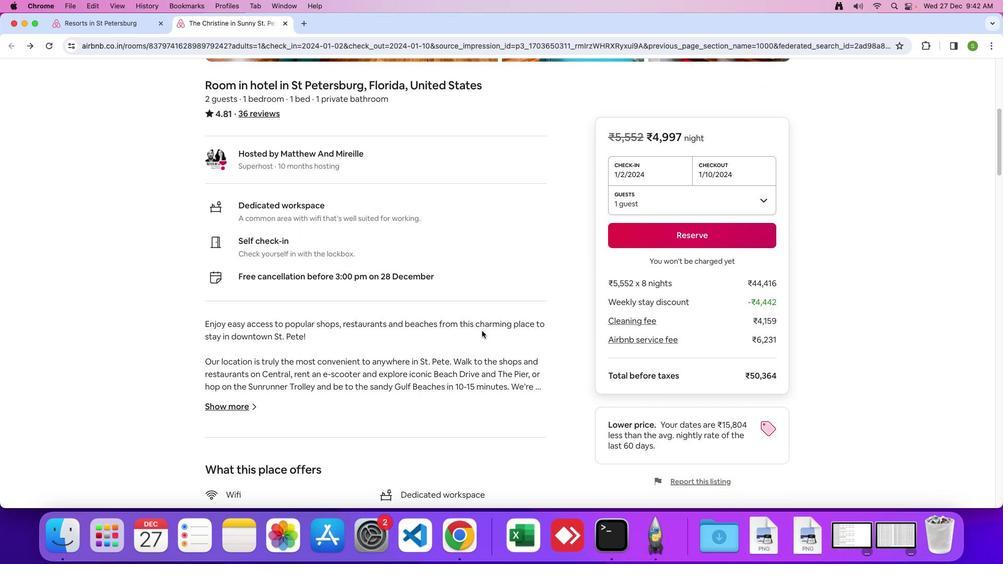 
Action: Mouse scrolled (482, 331) with delta (0, 0)
Screenshot: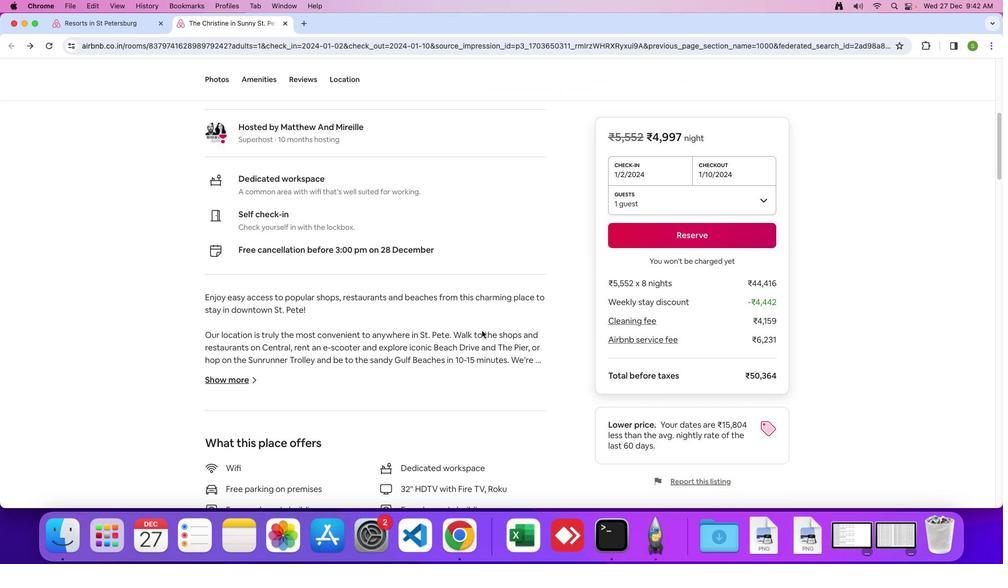 
Action: Mouse scrolled (482, 331) with delta (0, -1)
Screenshot: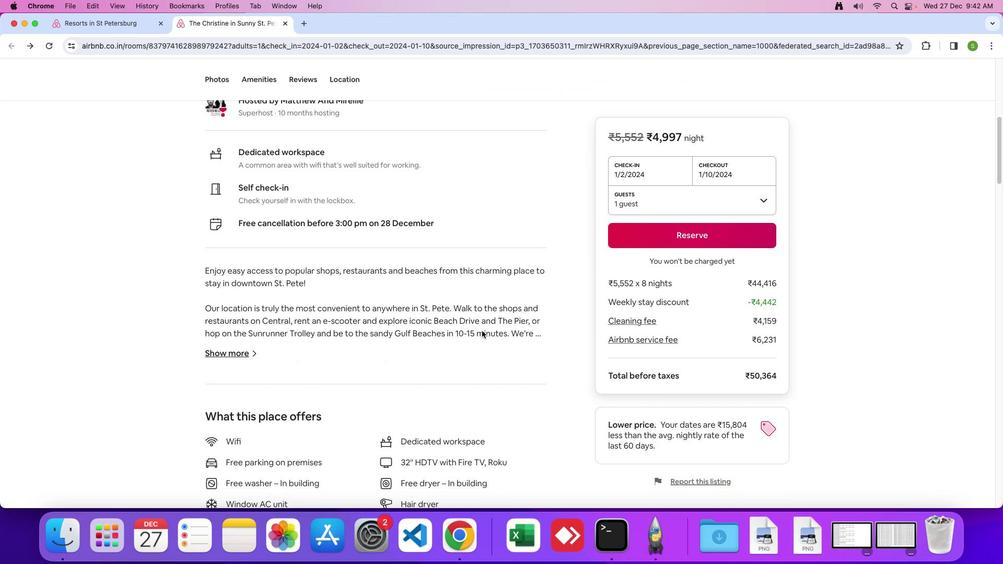 
Action: Mouse scrolled (482, 331) with delta (0, 0)
Screenshot: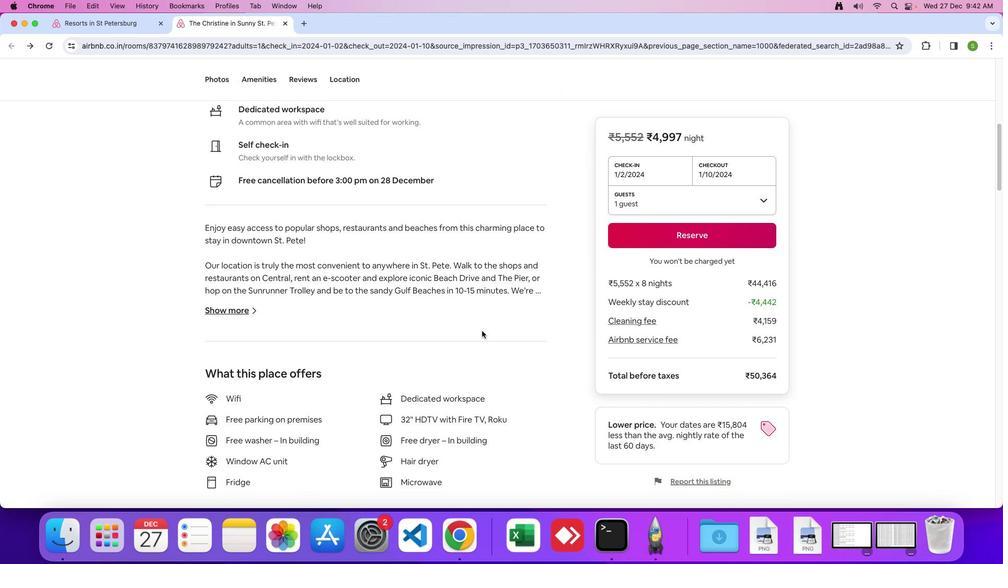 
Action: Mouse scrolled (482, 331) with delta (0, 0)
Screenshot: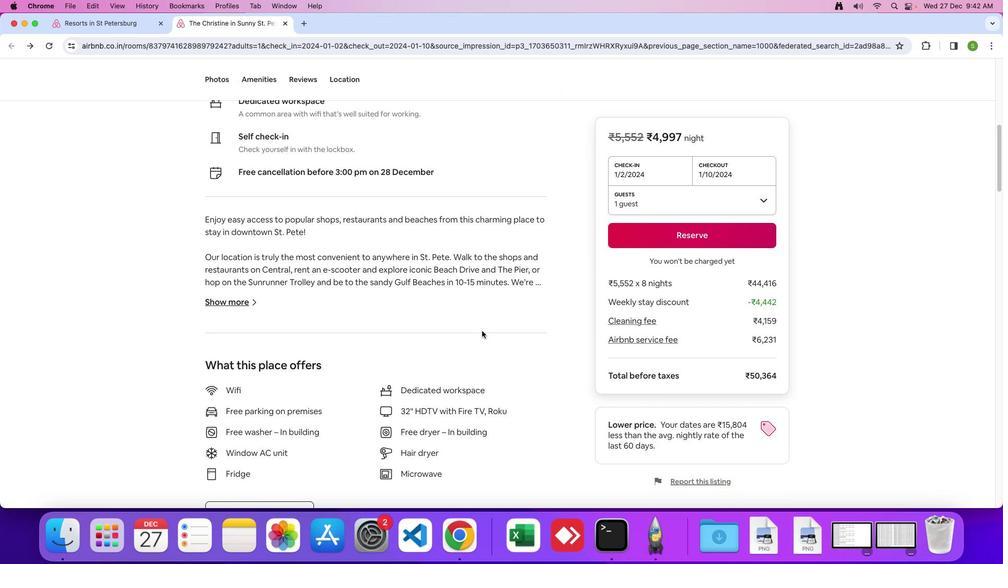 
Action: Mouse scrolled (482, 331) with delta (0, 0)
Screenshot: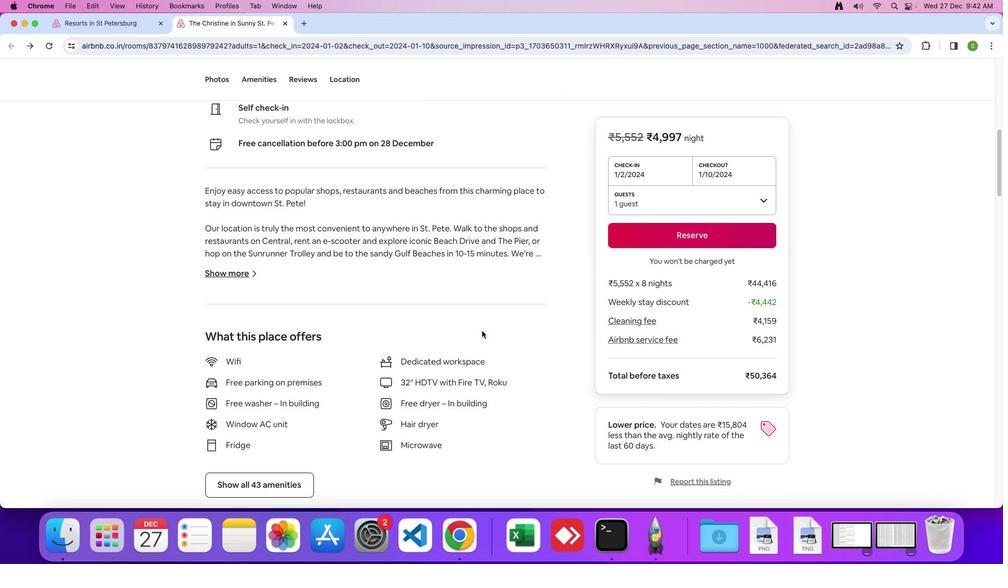 
Action: Mouse moved to (220, 241)
Screenshot: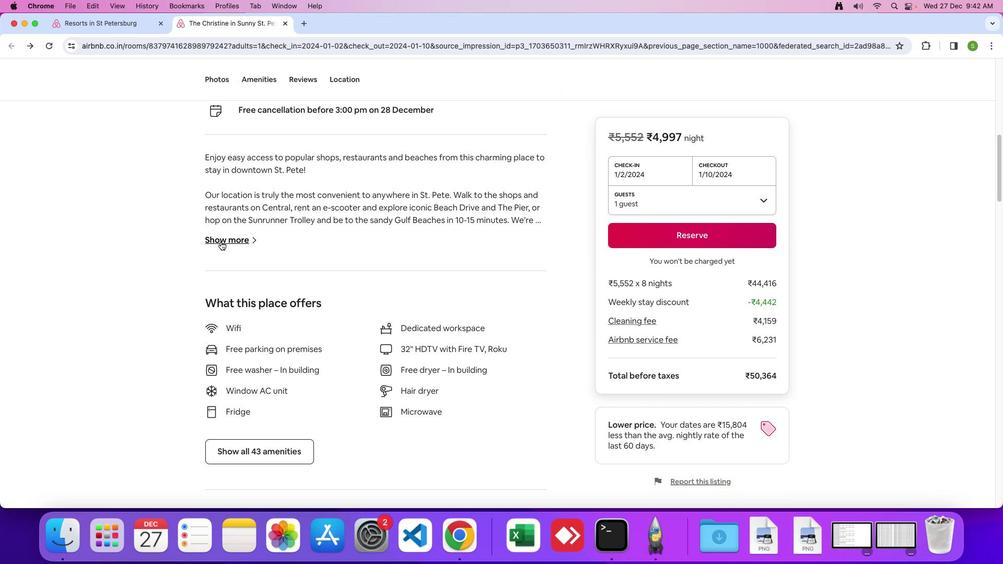 
Action: Mouse pressed left at (220, 241)
Screenshot: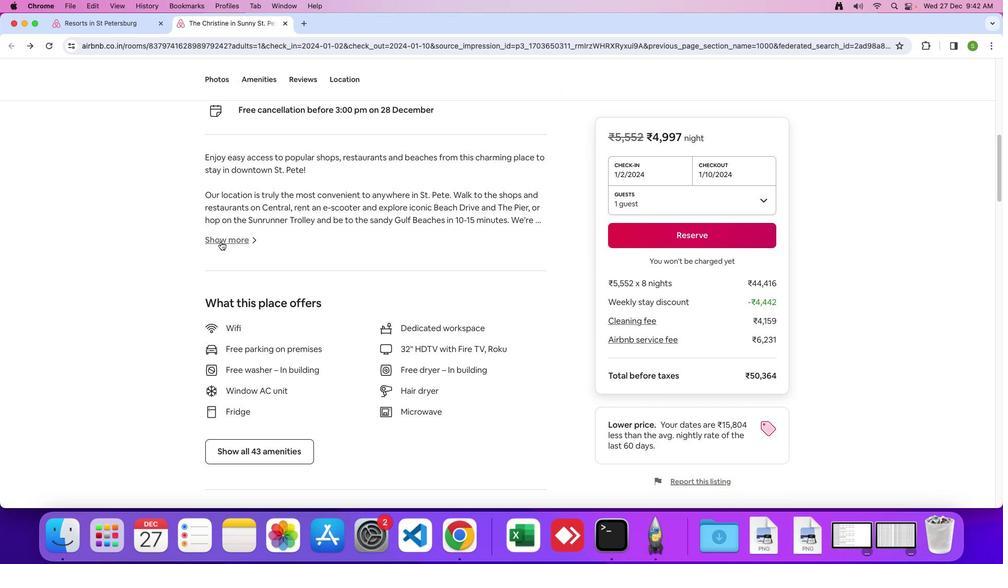 
Action: Mouse moved to (536, 294)
Screenshot: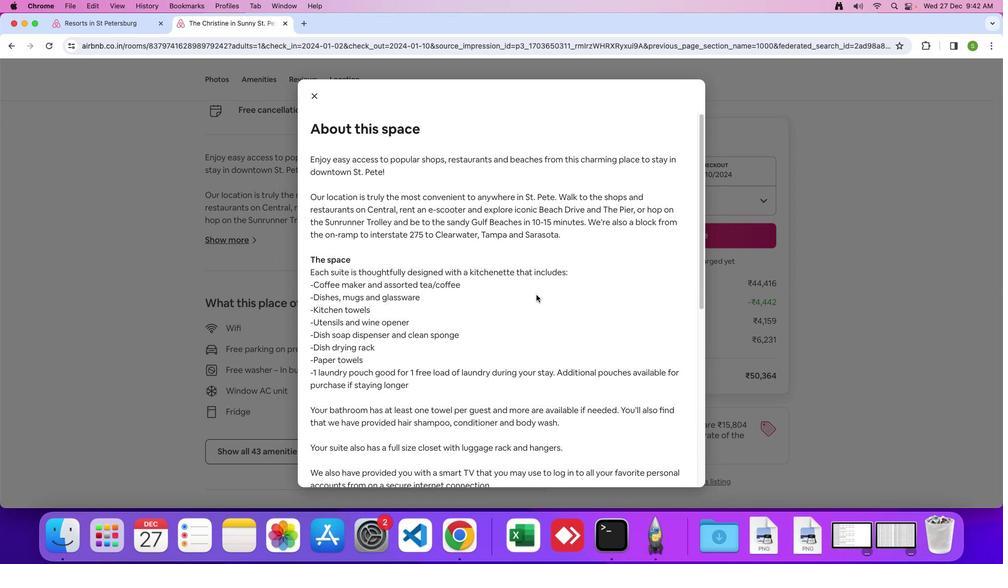 
Action: Mouse scrolled (536, 294) with delta (0, 0)
Screenshot: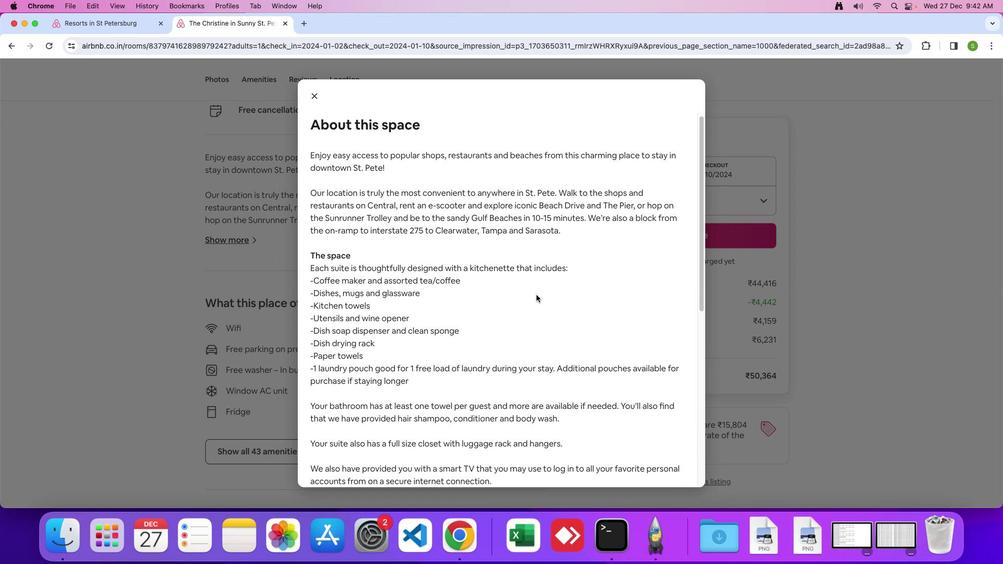 
Action: Mouse scrolled (536, 294) with delta (0, 0)
Screenshot: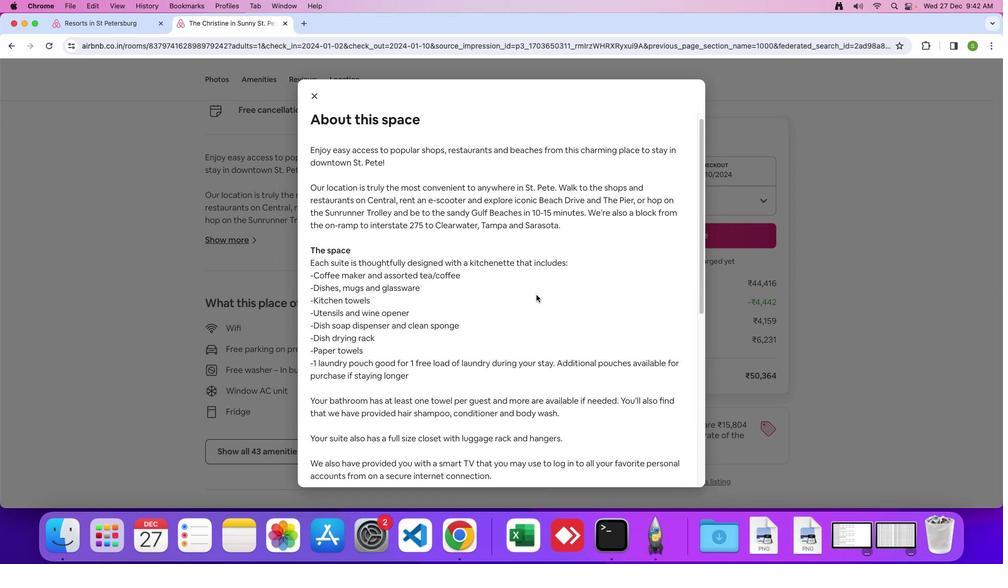 
Action: Mouse moved to (531, 306)
Screenshot: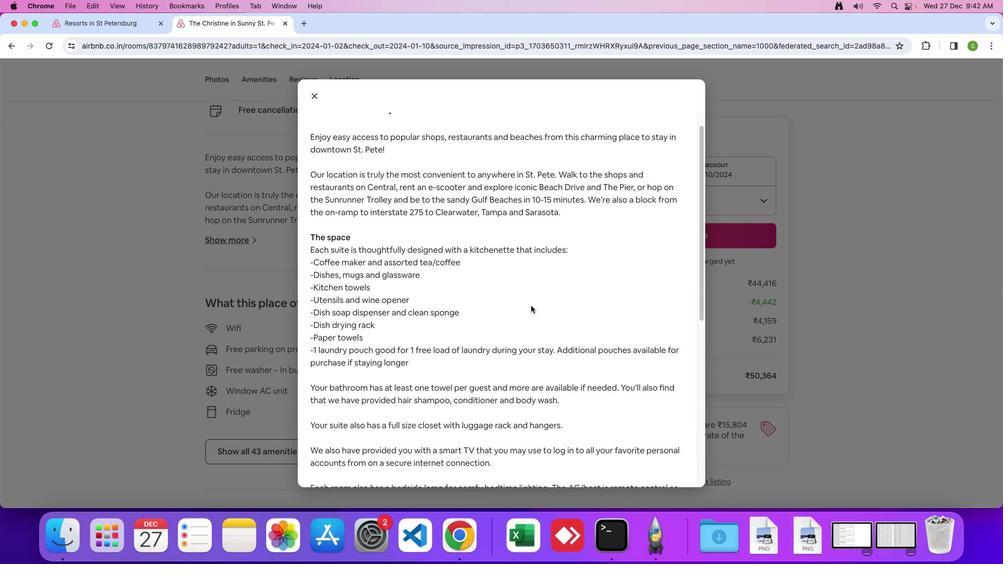 
Action: Mouse scrolled (531, 306) with delta (0, 0)
Screenshot: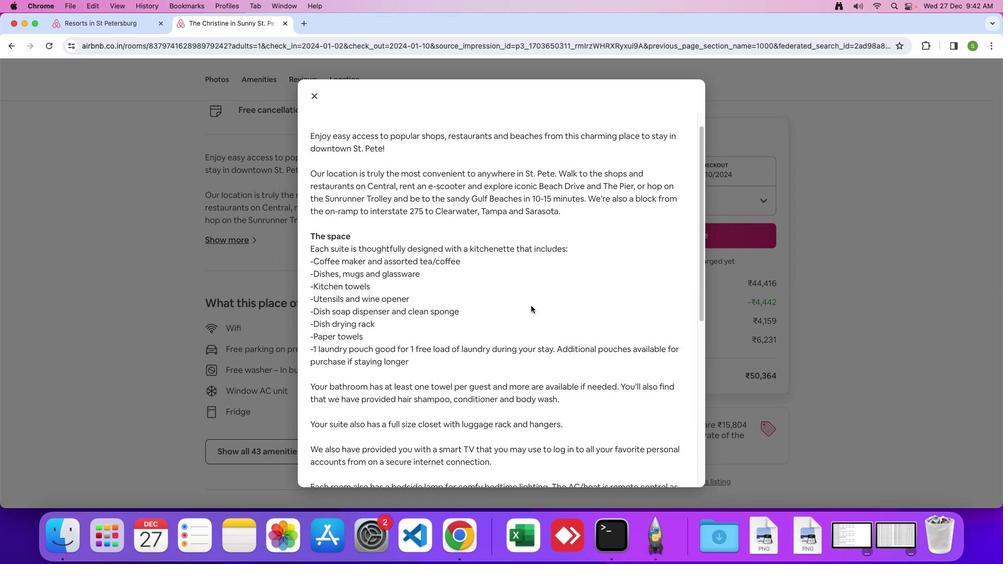 
Action: Mouse scrolled (531, 306) with delta (0, 0)
Screenshot: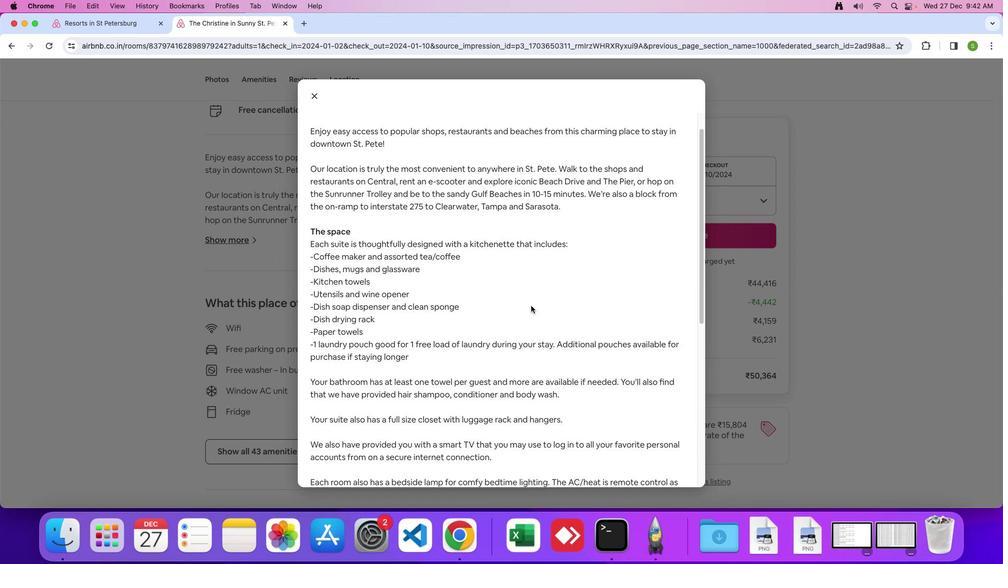 
Action: Mouse scrolled (531, 306) with delta (0, 0)
Screenshot: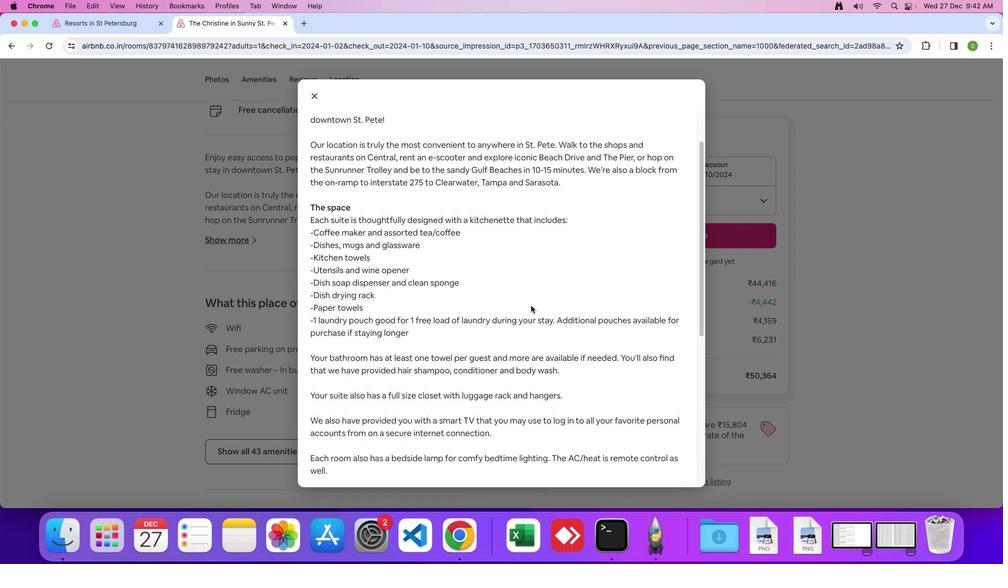 
Action: Mouse scrolled (531, 306) with delta (0, 0)
Screenshot: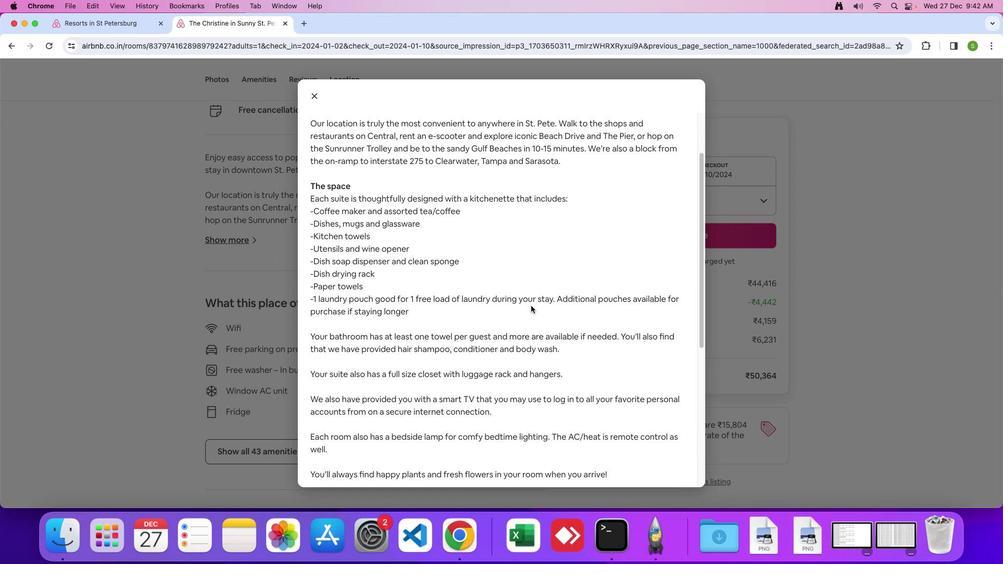 
Action: Mouse scrolled (531, 306) with delta (0, 0)
Screenshot: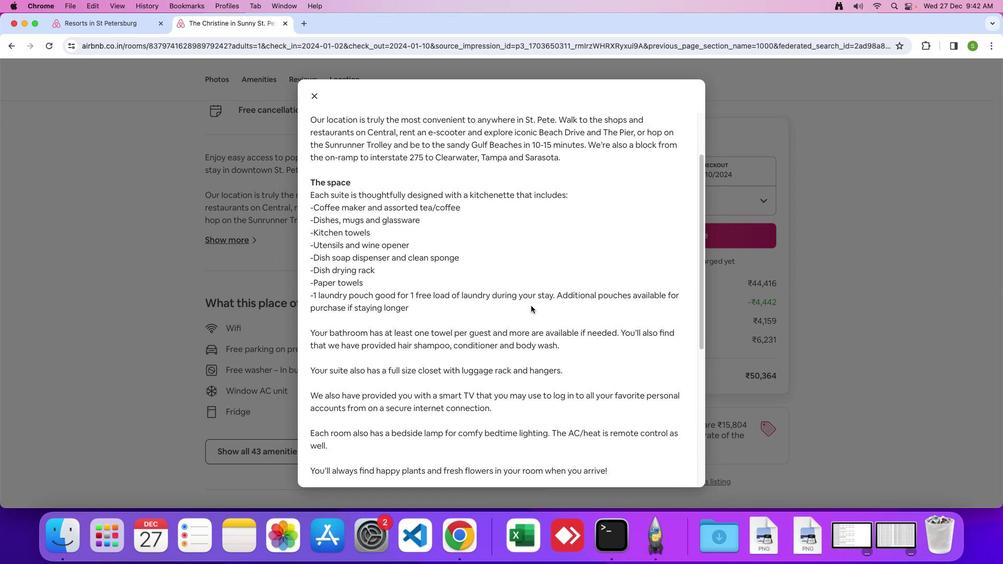 
Action: Mouse scrolled (531, 306) with delta (0, 0)
Screenshot: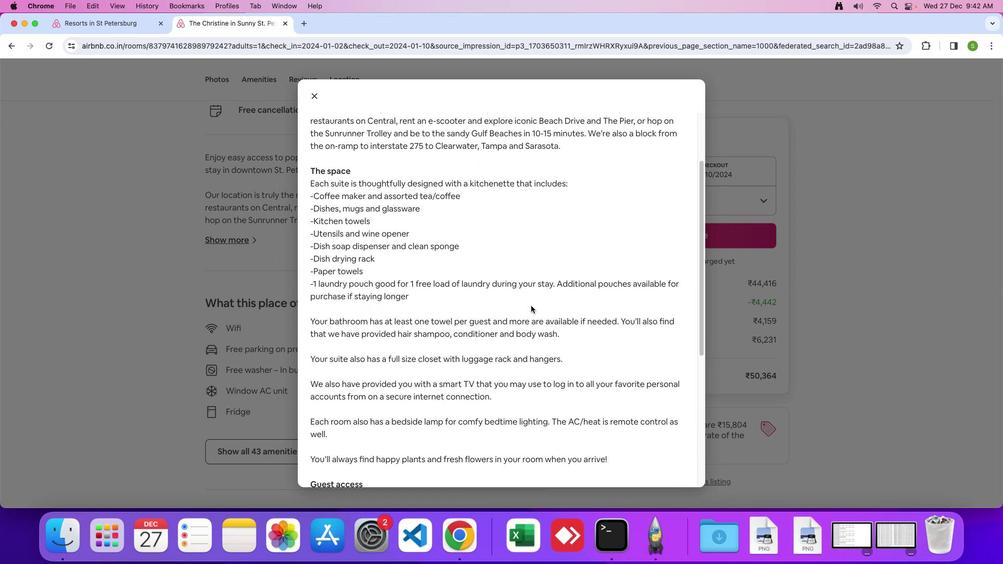 
Action: Mouse scrolled (531, 306) with delta (0, 0)
Screenshot: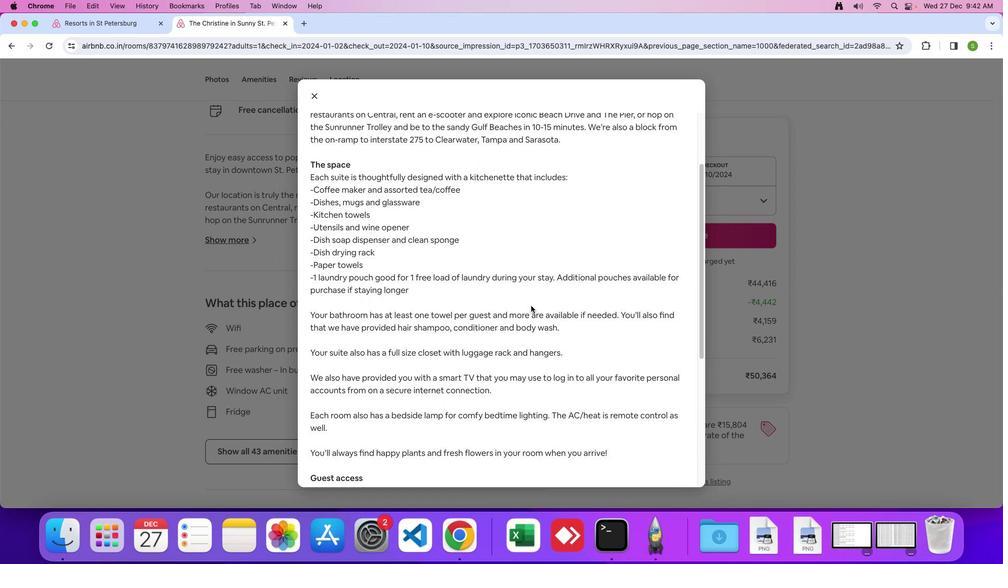 
Action: Mouse scrolled (531, 306) with delta (0, 0)
Screenshot: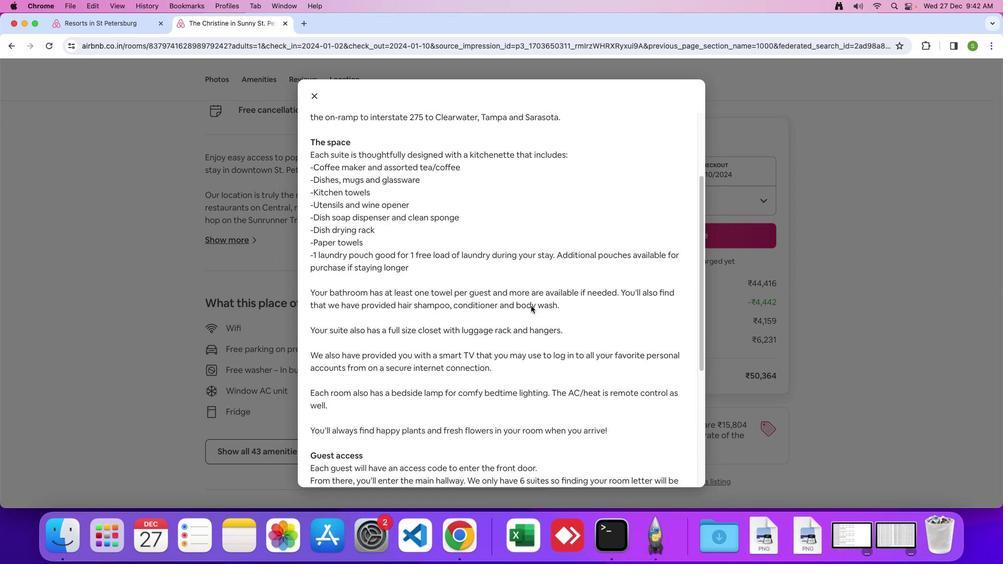 
Action: Mouse scrolled (531, 306) with delta (0, 0)
